 Task: Plan accommodations for an official meeting in Houston, Texas, with a focus on Airbnb rentals near corporate offices and meeting facilities.
Action: Mouse moved to (423, 77)
Screenshot: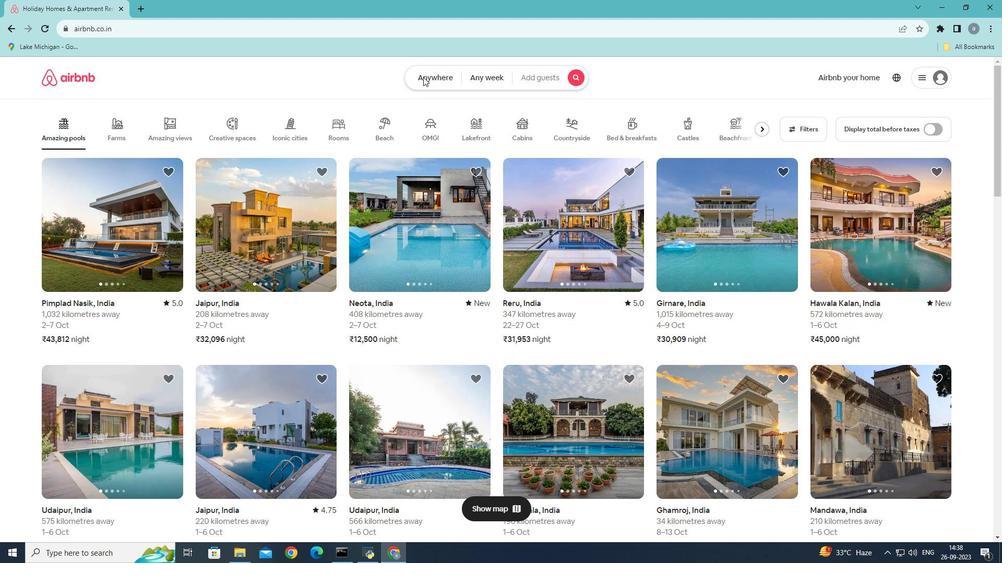 
Action: Mouse pressed left at (423, 77)
Screenshot: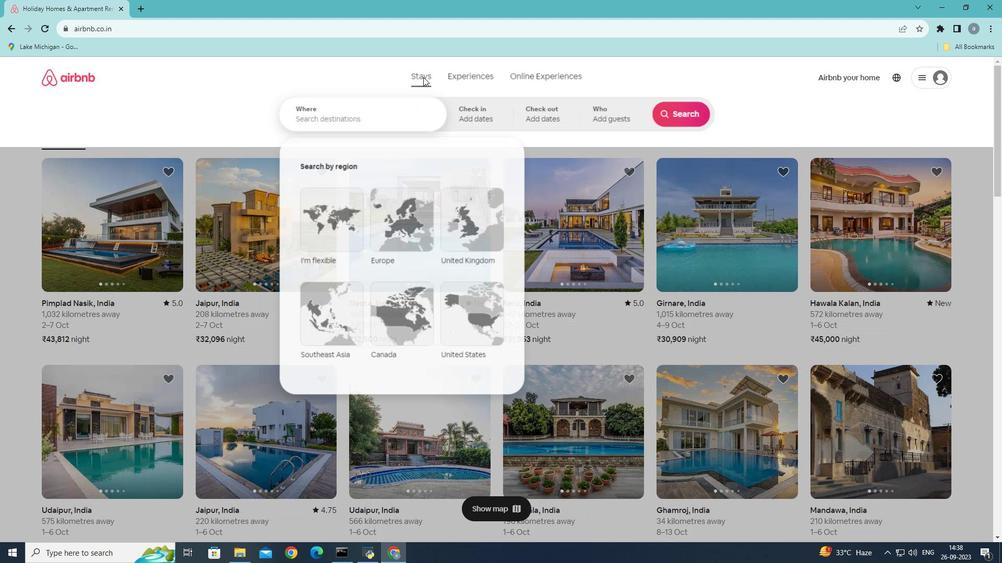 
Action: Mouse moved to (350, 119)
Screenshot: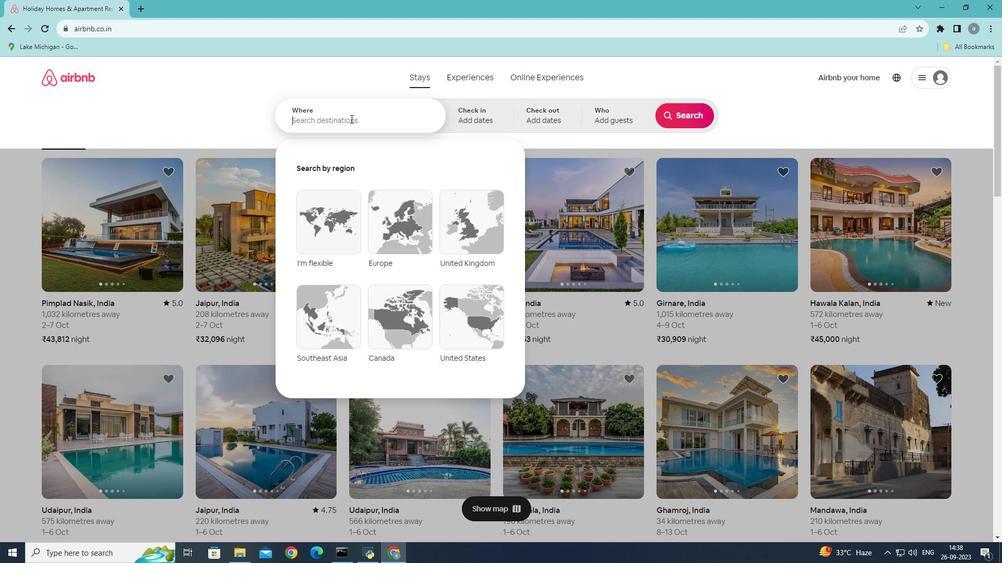 
Action: Mouse pressed left at (350, 119)
Screenshot: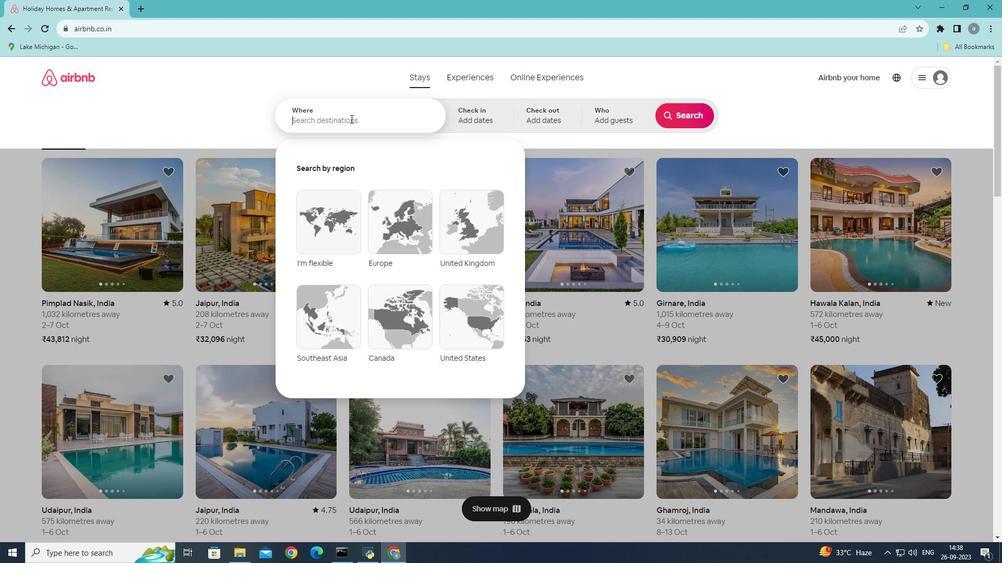 
Action: Key pressed <Key.shift><Key.shift><Key.shift><Key.shift><Key.shift><Key.shift>Hous
Screenshot: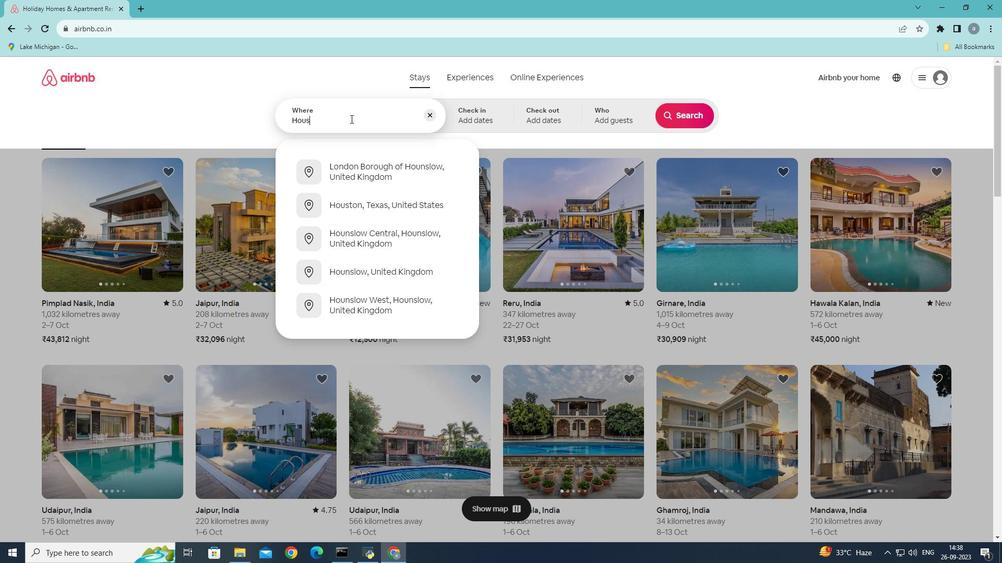 
Action: Mouse moved to (363, 171)
Screenshot: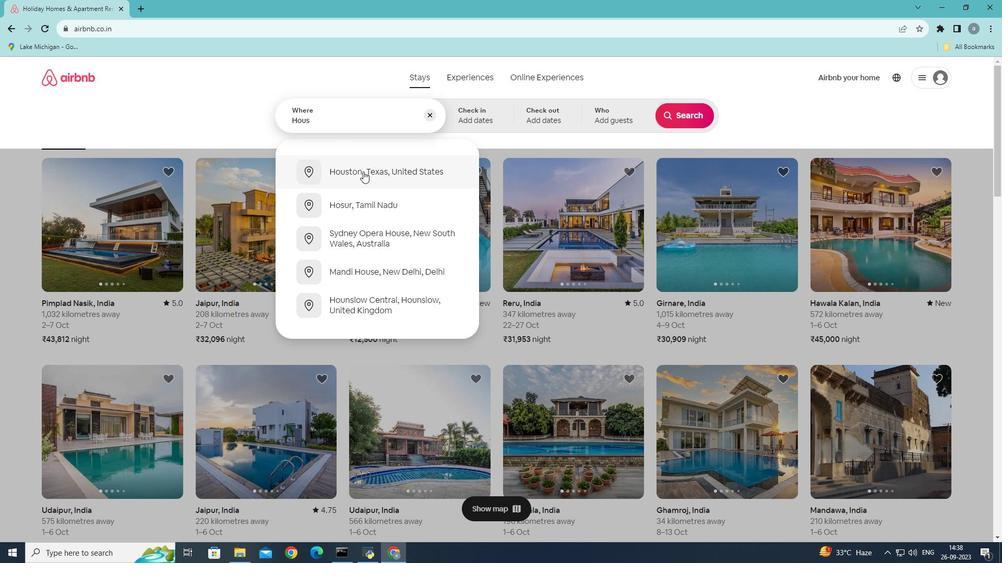 
Action: Mouse pressed left at (363, 171)
Screenshot: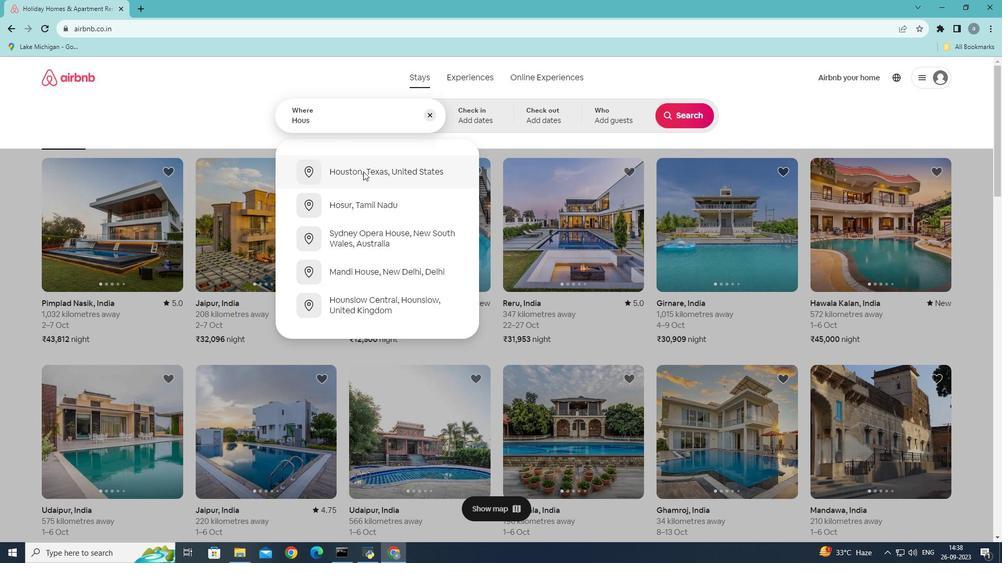 
Action: Mouse moved to (702, 116)
Screenshot: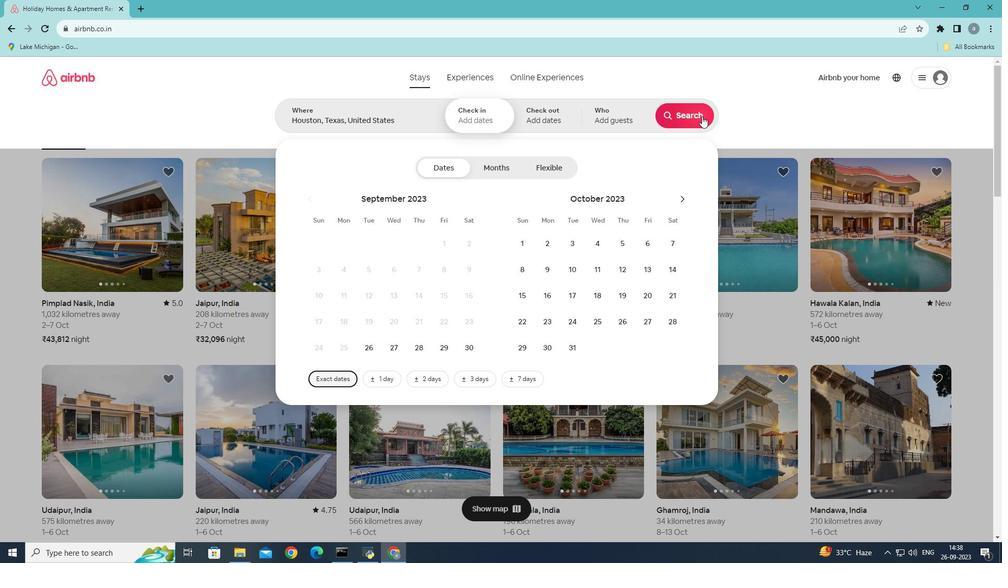 
Action: Mouse pressed left at (702, 116)
Screenshot: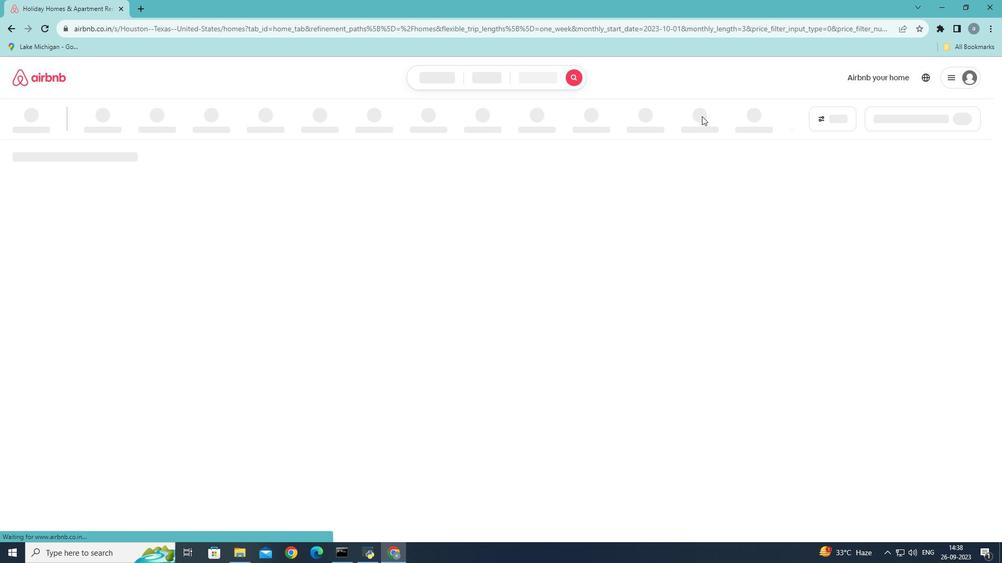 
Action: Mouse moved to (140, 142)
Screenshot: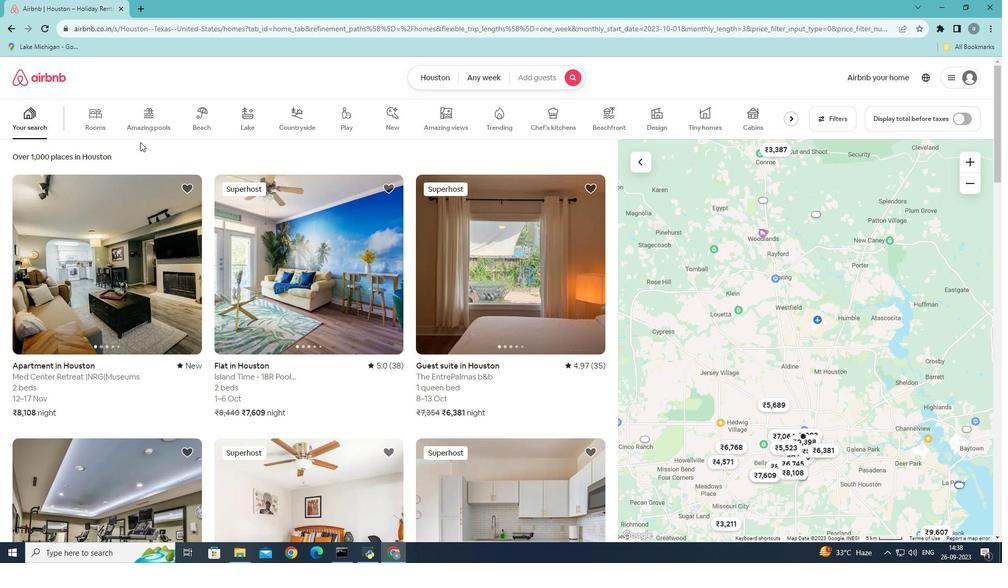 
Action: Mouse scrolled (140, 143) with delta (0, 0)
Screenshot: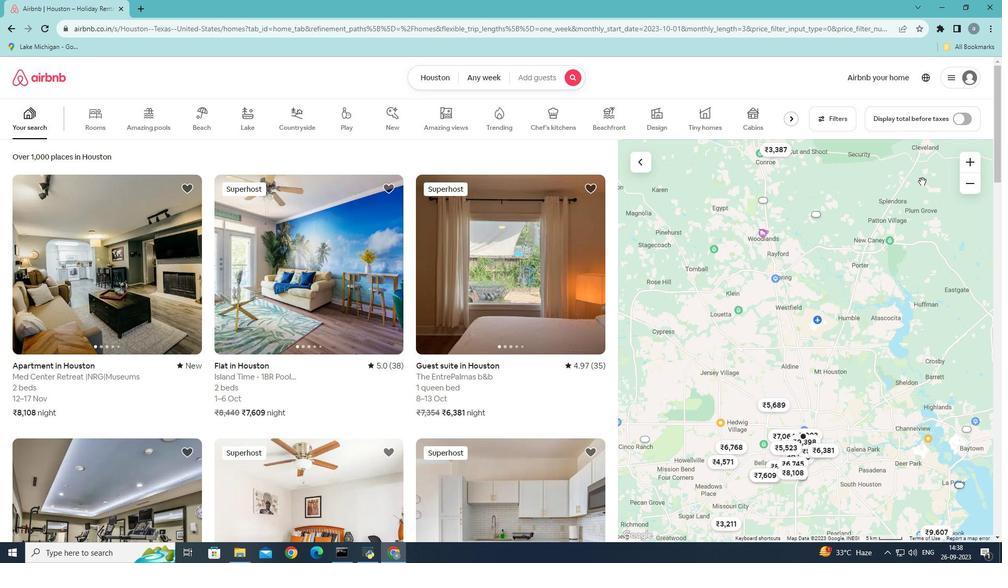 
Action: Mouse moved to (786, 116)
Screenshot: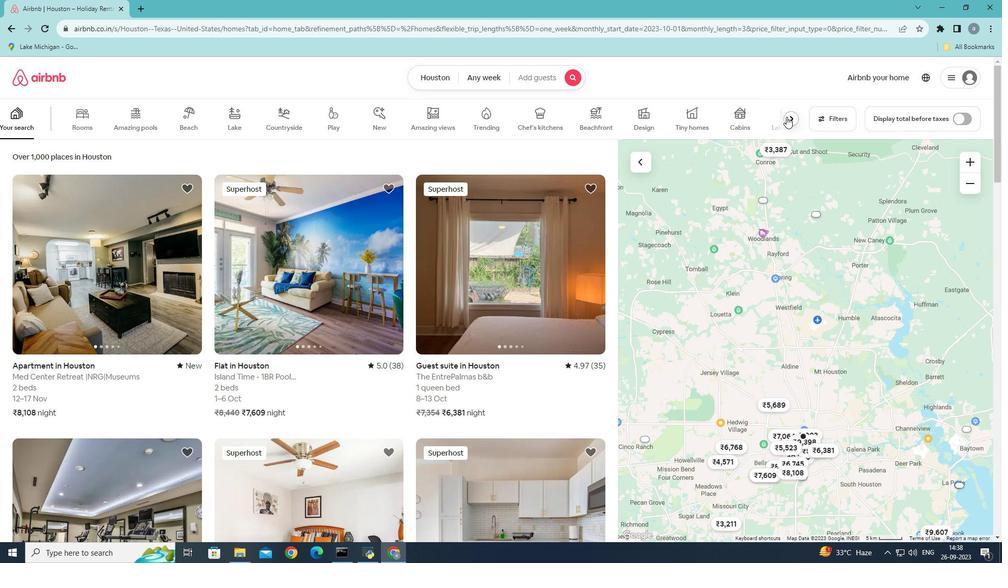 
Action: Mouse pressed left at (786, 116)
Screenshot: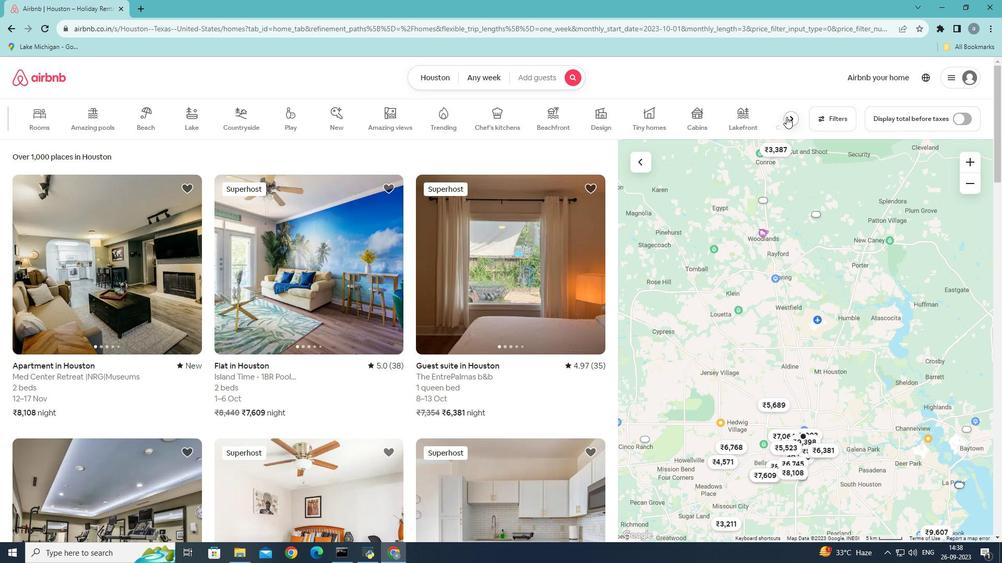 
Action: Mouse moved to (839, 125)
Screenshot: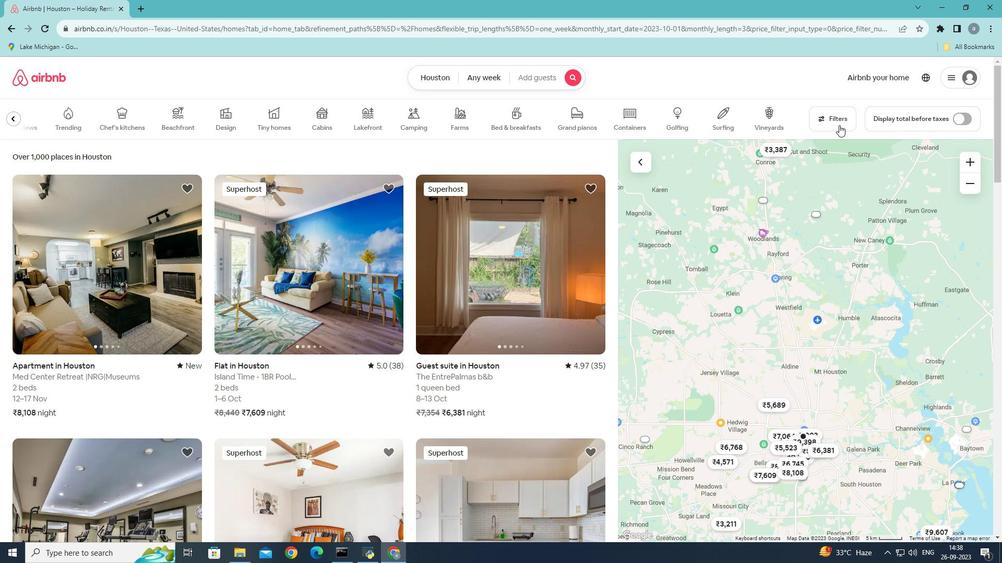
Action: Mouse pressed left at (839, 125)
Screenshot: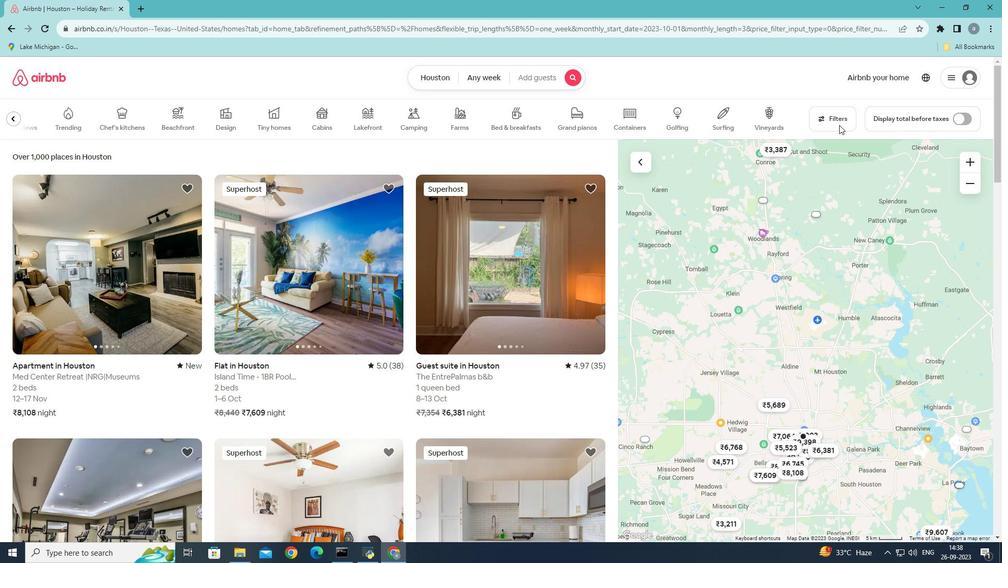 
Action: Mouse moved to (510, 244)
Screenshot: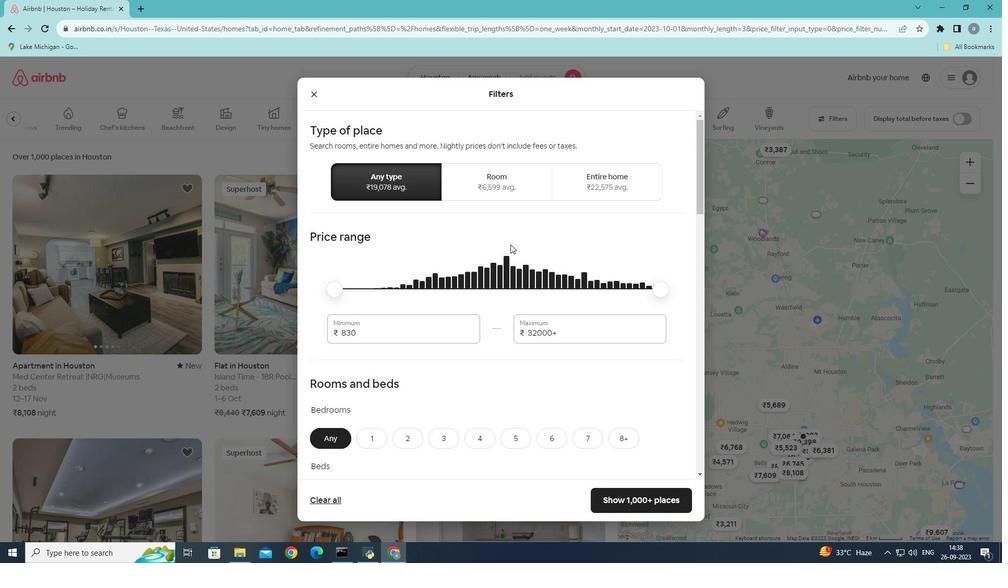 
Action: Mouse scrolled (510, 244) with delta (0, 0)
Screenshot: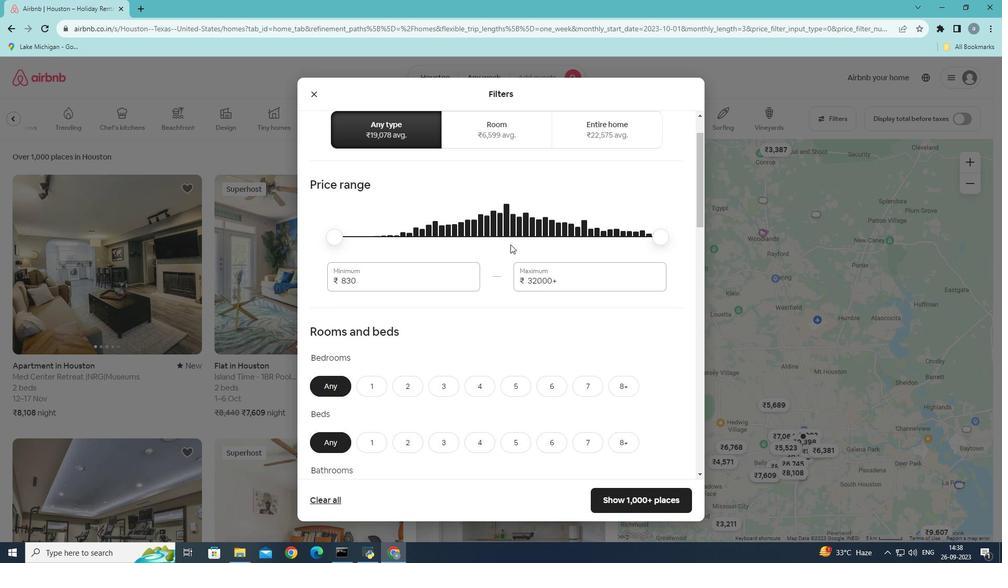 
Action: Mouse scrolled (510, 244) with delta (0, 0)
Screenshot: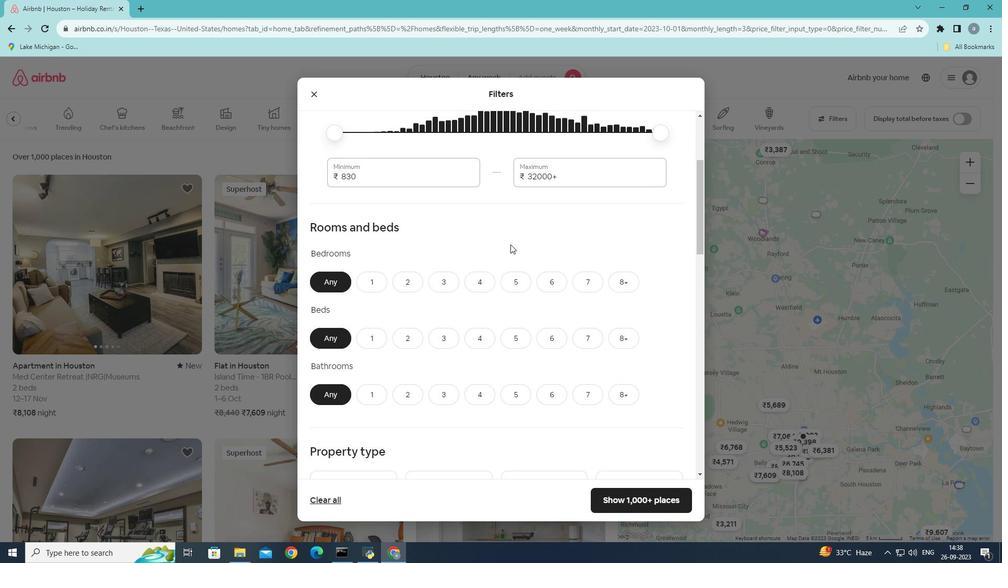
Action: Mouse scrolled (510, 244) with delta (0, 0)
Screenshot: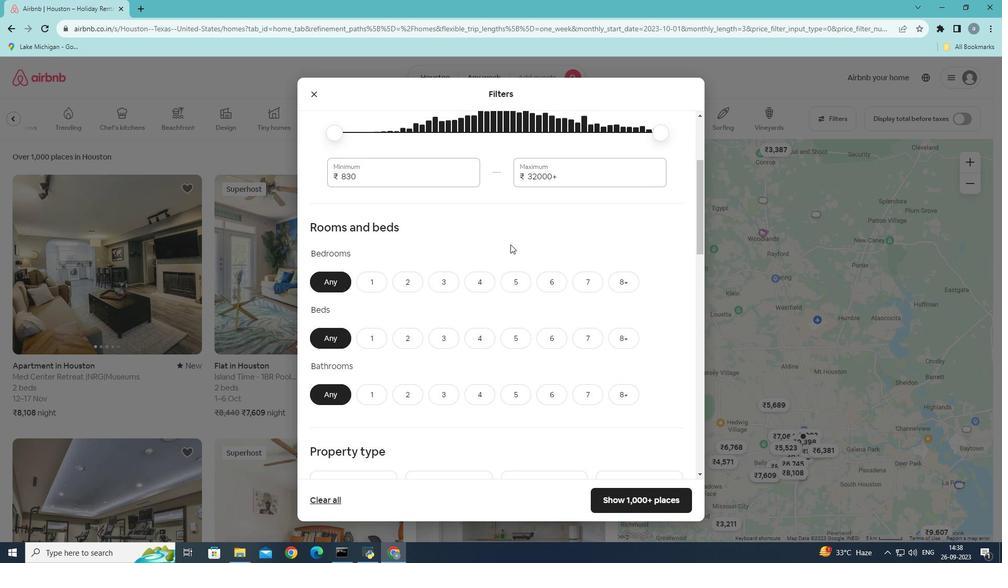
Action: Mouse scrolled (510, 244) with delta (0, 0)
Screenshot: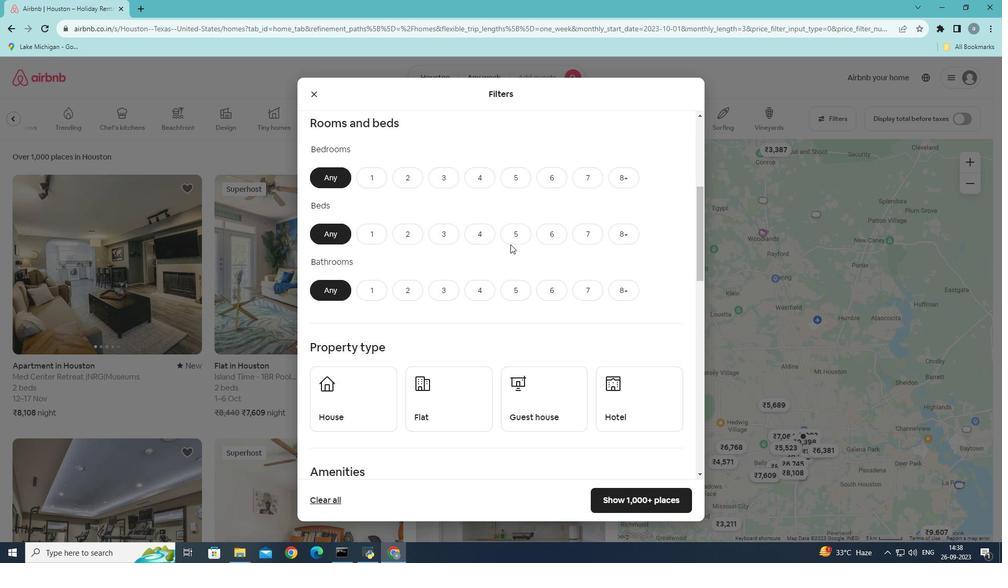 
Action: Mouse scrolled (510, 244) with delta (0, 0)
Screenshot: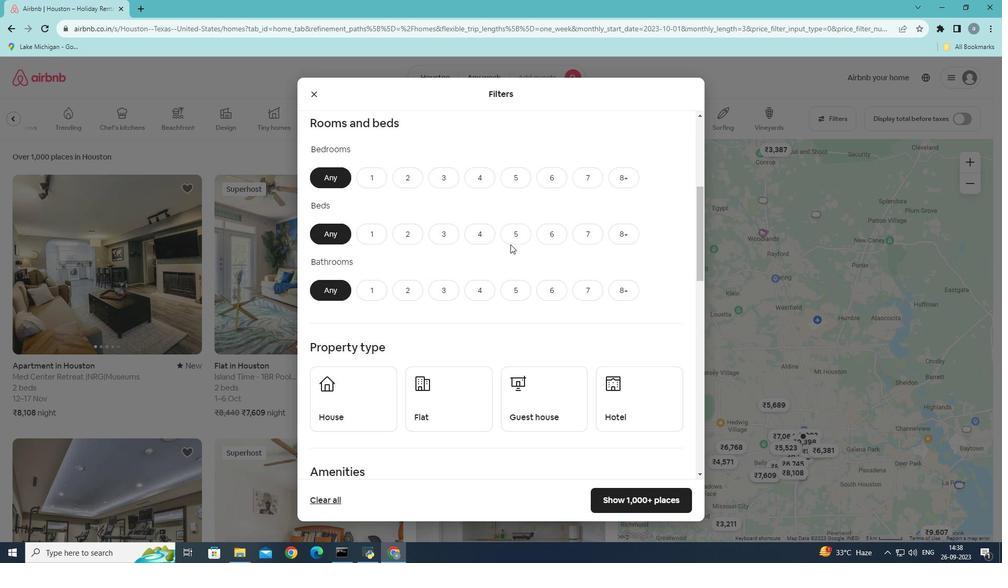 
Action: Mouse scrolled (510, 244) with delta (0, 0)
Screenshot: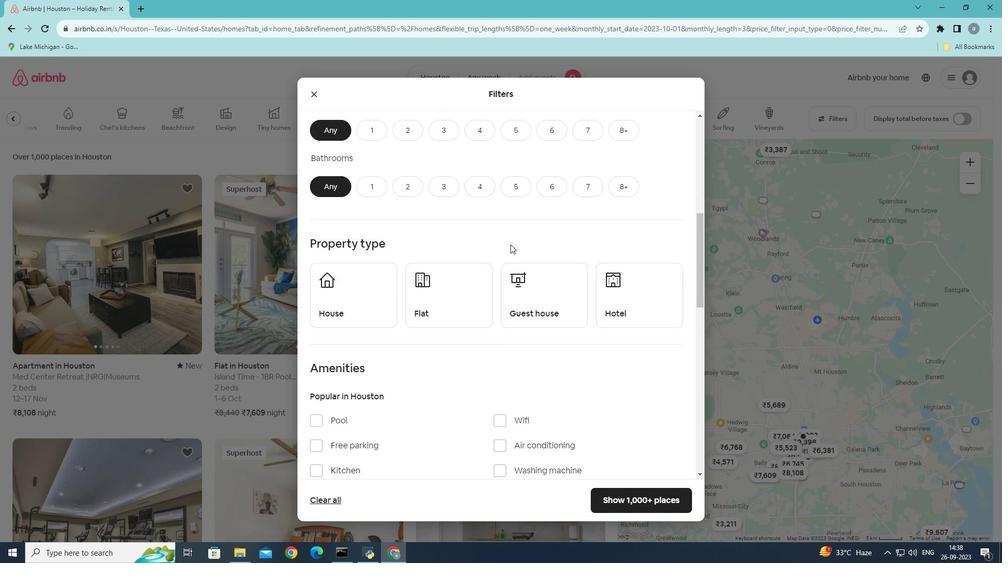 
Action: Mouse scrolled (510, 244) with delta (0, 0)
Screenshot: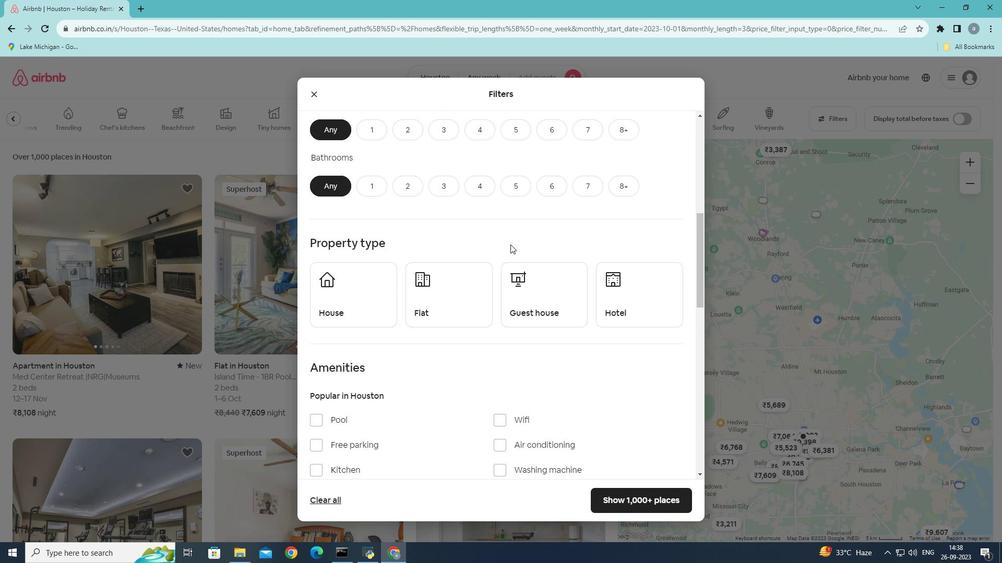 
Action: Mouse scrolled (510, 244) with delta (0, 0)
Screenshot: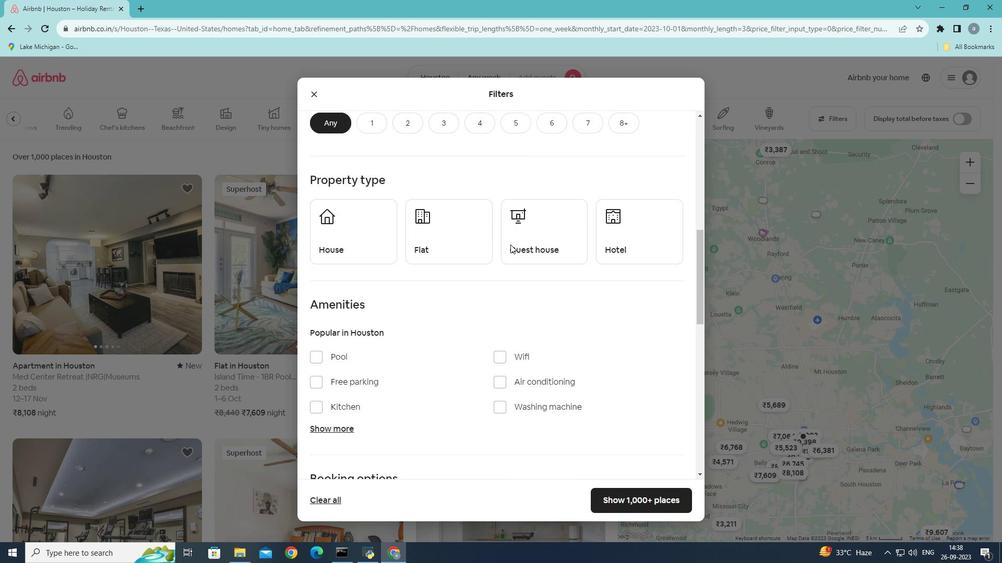 
Action: Mouse scrolled (510, 244) with delta (0, 0)
Screenshot: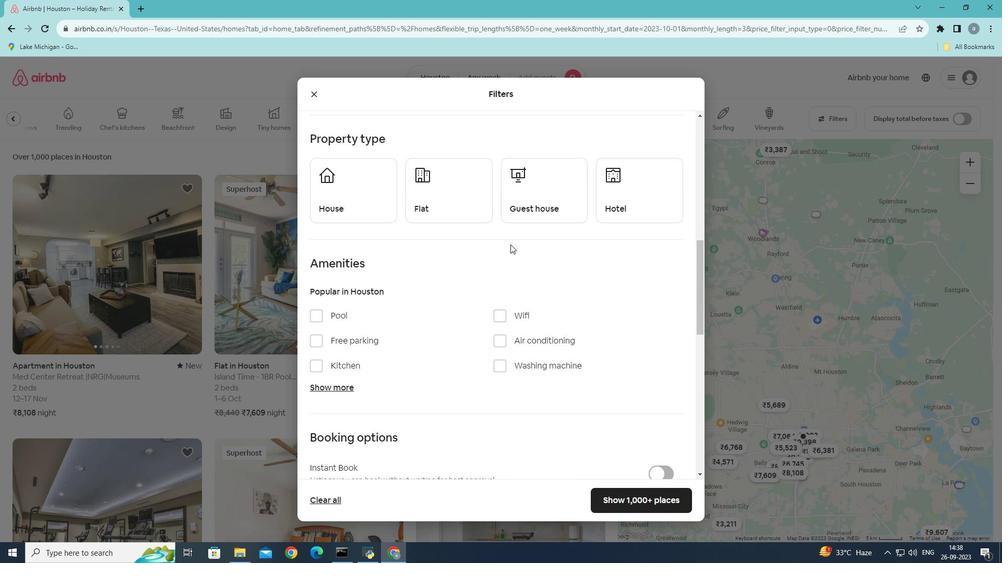
Action: Mouse scrolled (510, 244) with delta (0, 0)
Screenshot: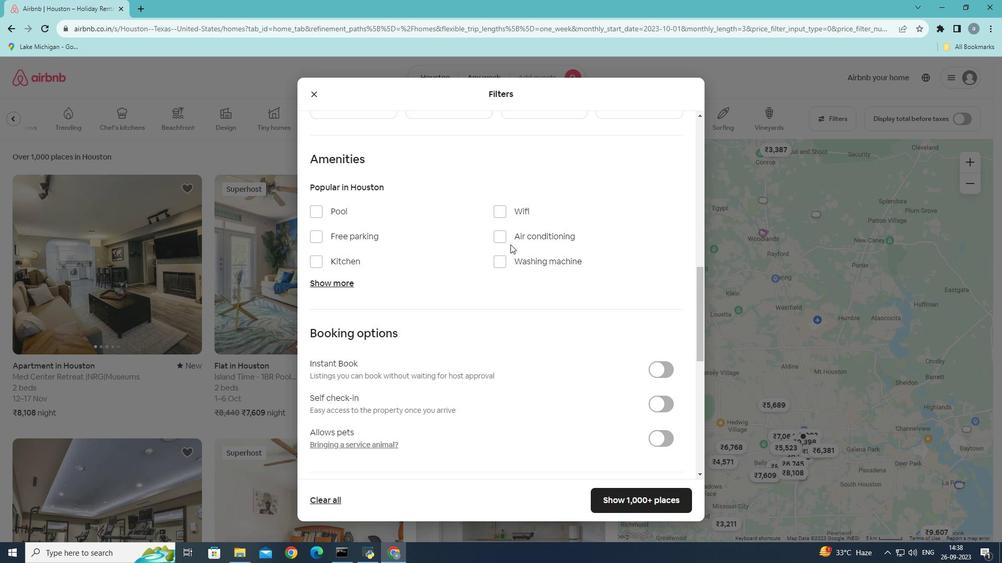 
Action: Mouse scrolled (510, 244) with delta (0, 0)
Screenshot: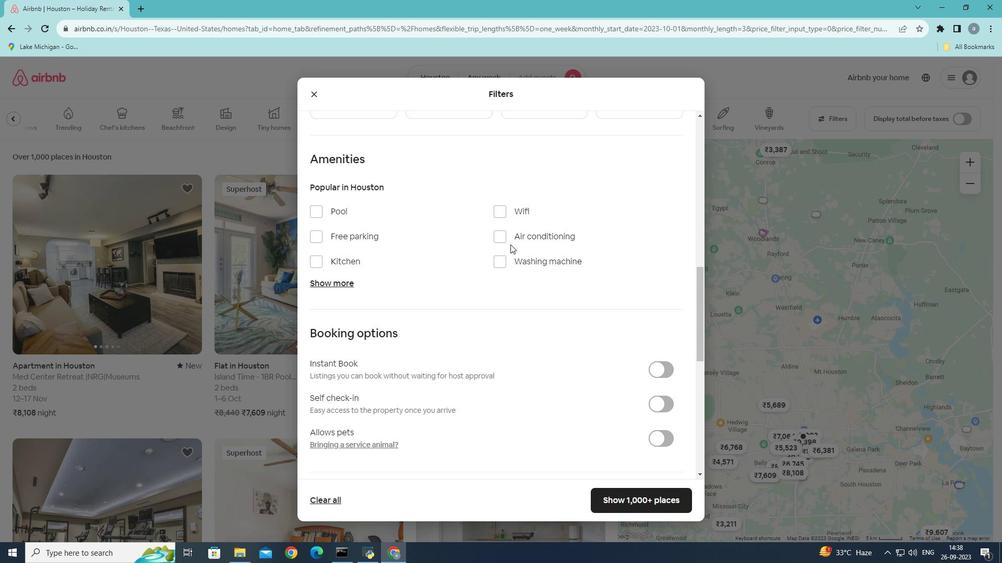 
Action: Mouse moved to (348, 285)
Screenshot: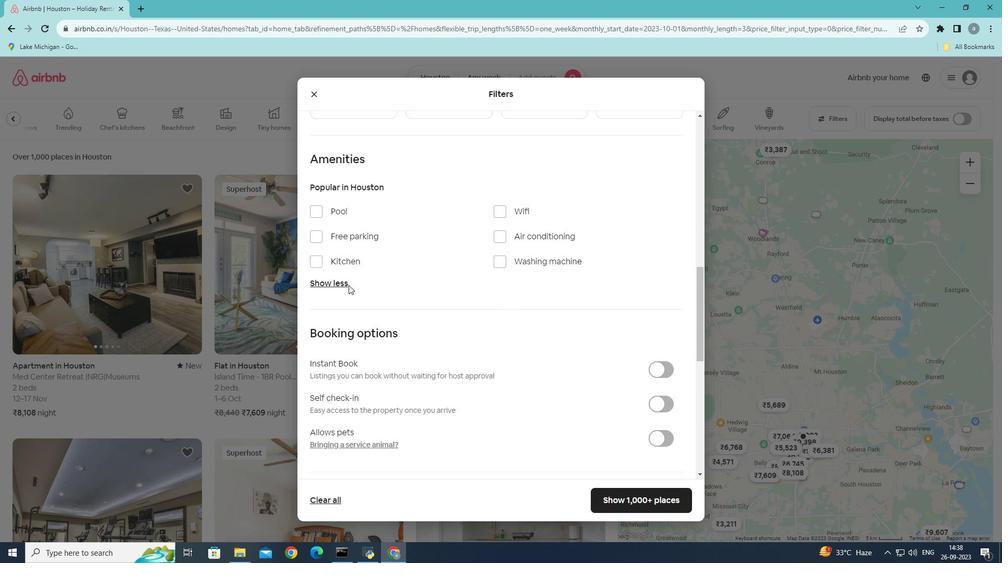 
Action: Mouse pressed left at (348, 285)
Screenshot: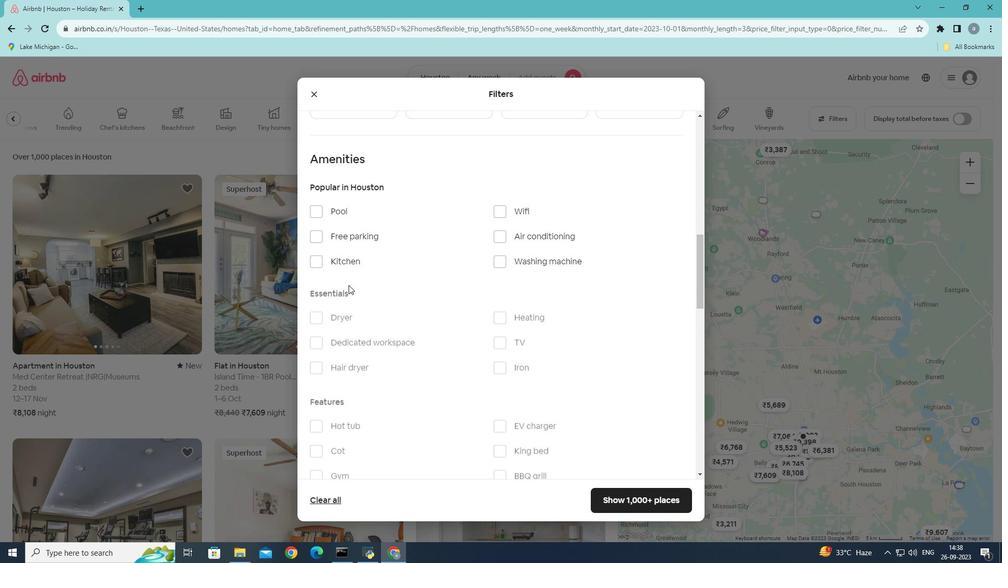 
Action: Mouse moved to (420, 308)
Screenshot: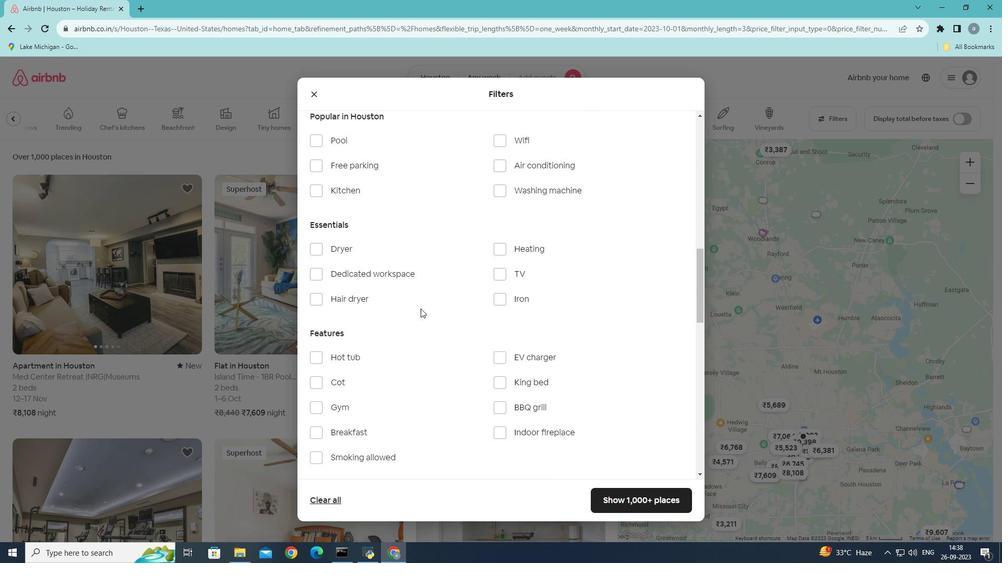 
Action: Mouse scrolled (420, 308) with delta (0, 0)
Screenshot: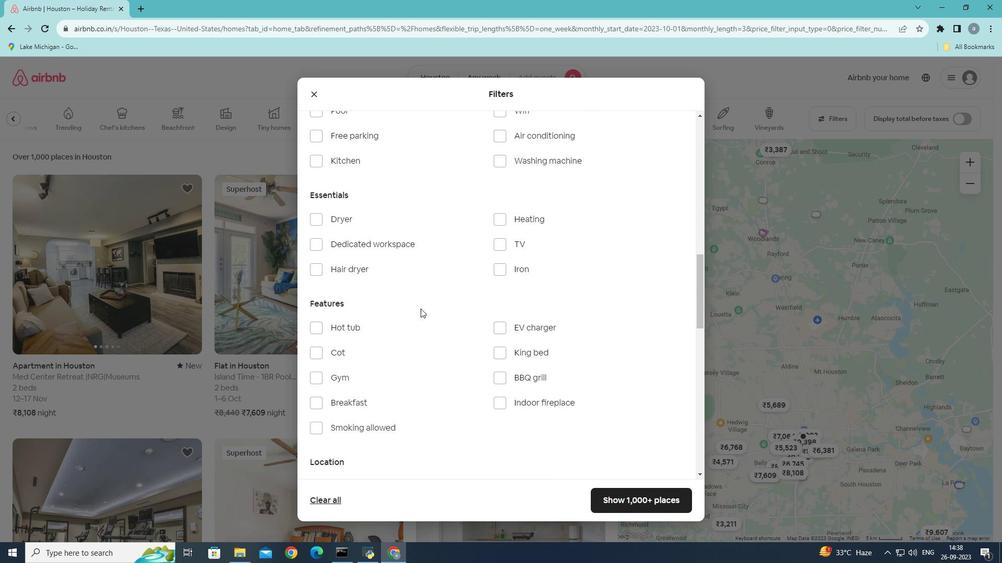 
Action: Mouse moved to (420, 308)
Screenshot: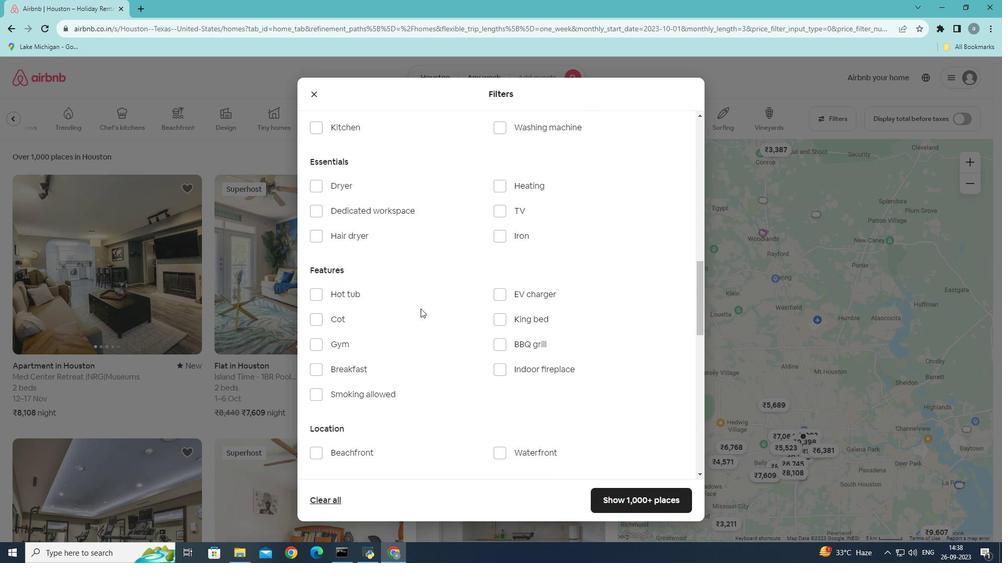 
Action: Mouse scrolled (420, 308) with delta (0, 0)
Screenshot: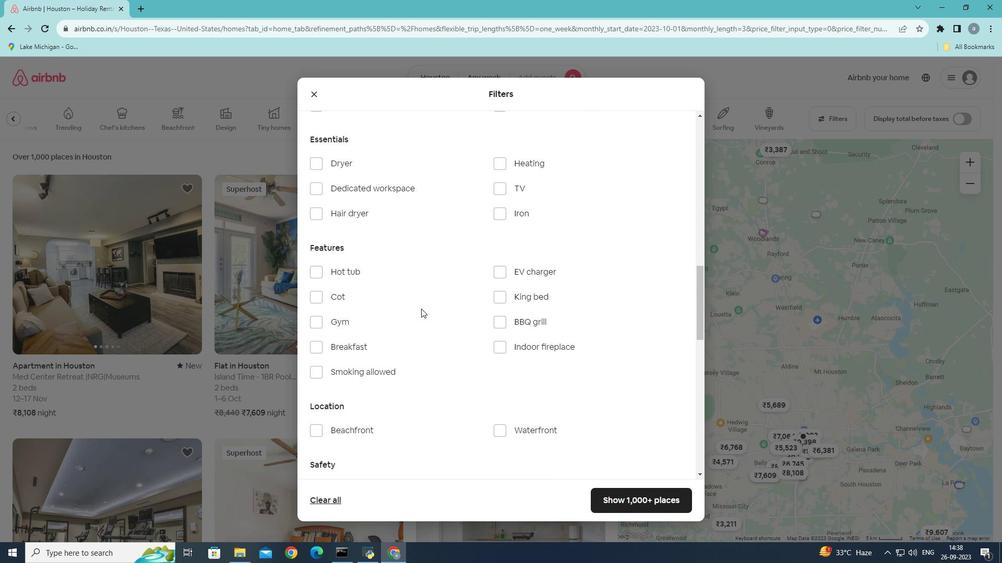
Action: Mouse scrolled (420, 308) with delta (0, 0)
Screenshot: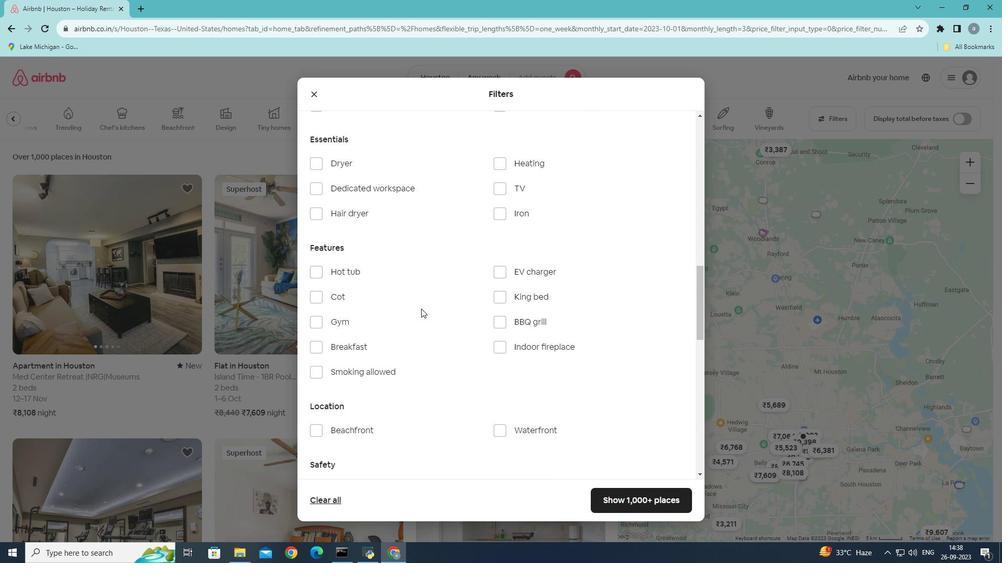 
Action: Mouse moved to (421, 309)
Screenshot: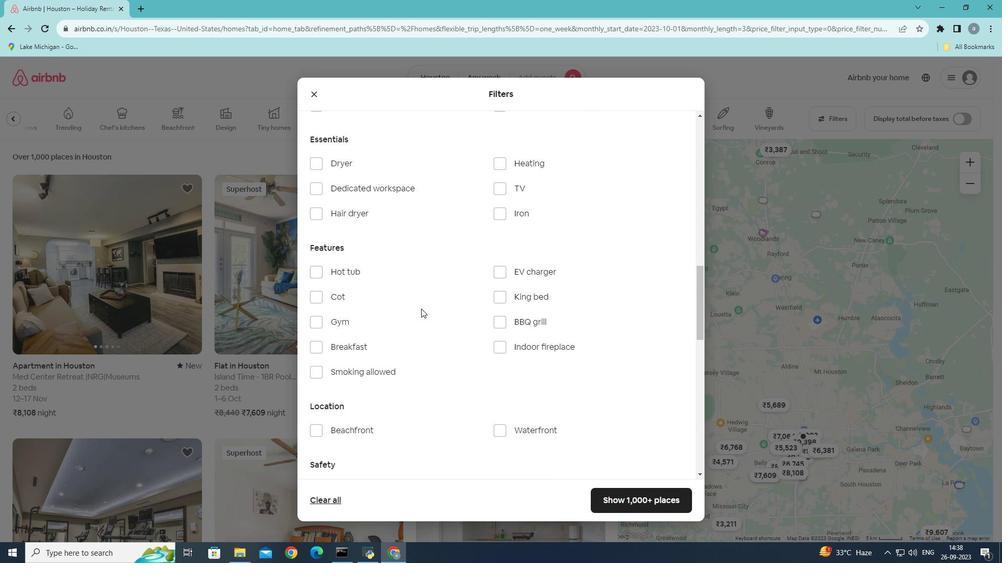
Action: Mouse scrolled (421, 308) with delta (0, 0)
Screenshot: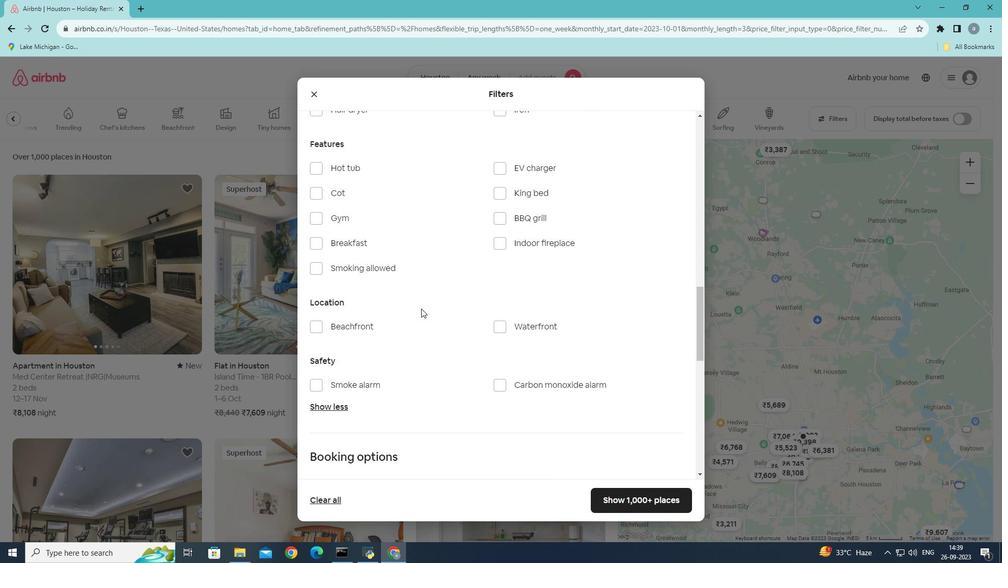 
Action: Mouse scrolled (421, 308) with delta (0, 0)
Screenshot: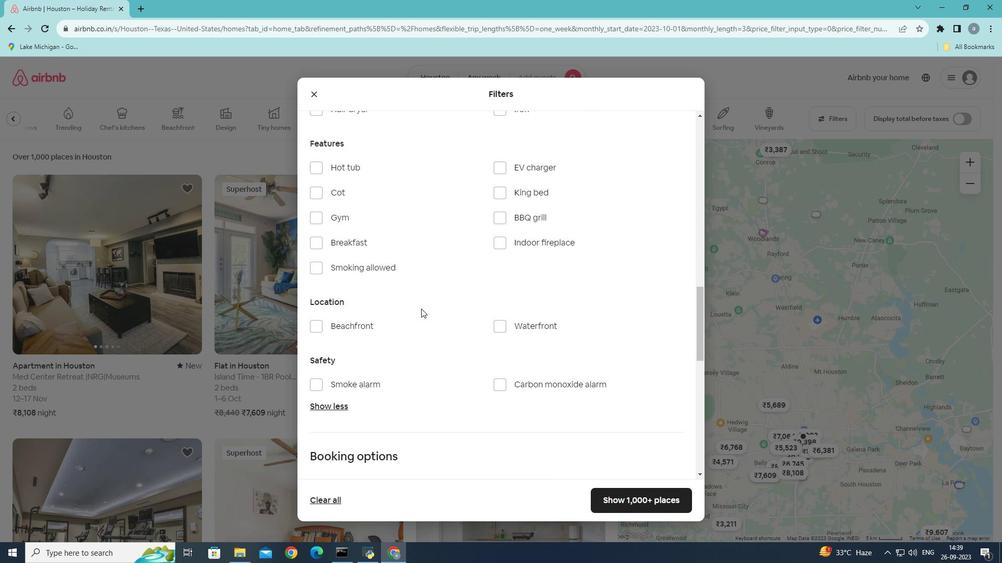 
Action: Mouse scrolled (421, 308) with delta (0, 0)
Screenshot: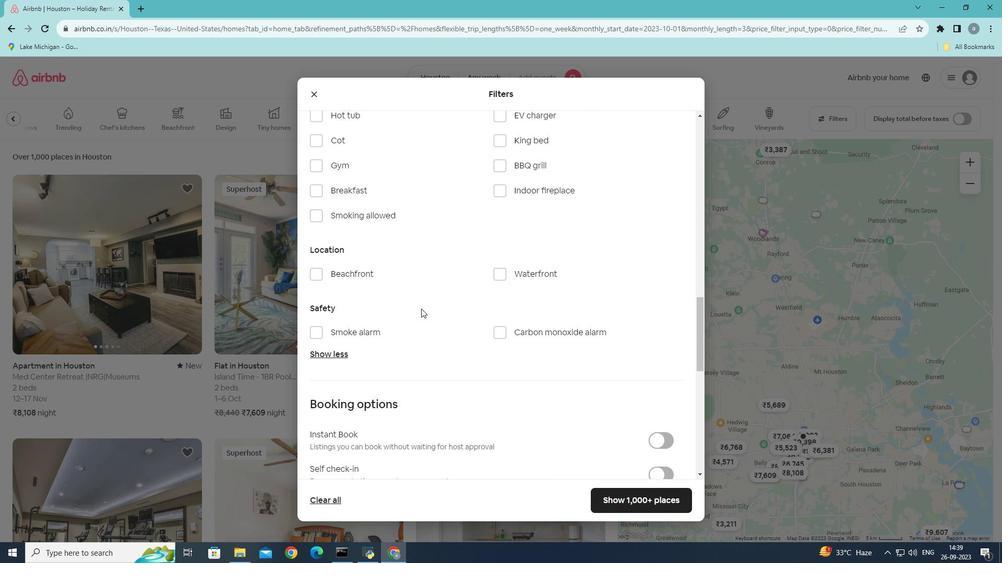 
Action: Mouse scrolled (421, 308) with delta (0, 0)
Screenshot: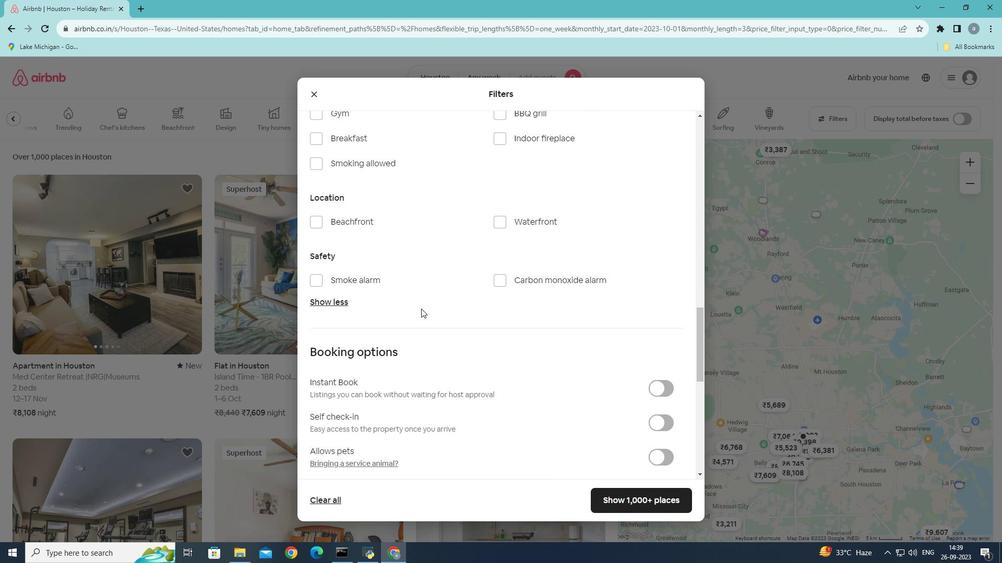 
Action: Mouse scrolled (421, 308) with delta (0, 0)
Screenshot: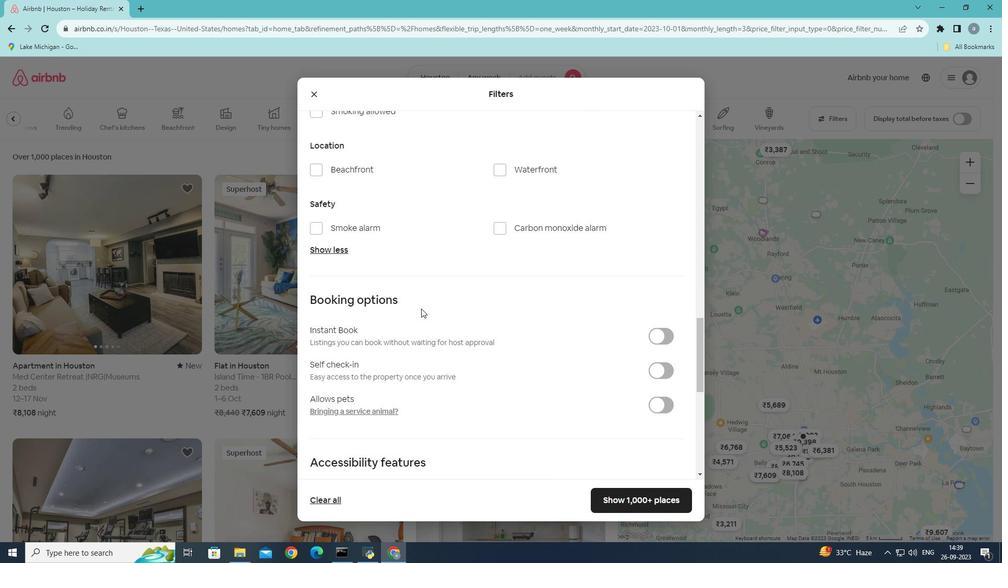 
Action: Mouse scrolled (421, 308) with delta (0, 0)
Screenshot: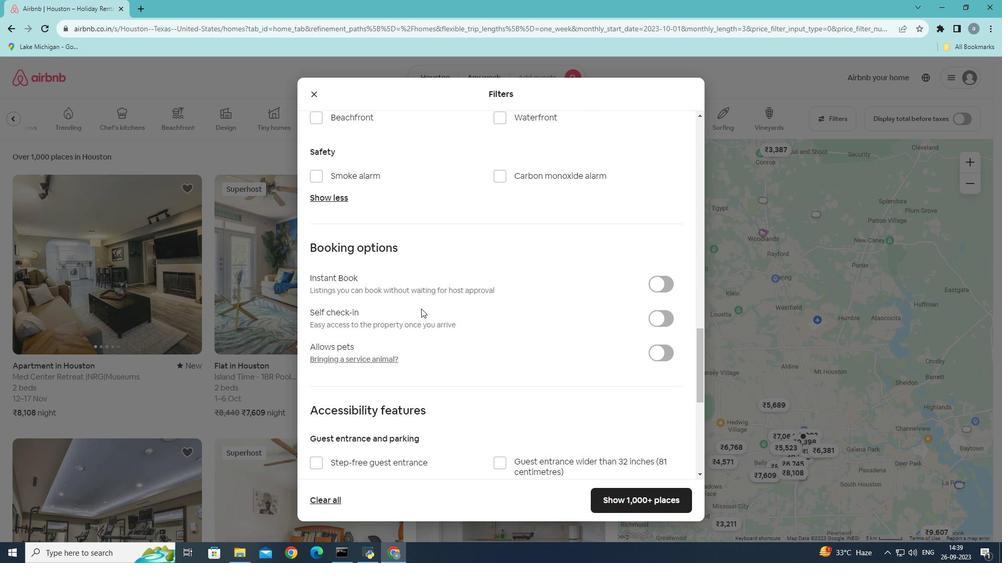 
Action: Mouse scrolled (421, 308) with delta (0, 0)
Screenshot: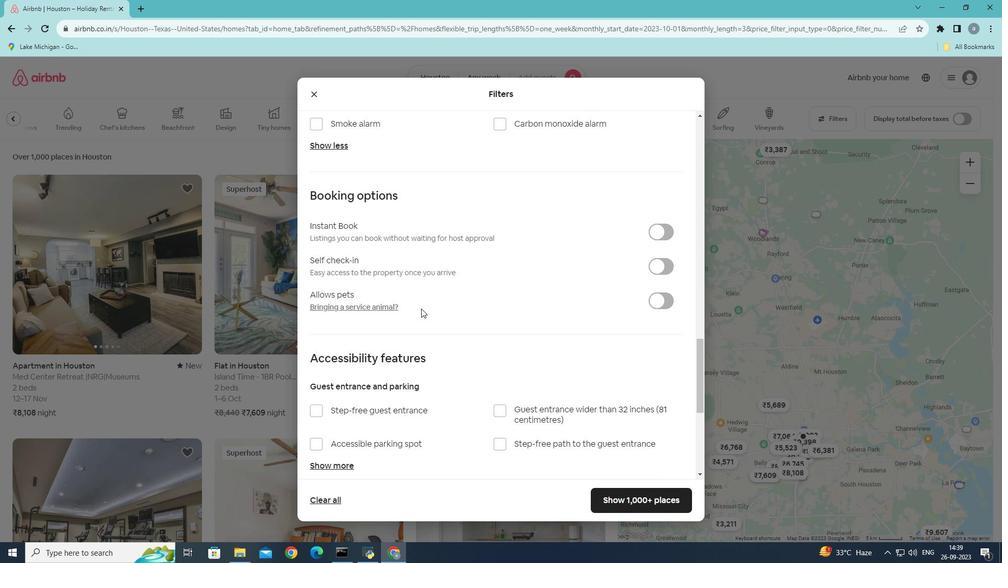 
Action: Mouse scrolled (421, 308) with delta (0, 0)
Screenshot: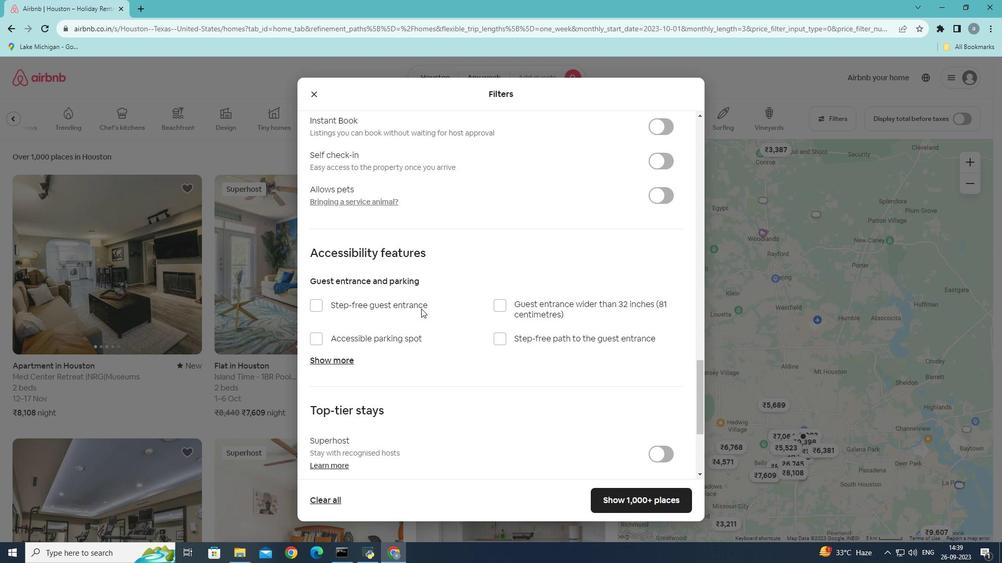 
Action: Mouse scrolled (421, 308) with delta (0, 0)
Screenshot: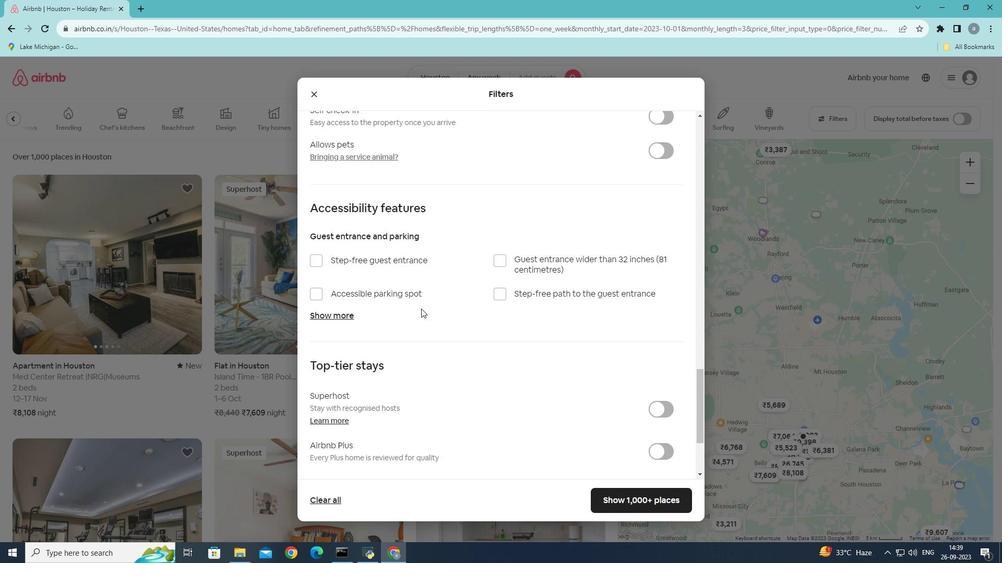 
Action: Mouse scrolled (421, 308) with delta (0, 0)
Screenshot: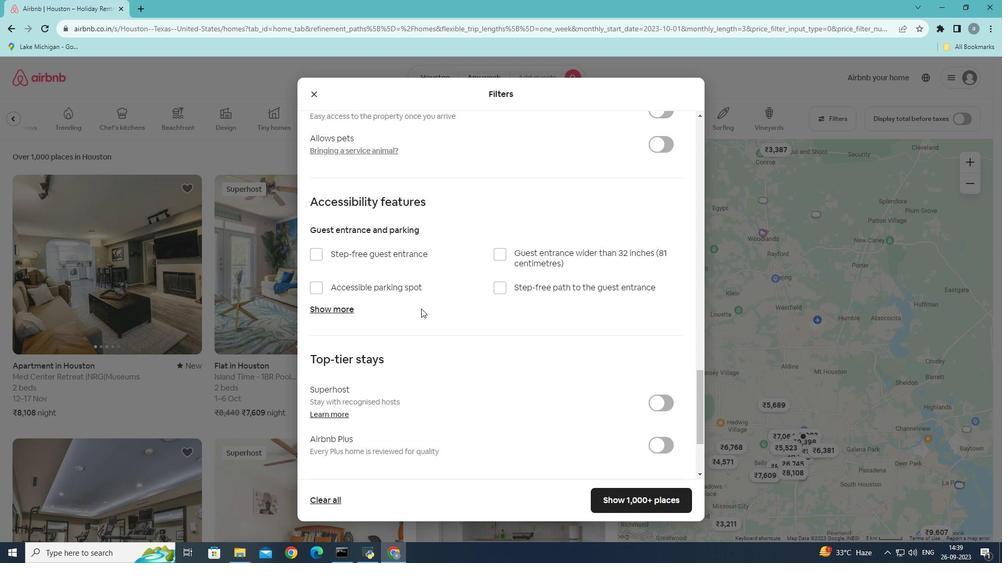 
Action: Mouse scrolled (421, 308) with delta (0, 0)
Screenshot: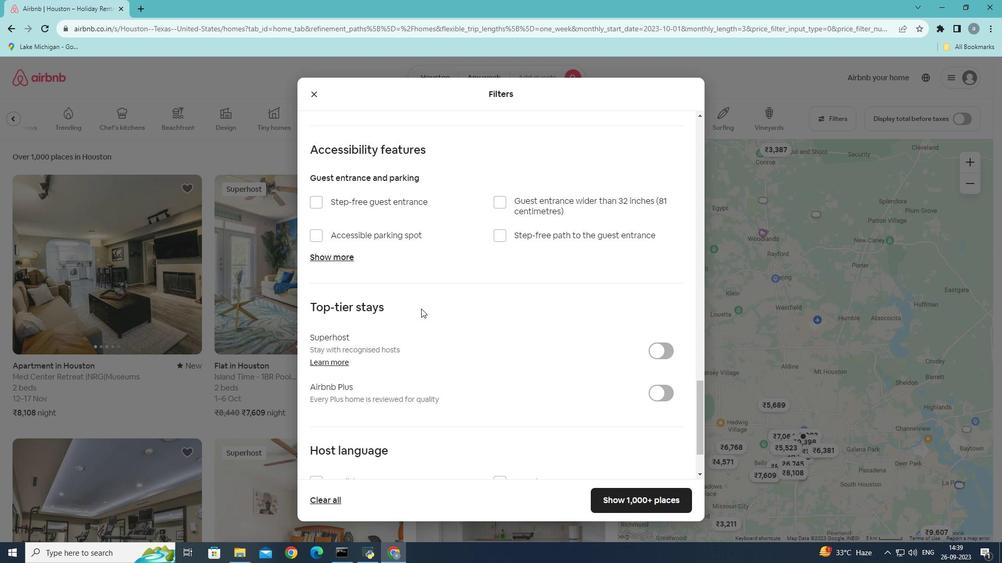 
Action: Mouse scrolled (421, 308) with delta (0, 0)
Screenshot: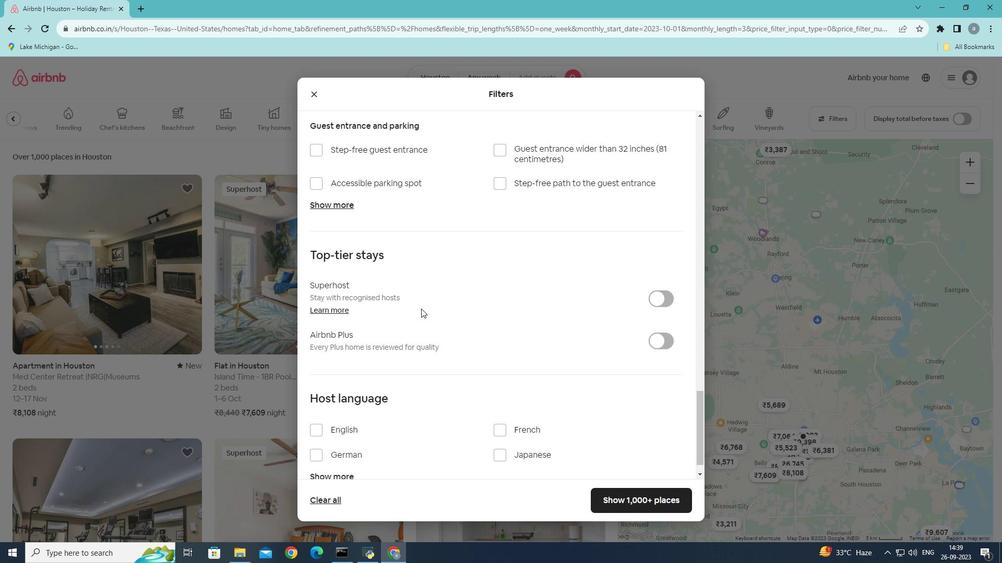 
Action: Mouse scrolled (421, 309) with delta (0, 0)
Screenshot: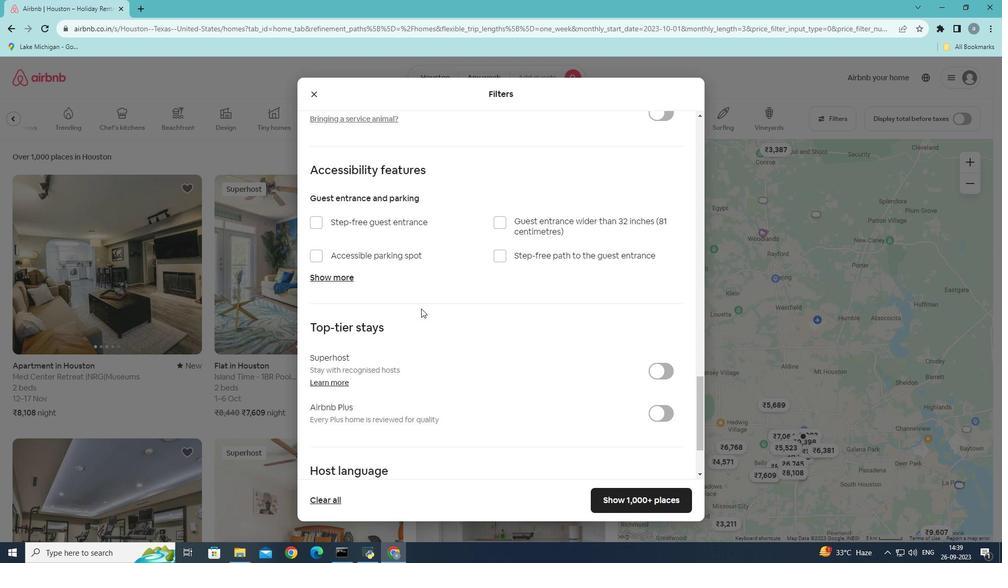 
Action: Mouse scrolled (421, 309) with delta (0, 0)
Screenshot: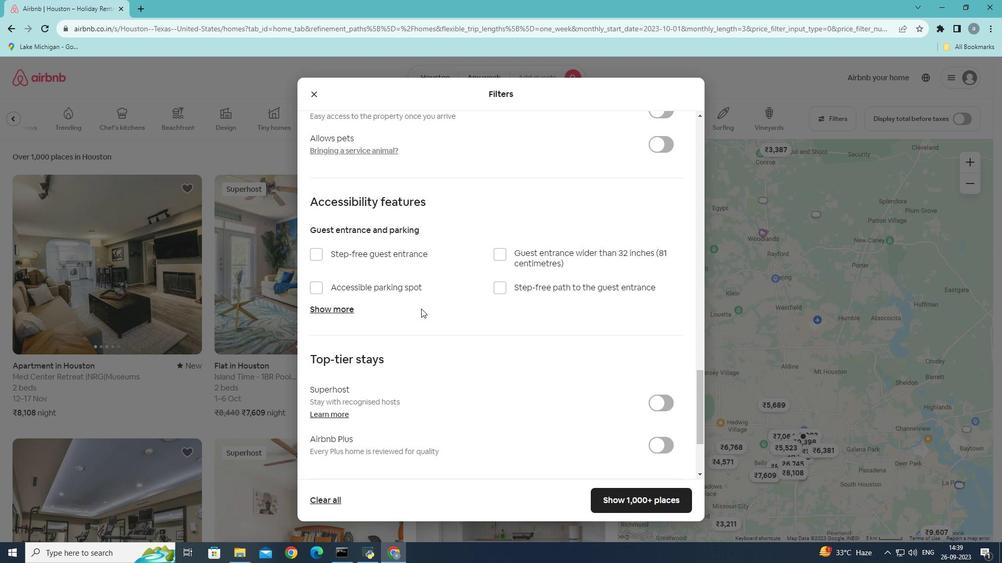
Action: Mouse moved to (480, 286)
Screenshot: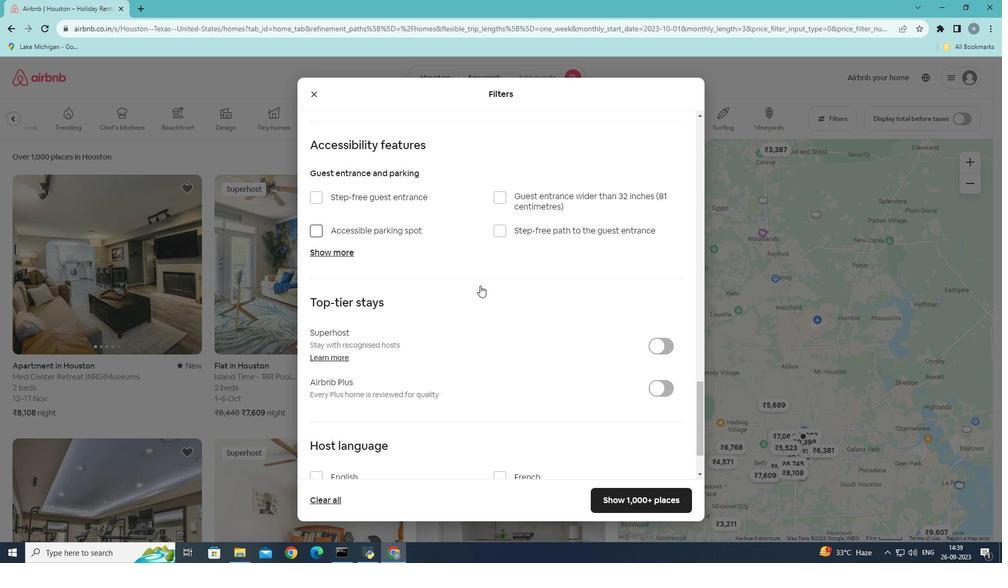 
Action: Mouse scrolled (480, 285) with delta (0, 0)
Screenshot: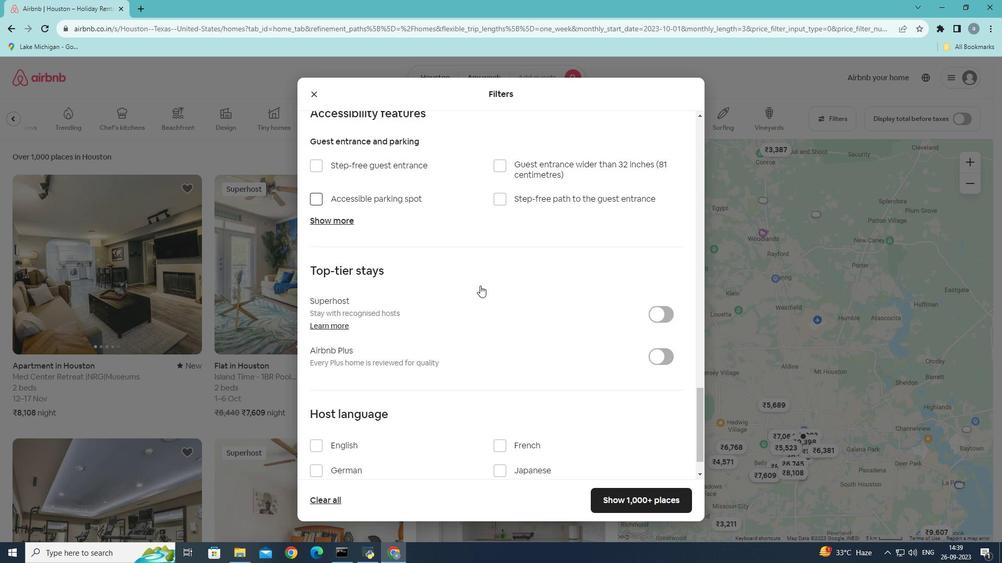 
Action: Mouse scrolled (480, 285) with delta (0, 0)
Screenshot: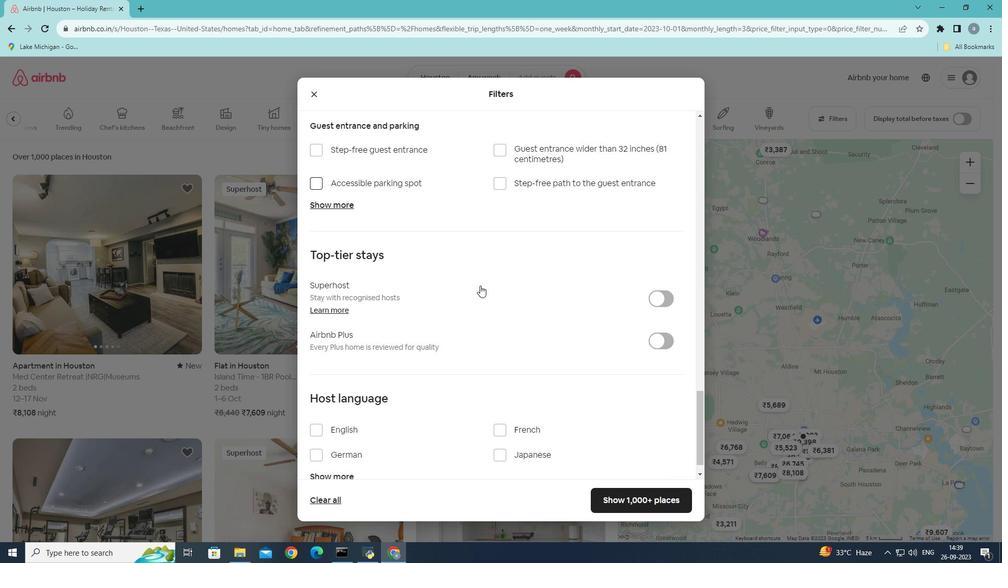 
Action: Mouse moved to (478, 288)
Screenshot: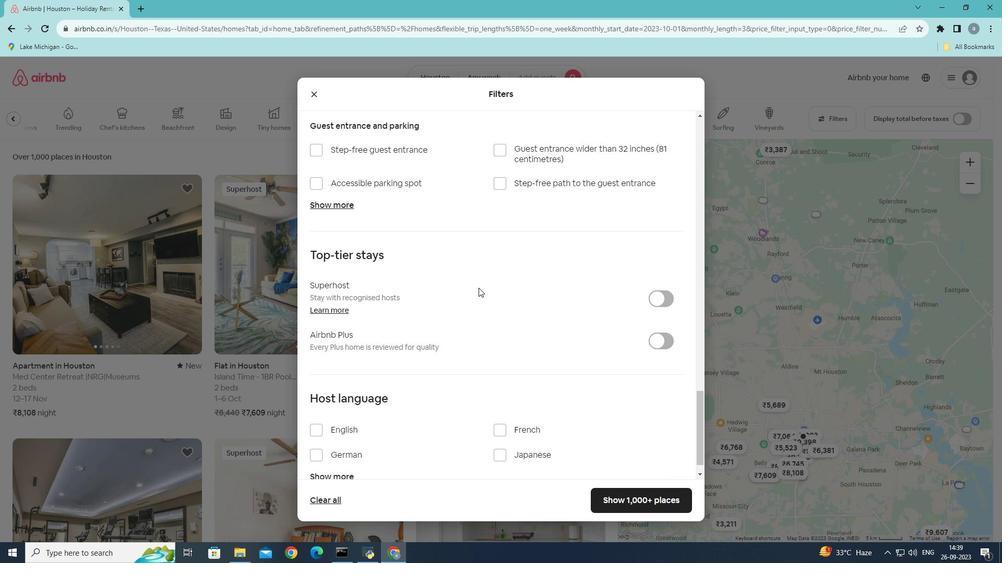 
Action: Mouse scrolled (478, 287) with delta (0, 0)
Screenshot: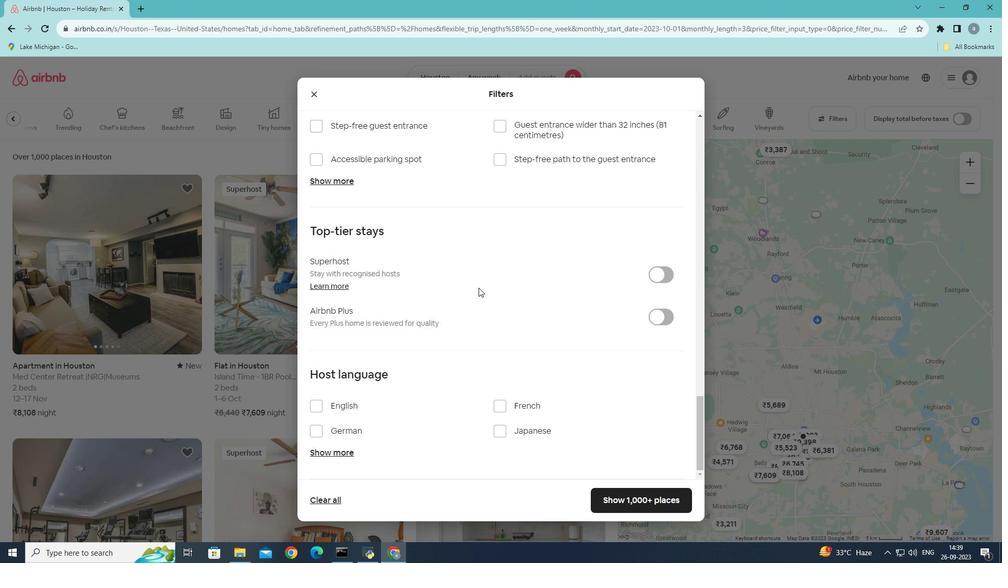 
Action: Mouse scrolled (478, 287) with delta (0, 0)
Screenshot: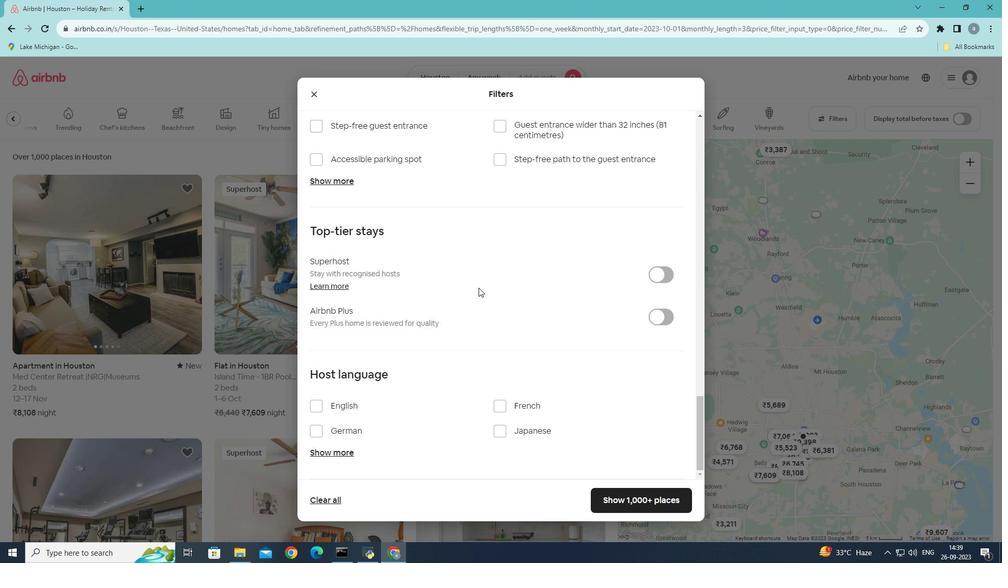 
Action: Mouse scrolled (478, 287) with delta (0, 0)
Screenshot: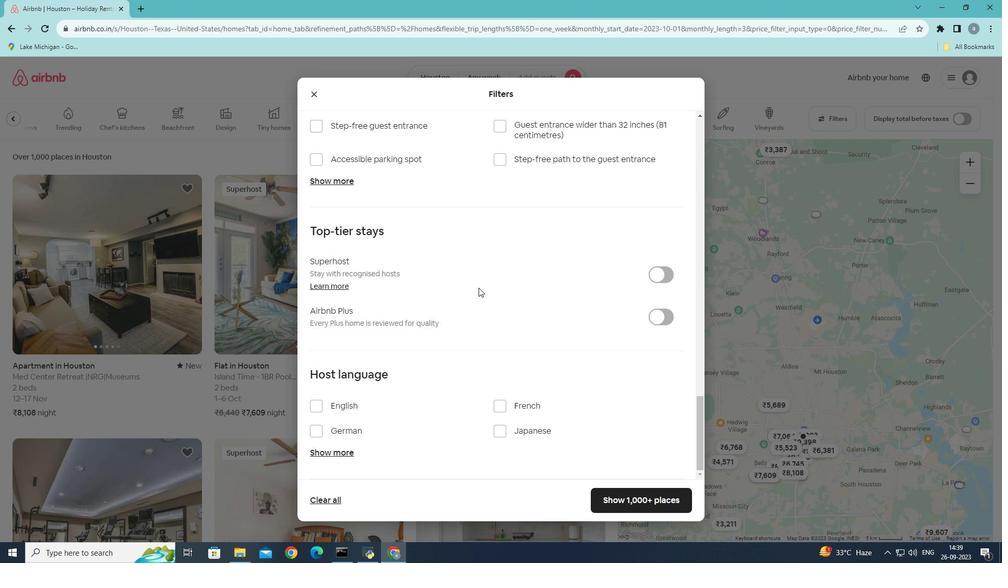 
Action: Mouse scrolled (478, 288) with delta (0, 0)
Screenshot: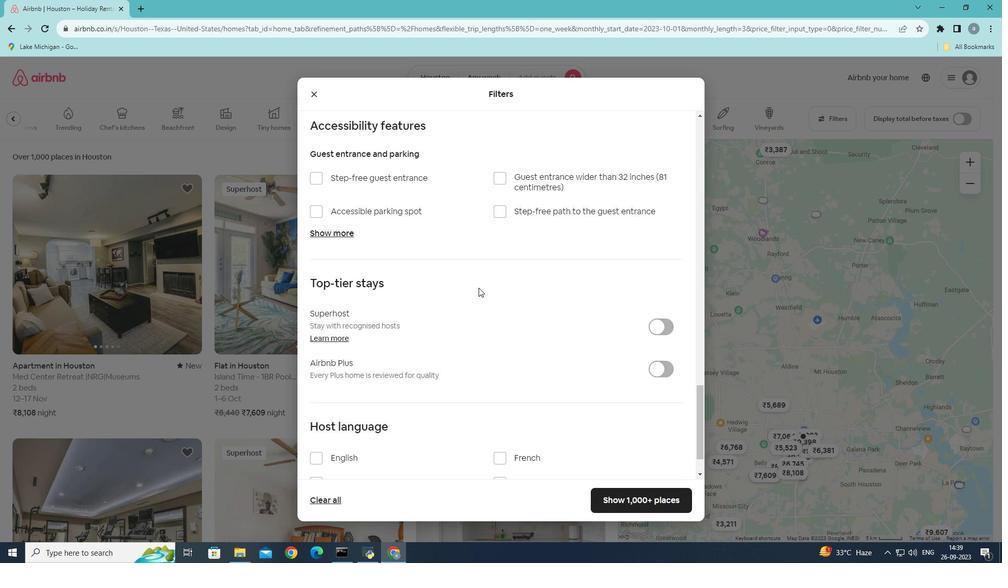 
Action: Mouse scrolled (478, 288) with delta (0, 0)
Screenshot: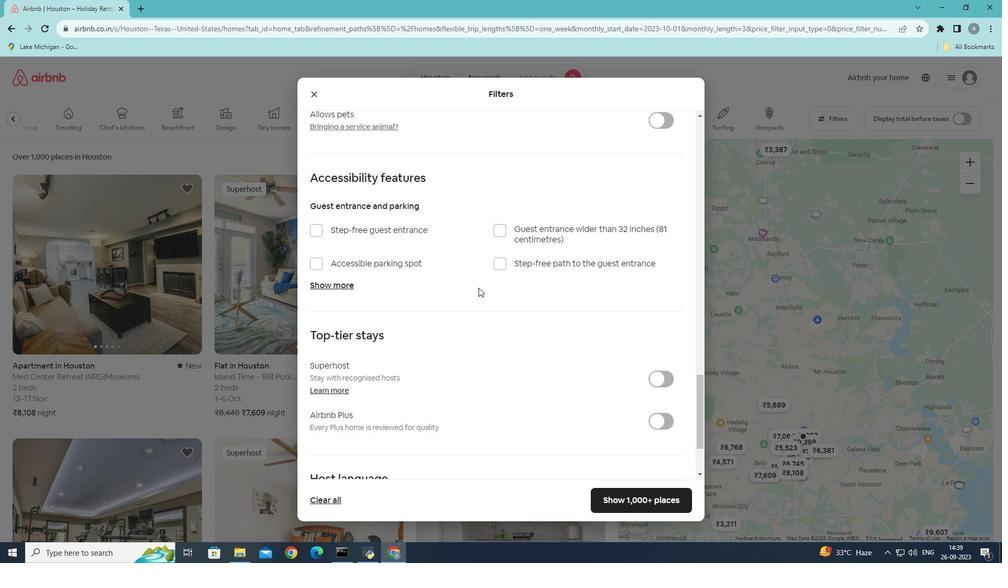 
Action: Mouse moved to (478, 288)
Screenshot: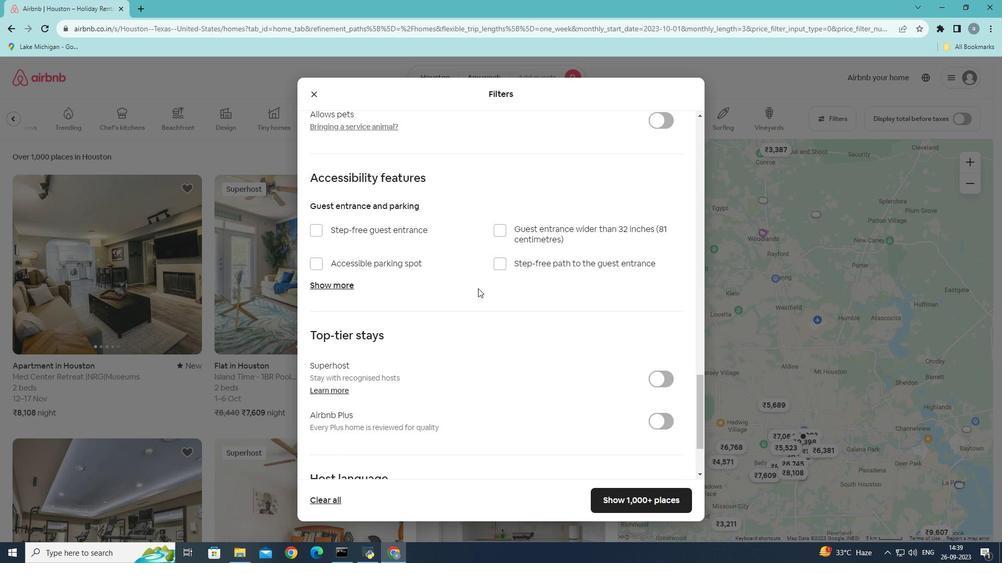 
Action: Mouse scrolled (478, 289) with delta (0, 0)
Screenshot: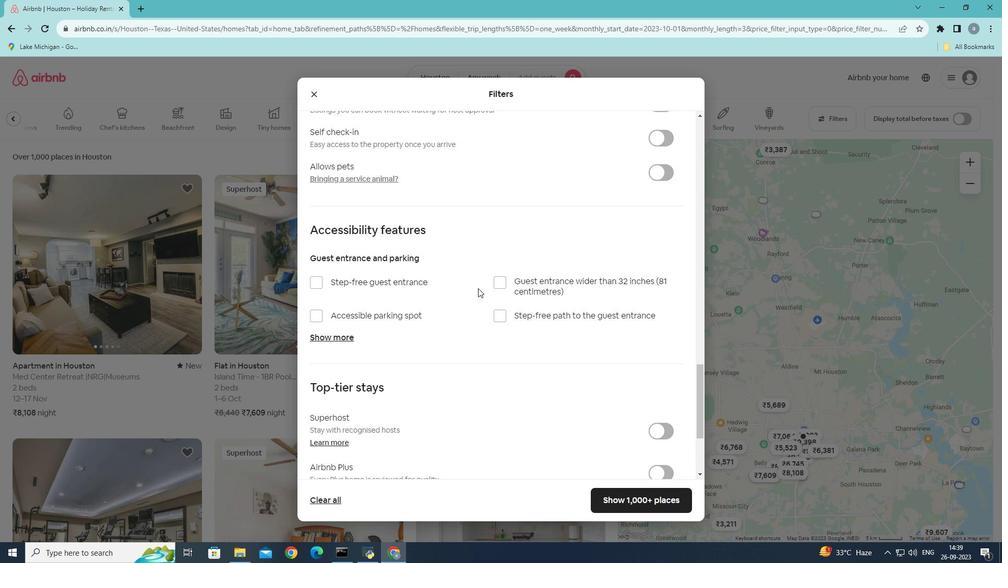 
Action: Mouse scrolled (478, 289) with delta (0, 0)
Screenshot: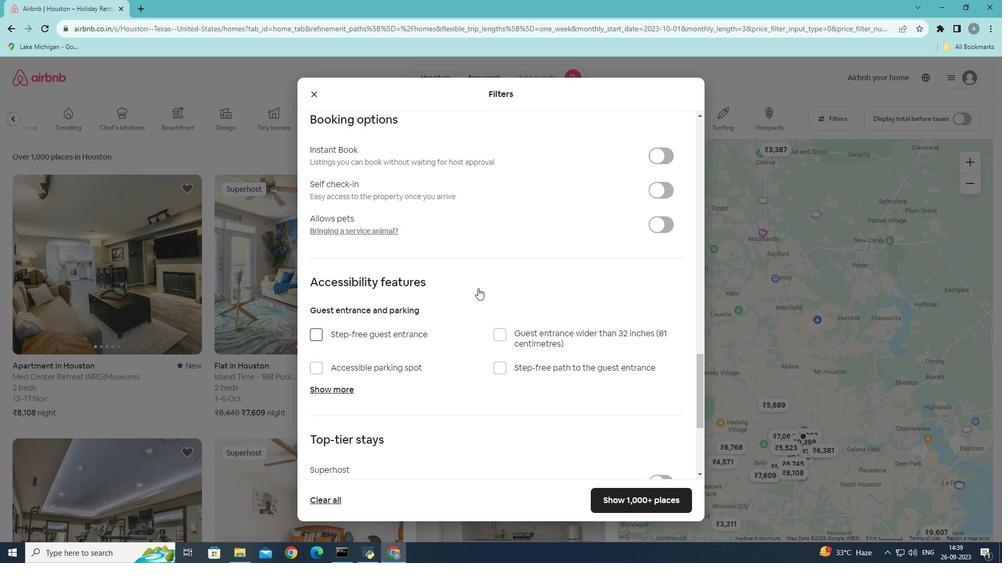 
Action: Mouse scrolled (478, 289) with delta (0, 0)
Screenshot: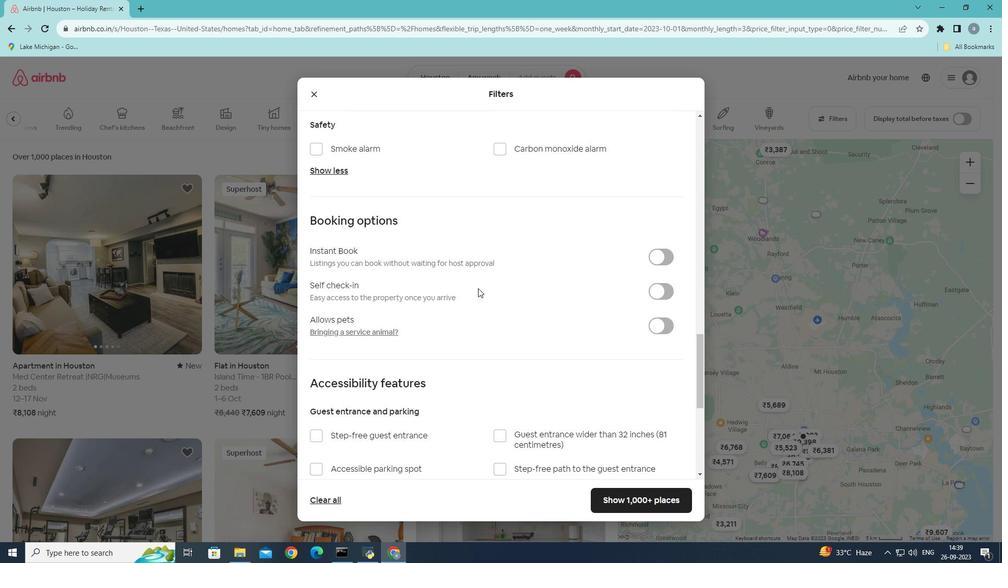 
Action: Mouse scrolled (478, 289) with delta (0, 0)
Screenshot: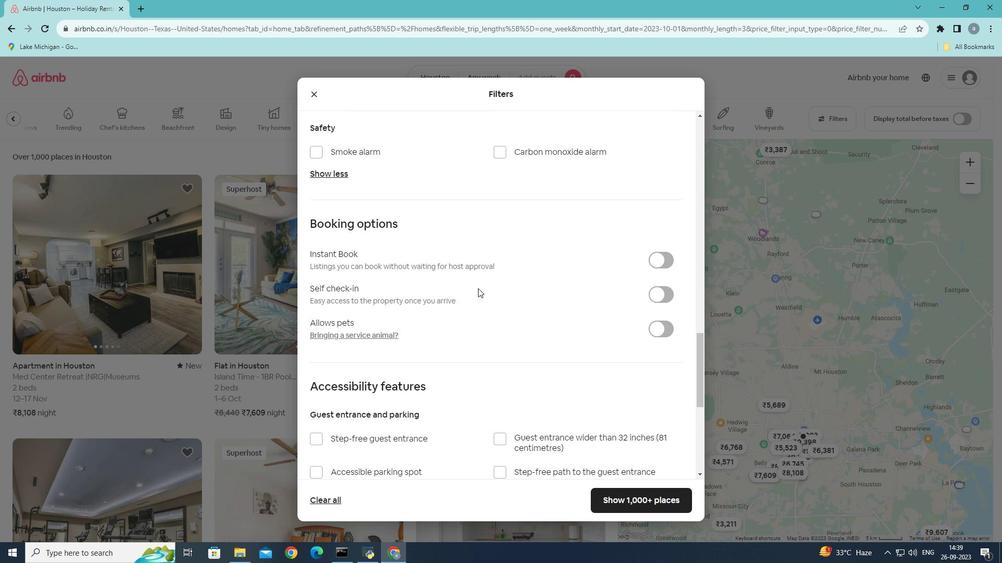 
Action: Mouse scrolled (478, 289) with delta (0, 0)
Screenshot: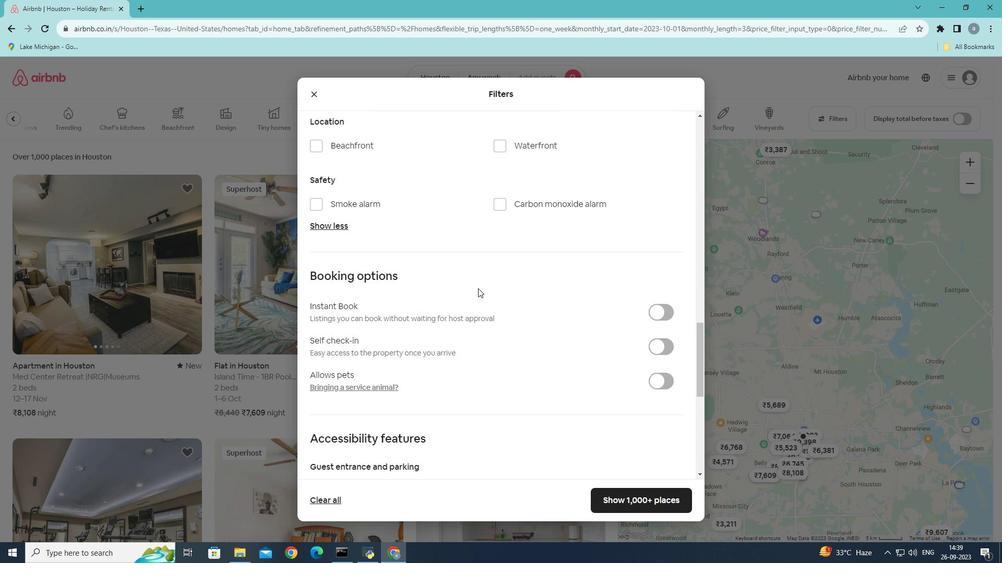 
Action: Mouse scrolled (478, 289) with delta (0, 0)
Screenshot: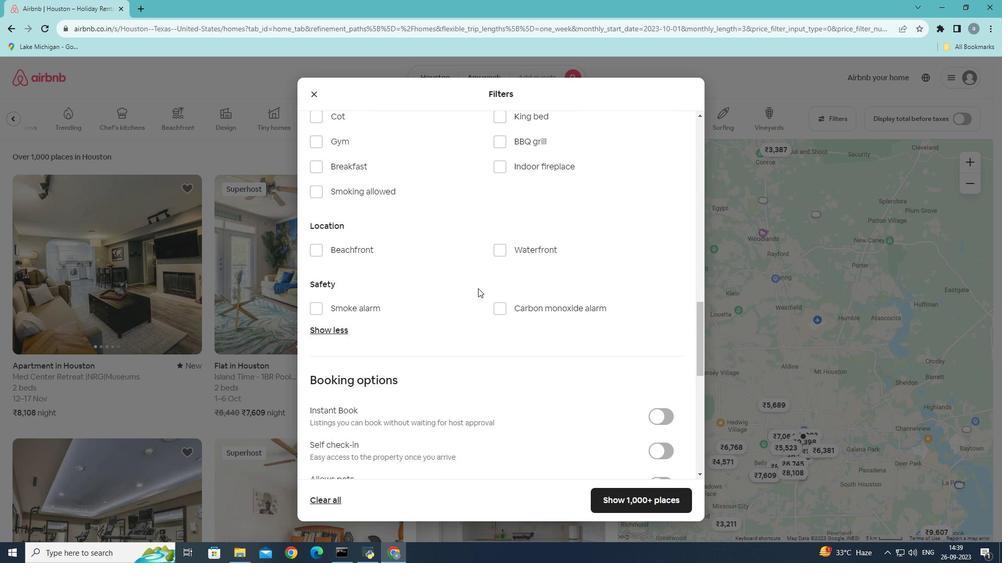 
Action: Mouse scrolled (478, 289) with delta (0, 0)
Screenshot: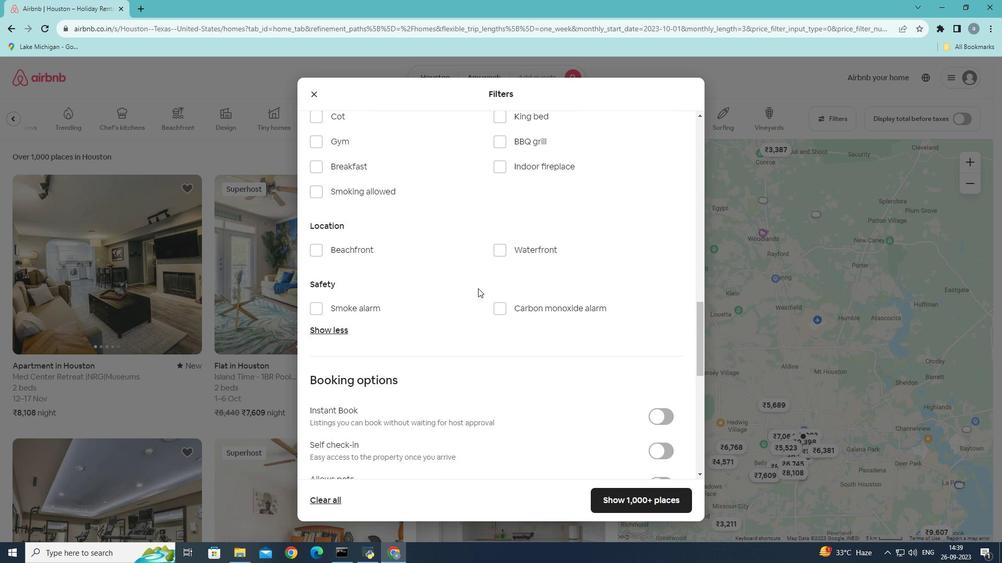 
Action: Mouse moved to (356, 330)
Screenshot: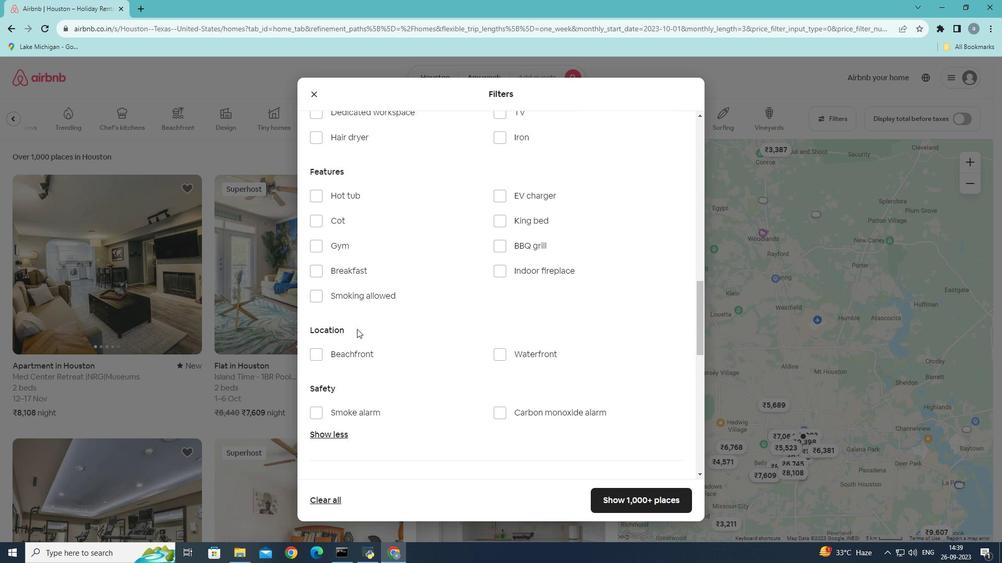 
Action: Mouse scrolled (356, 330) with delta (0, 0)
Screenshot: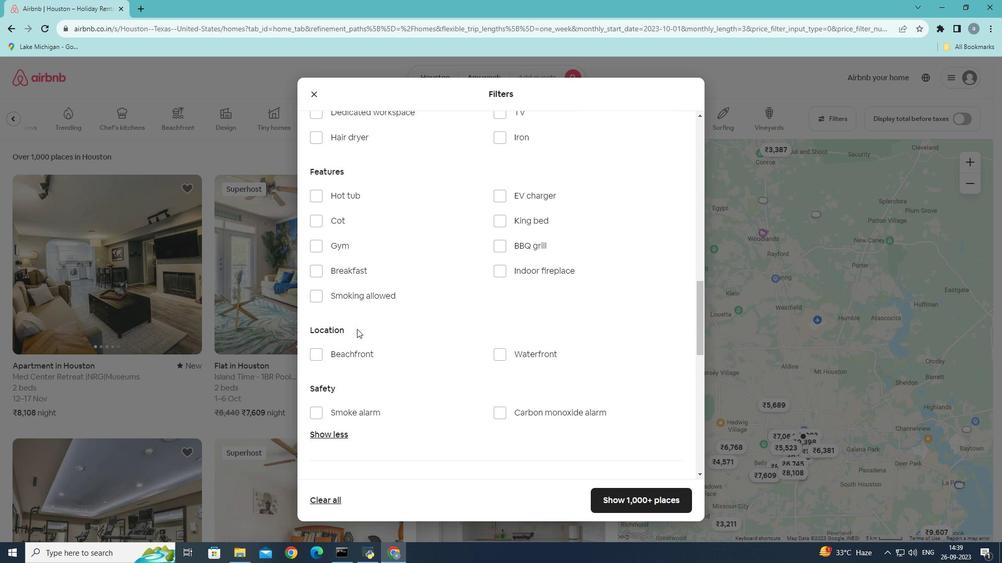 
Action: Mouse scrolled (356, 330) with delta (0, 0)
Screenshot: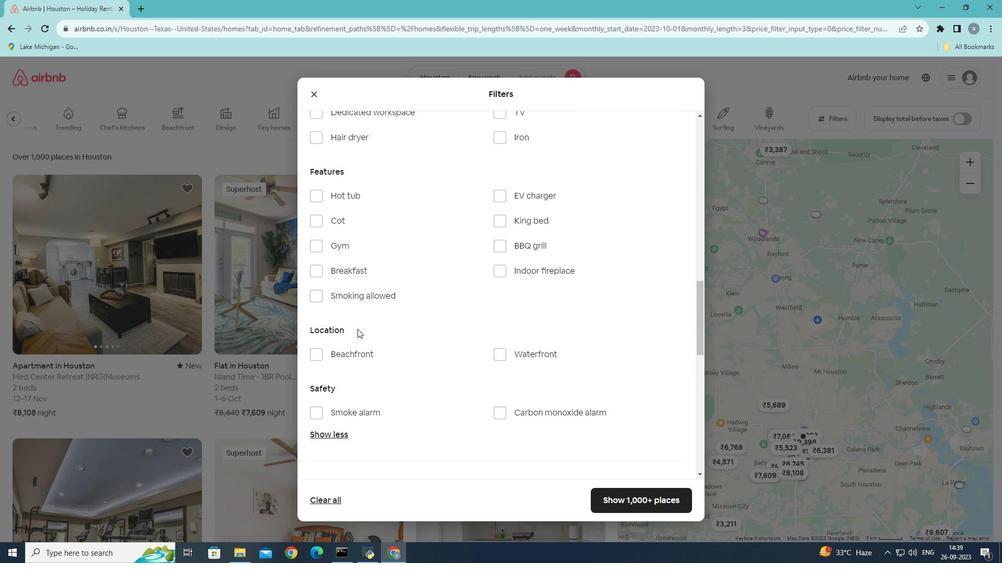 
Action: Mouse moved to (360, 327)
Screenshot: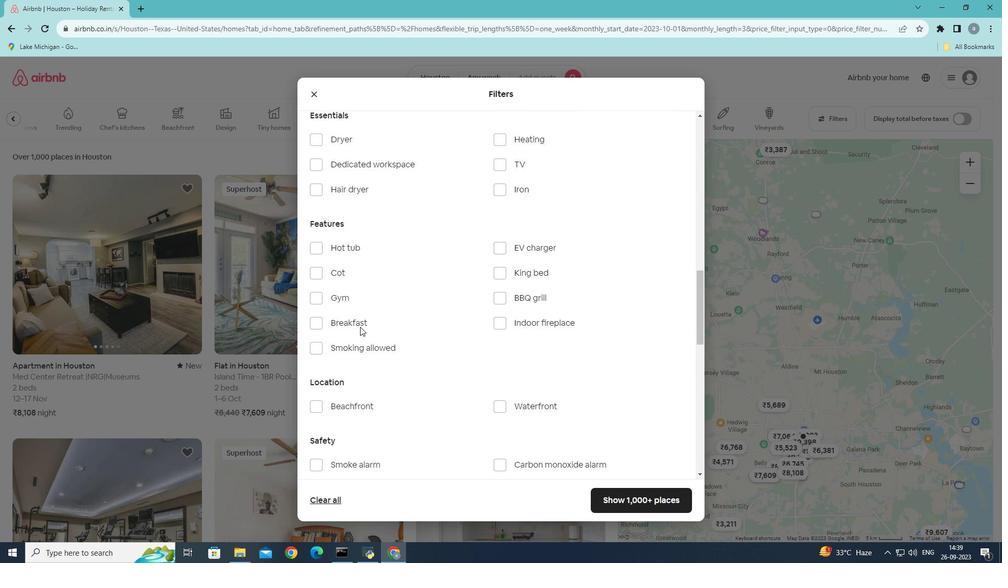 
Action: Mouse scrolled (360, 327) with delta (0, 0)
Screenshot: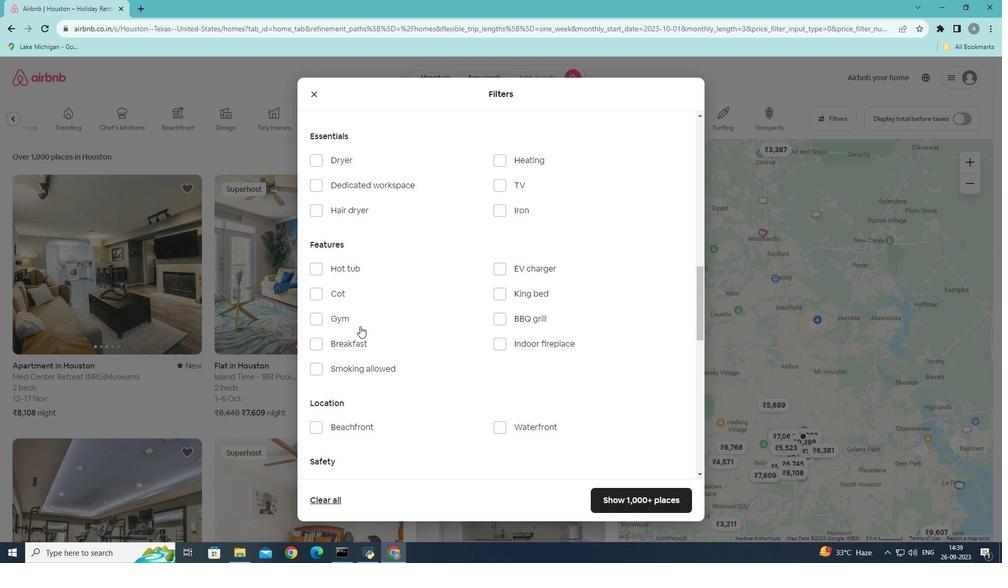 
Action: Mouse scrolled (360, 327) with delta (0, 0)
Screenshot: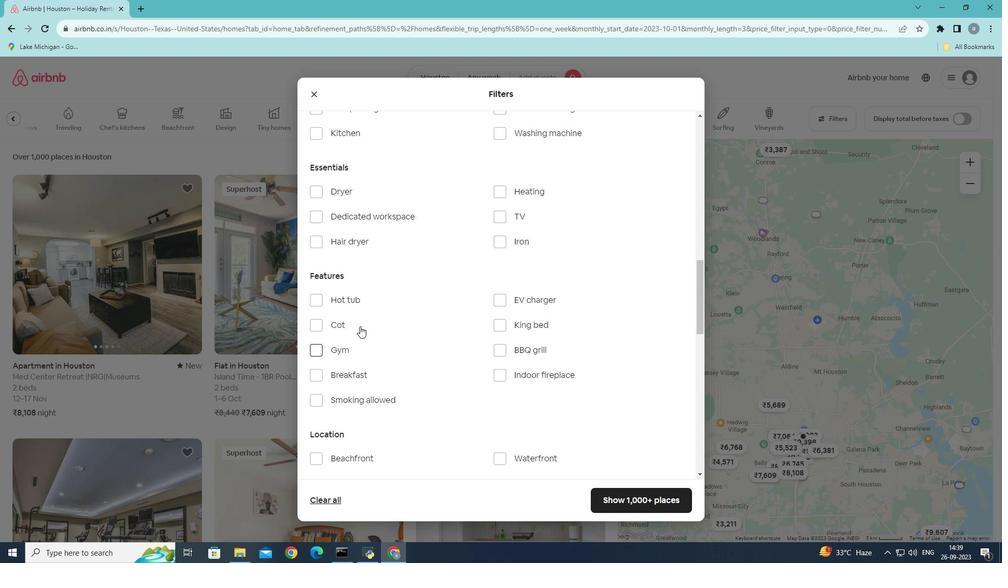
Action: Mouse moved to (360, 326)
Screenshot: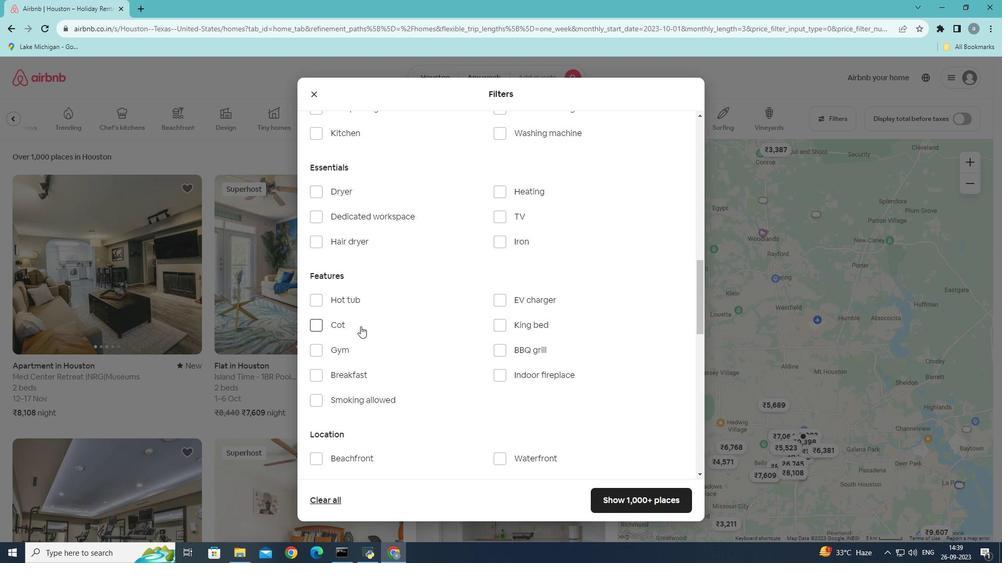 
Action: Mouse scrolled (360, 327) with delta (0, 0)
Screenshot: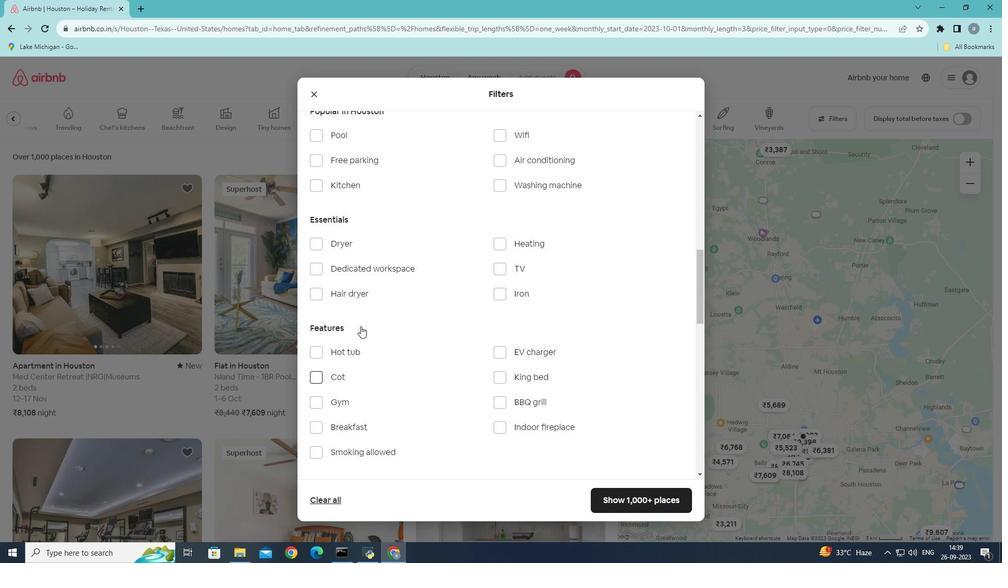 
Action: Mouse scrolled (360, 327) with delta (0, 0)
Screenshot: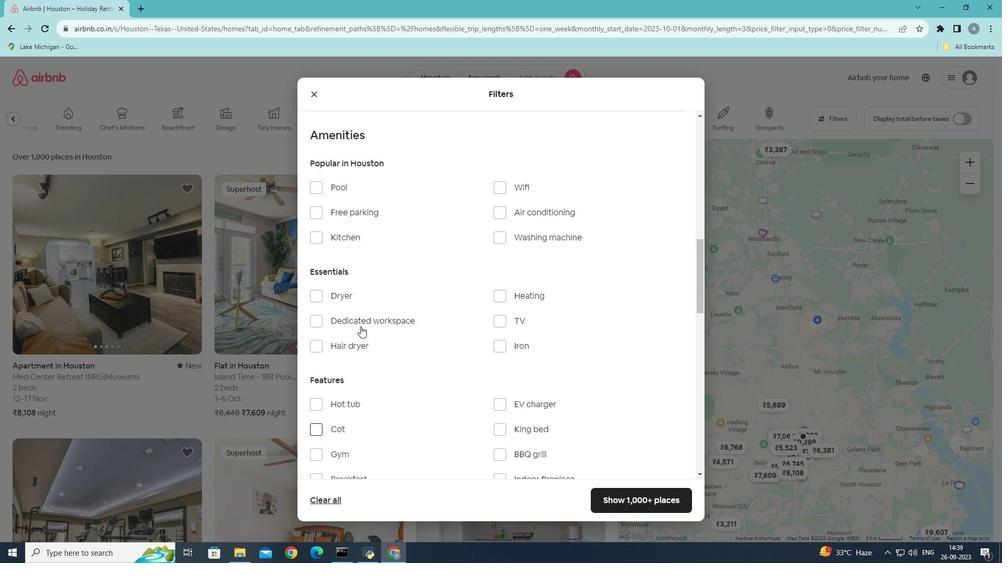 
Action: Mouse scrolled (360, 327) with delta (0, 0)
Screenshot: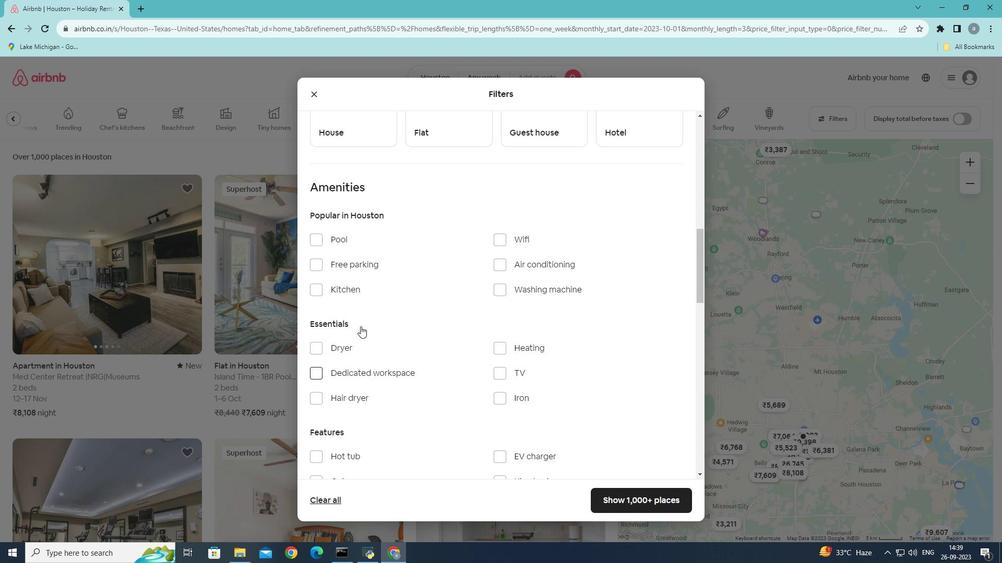 
Action: Mouse scrolled (360, 327) with delta (0, 0)
Screenshot: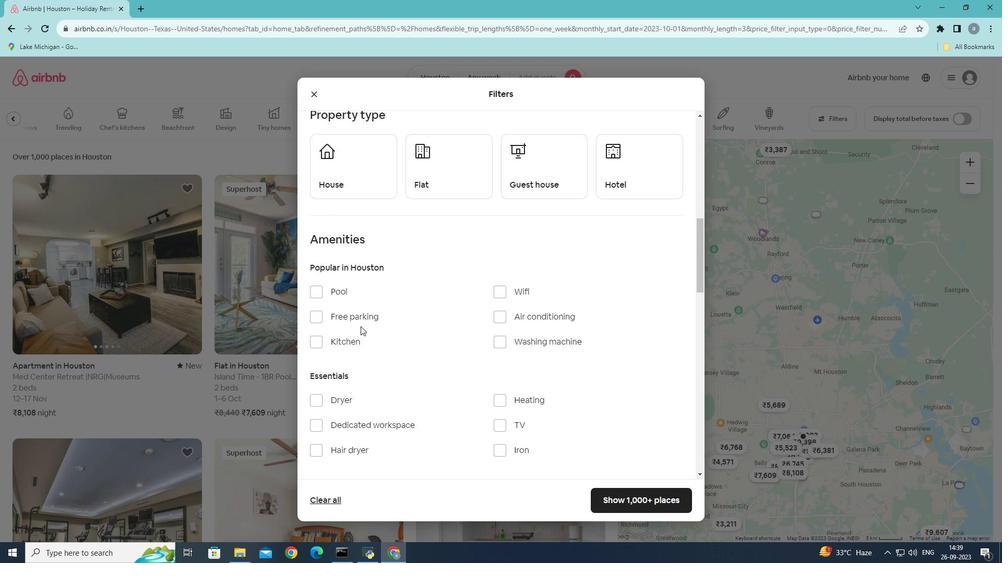 
Action: Mouse scrolled (360, 327) with delta (0, 0)
Screenshot: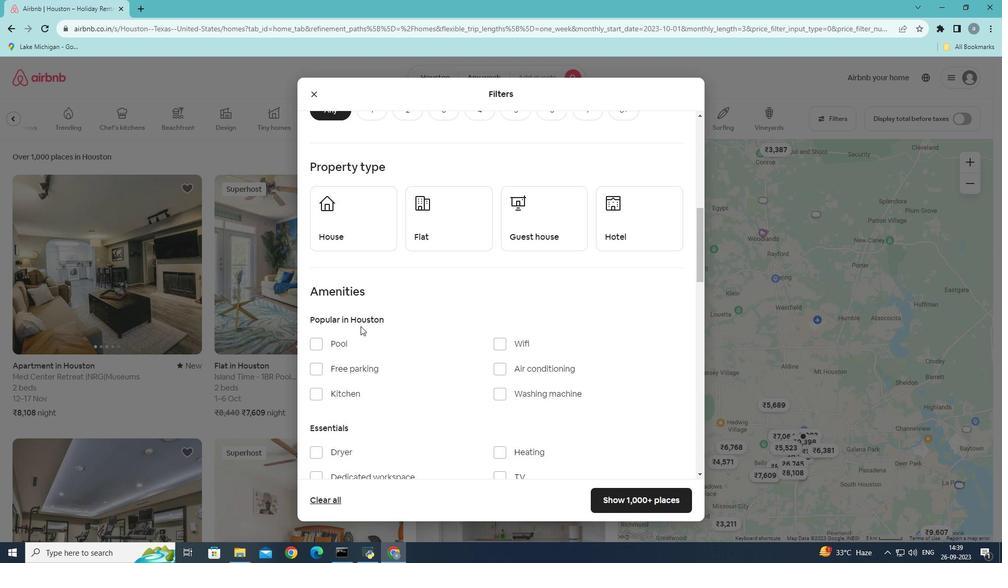 
Action: Mouse scrolled (360, 327) with delta (0, 0)
Screenshot: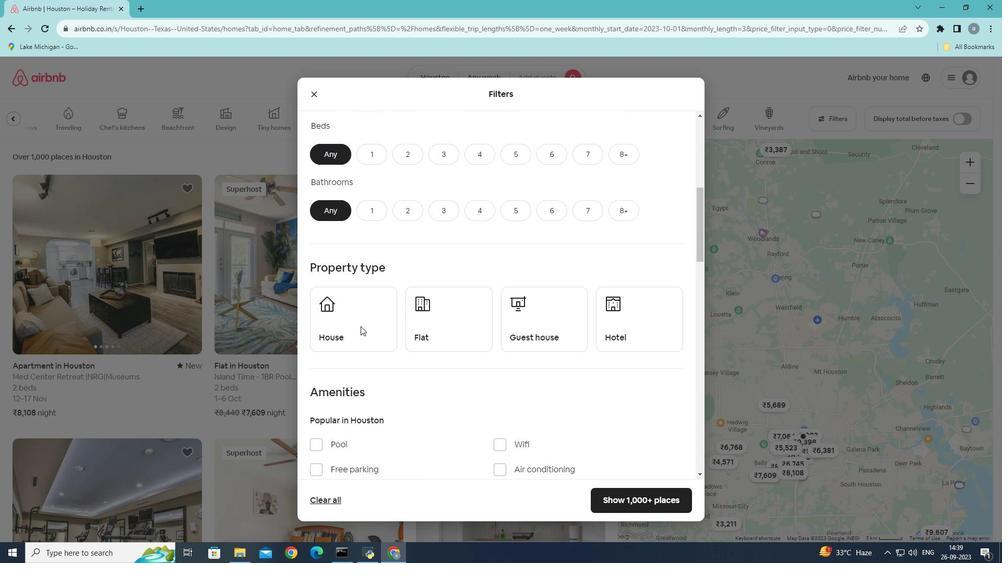 
Action: Mouse scrolled (360, 327) with delta (0, 0)
Screenshot: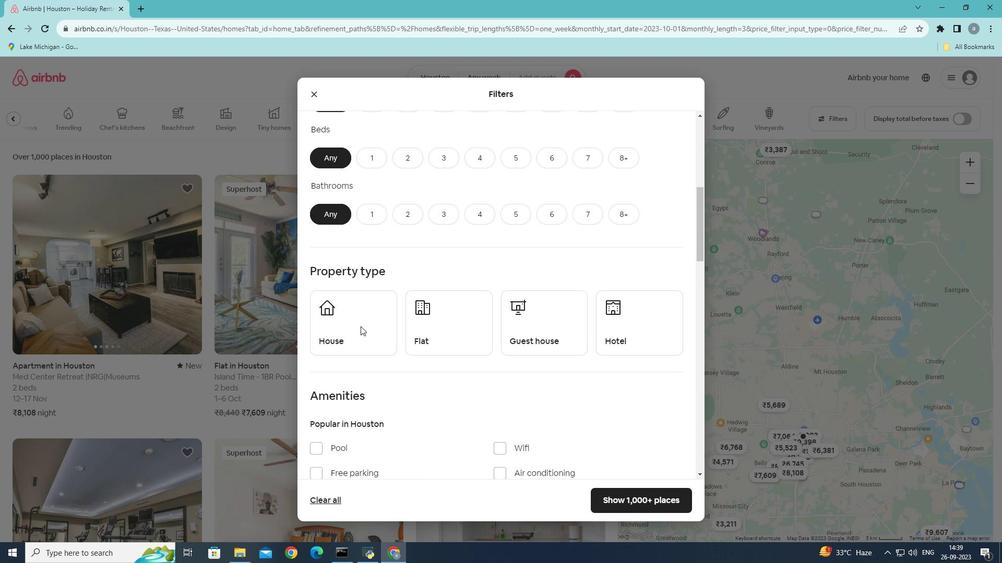 
Action: Mouse scrolled (360, 327) with delta (0, 0)
Screenshot: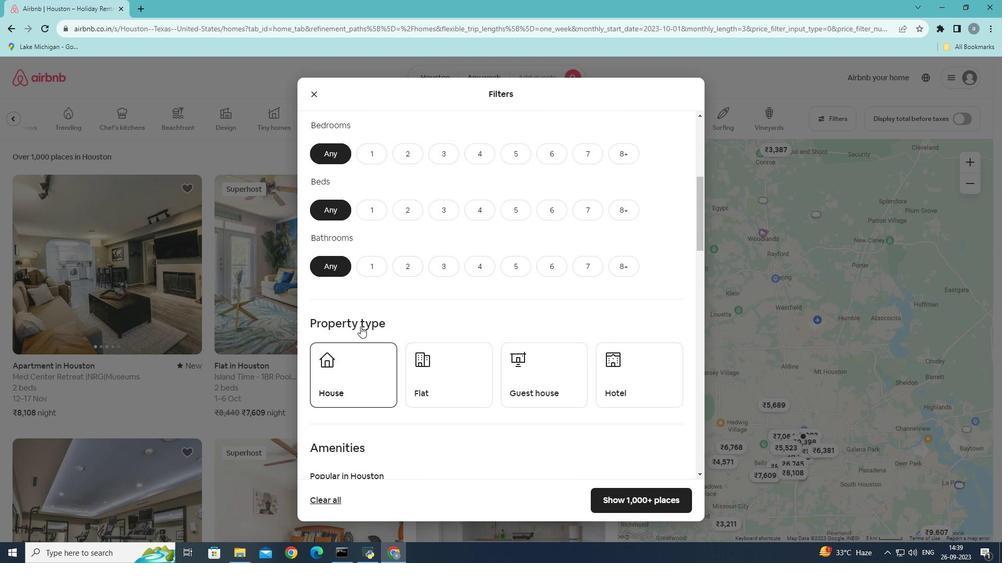 
Action: Mouse moved to (572, 404)
Screenshot: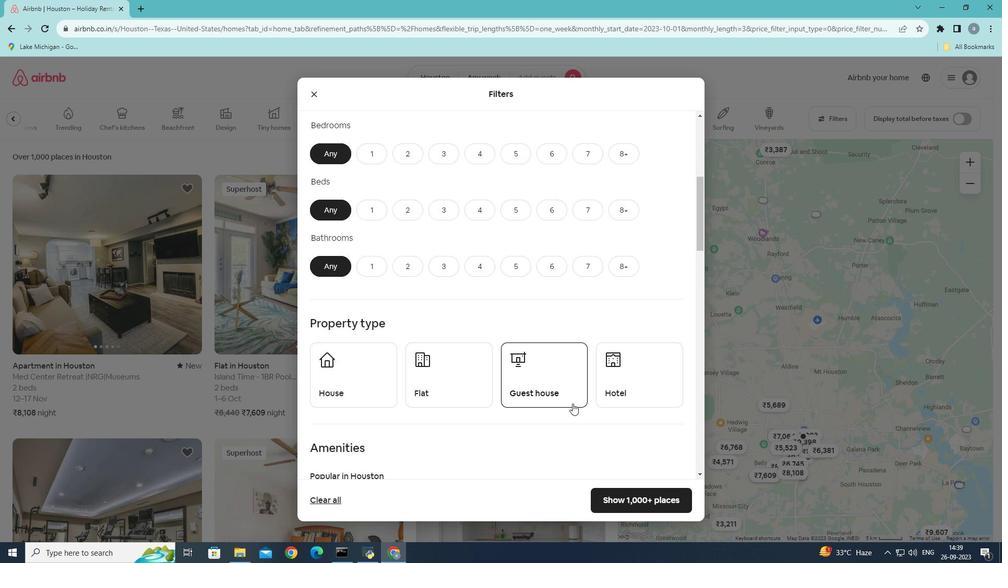 
Action: Mouse scrolled (572, 404) with delta (0, 0)
Screenshot: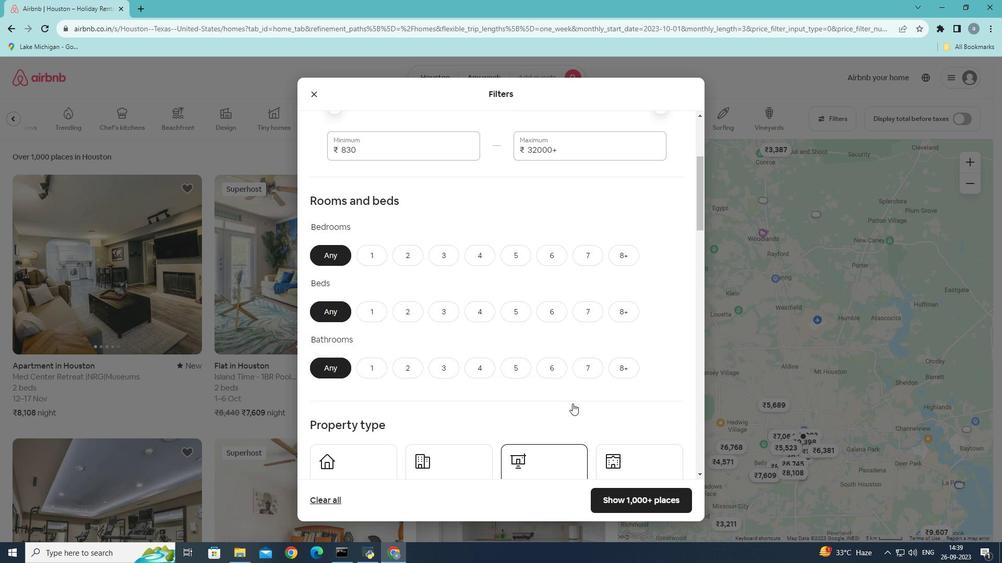 
Action: Mouse scrolled (572, 404) with delta (0, 0)
Screenshot: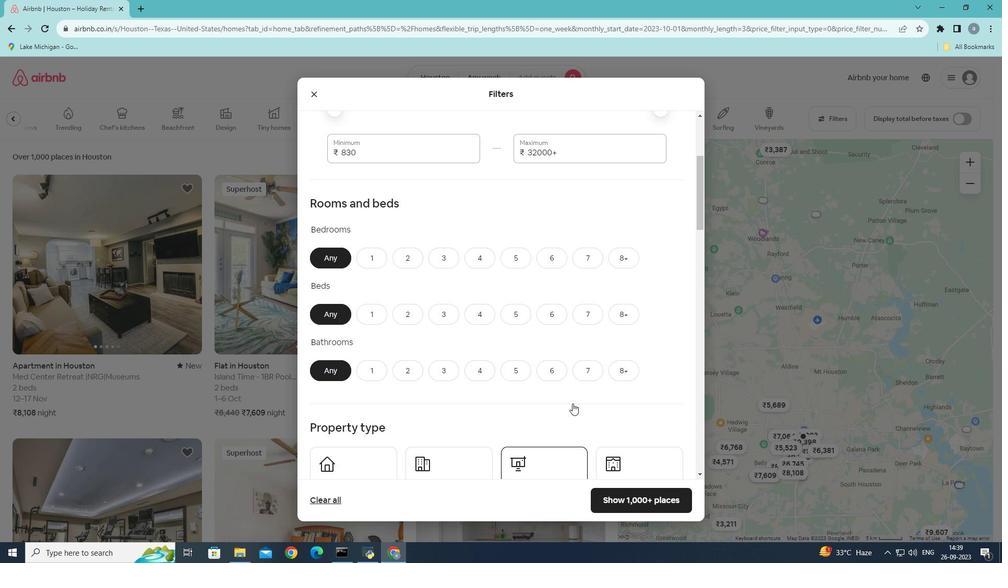 
Action: Mouse scrolled (572, 404) with delta (0, 0)
Screenshot: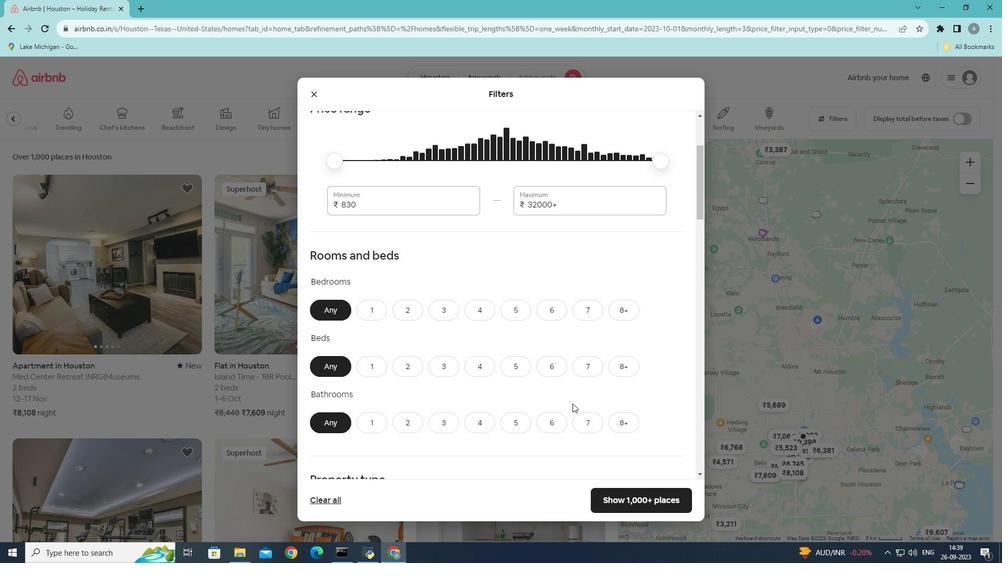 
Action: Mouse scrolled (572, 404) with delta (0, 0)
Screenshot: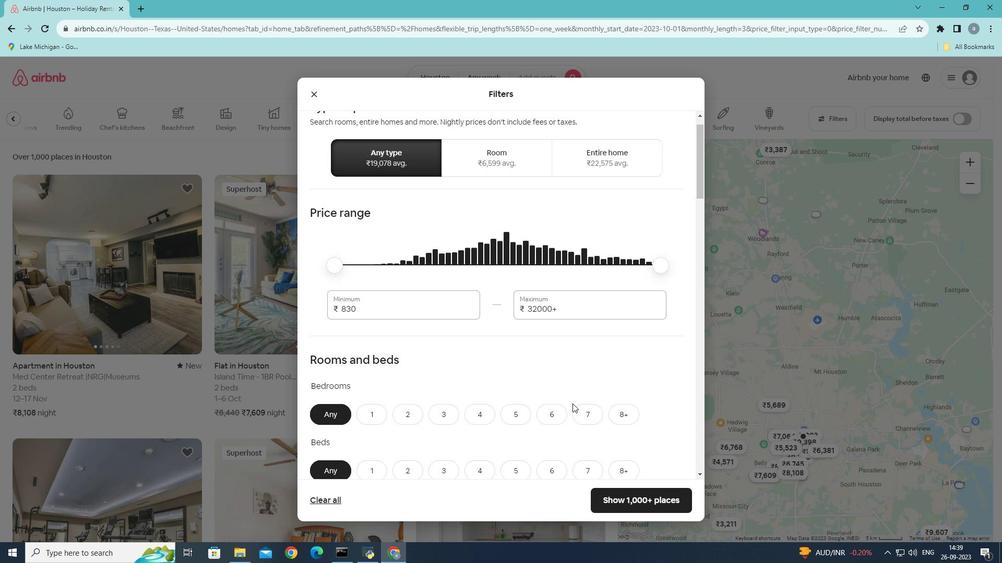 
Action: Mouse scrolled (572, 404) with delta (0, 0)
Screenshot: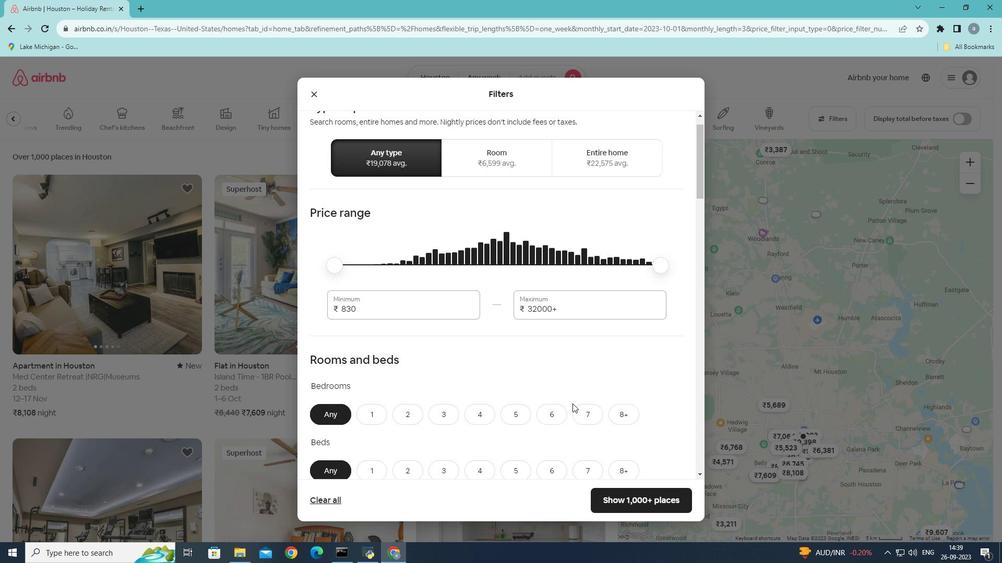 
Action: Mouse moved to (572, 404)
Screenshot: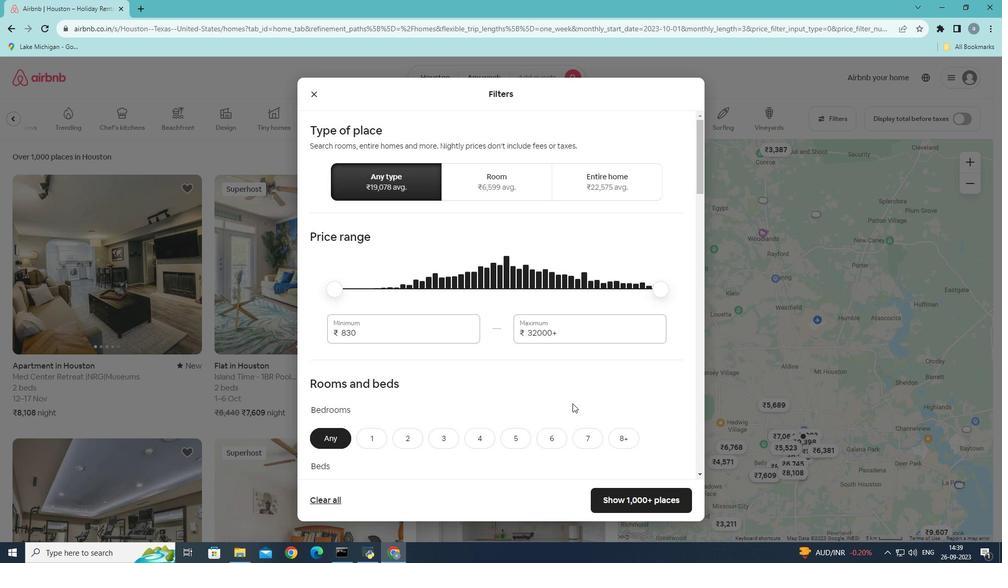 
Action: Mouse scrolled (572, 404) with delta (0, 0)
Screenshot: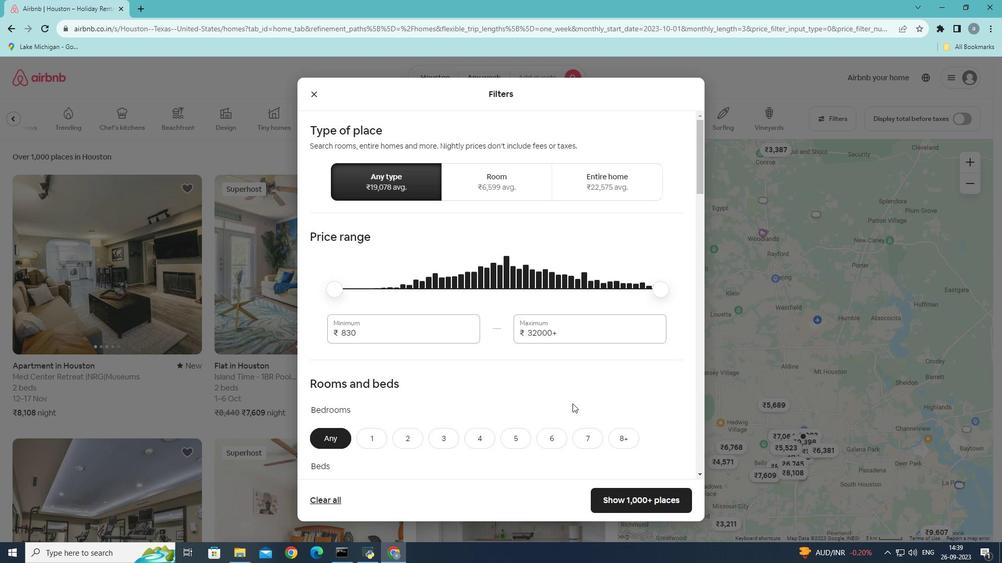 
Action: Mouse scrolled (572, 404) with delta (0, 0)
Screenshot: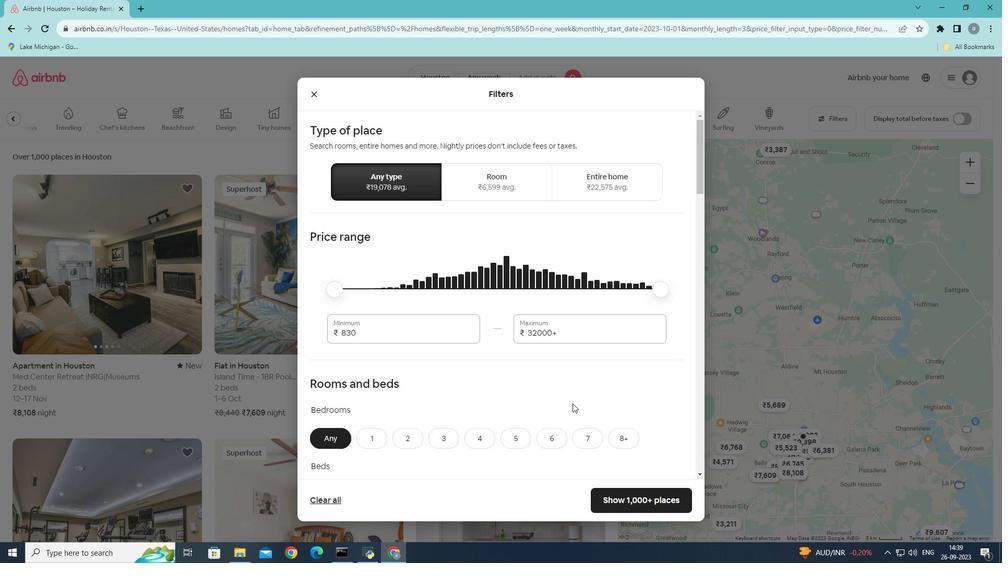 
Action: Mouse scrolled (572, 404) with delta (0, 0)
Screenshot: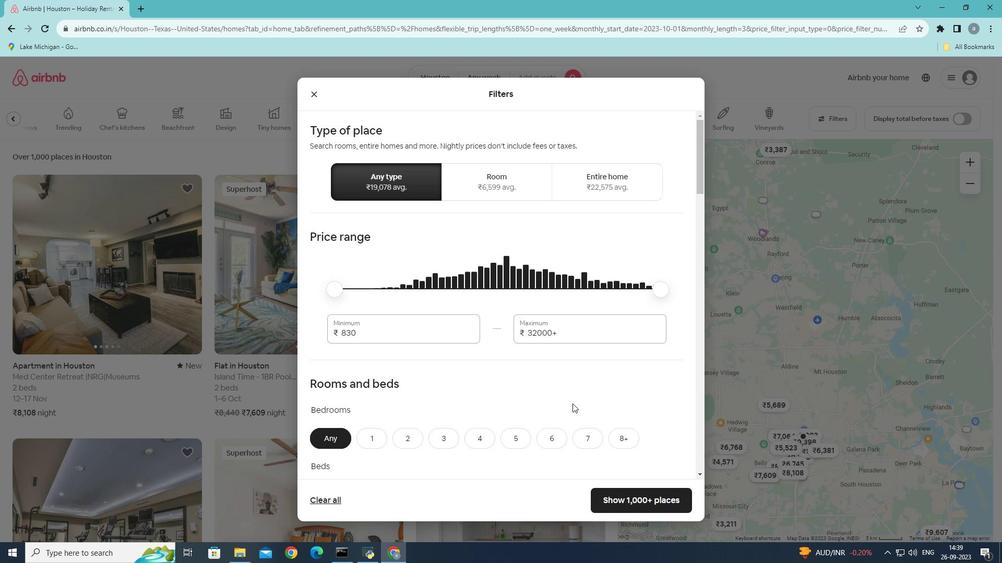 
Action: Mouse scrolled (572, 403) with delta (0, 0)
Screenshot: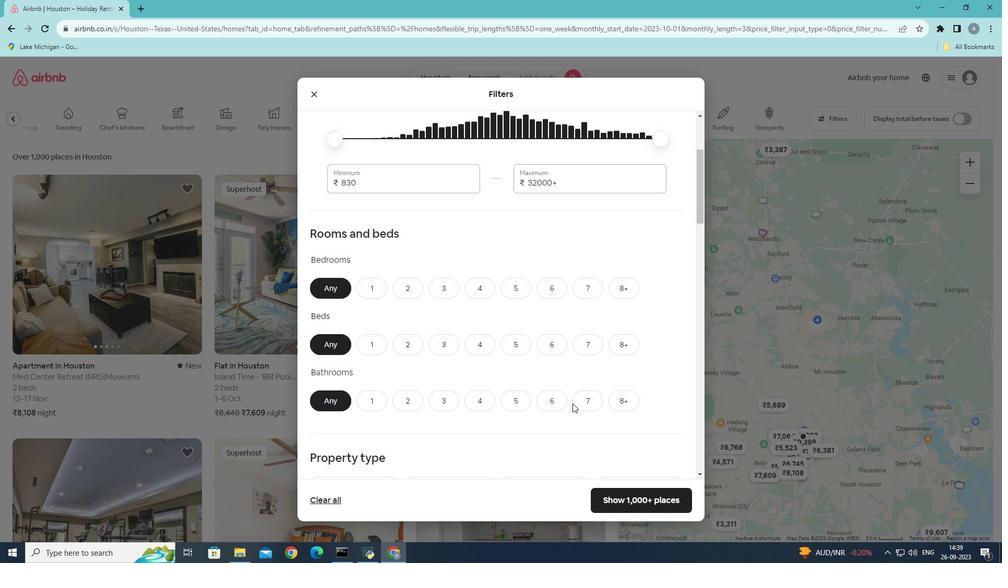 
Action: Mouse scrolled (572, 403) with delta (0, 0)
Screenshot: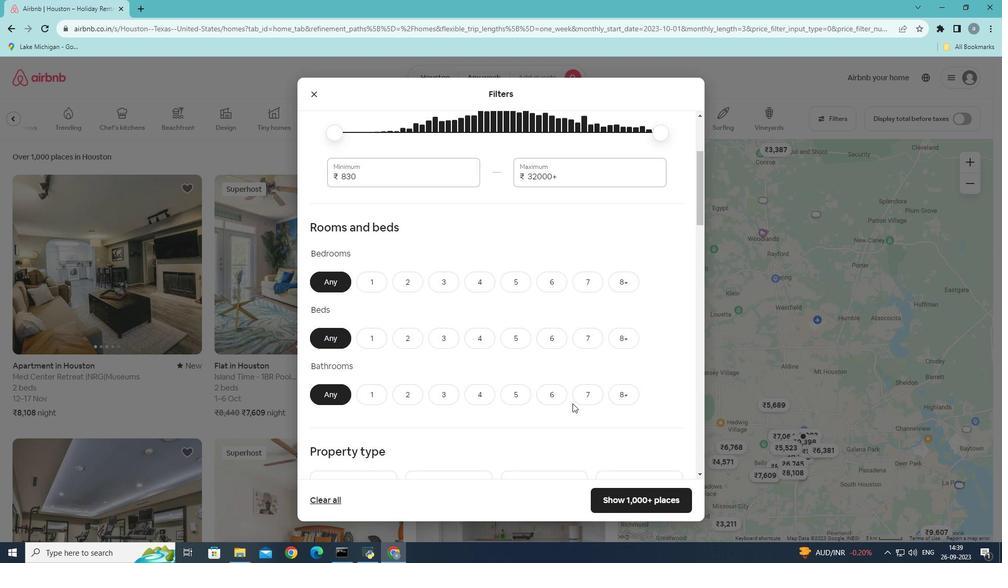 
Action: Mouse scrolled (572, 403) with delta (0, 0)
Screenshot: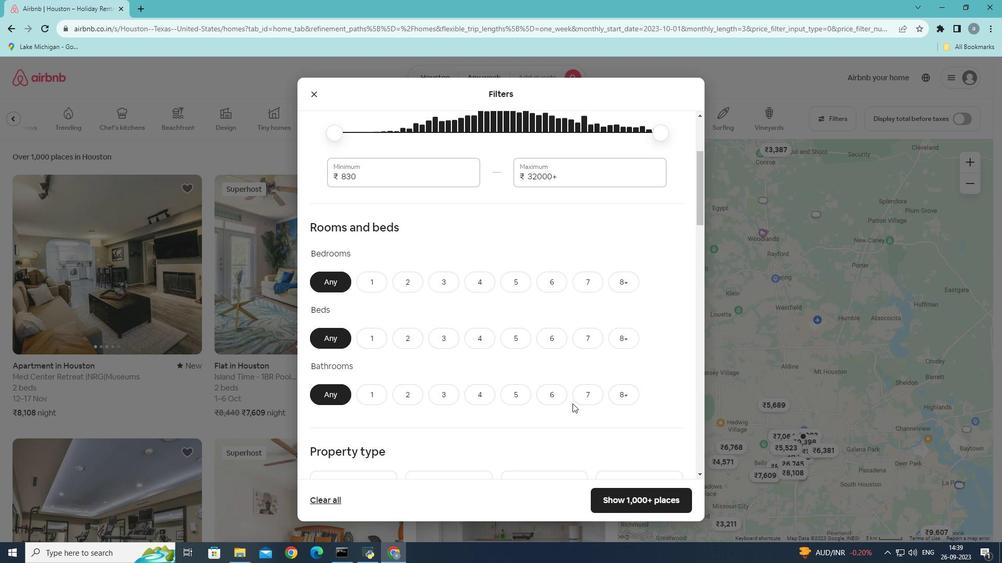 
Action: Mouse scrolled (572, 403) with delta (0, 0)
Screenshot: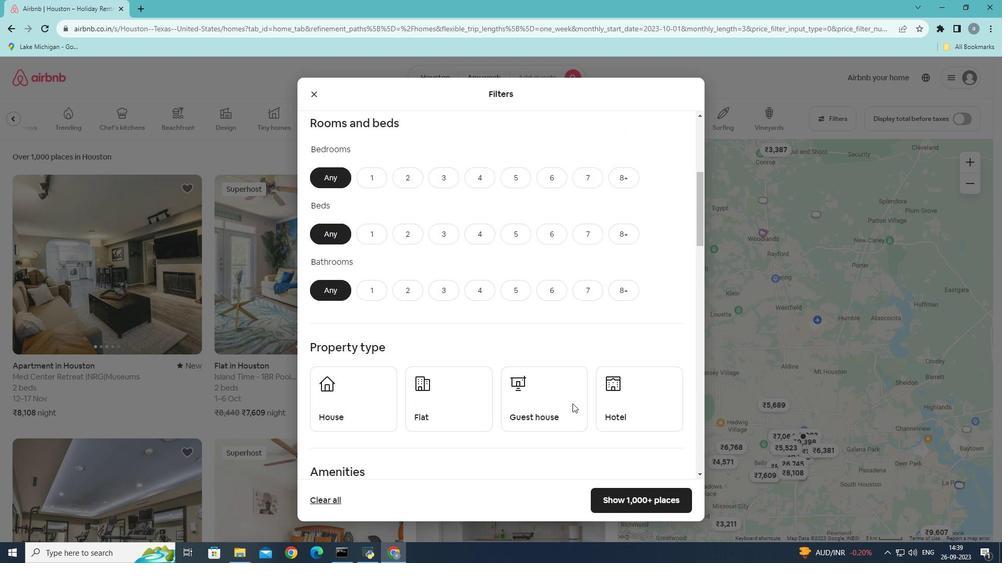 
Action: Mouse scrolled (572, 403) with delta (0, 0)
Screenshot: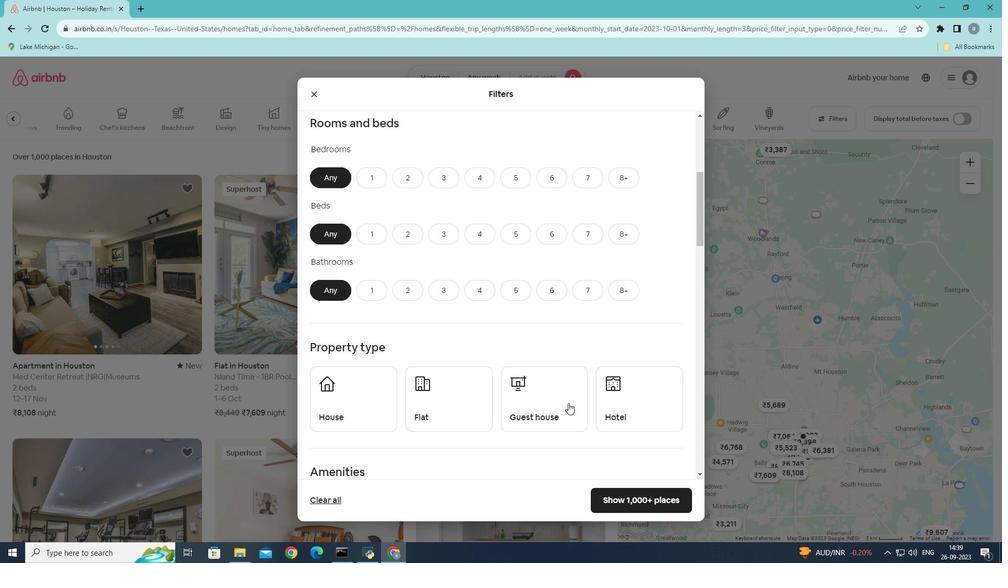 
Action: Mouse moved to (312, 91)
Screenshot: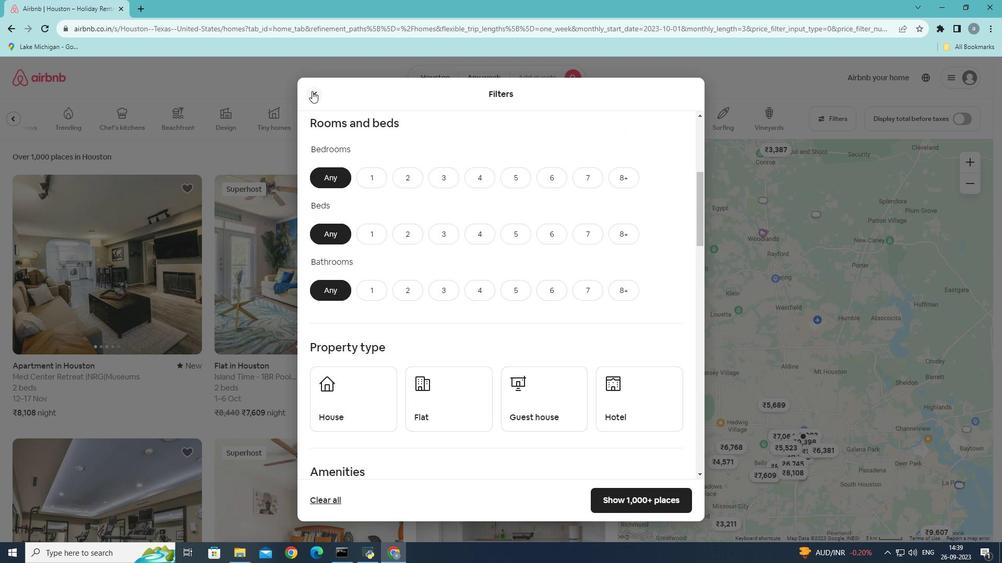 
Action: Mouse pressed left at (312, 91)
Screenshot: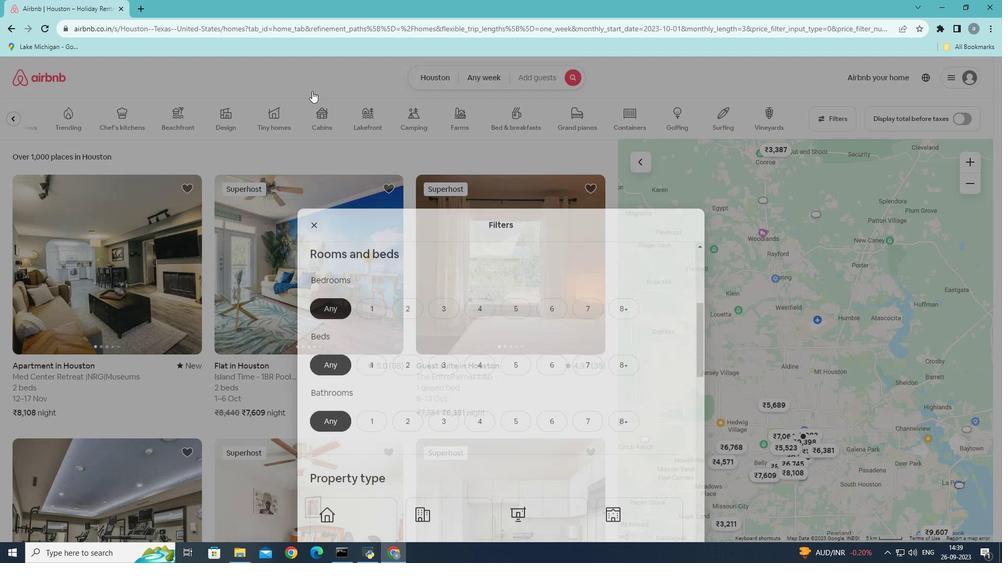 
Action: Mouse moved to (243, 220)
Screenshot: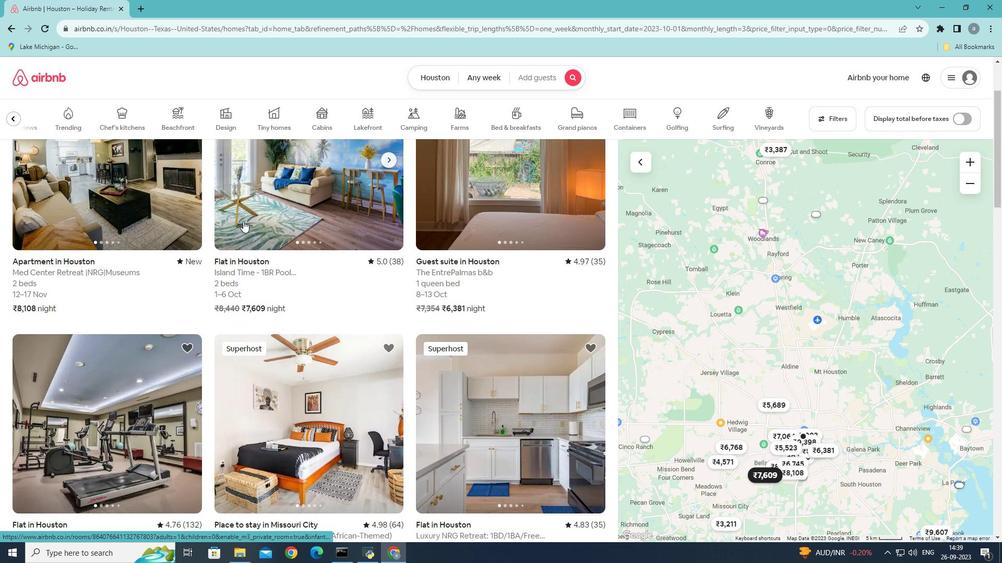 
Action: Mouse scrolled (243, 219) with delta (0, 0)
Screenshot: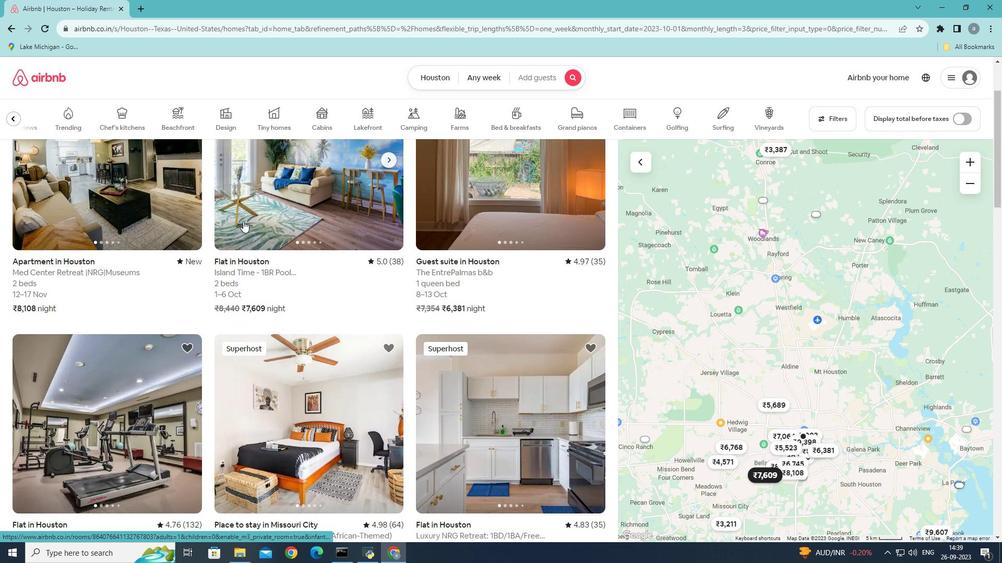 
Action: Mouse moved to (243, 221)
Screenshot: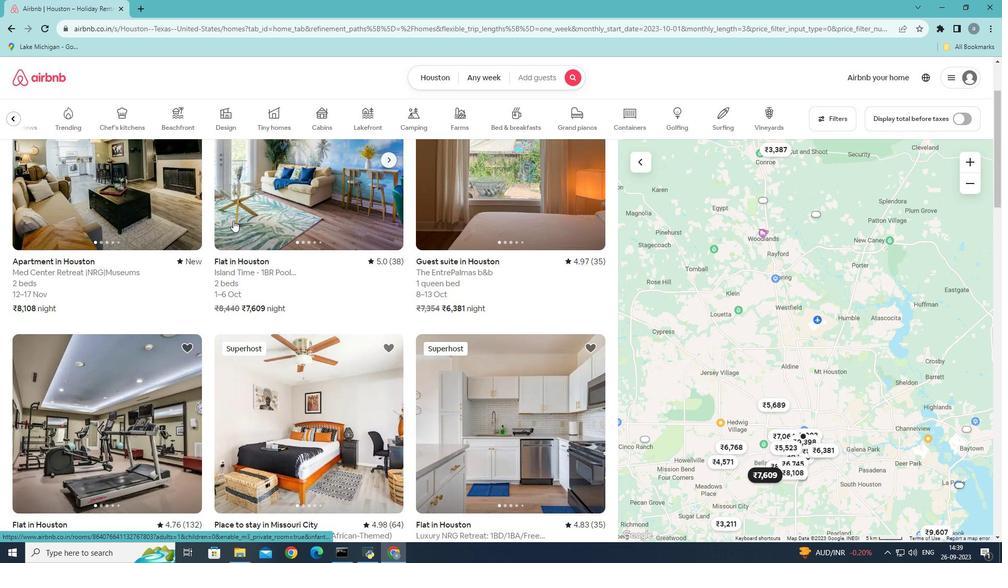 
Action: Mouse scrolled (243, 220) with delta (0, 0)
Screenshot: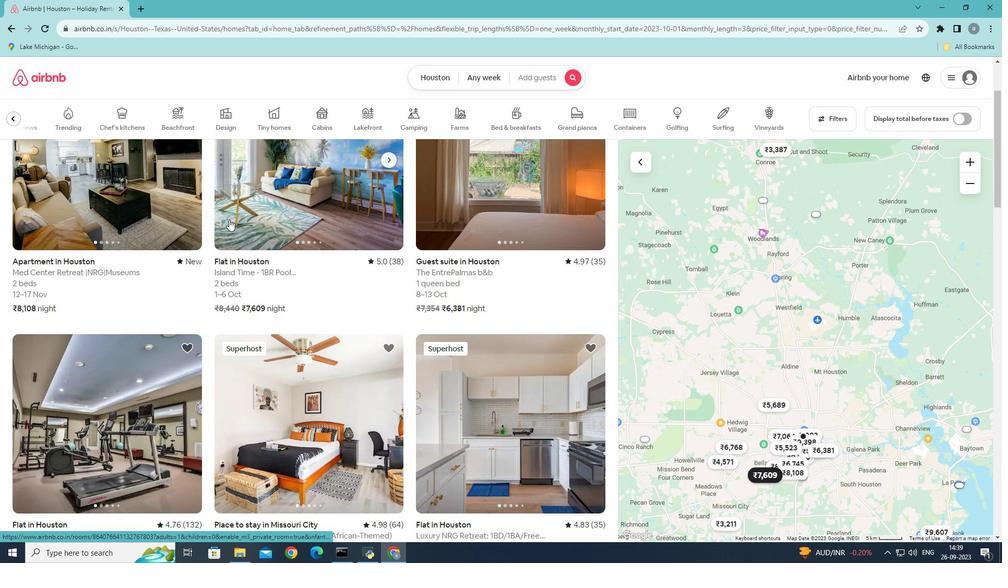 
Action: Mouse moved to (225, 221)
Screenshot: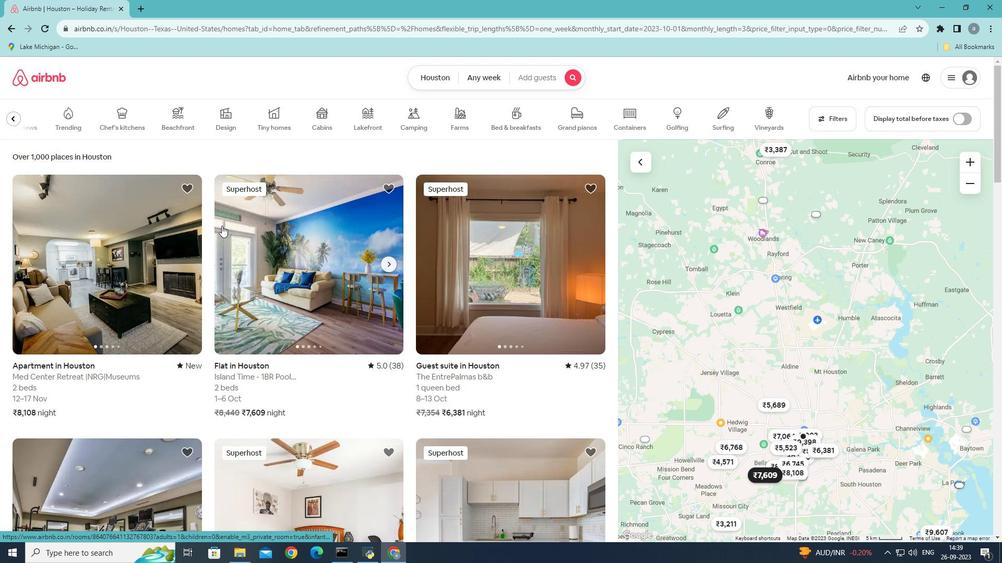 
Action: Mouse scrolled (225, 221) with delta (0, 0)
Screenshot: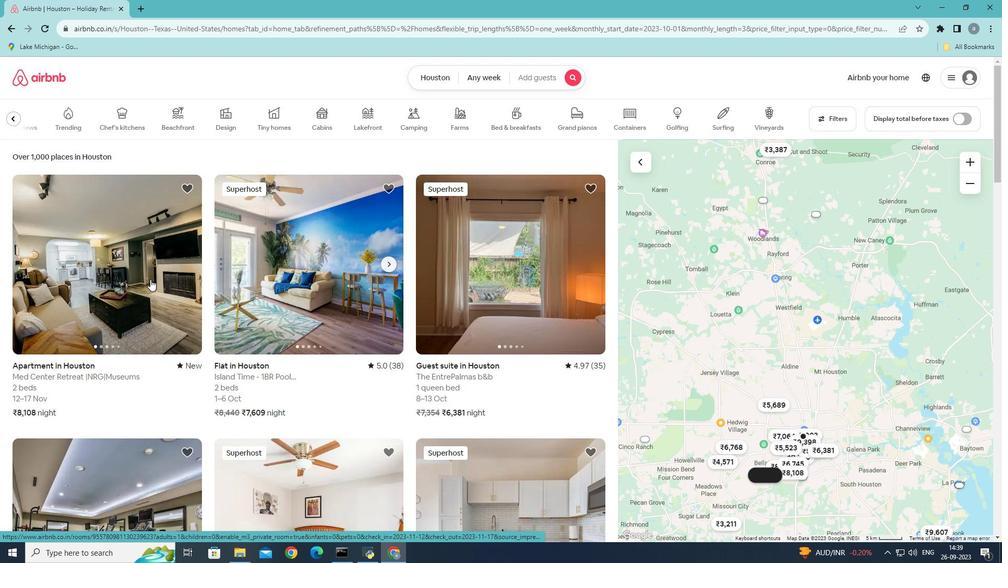 
Action: Mouse scrolled (225, 221) with delta (0, 0)
Screenshot: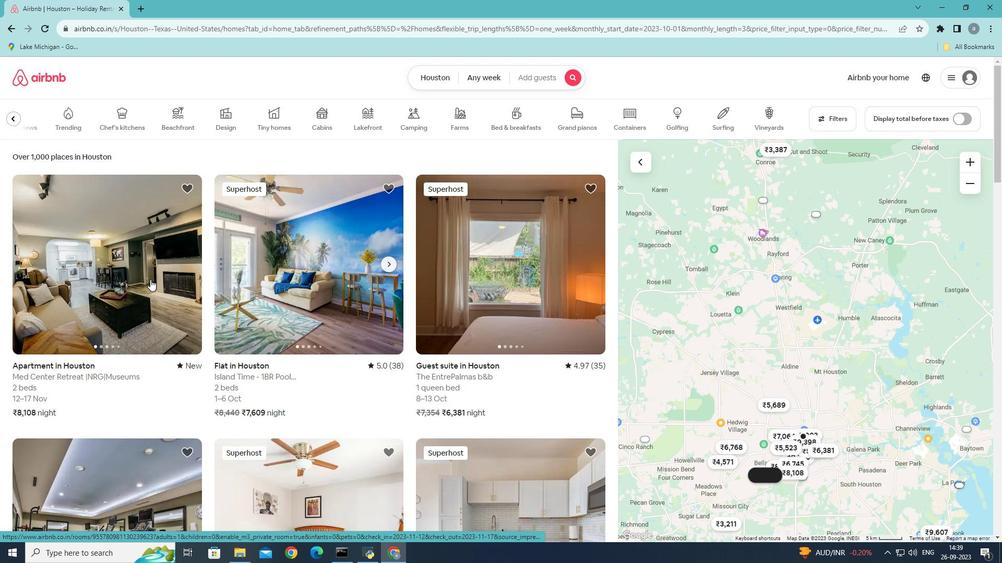 
Action: Mouse moved to (136, 299)
Screenshot: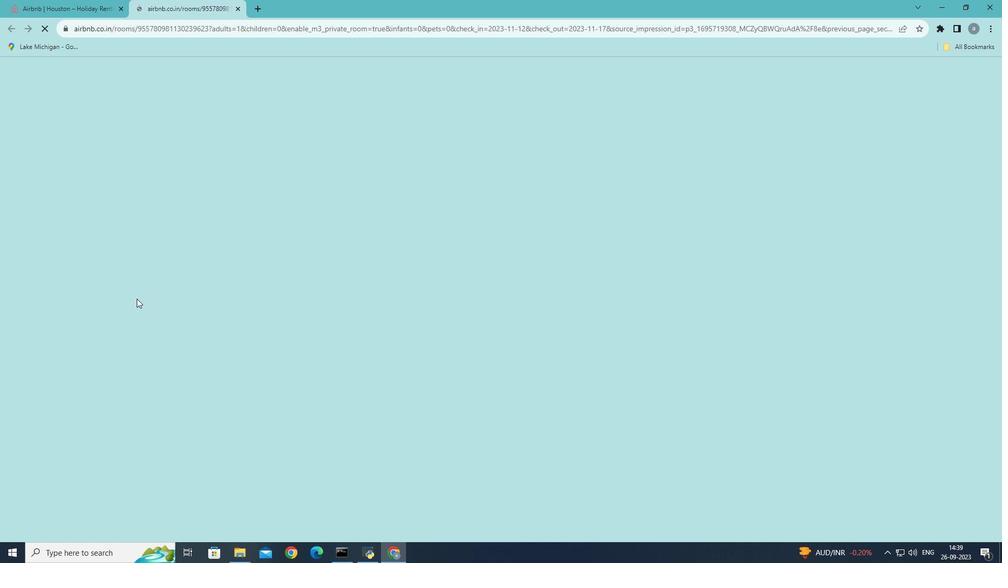 
Action: Mouse pressed left at (136, 299)
Screenshot: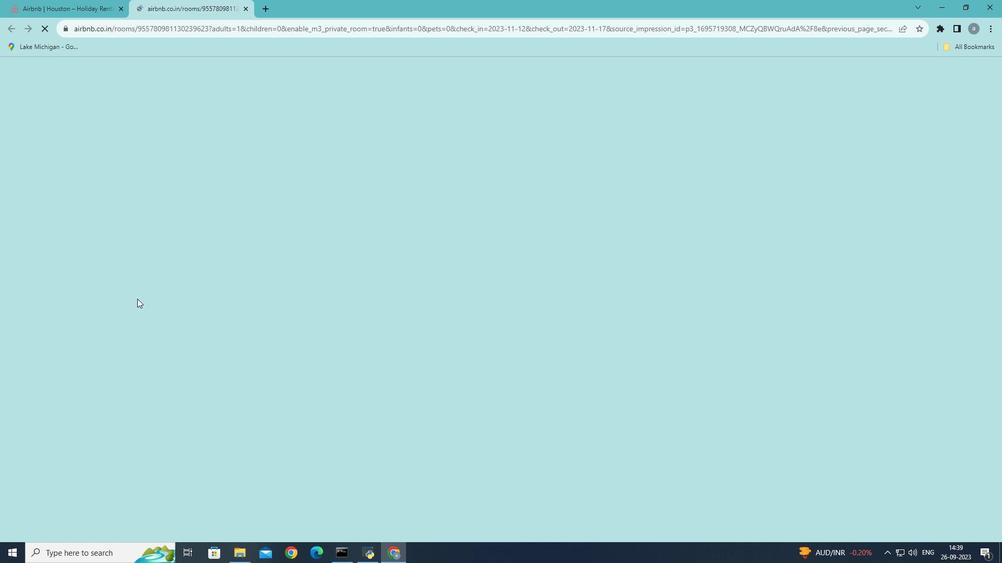 
Action: Mouse moved to (741, 373)
Screenshot: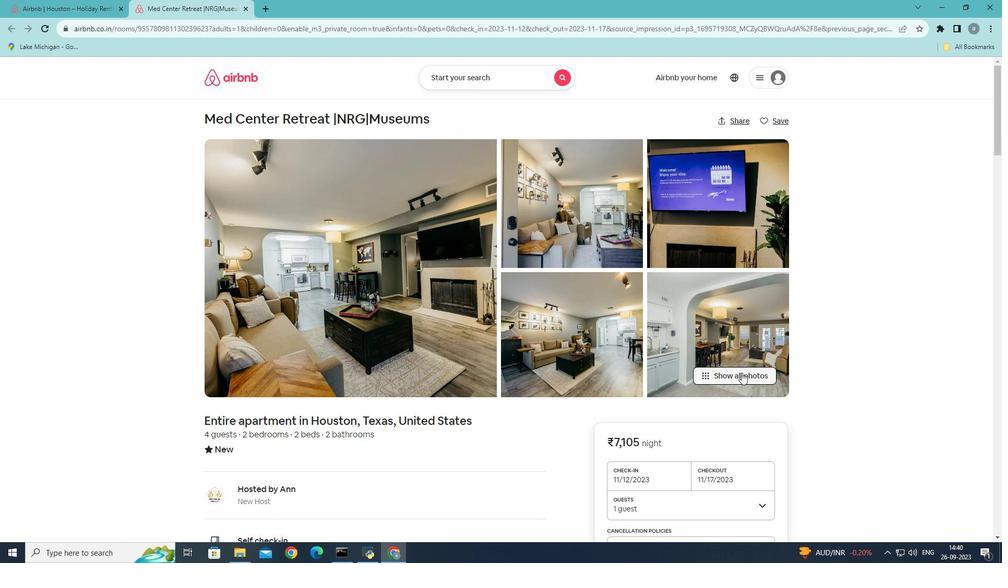 
Action: Mouse pressed left at (741, 373)
Screenshot: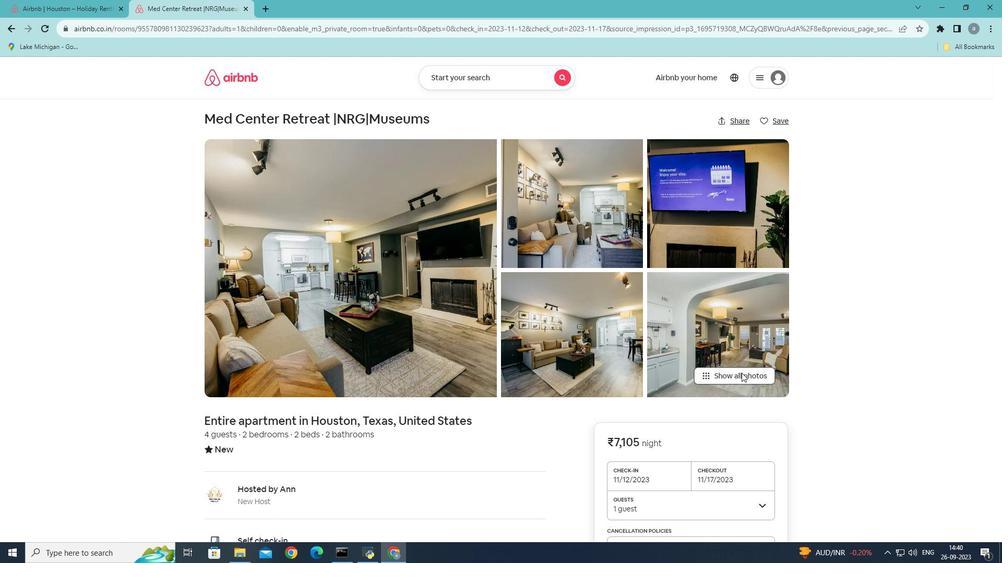 
Action: Mouse scrolled (741, 372) with delta (0, 0)
Screenshot: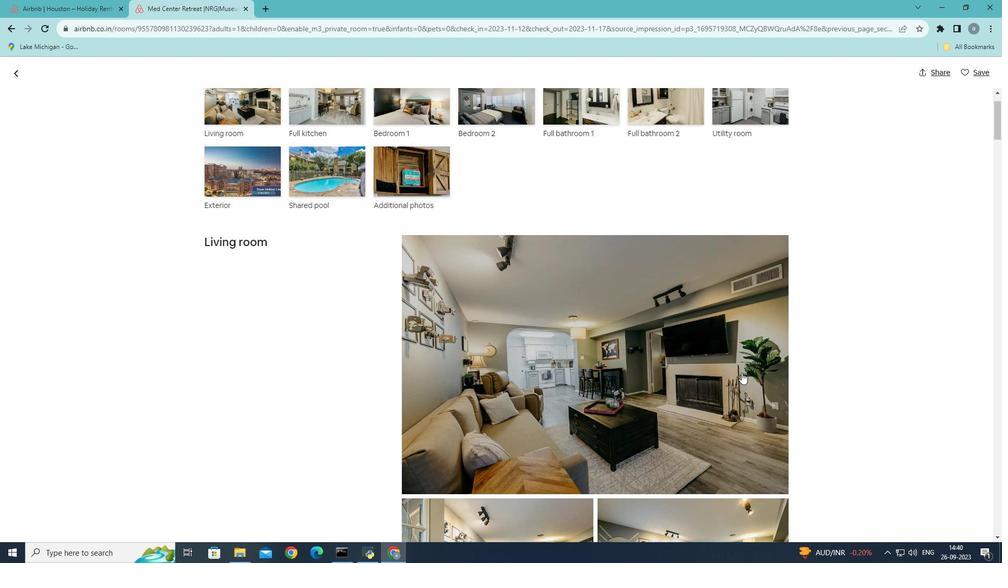
Action: Mouse scrolled (741, 372) with delta (0, 0)
Screenshot: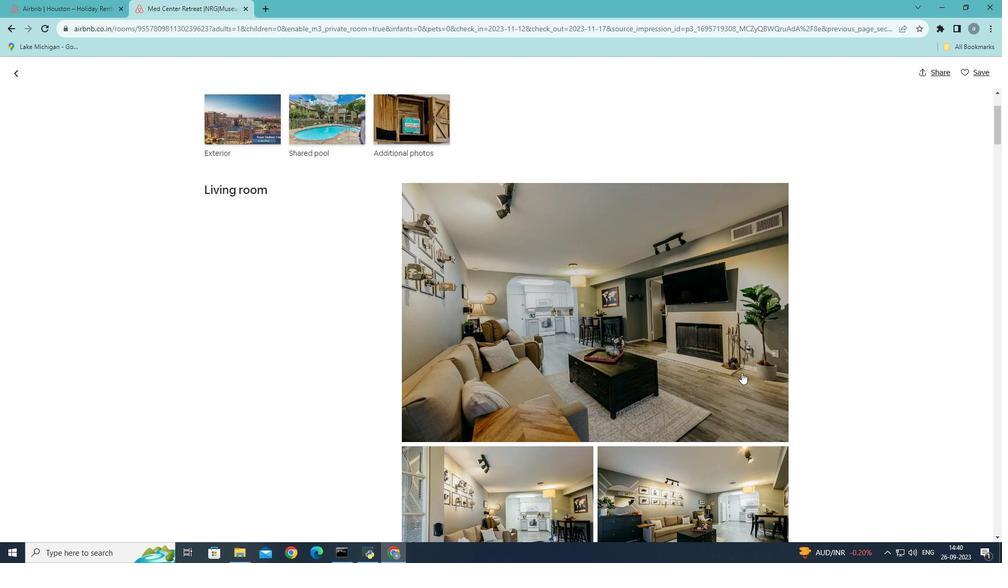 
Action: Mouse scrolled (741, 372) with delta (0, 0)
Screenshot: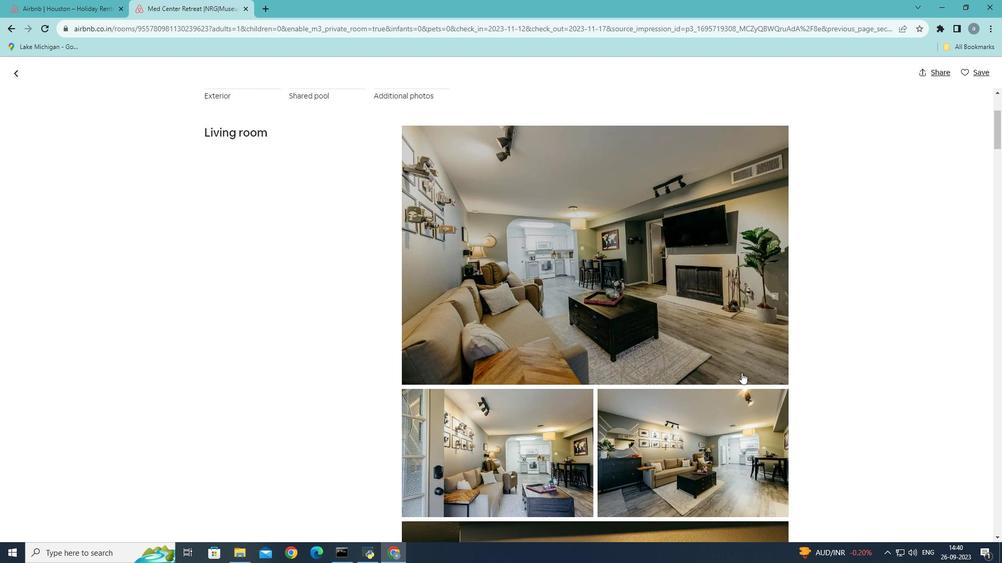 
Action: Mouse scrolled (741, 372) with delta (0, 0)
Screenshot: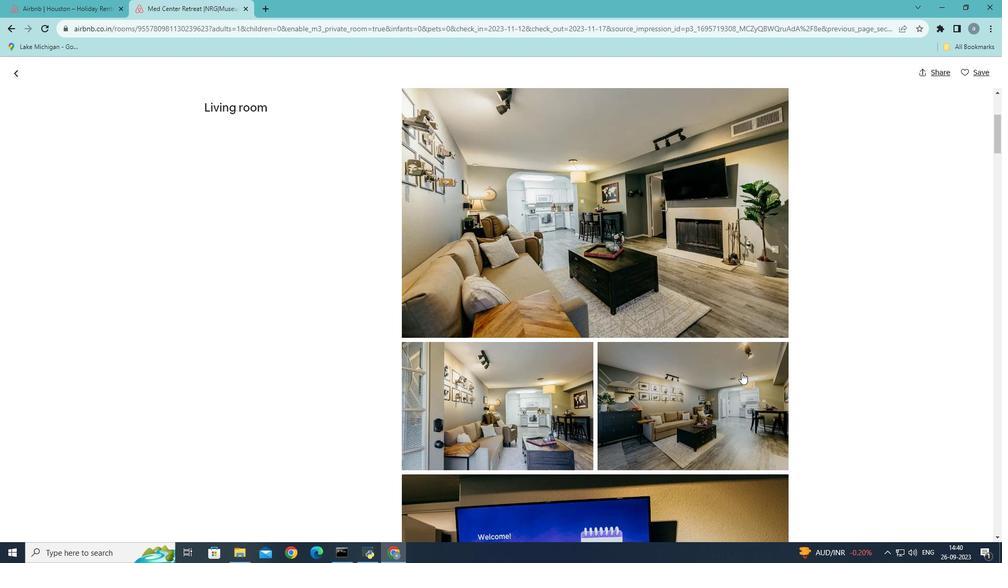 
Action: Mouse scrolled (741, 372) with delta (0, 0)
Screenshot: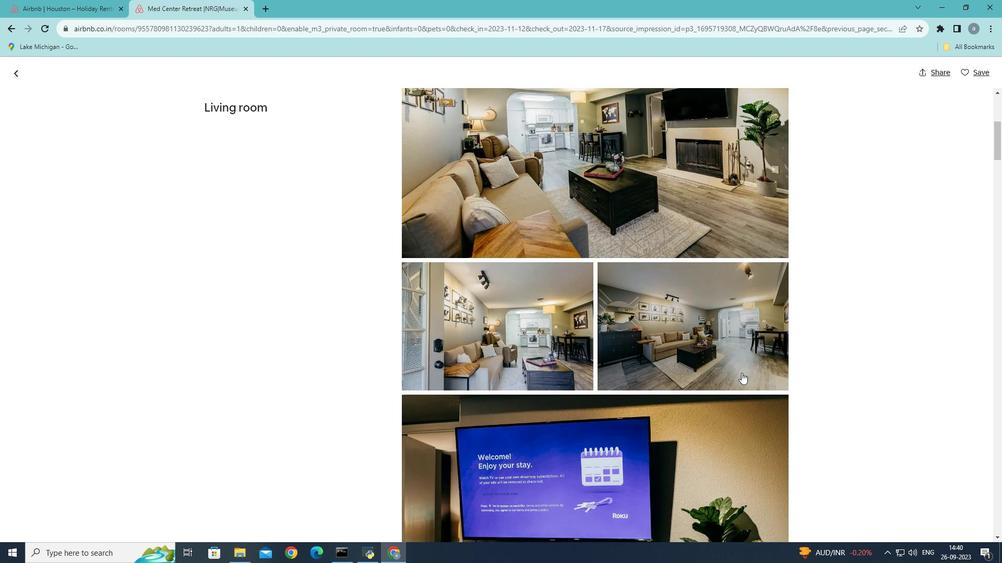
Action: Mouse scrolled (741, 372) with delta (0, 0)
Screenshot: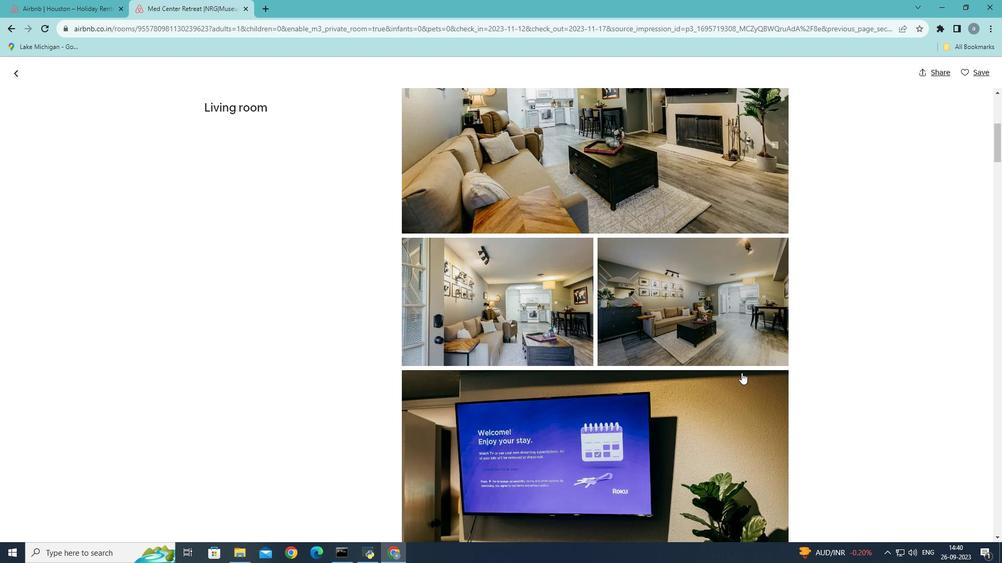 
Action: Mouse scrolled (741, 372) with delta (0, 0)
Screenshot: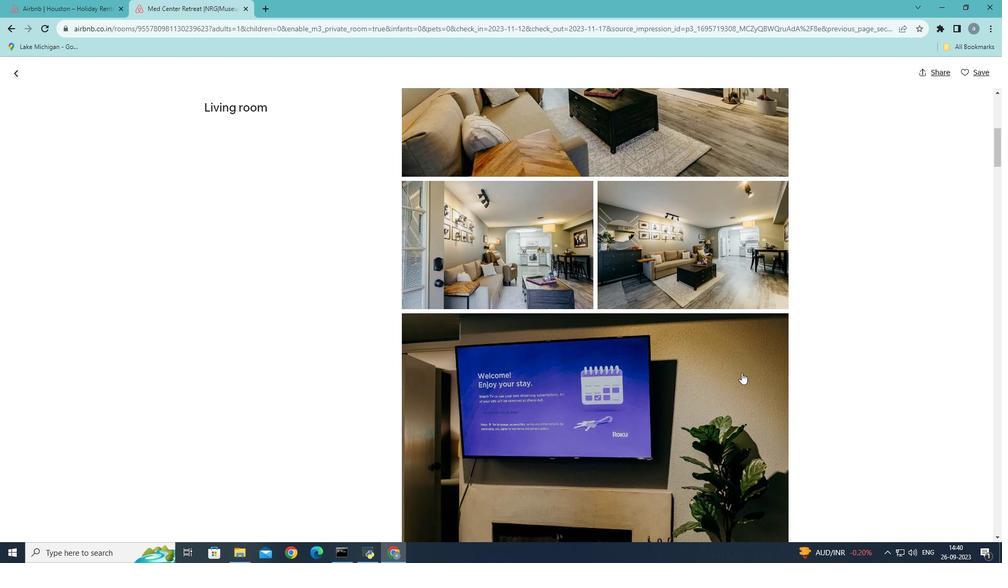 
Action: Mouse scrolled (741, 372) with delta (0, 0)
Screenshot: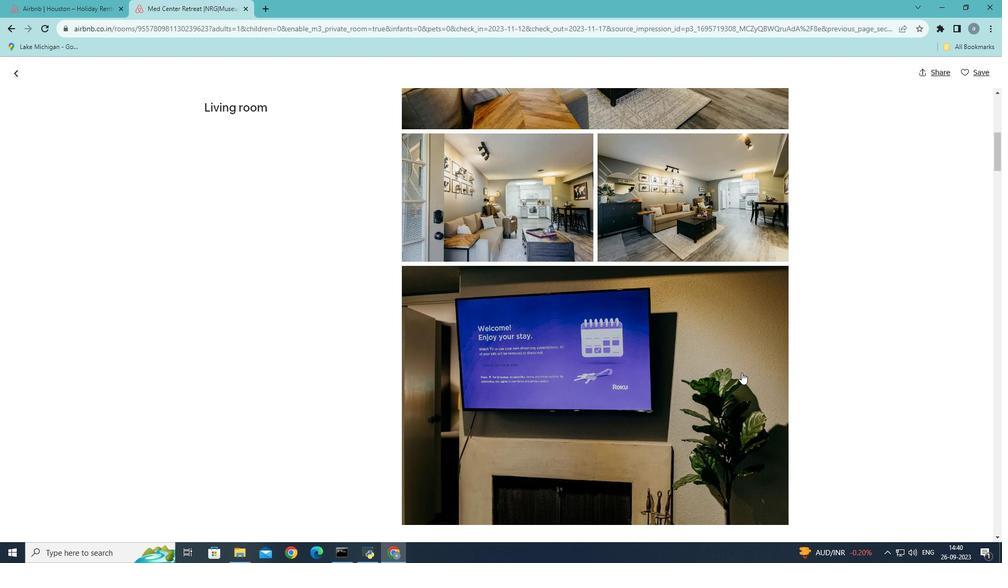 
Action: Mouse scrolled (741, 372) with delta (0, 0)
Screenshot: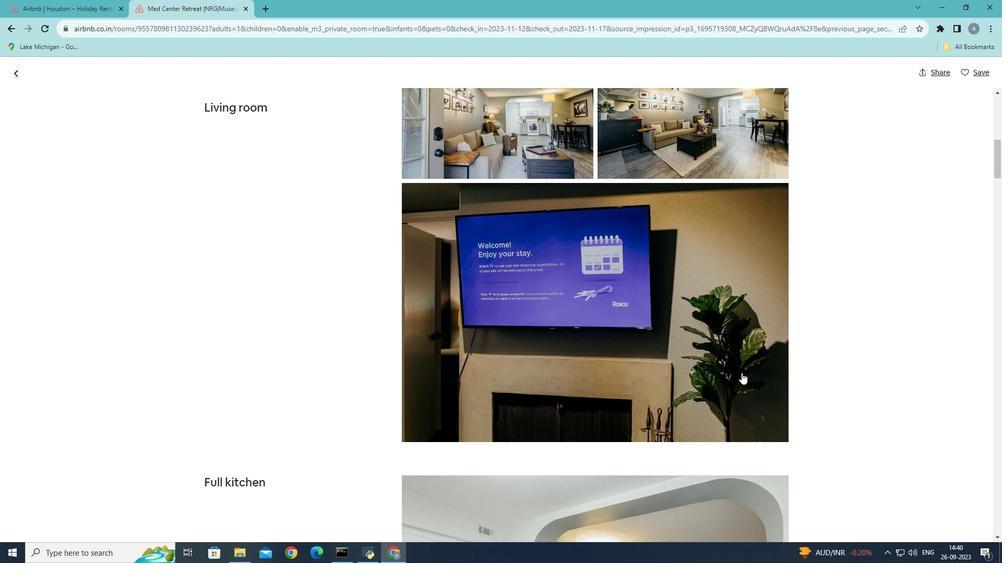 
Action: Mouse scrolled (741, 372) with delta (0, 0)
Screenshot: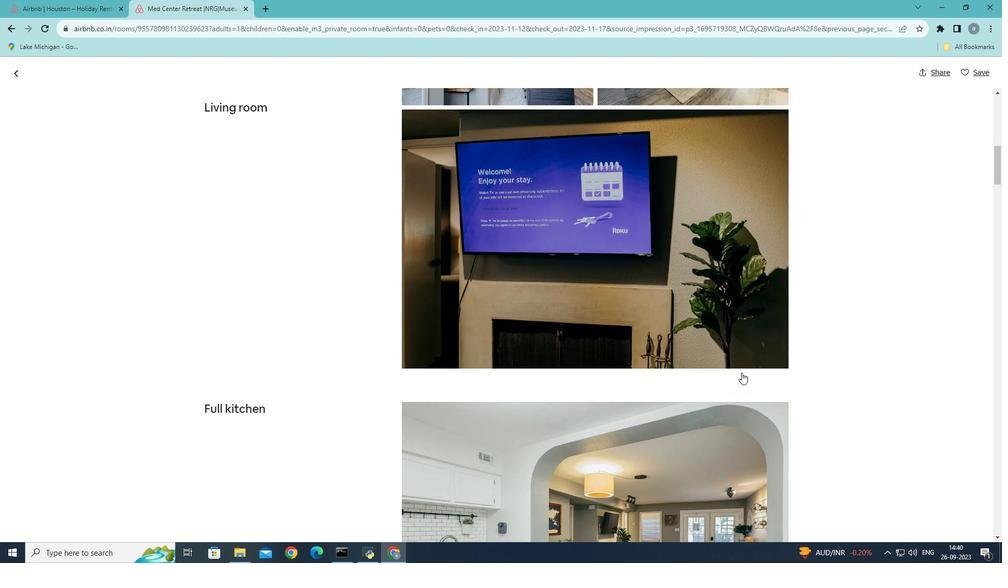 
Action: Mouse scrolled (741, 372) with delta (0, 0)
Screenshot: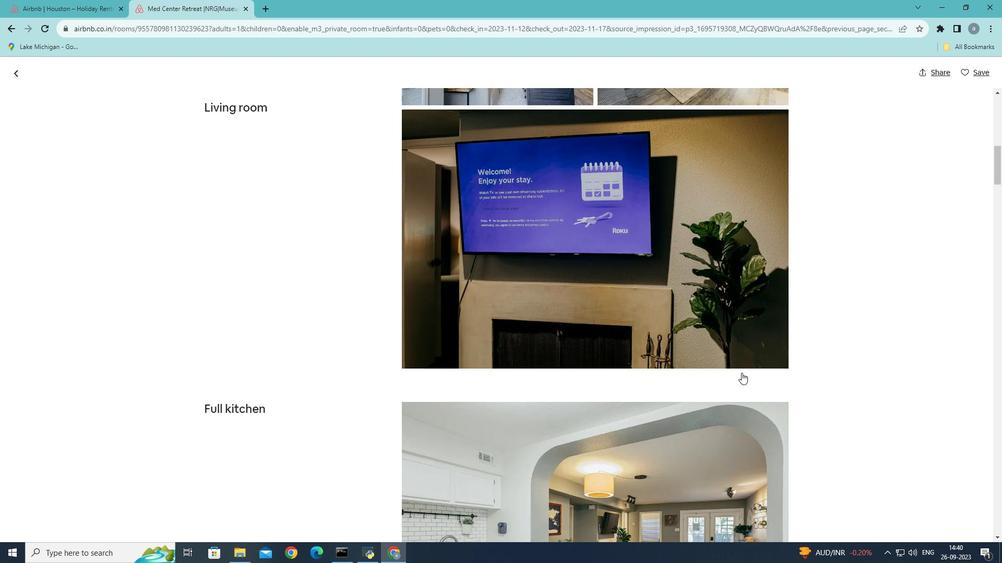 
Action: Mouse scrolled (741, 372) with delta (0, 0)
Screenshot: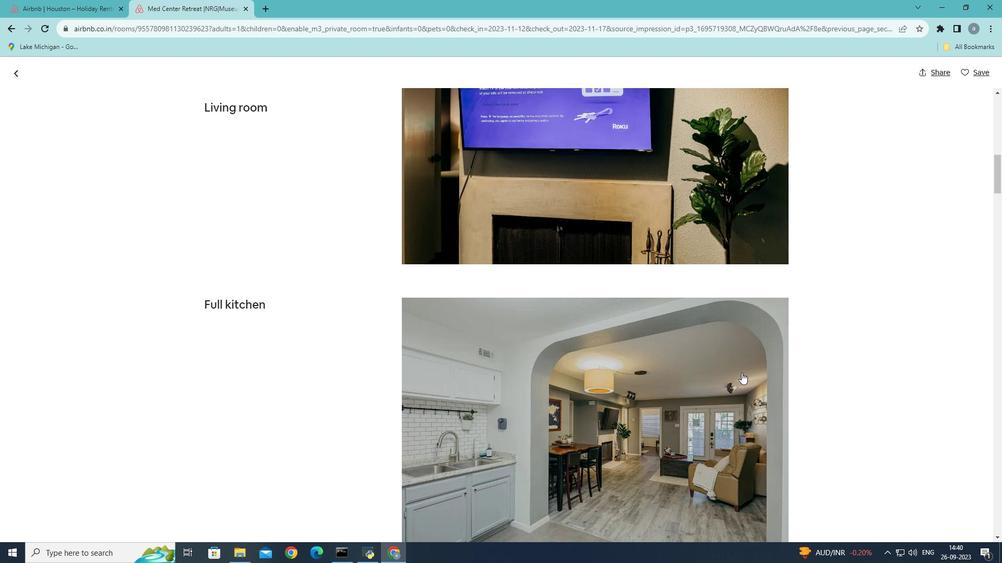
Action: Mouse scrolled (741, 372) with delta (0, 0)
Screenshot: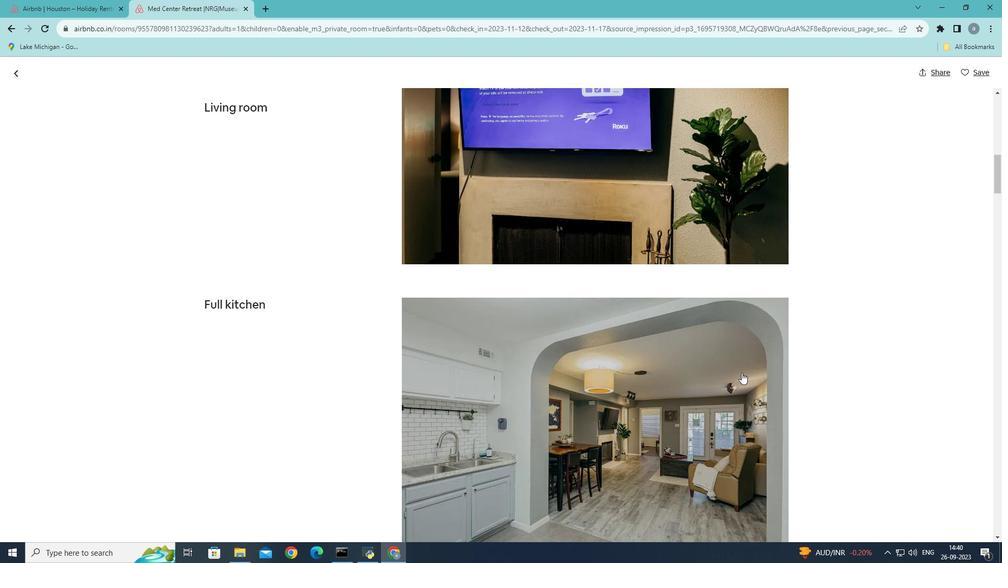 
Action: Mouse moved to (741, 373)
Screenshot: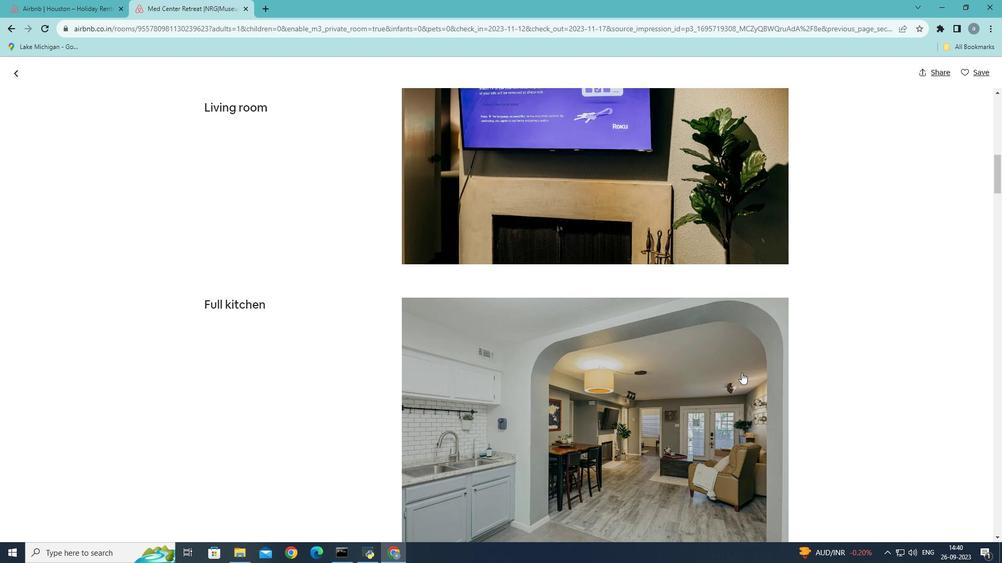 
Action: Mouse scrolled (741, 372) with delta (0, 0)
Screenshot: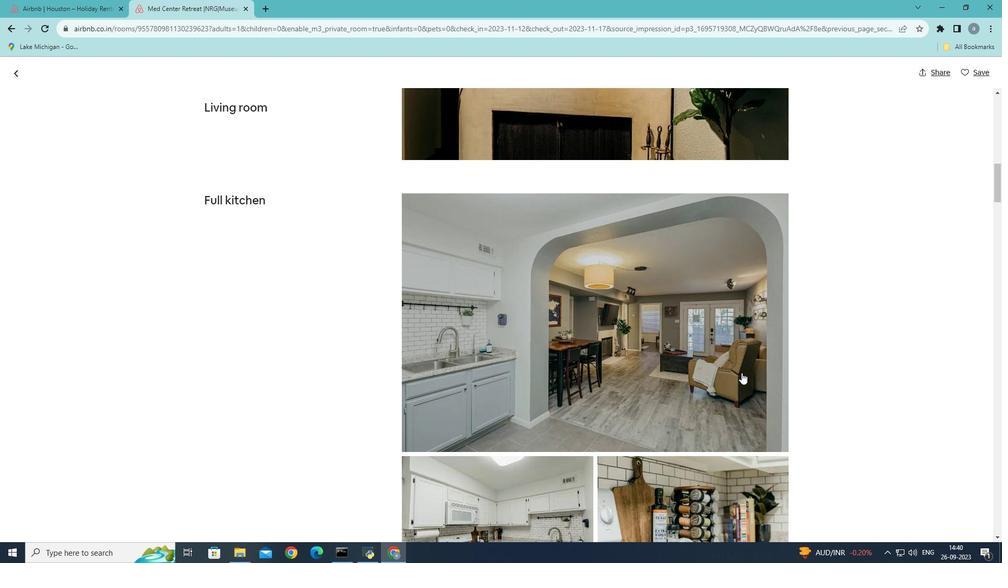
Action: Mouse scrolled (741, 372) with delta (0, 0)
Screenshot: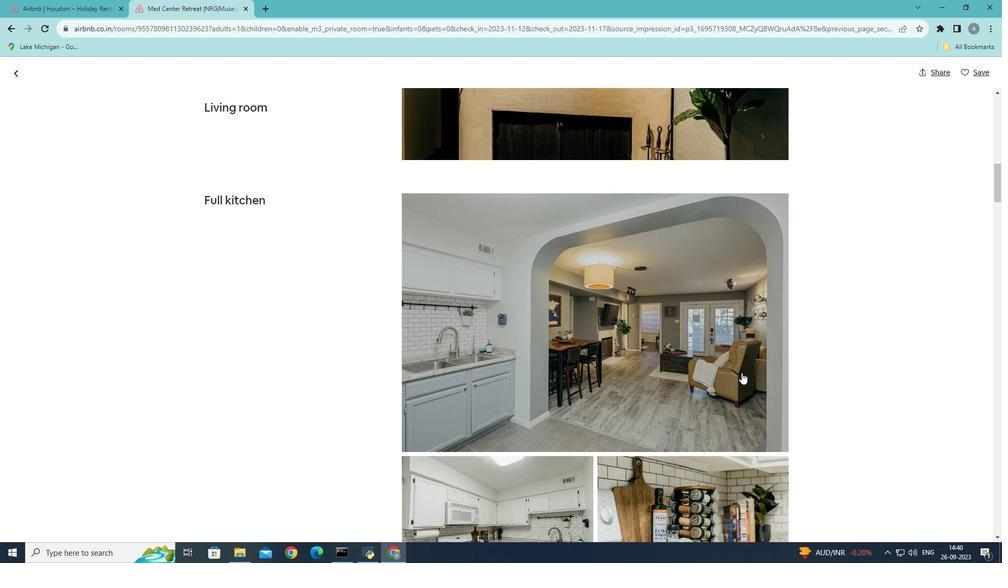 
Action: Mouse moved to (741, 373)
Screenshot: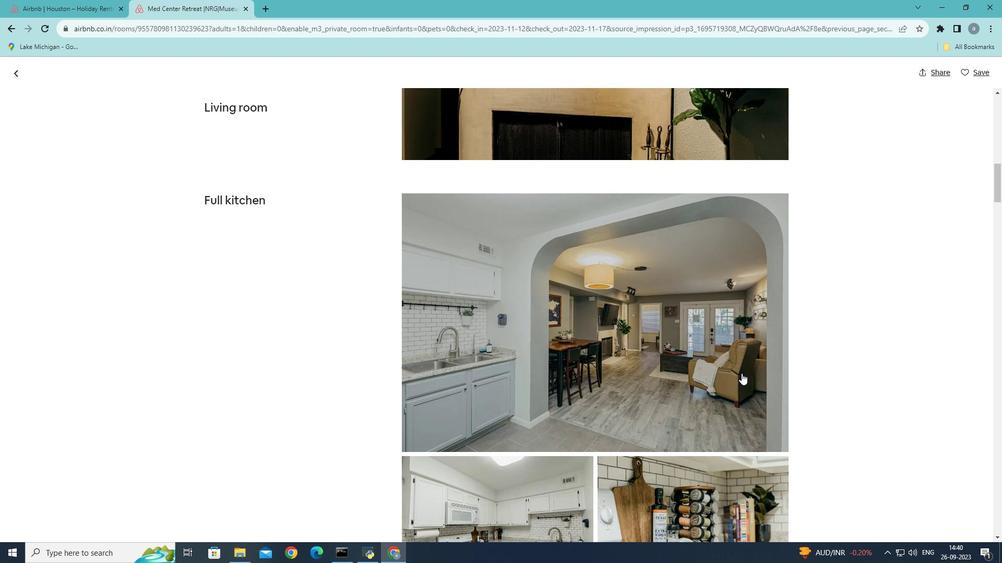 
Action: Mouse scrolled (741, 373) with delta (0, 0)
Screenshot: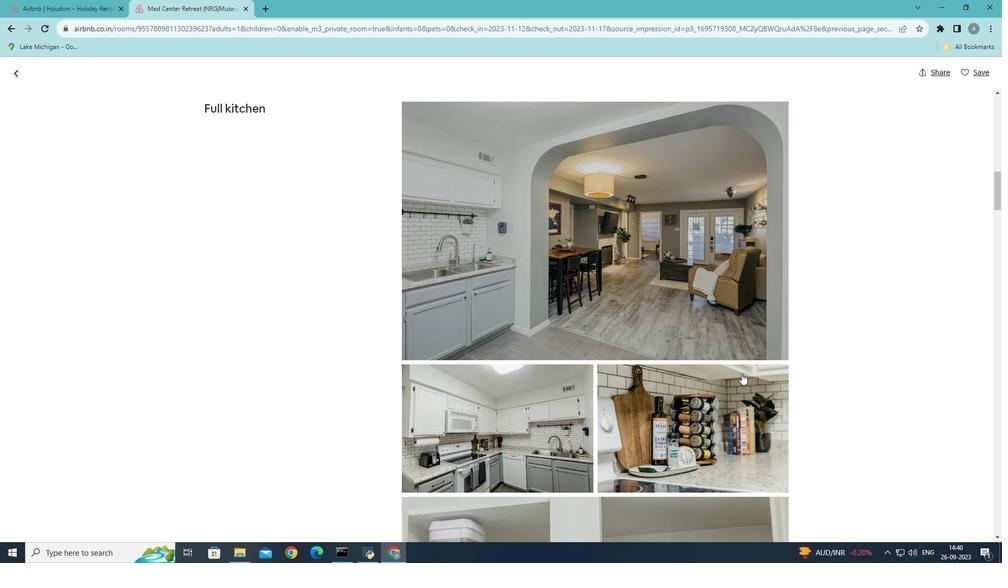 
Action: Mouse scrolled (741, 373) with delta (0, 0)
Screenshot: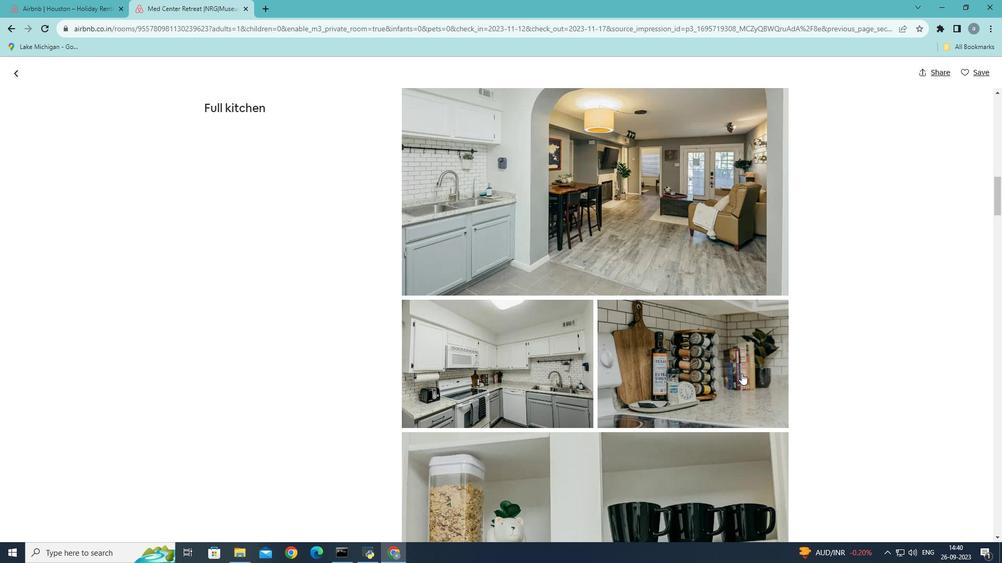 
Action: Mouse scrolled (741, 373) with delta (0, 0)
Screenshot: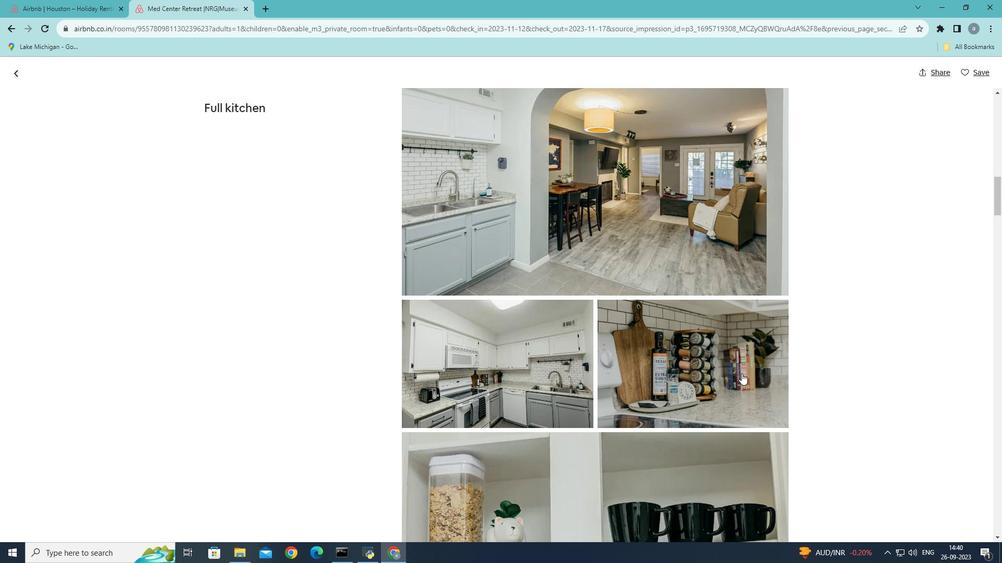 
Action: Mouse scrolled (741, 373) with delta (0, 0)
Screenshot: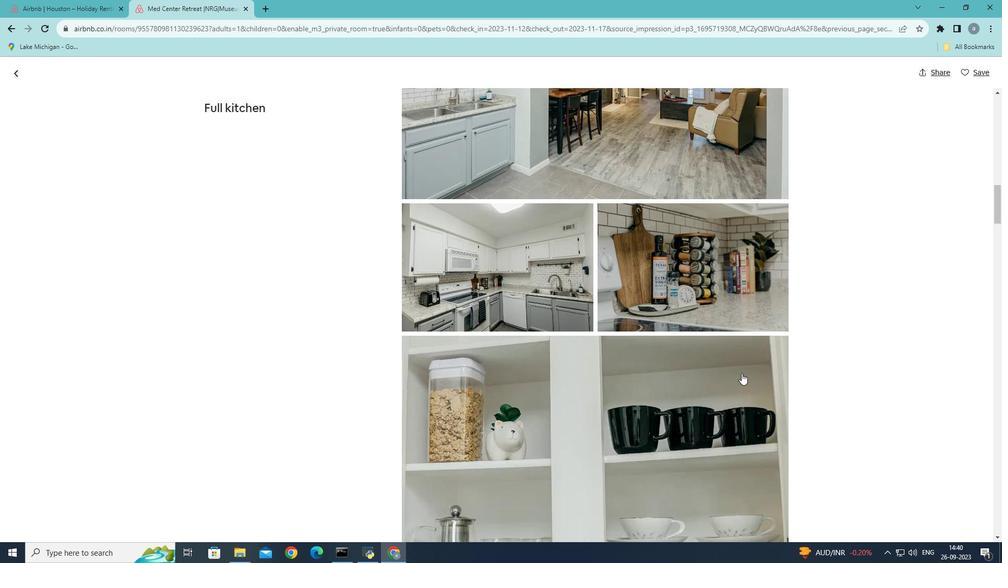 
Action: Mouse scrolled (741, 373) with delta (0, 0)
Screenshot: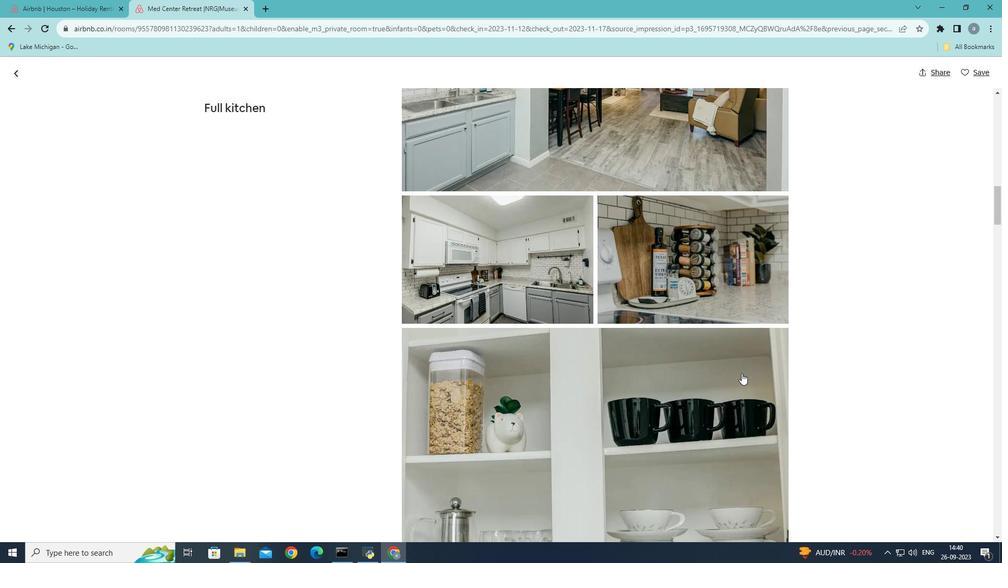 
Action: Mouse scrolled (741, 373) with delta (0, 0)
Screenshot: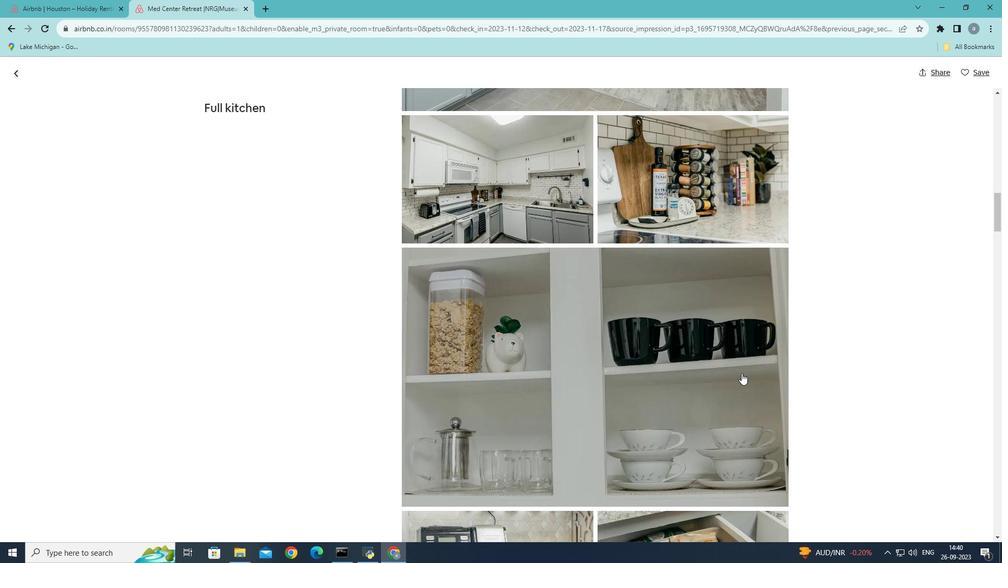 
Action: Mouse scrolled (741, 373) with delta (0, 0)
Screenshot: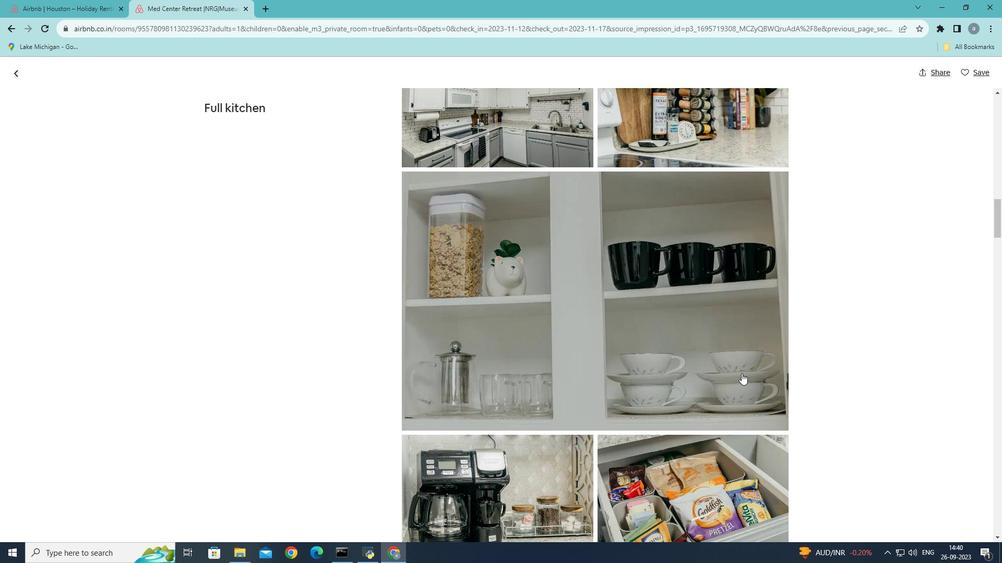 
Action: Mouse scrolled (741, 373) with delta (0, 0)
Screenshot: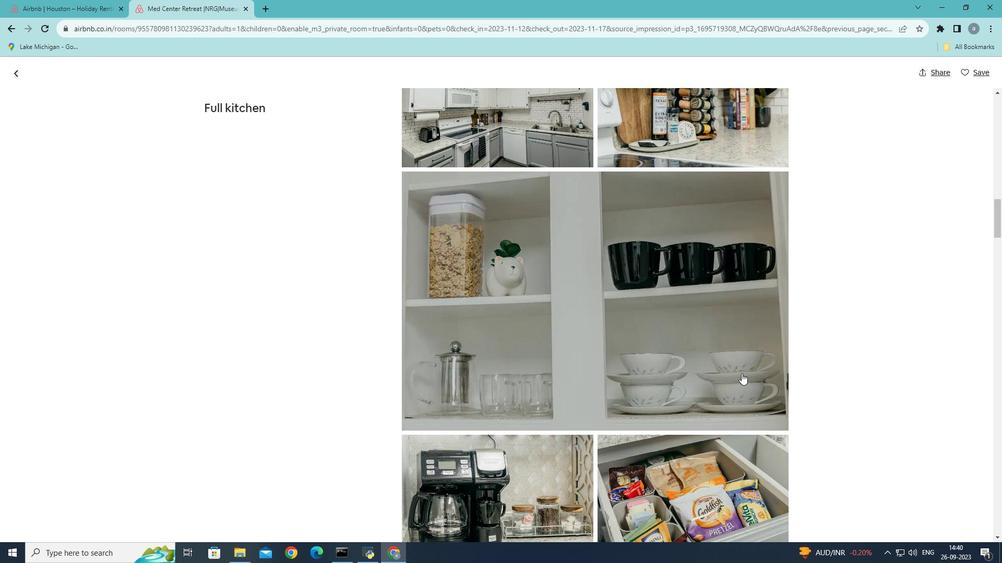 
Action: Mouse scrolled (741, 373) with delta (0, 0)
Screenshot: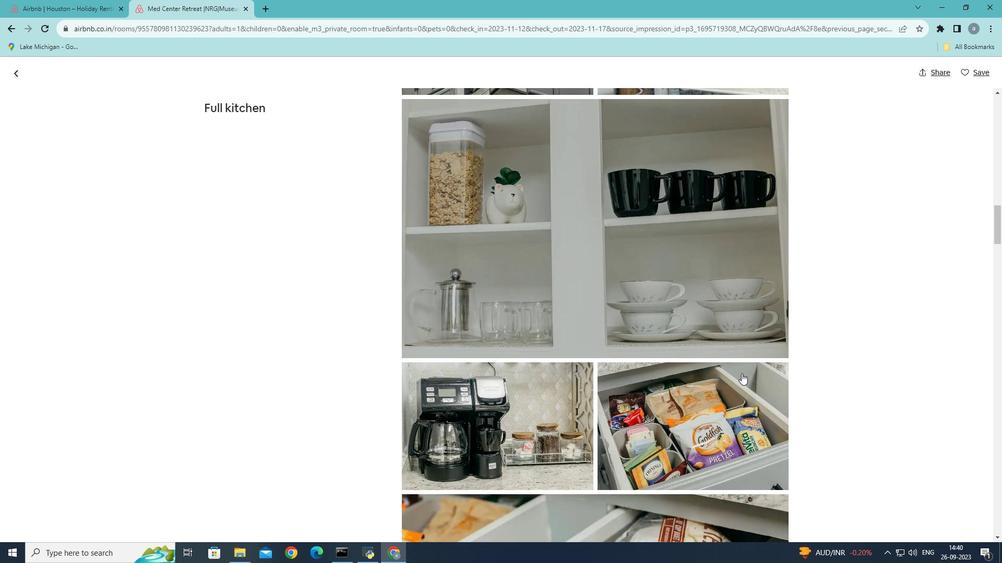 
Action: Mouse scrolled (741, 373) with delta (0, 0)
Screenshot: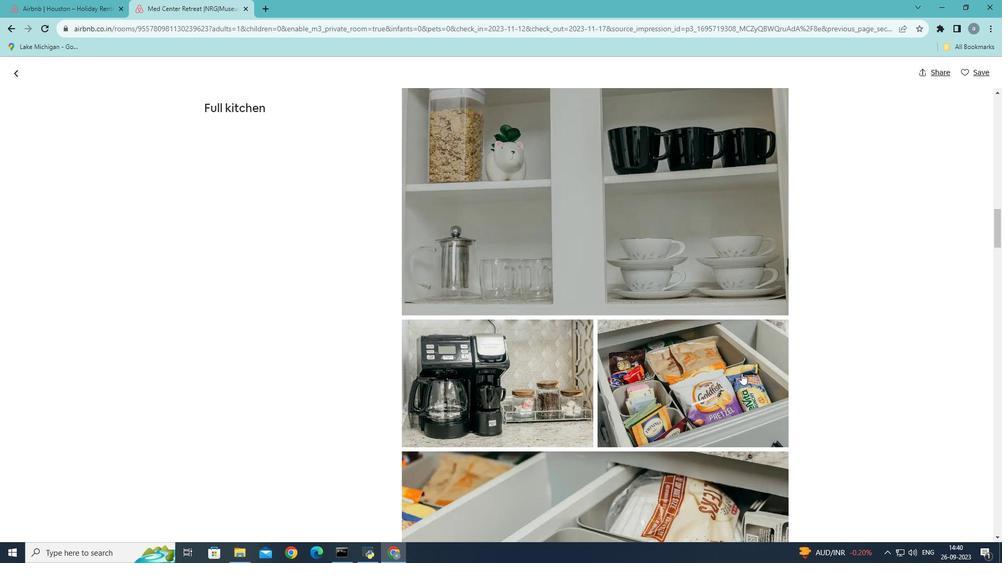 
Action: Mouse scrolled (741, 373) with delta (0, 0)
Screenshot: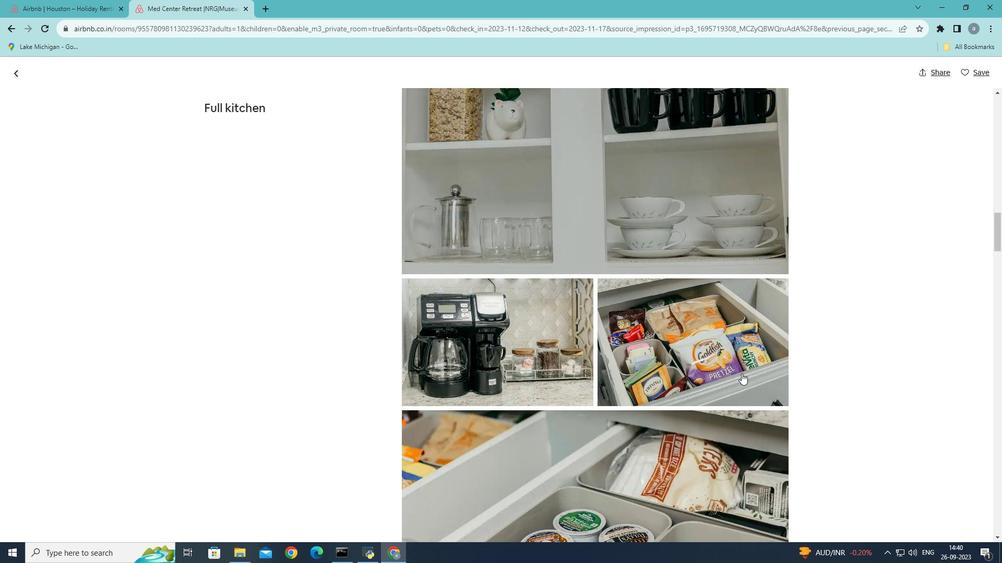 
Action: Mouse scrolled (741, 373) with delta (0, 0)
Screenshot: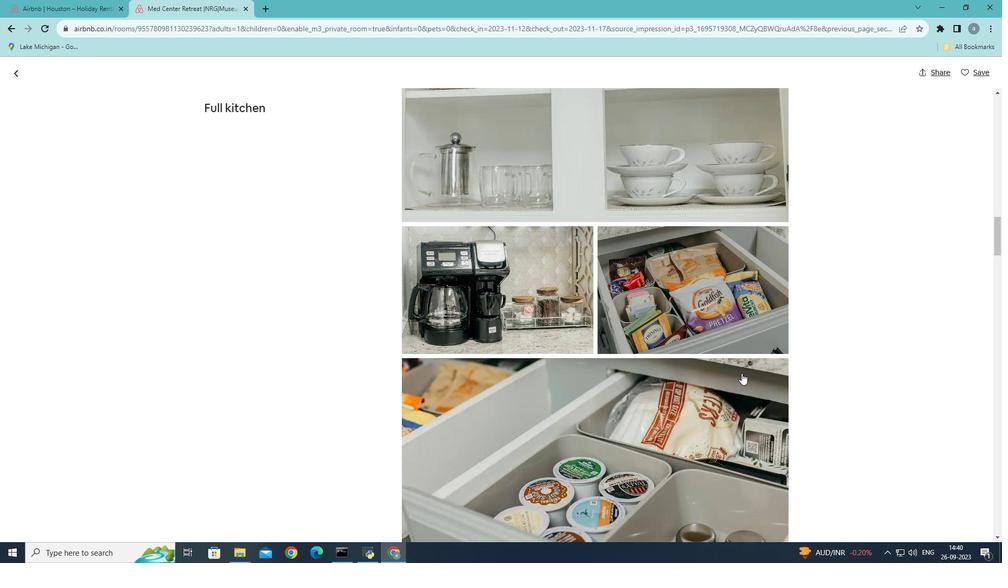 
Action: Mouse scrolled (741, 373) with delta (0, 0)
Screenshot: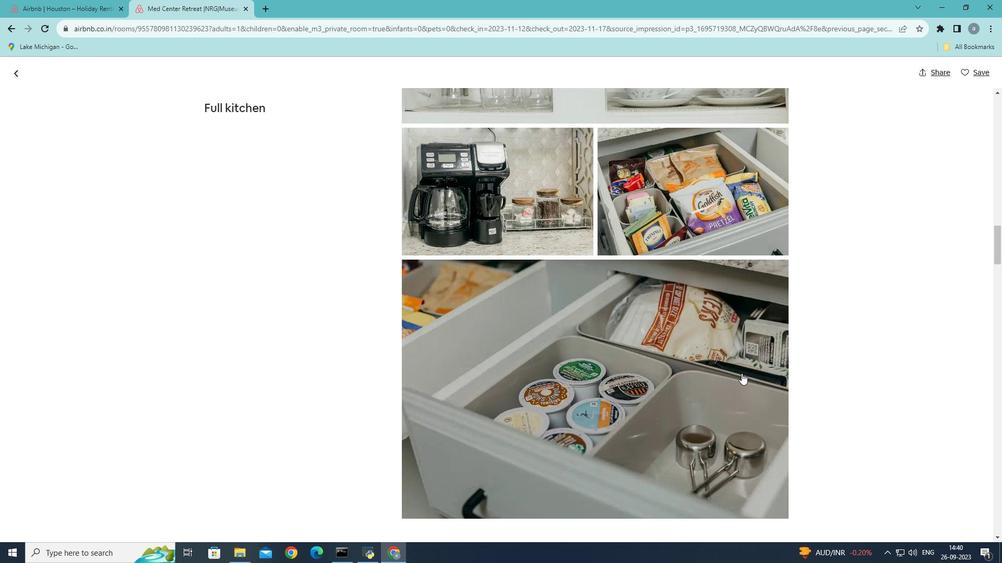 
Action: Mouse scrolled (741, 373) with delta (0, 0)
Screenshot: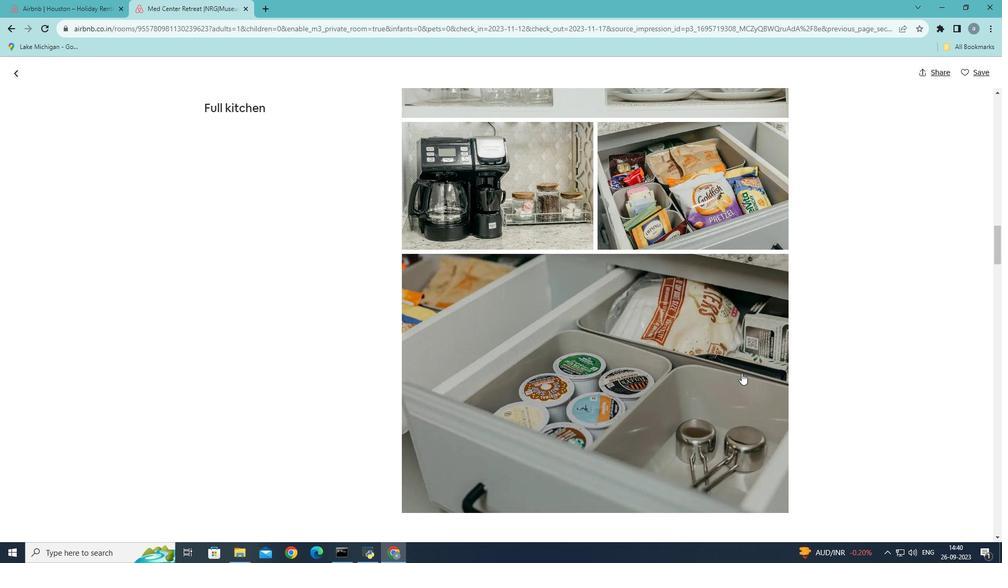 
Action: Mouse scrolled (741, 373) with delta (0, 0)
Screenshot: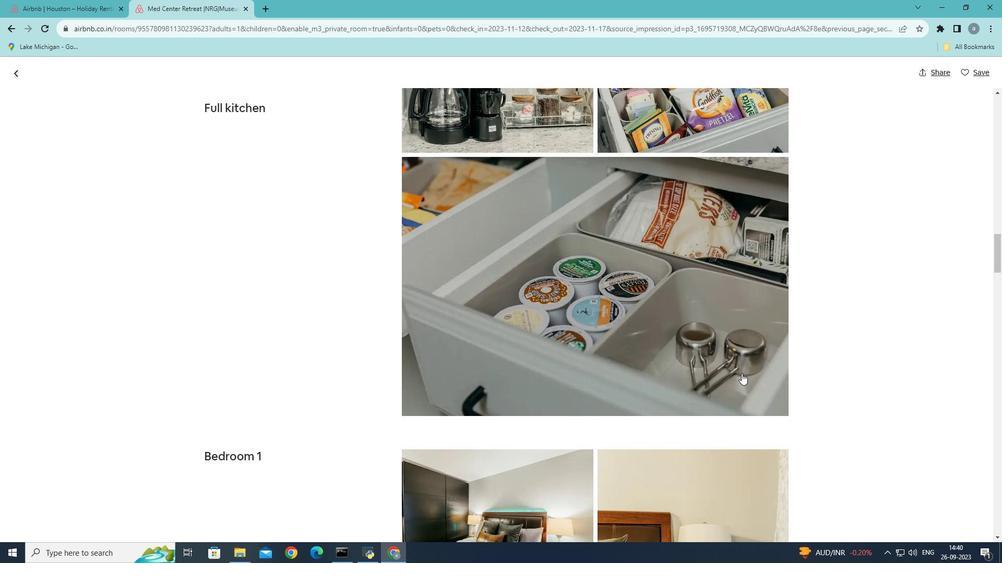 
Action: Mouse scrolled (741, 373) with delta (0, 0)
Screenshot: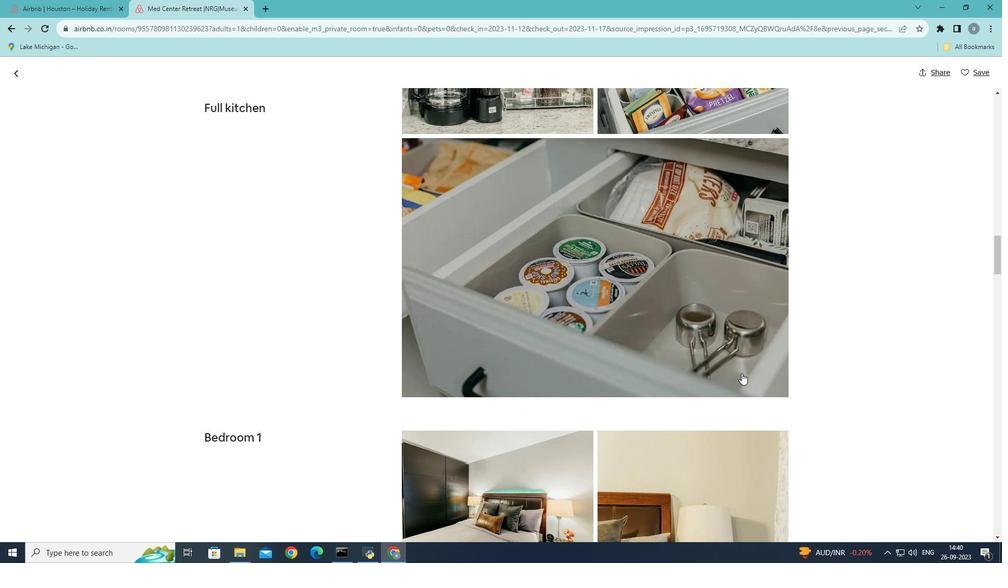 
Action: Mouse scrolled (741, 373) with delta (0, 0)
Screenshot: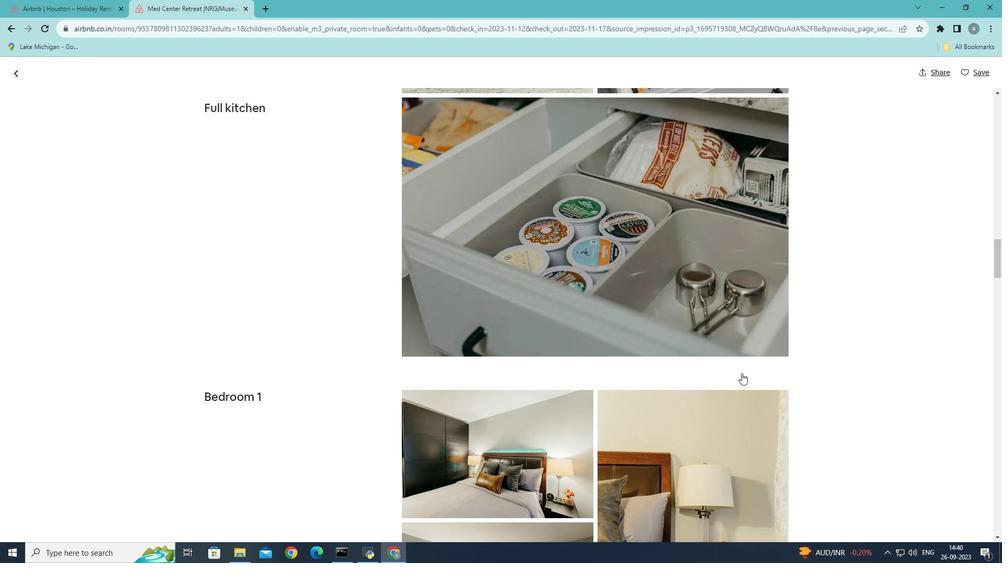 
Action: Mouse scrolled (741, 373) with delta (0, 0)
Screenshot: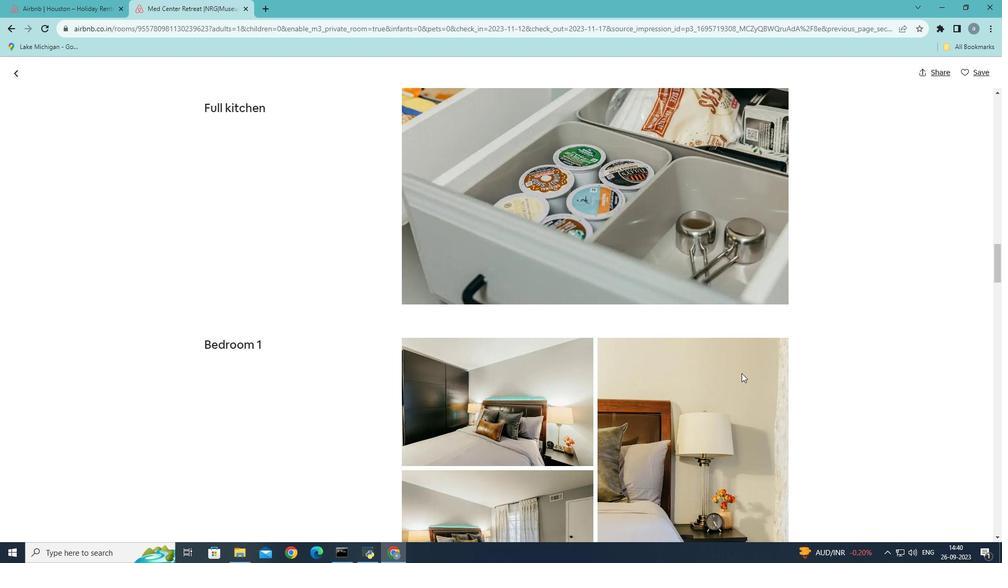 
Action: Mouse moved to (743, 373)
Screenshot: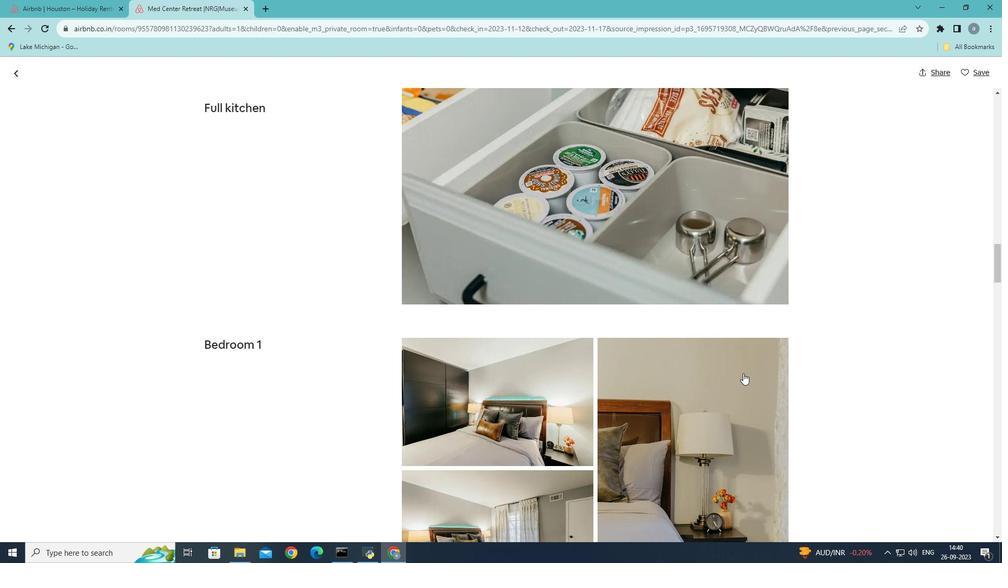 
Action: Mouse scrolled (743, 373) with delta (0, 0)
Screenshot: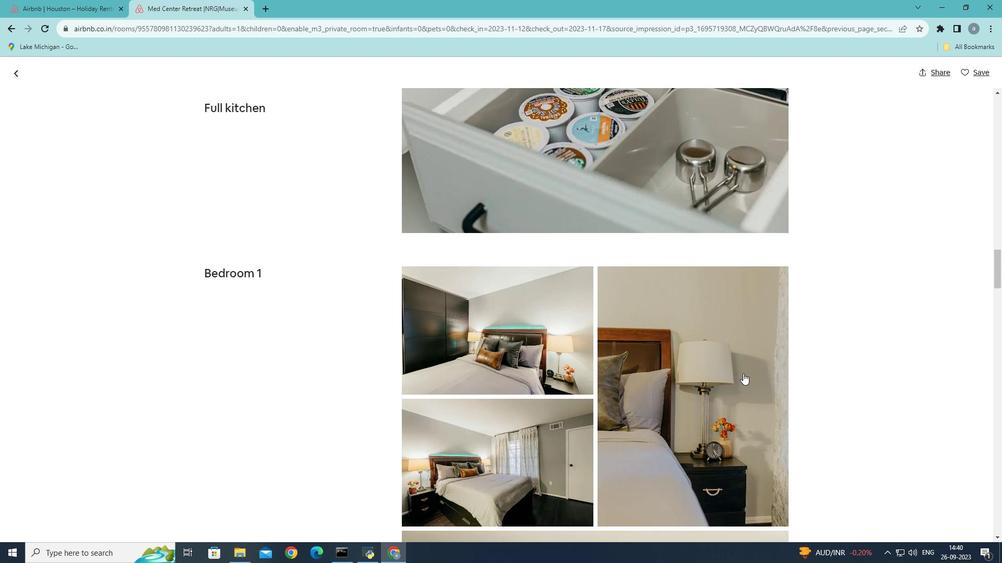 
Action: Mouse scrolled (743, 373) with delta (0, 0)
Screenshot: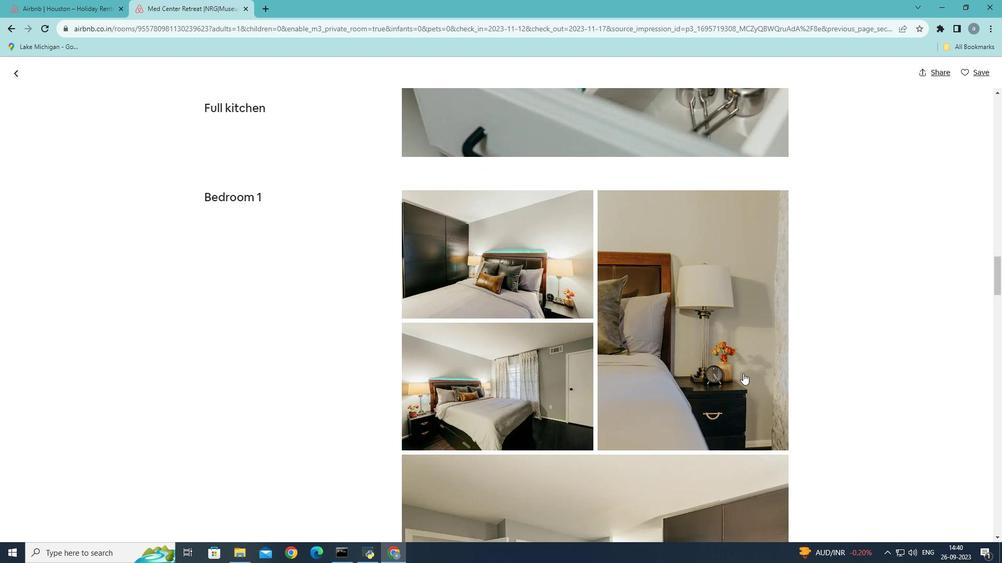 
Action: Mouse scrolled (743, 373) with delta (0, 0)
Screenshot: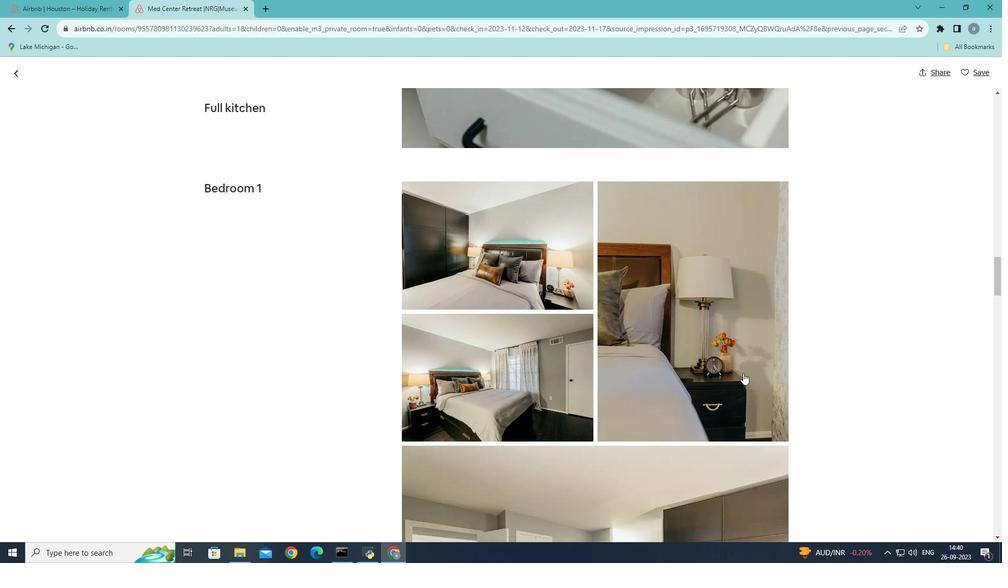 
Action: Mouse scrolled (743, 373) with delta (0, 0)
Screenshot: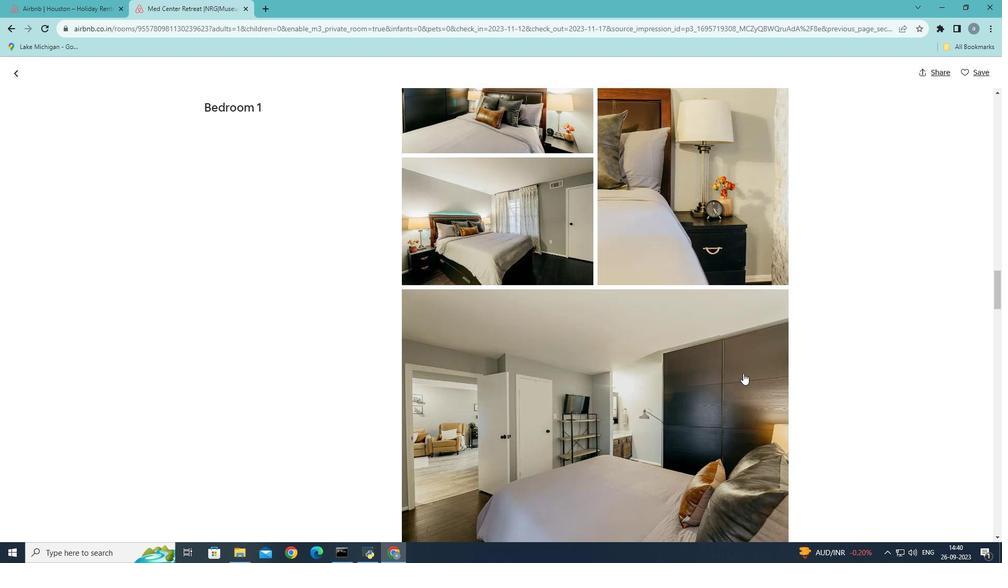 
Action: Mouse scrolled (743, 373) with delta (0, 0)
Screenshot: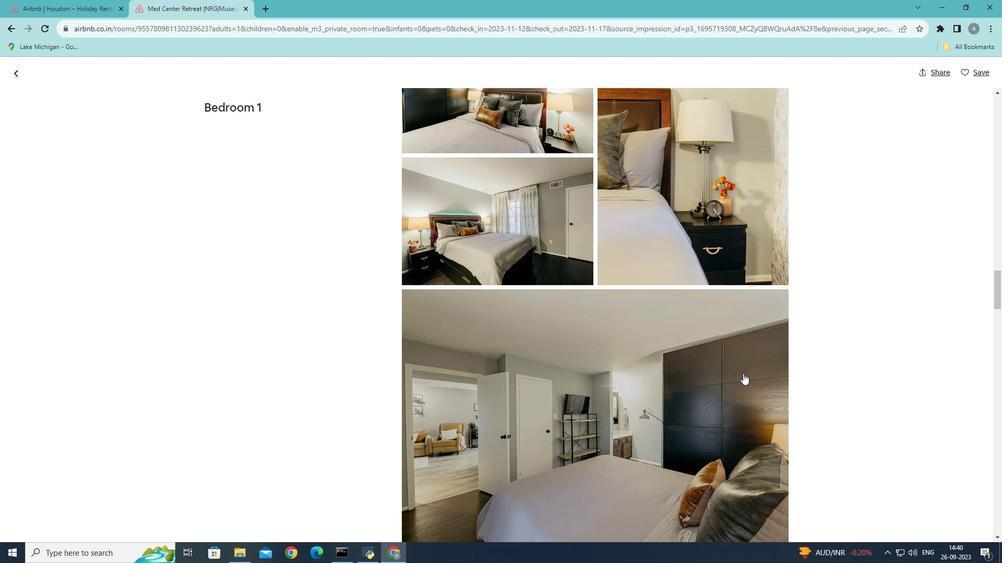 
Action: Mouse scrolled (743, 373) with delta (0, 0)
Screenshot: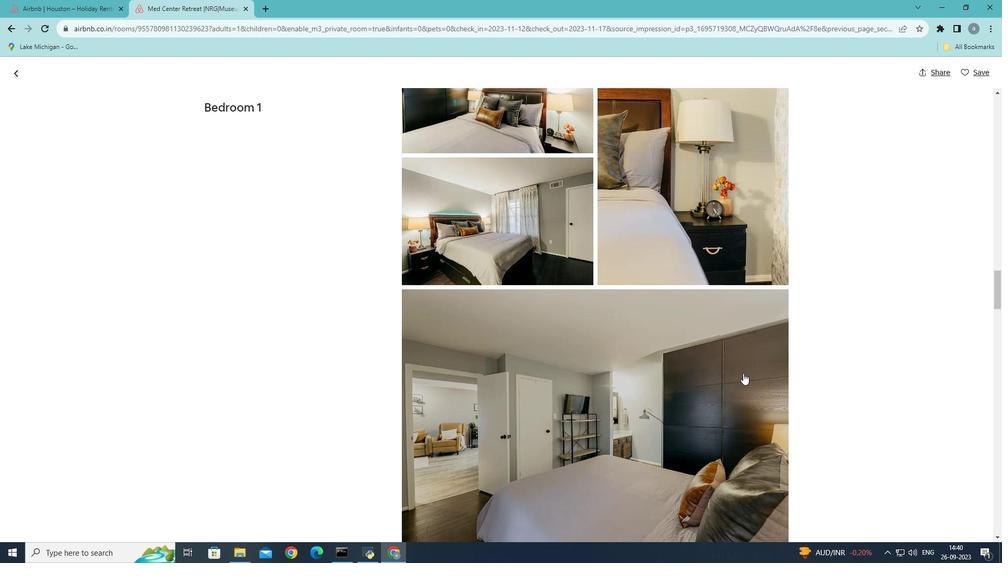 
Action: Mouse moved to (744, 373)
Screenshot: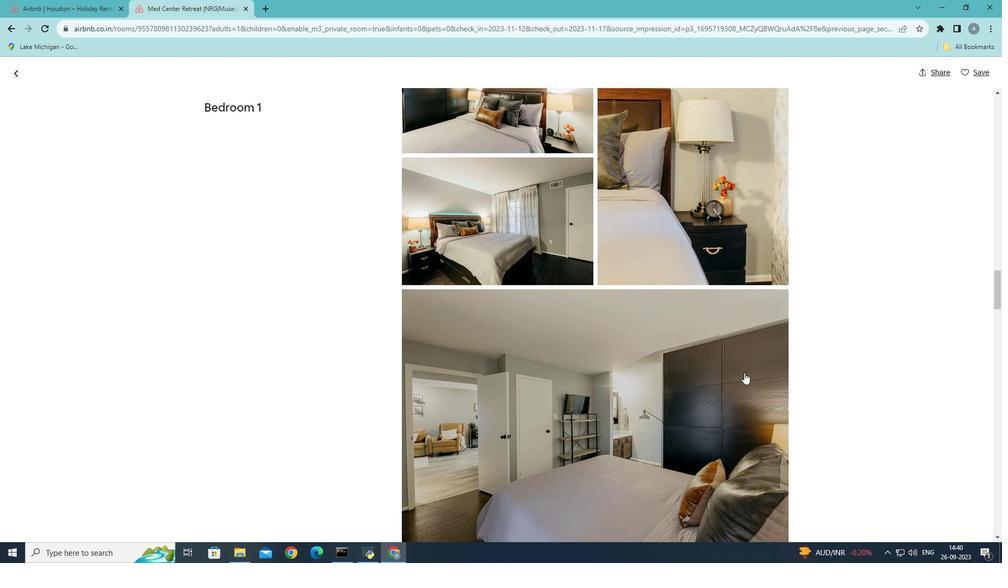 
Action: Mouse scrolled (744, 372) with delta (0, 0)
Screenshot: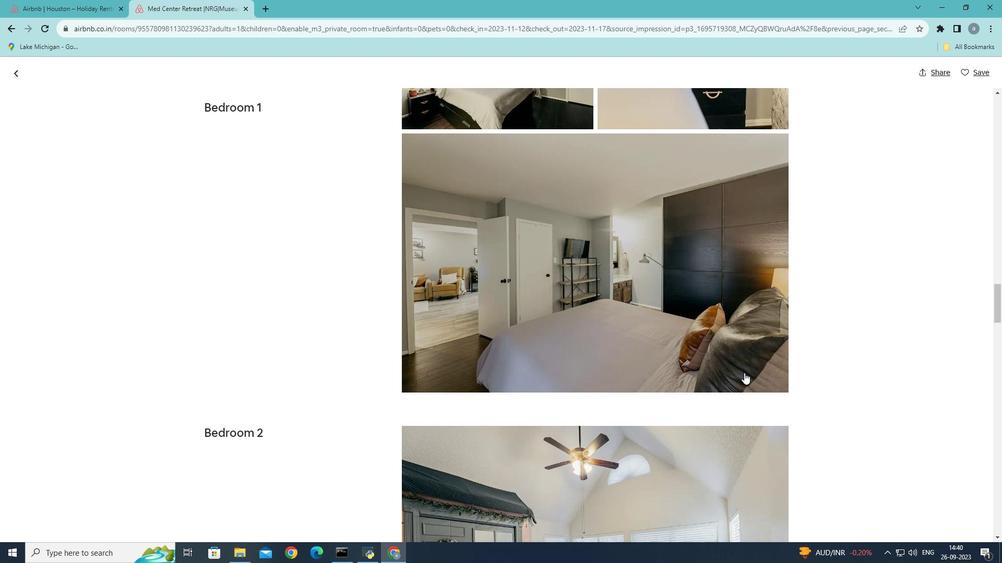 
Action: Mouse scrolled (744, 372) with delta (0, 0)
Screenshot: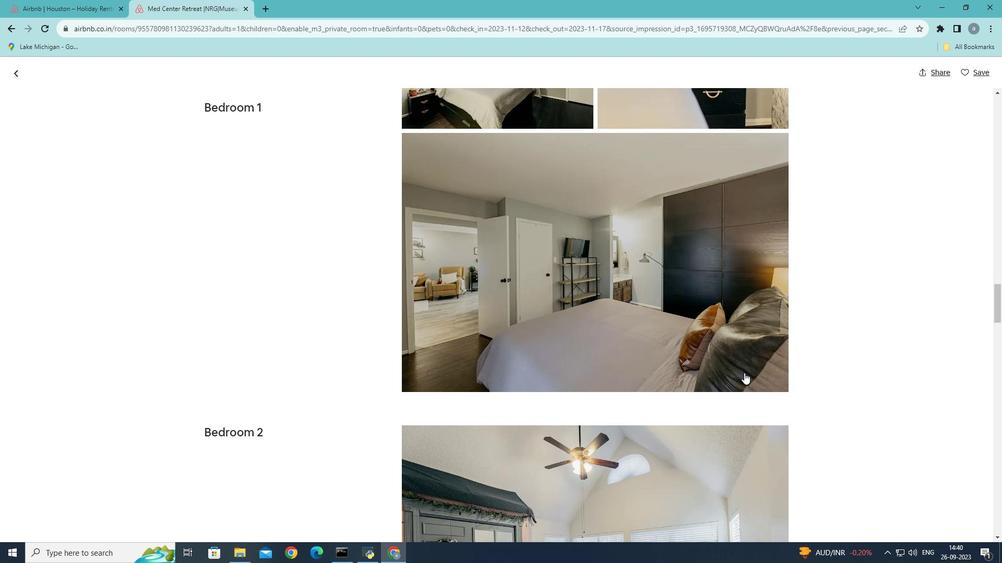 
Action: Mouse scrolled (744, 372) with delta (0, 0)
Screenshot: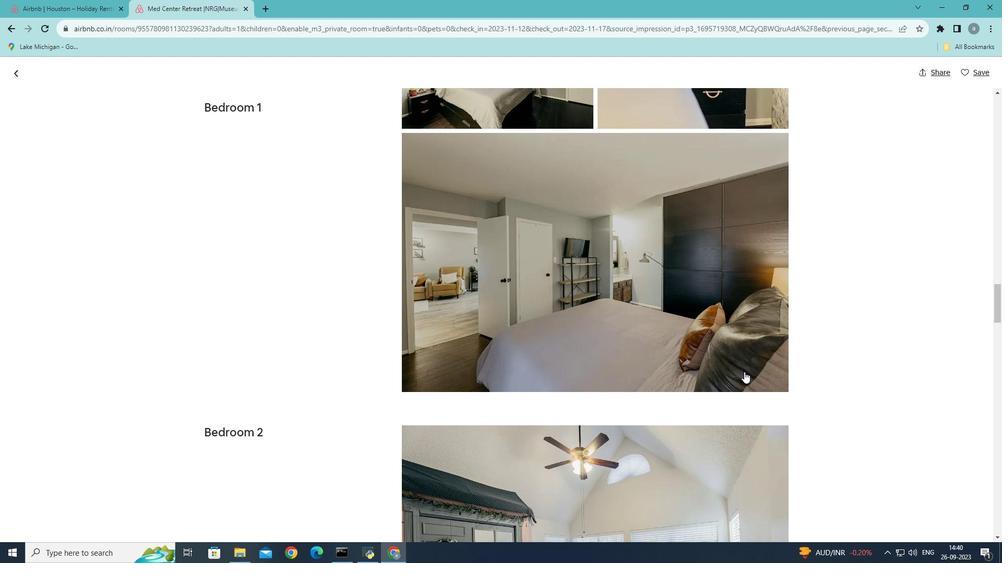 
Action: Mouse moved to (744, 371)
Screenshot: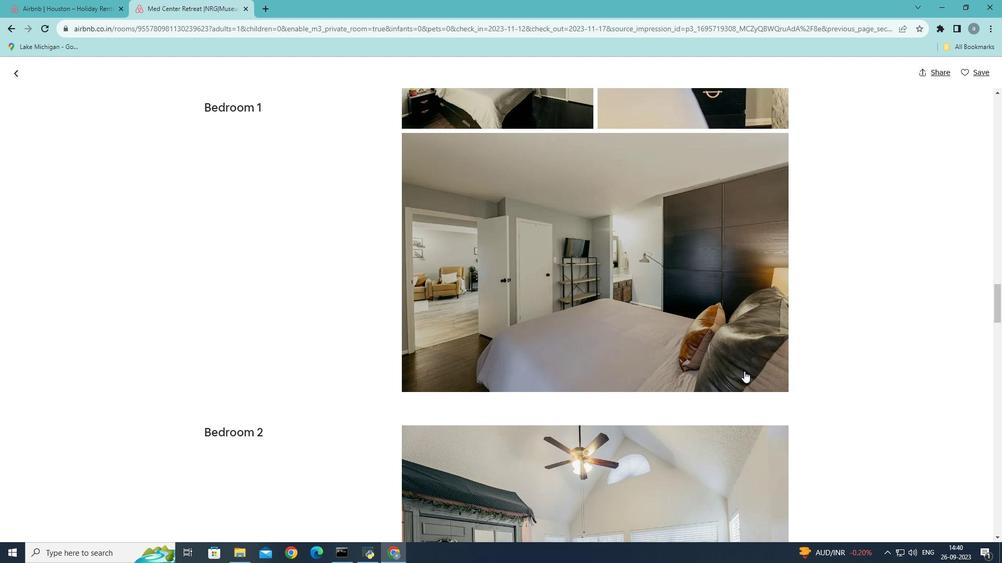 
Action: Mouse scrolled (744, 371) with delta (0, 0)
Screenshot: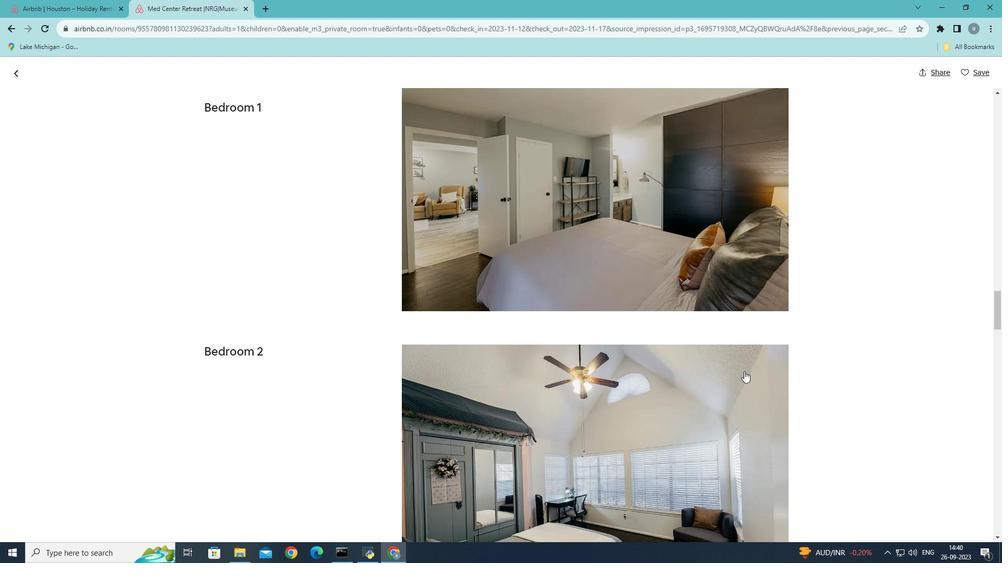 
Action: Mouse scrolled (744, 371) with delta (0, 0)
Screenshot: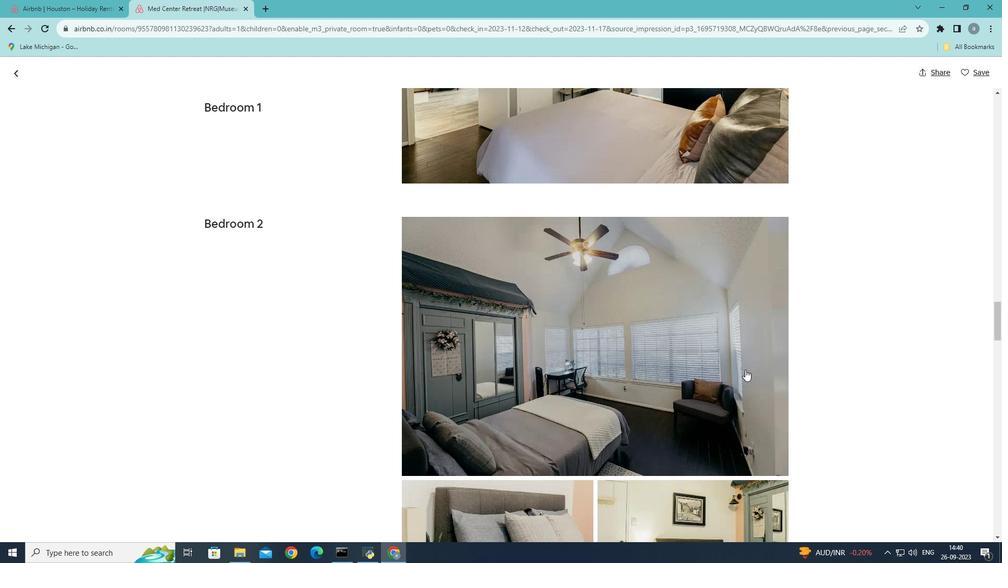 
Action: Mouse scrolled (744, 371) with delta (0, 0)
Screenshot: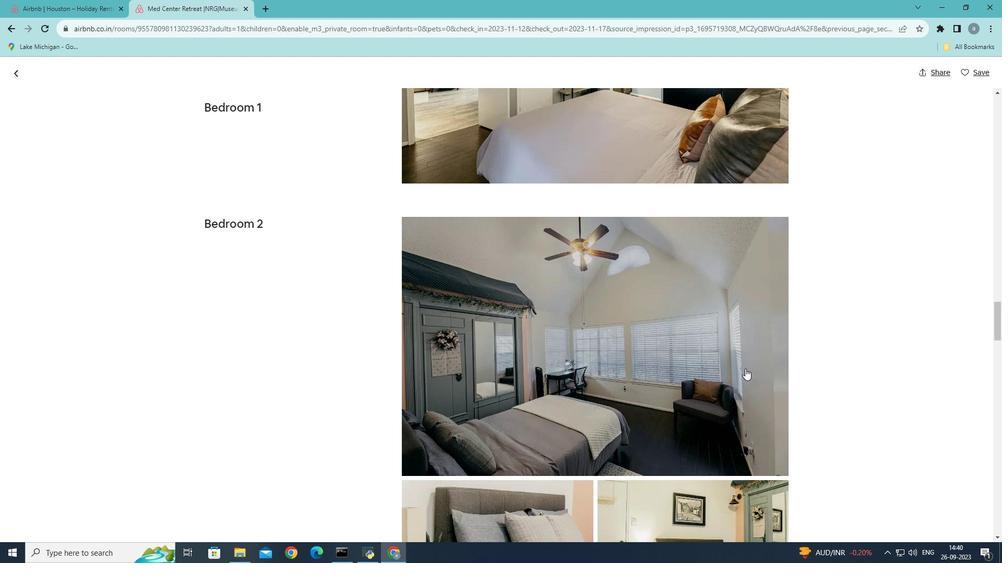
Action: Mouse scrolled (744, 371) with delta (0, 0)
Screenshot: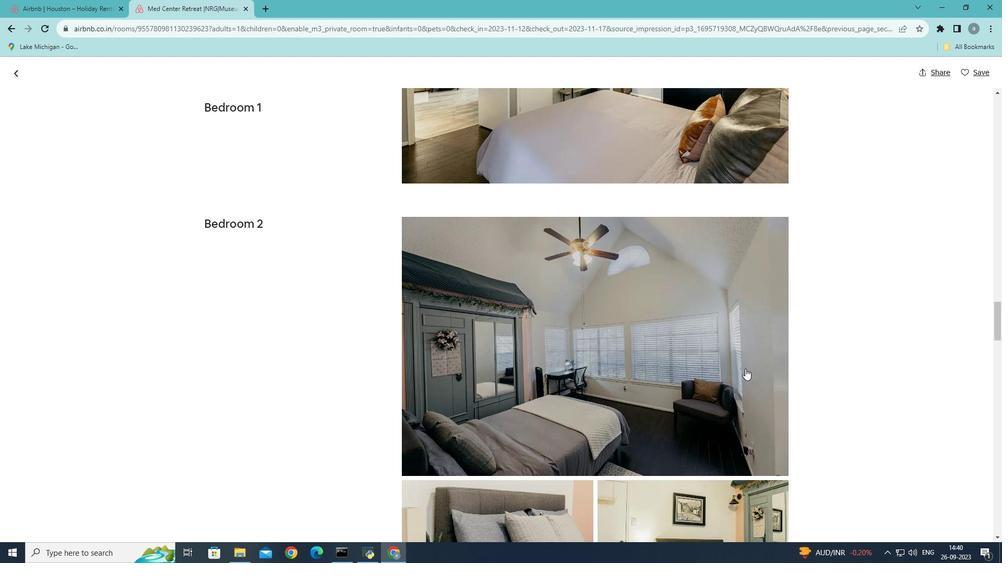 
Action: Mouse moved to (745, 368)
Screenshot: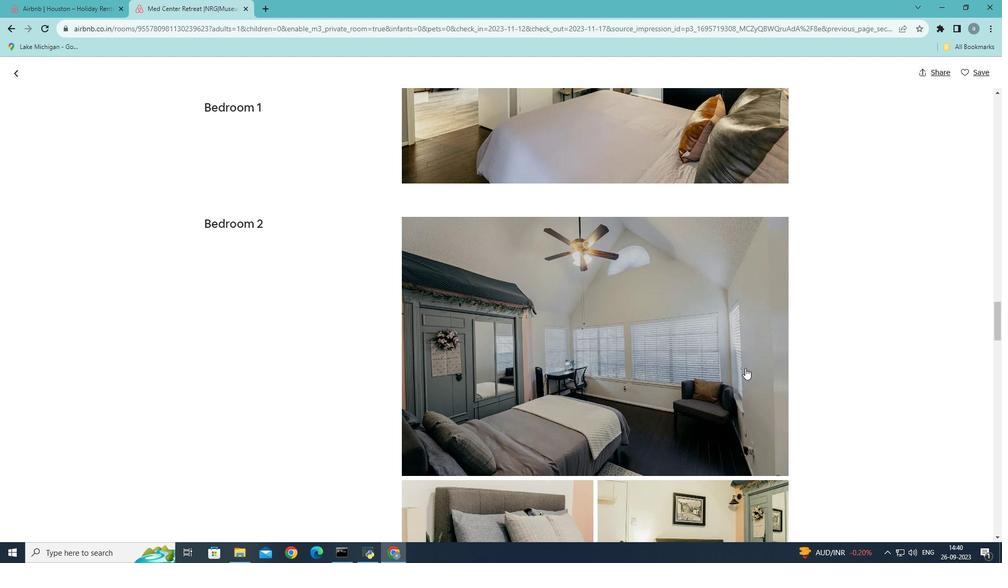 
Action: Mouse scrolled (745, 368) with delta (0, 0)
Screenshot: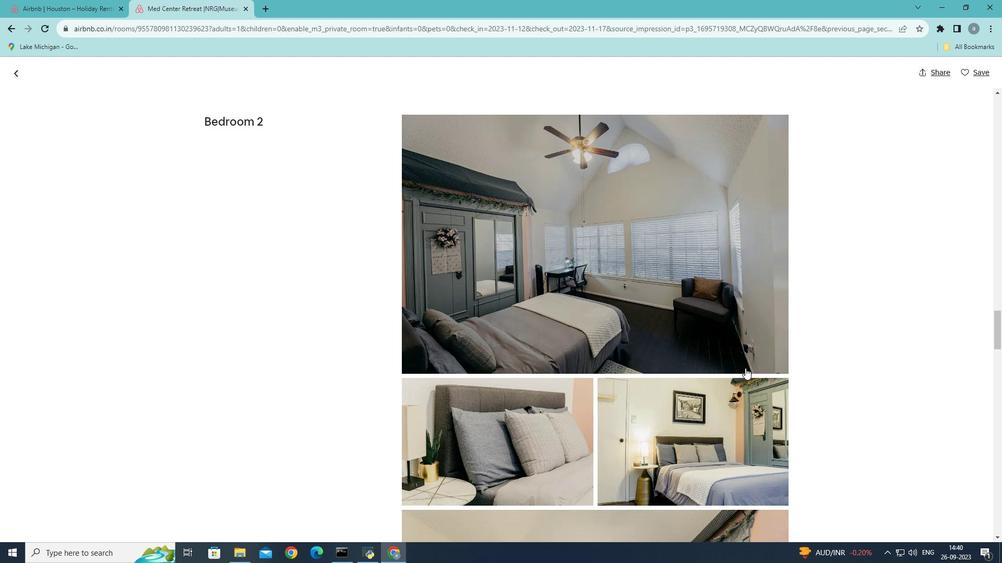 
Action: Mouse scrolled (745, 368) with delta (0, 0)
Screenshot: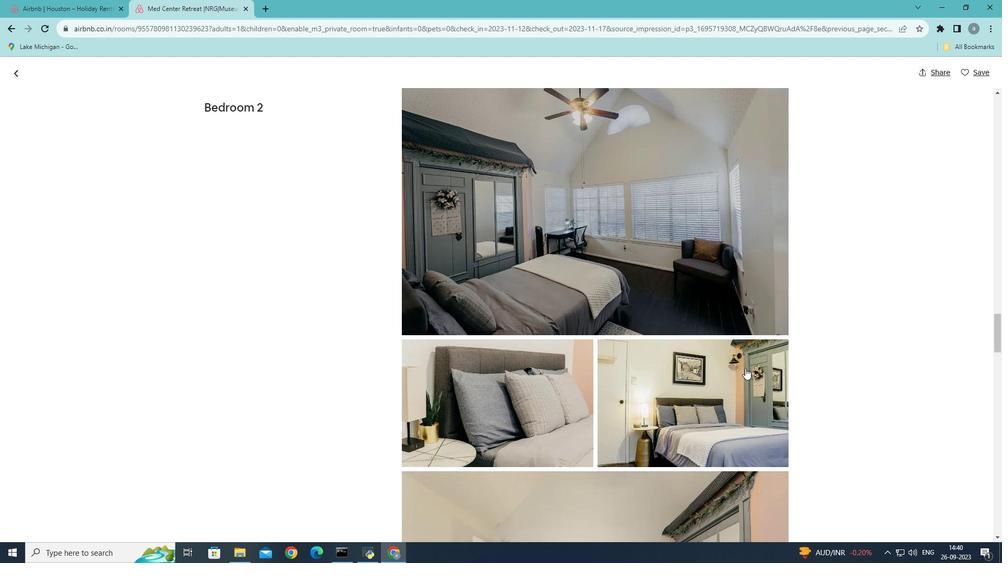 
Action: Mouse scrolled (745, 368) with delta (0, 0)
Screenshot: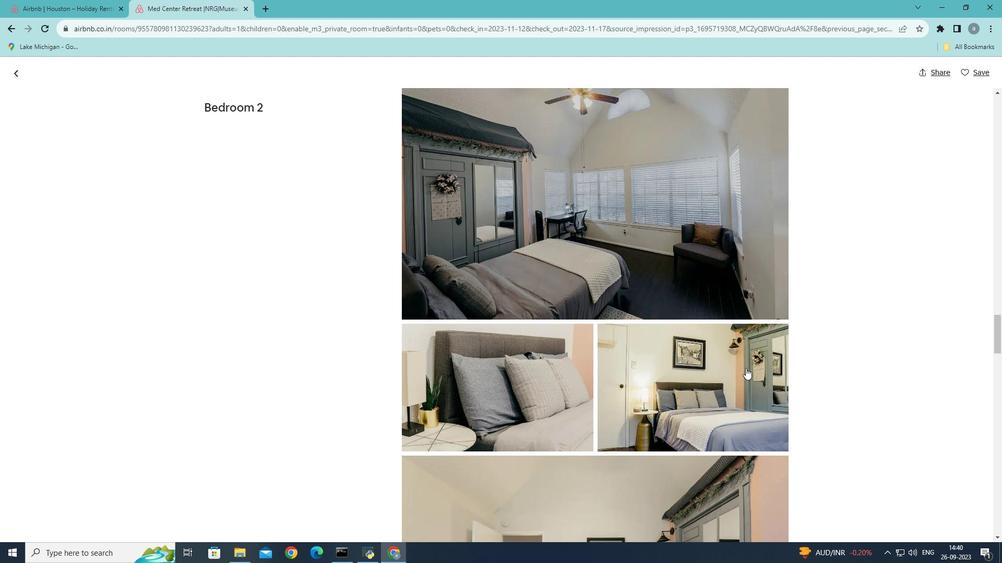 
Action: Mouse moved to (747, 367)
Screenshot: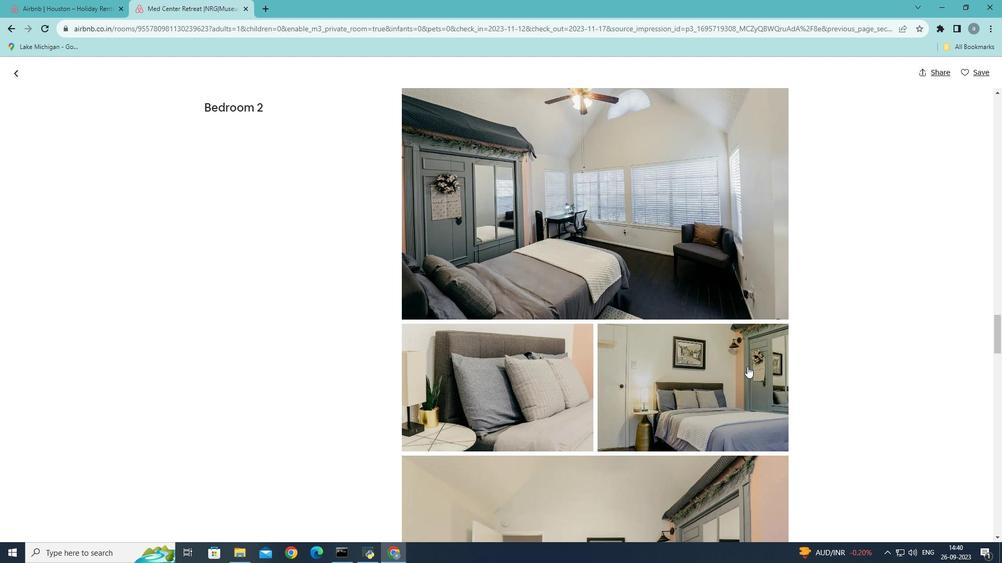 
Action: Mouse scrolled (747, 366) with delta (0, 0)
Screenshot: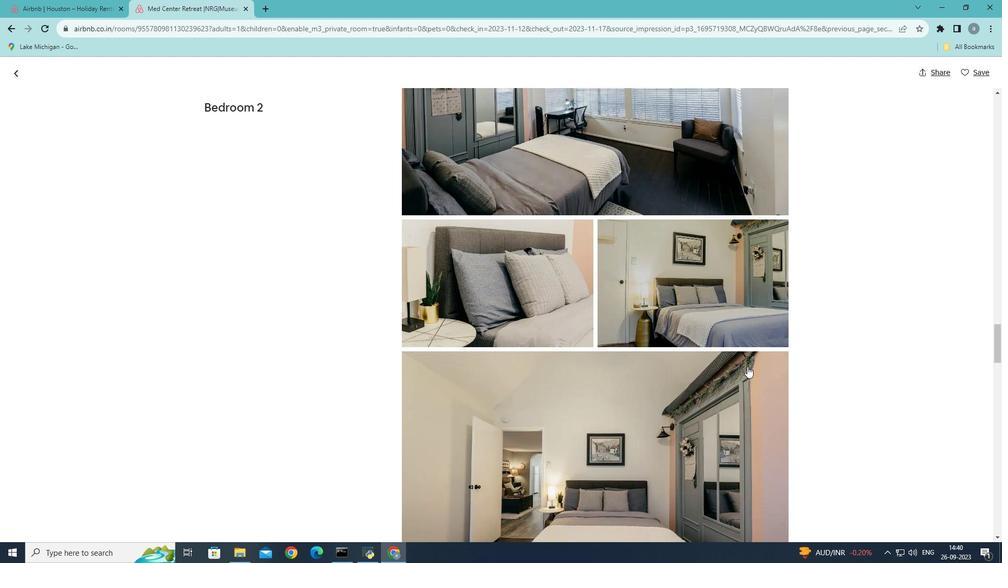 
Action: Mouse scrolled (747, 366) with delta (0, 0)
Screenshot: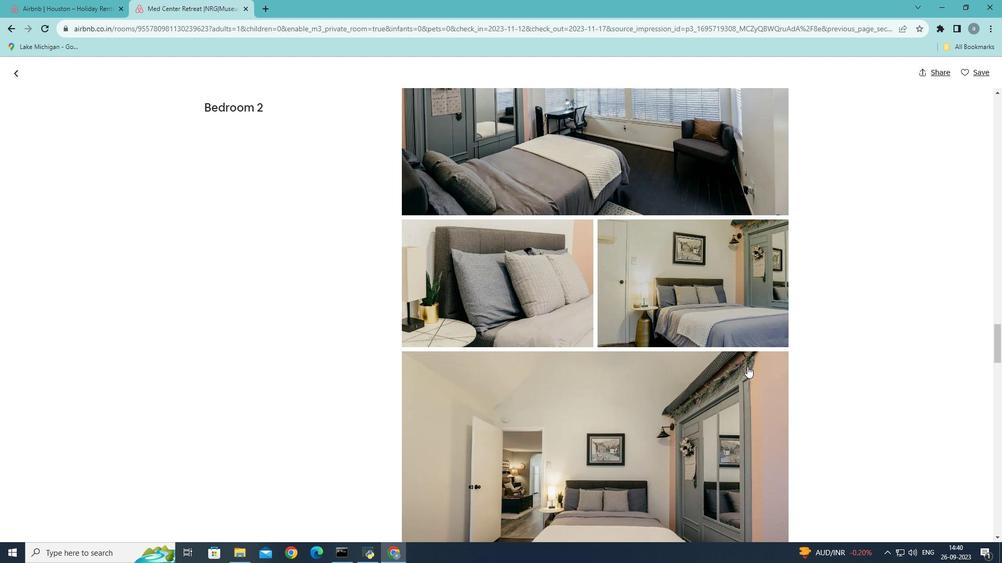 
Action: Mouse moved to (748, 365)
Screenshot: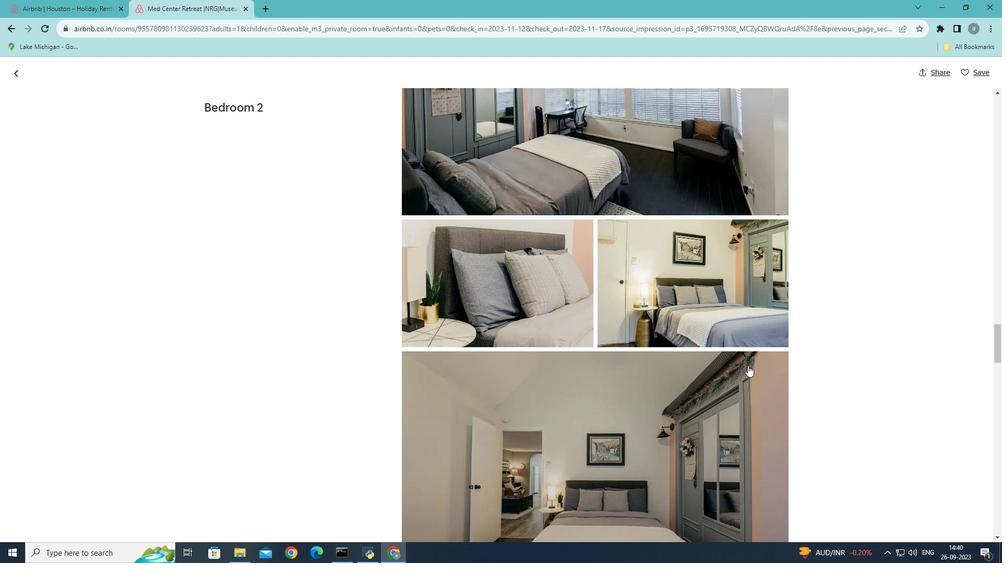 
Action: Mouse scrolled (748, 365) with delta (0, 0)
Screenshot: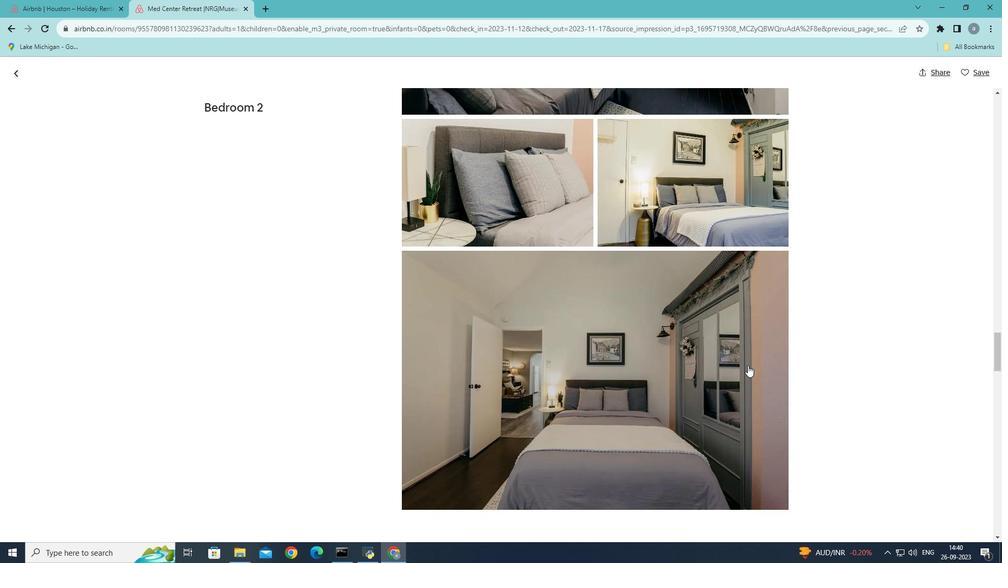 
Action: Mouse scrolled (748, 365) with delta (0, 0)
Screenshot: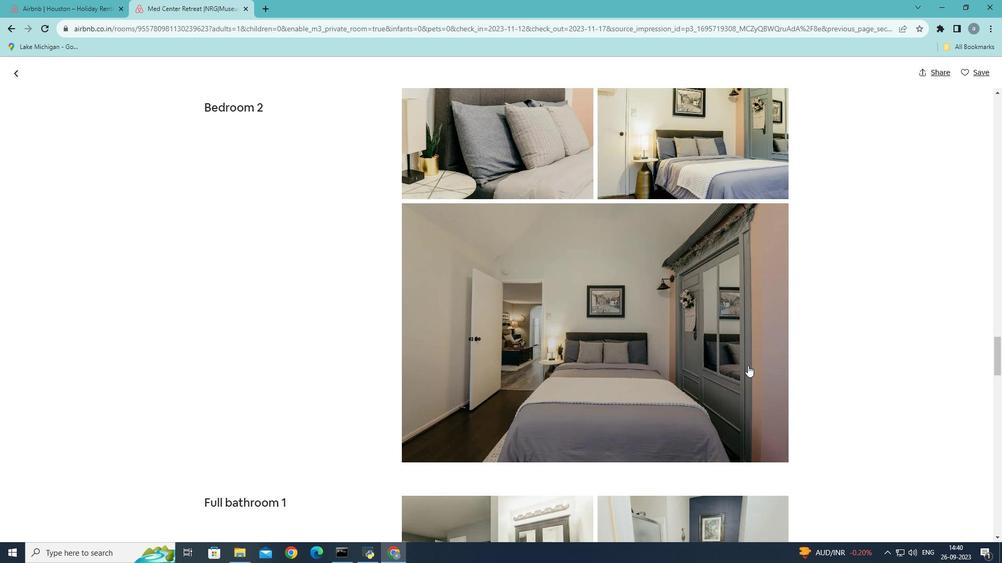 
Action: Mouse scrolled (748, 365) with delta (0, 0)
Screenshot: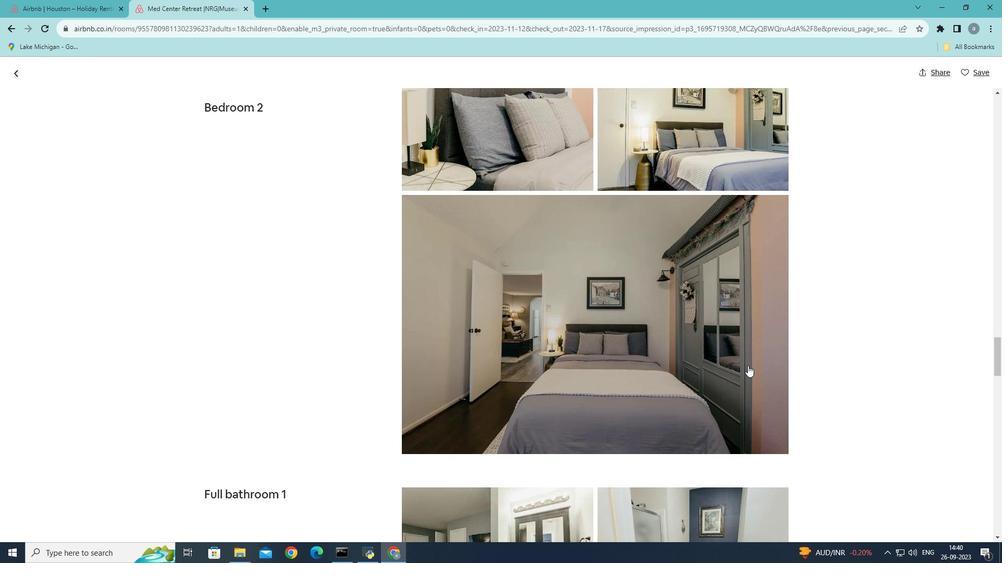 
Action: Mouse scrolled (748, 365) with delta (0, 0)
Screenshot: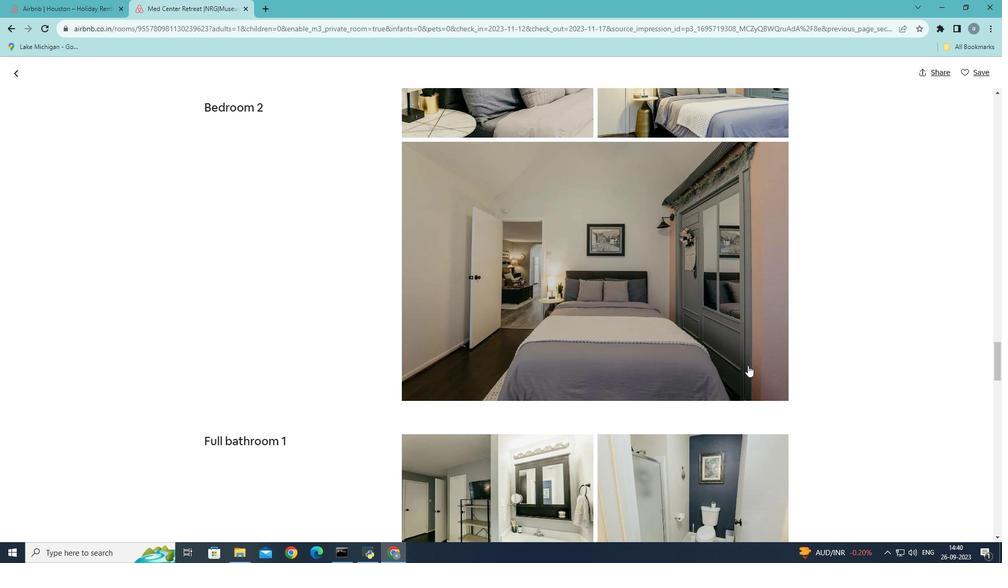 
Action: Mouse scrolled (748, 365) with delta (0, 0)
Screenshot: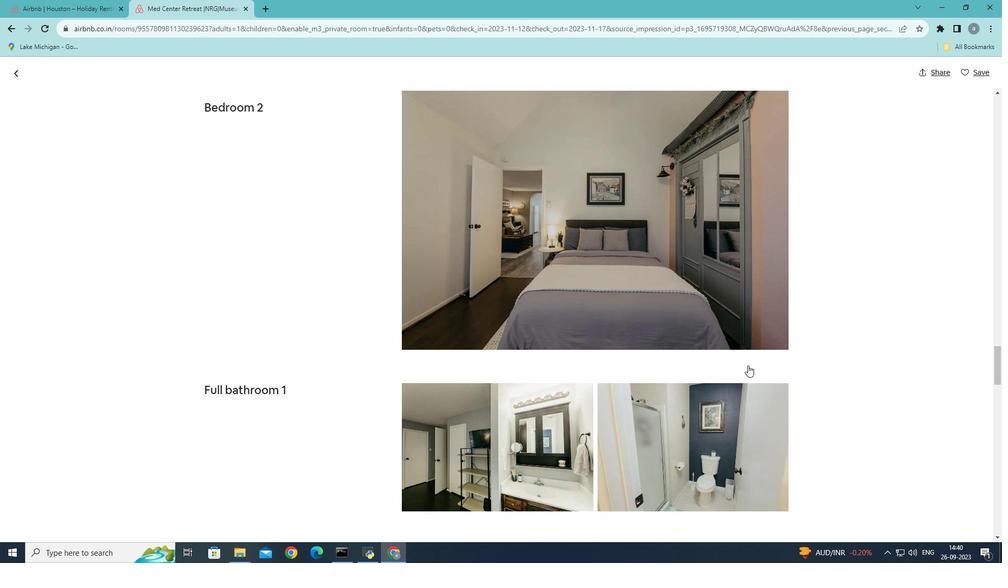 
Action: Mouse moved to (749, 364)
Screenshot: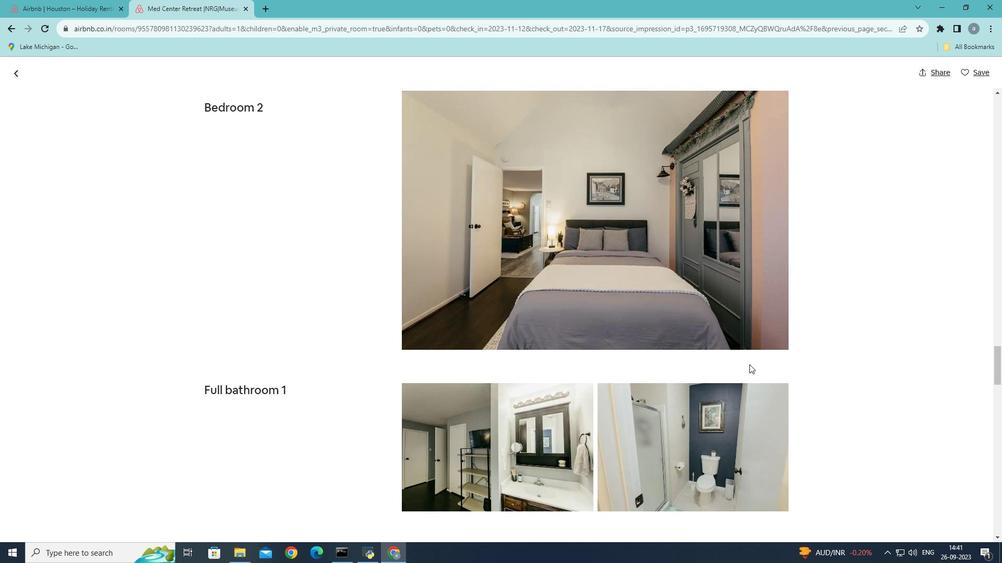 
Action: Mouse scrolled (749, 364) with delta (0, 0)
Screenshot: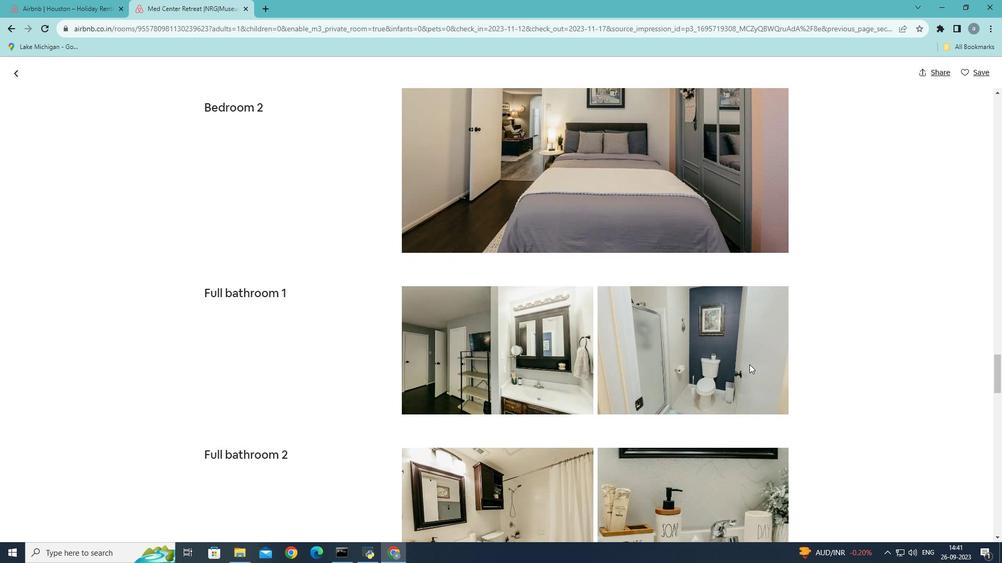 
Action: Mouse scrolled (749, 364) with delta (0, 0)
Screenshot: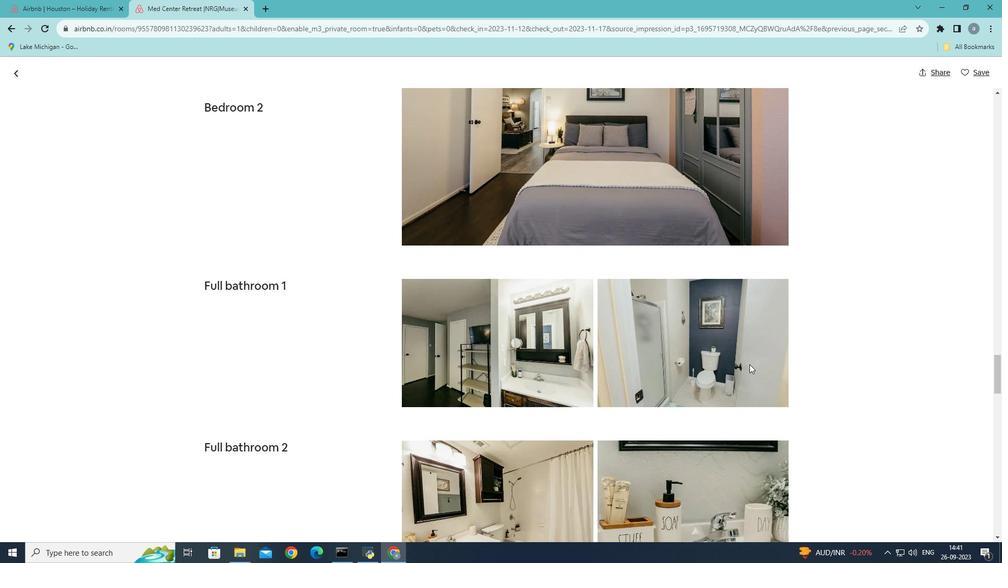 
Action: Mouse scrolled (749, 364) with delta (0, 0)
Screenshot: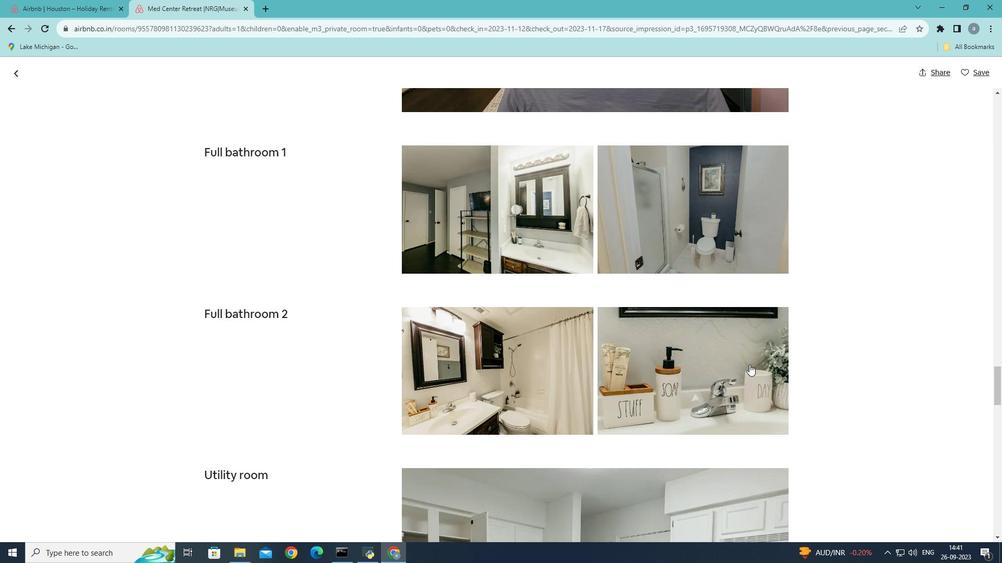 
Action: Mouse scrolled (749, 364) with delta (0, 0)
Screenshot: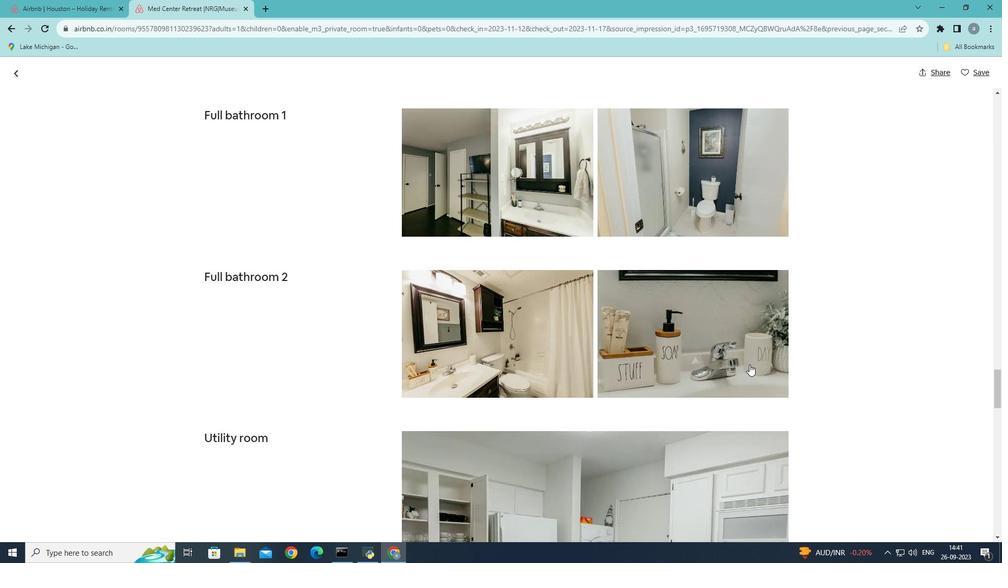 
Action: Mouse scrolled (749, 364) with delta (0, 0)
Screenshot: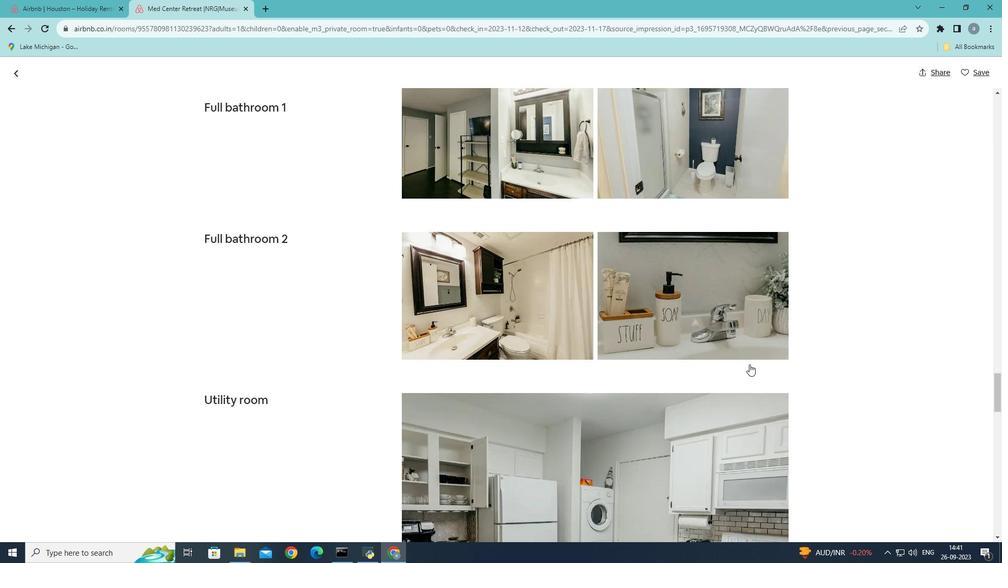 
Action: Mouse scrolled (749, 364) with delta (0, 0)
Screenshot: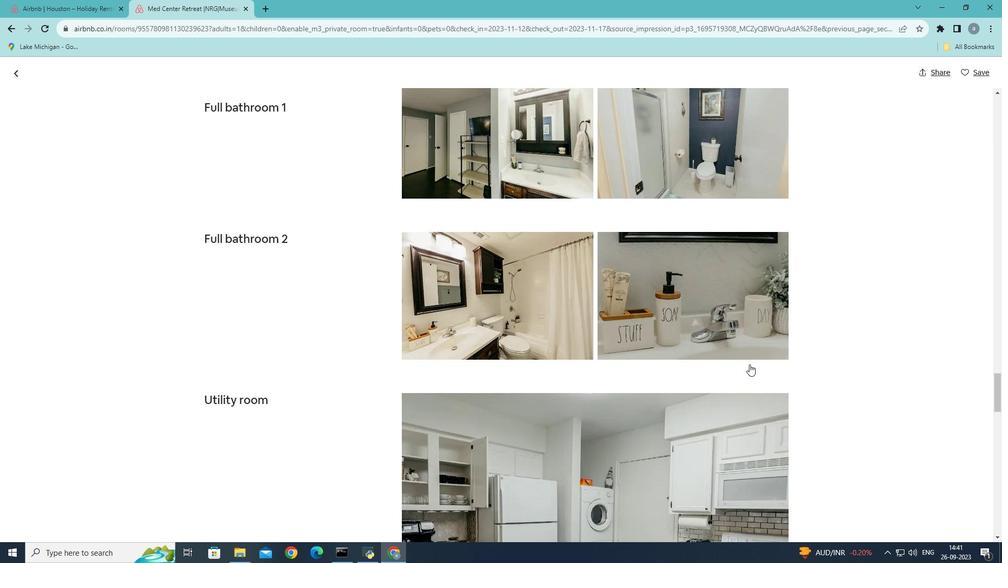 
Action: Mouse scrolled (749, 364) with delta (0, 0)
Screenshot: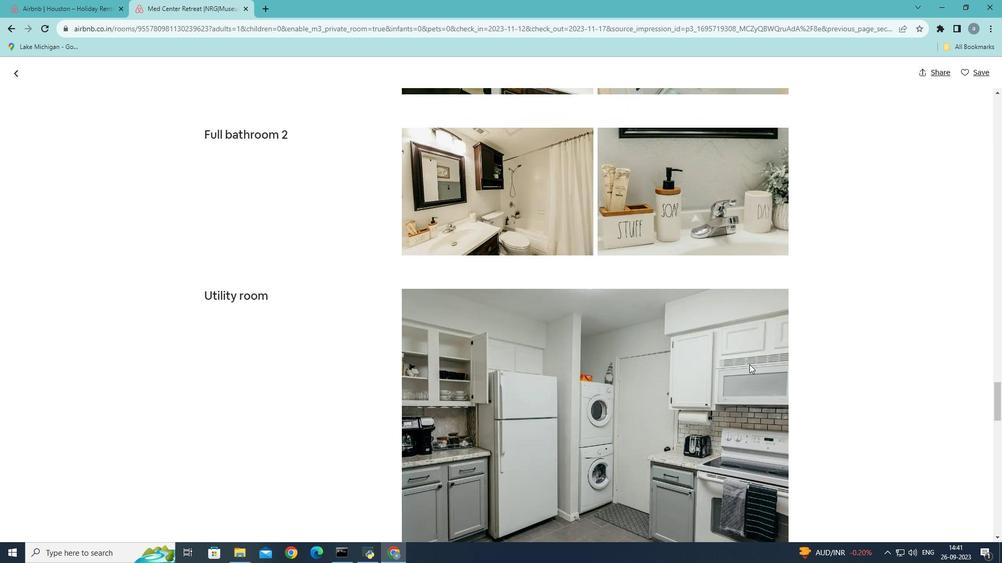 
Action: Mouse scrolled (749, 364) with delta (0, 0)
Screenshot: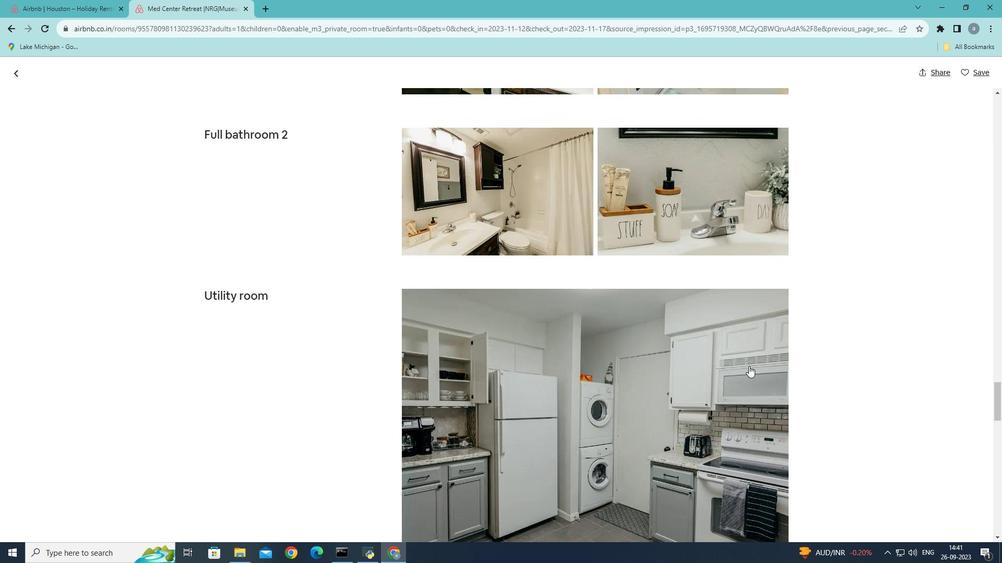 
Action: Mouse moved to (749, 366)
Screenshot: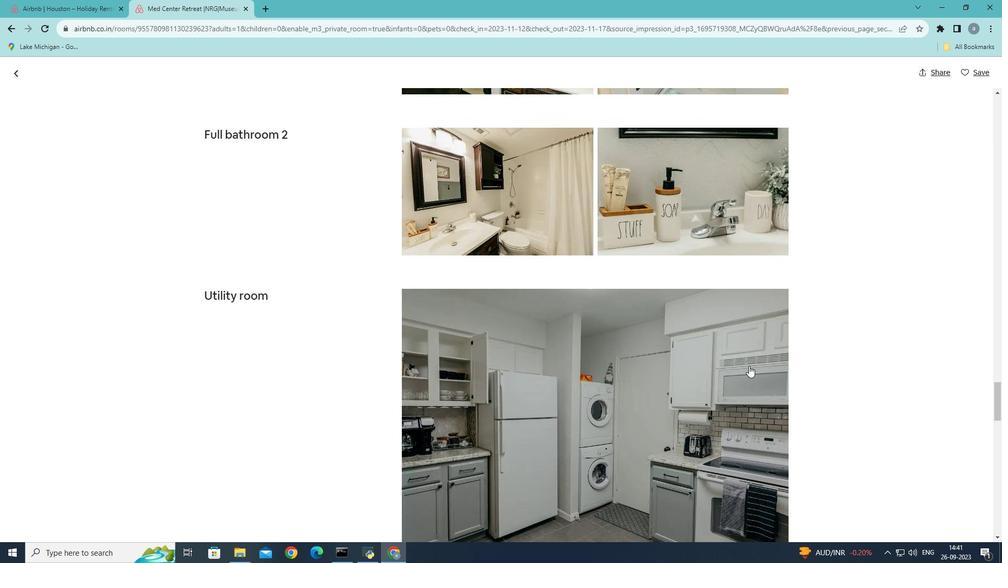 
Action: Mouse scrolled (749, 365) with delta (0, 0)
Screenshot: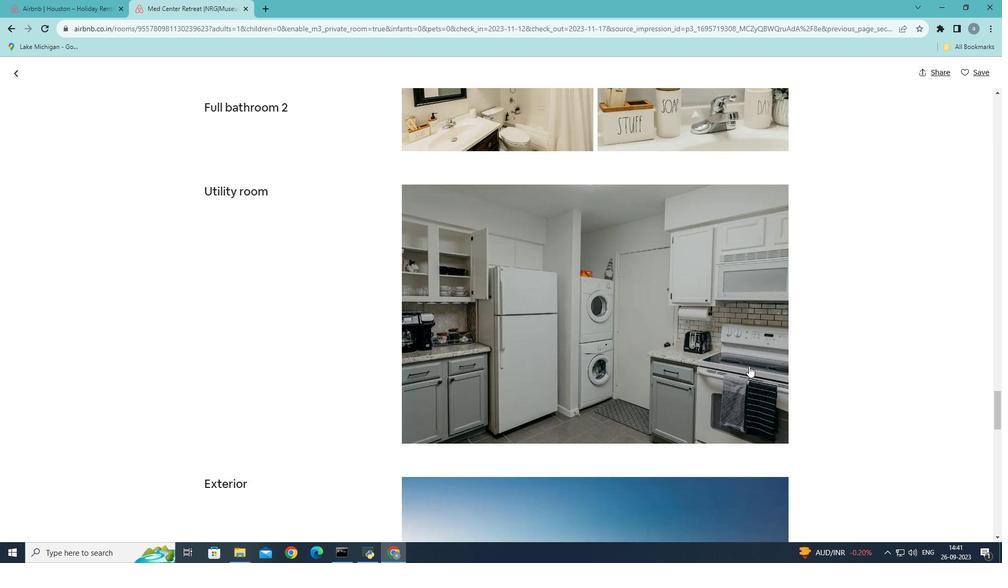 
Action: Mouse scrolled (749, 365) with delta (0, 0)
Screenshot: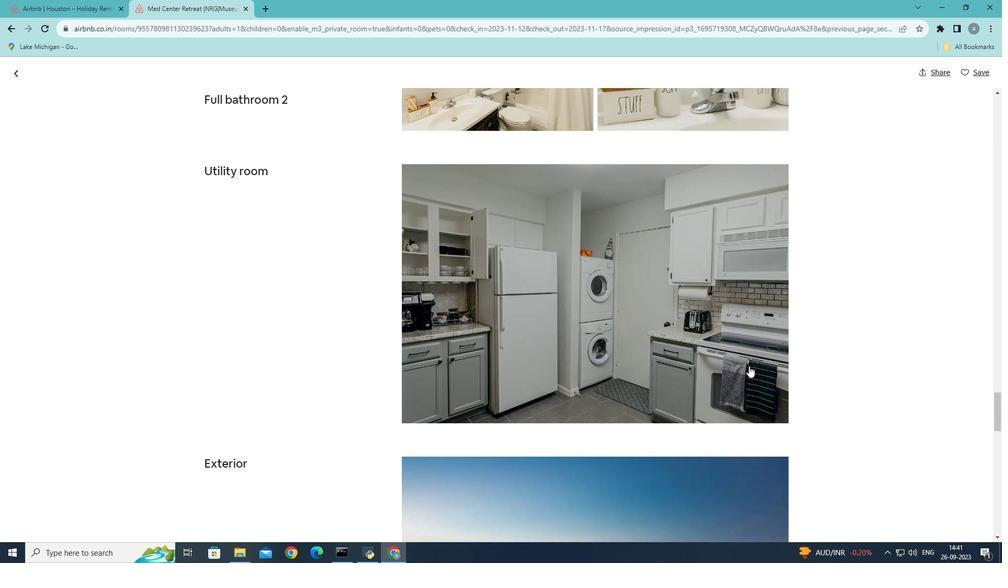 
Action: Mouse scrolled (749, 365) with delta (0, 0)
Screenshot: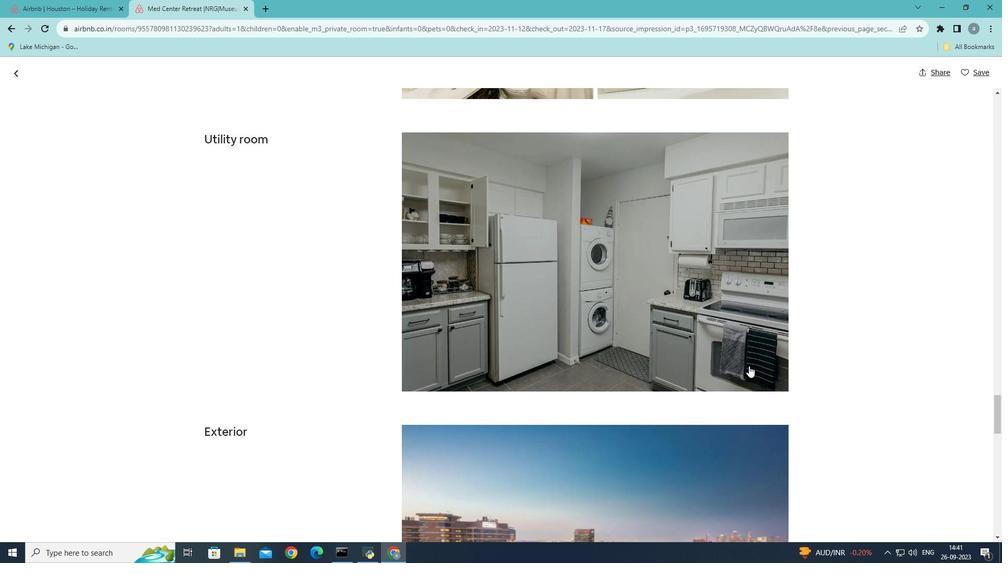
Action: Mouse moved to (749, 366)
Screenshot: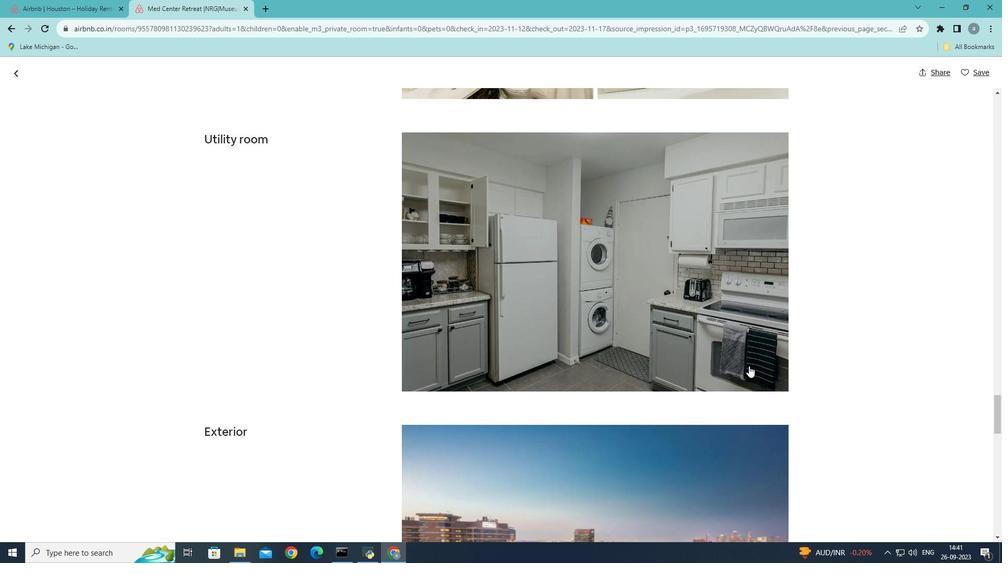 
Action: Mouse scrolled (749, 365) with delta (0, 0)
Screenshot: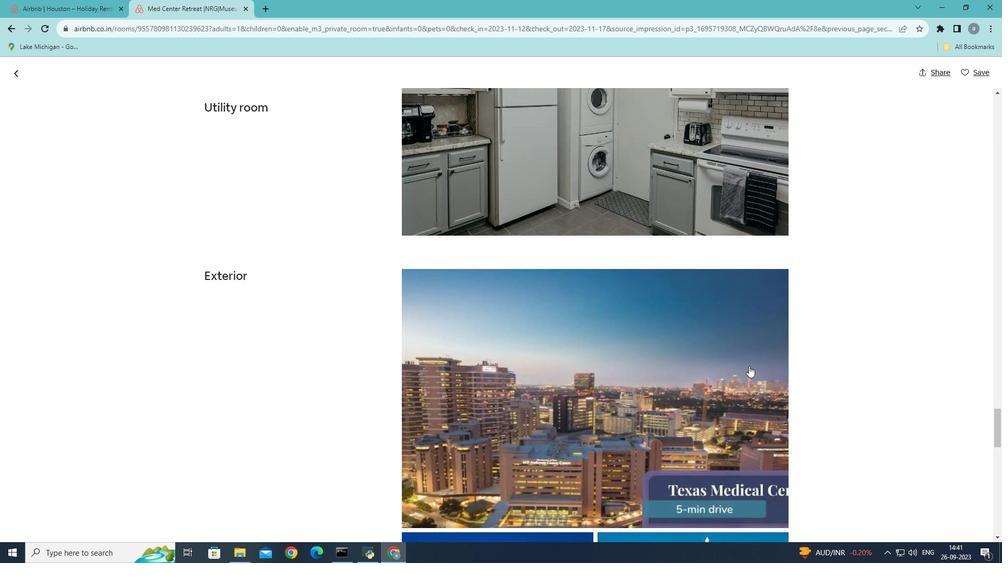 
Action: Mouse scrolled (749, 365) with delta (0, 0)
Screenshot: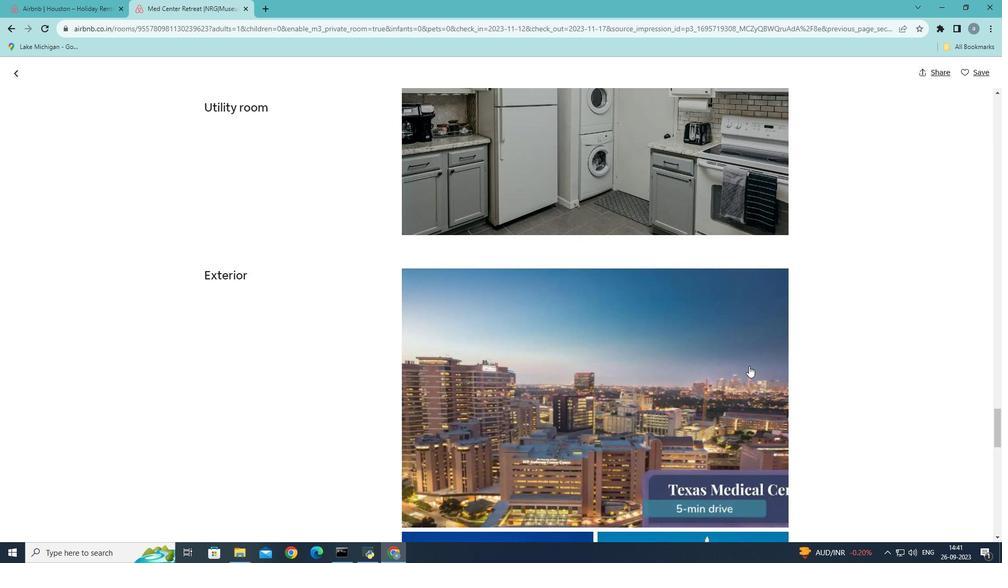 
Action: Mouse scrolled (749, 365) with delta (0, 0)
Screenshot: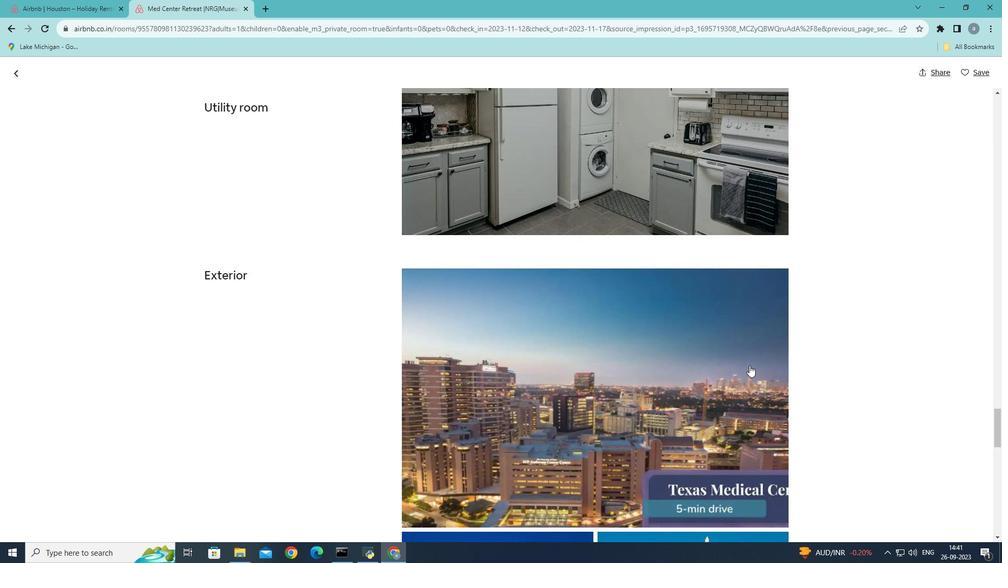 
Action: Mouse moved to (749, 365)
Screenshot: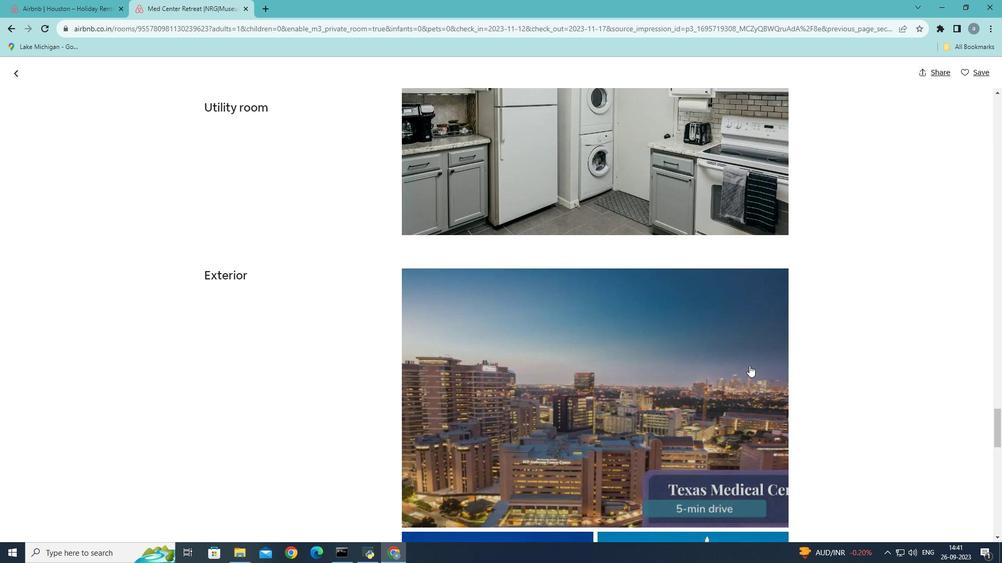 
Action: Mouse scrolled (749, 365) with delta (0, 0)
Screenshot: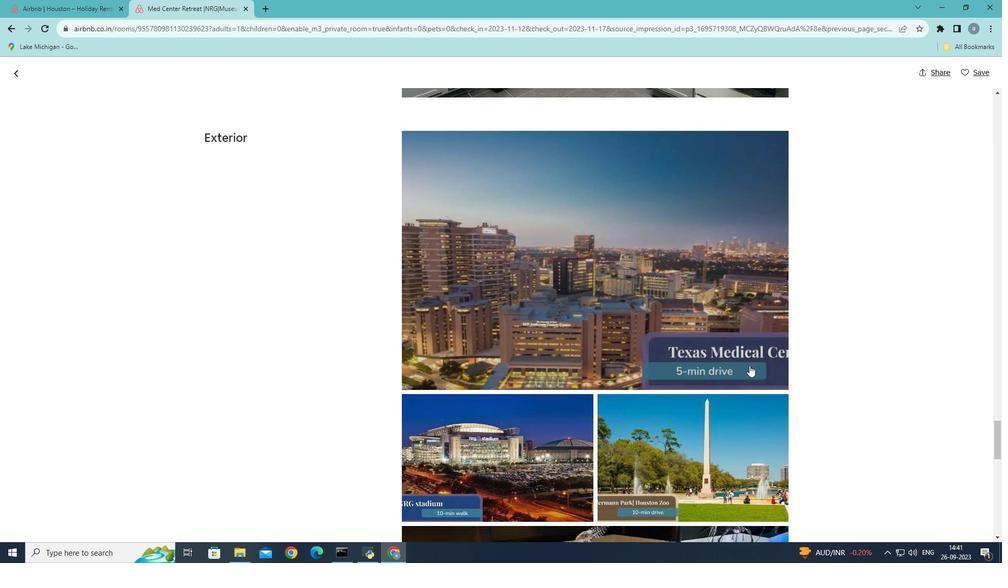 
Action: Mouse scrolled (749, 365) with delta (0, 0)
Screenshot: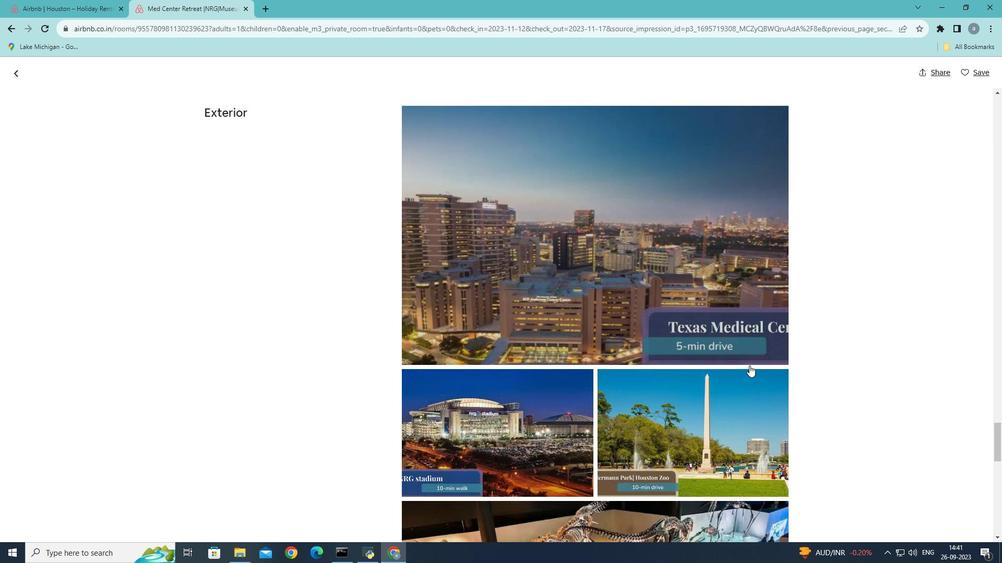 
Action: Mouse scrolled (749, 365) with delta (0, 0)
Screenshot: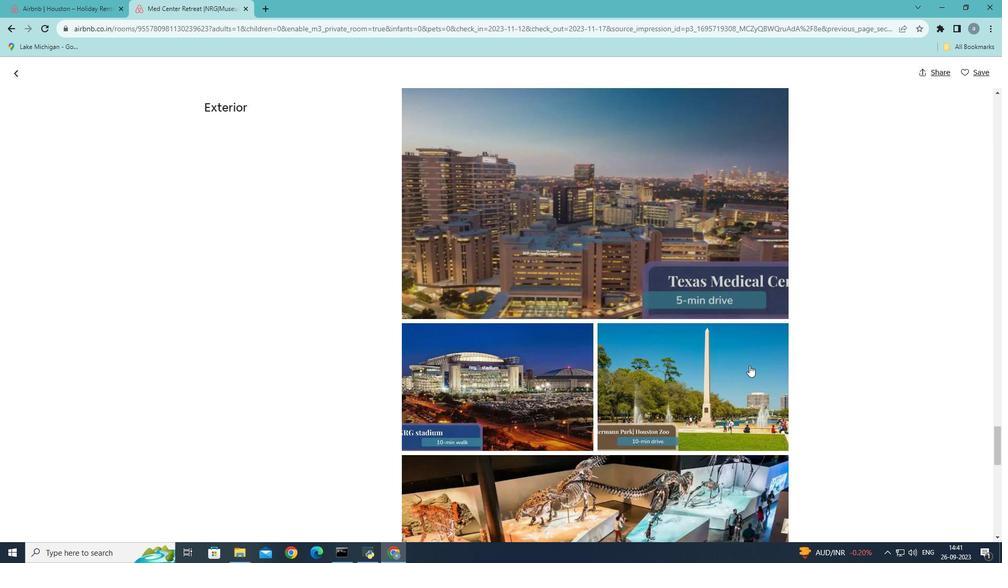 
Action: Mouse scrolled (749, 365) with delta (0, 0)
Screenshot: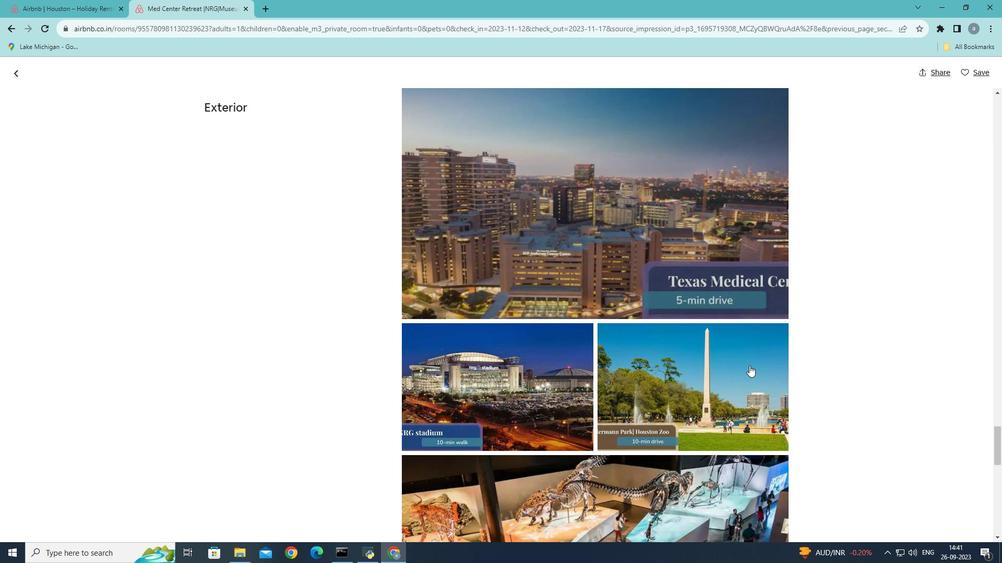 
Action: Mouse moved to (750, 365)
Screenshot: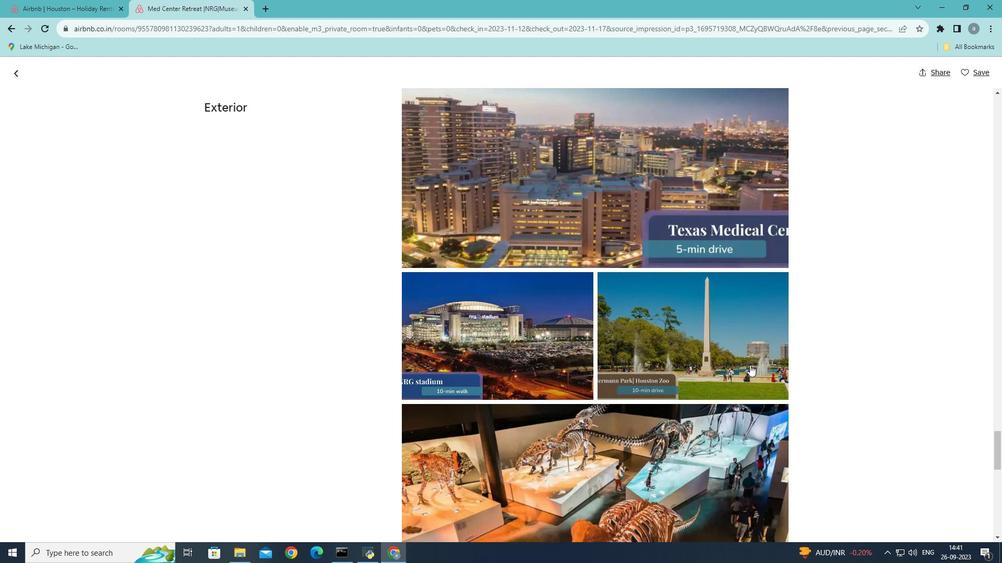 
Action: Mouse scrolled (750, 364) with delta (0, 0)
Screenshot: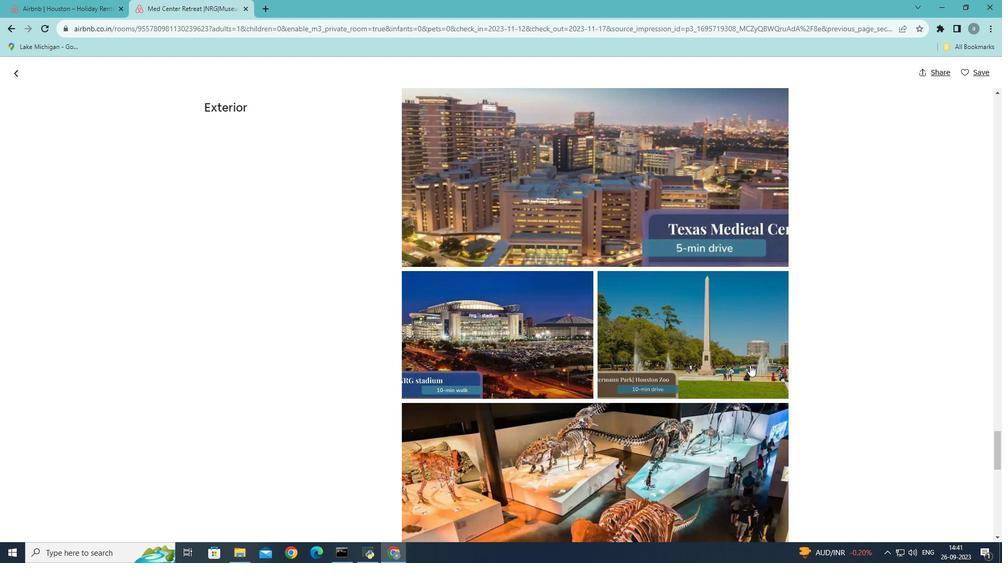 
Action: Mouse scrolled (750, 364) with delta (0, 0)
Screenshot: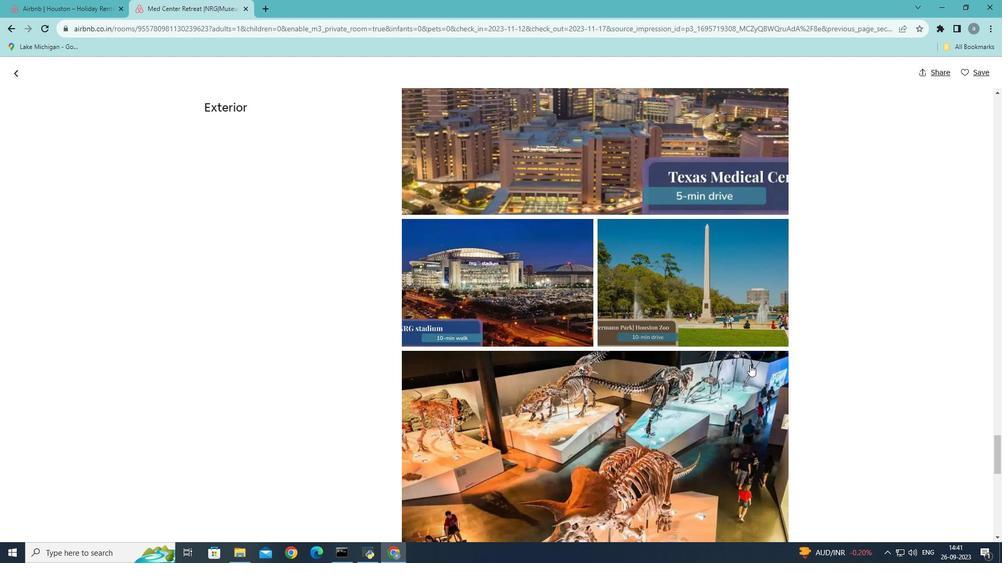 
Action: Mouse scrolled (750, 364) with delta (0, 0)
Screenshot: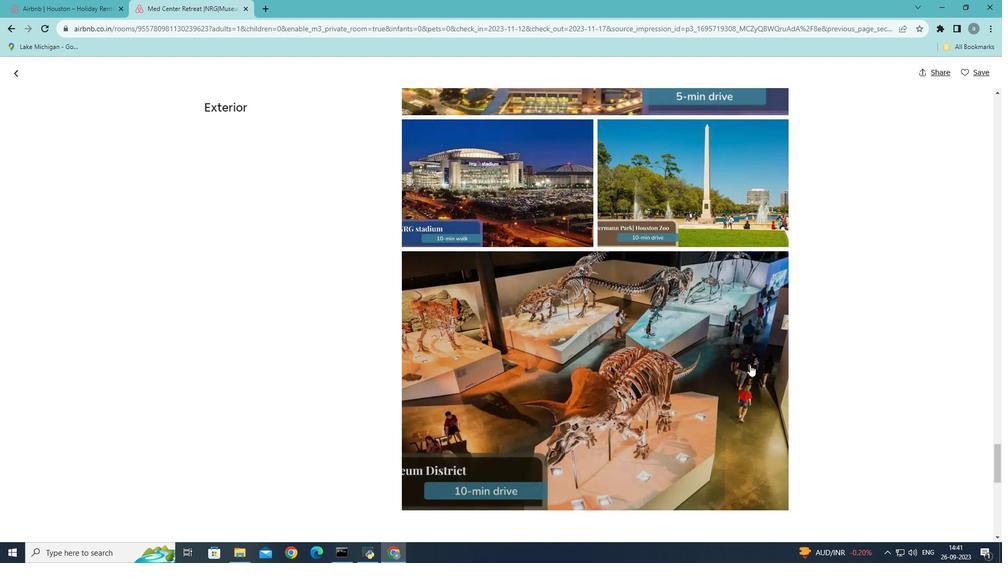 
Action: Mouse scrolled (750, 364) with delta (0, 0)
Screenshot: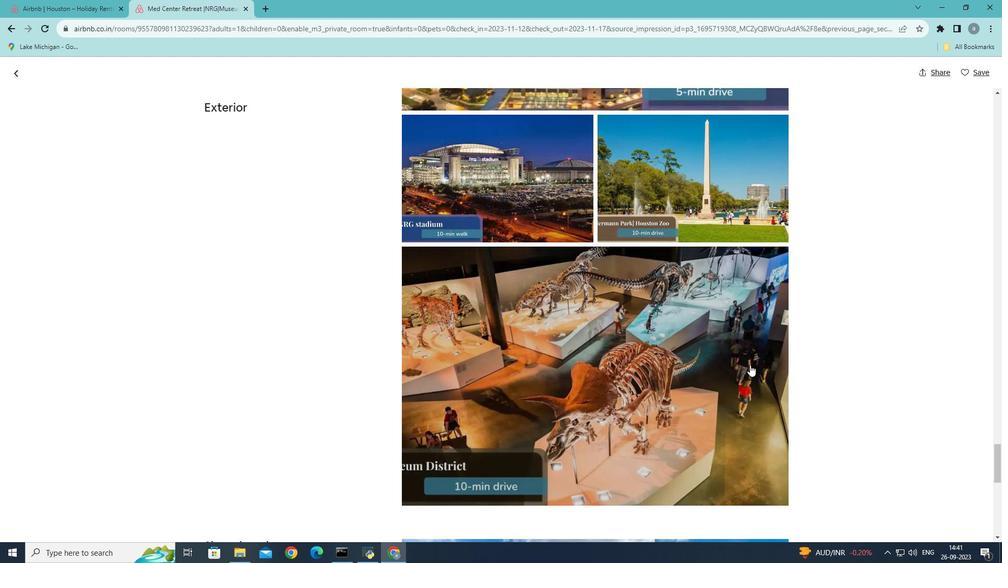 
Action: Mouse scrolled (750, 364) with delta (0, 0)
Screenshot: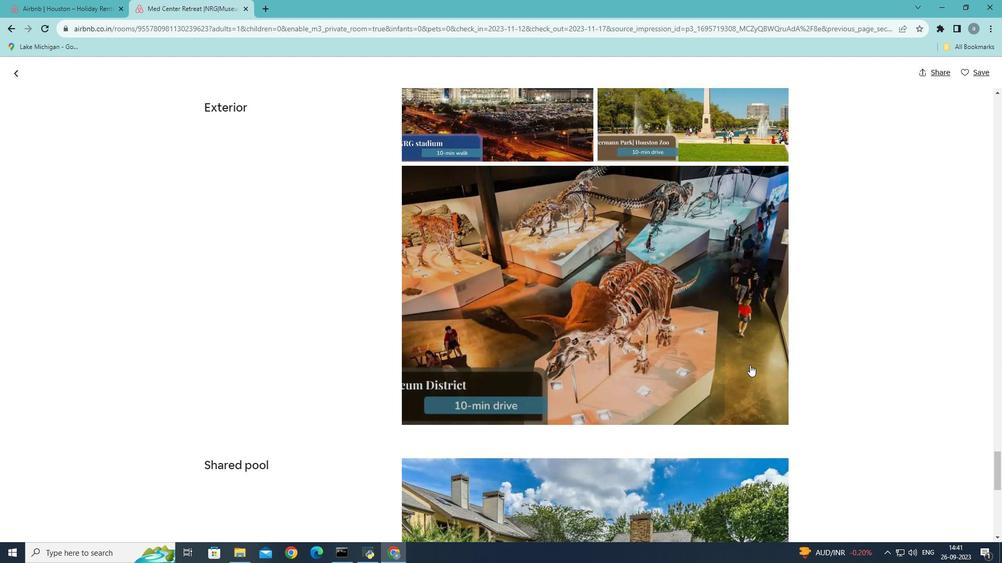 
Action: Mouse scrolled (750, 364) with delta (0, 0)
Screenshot: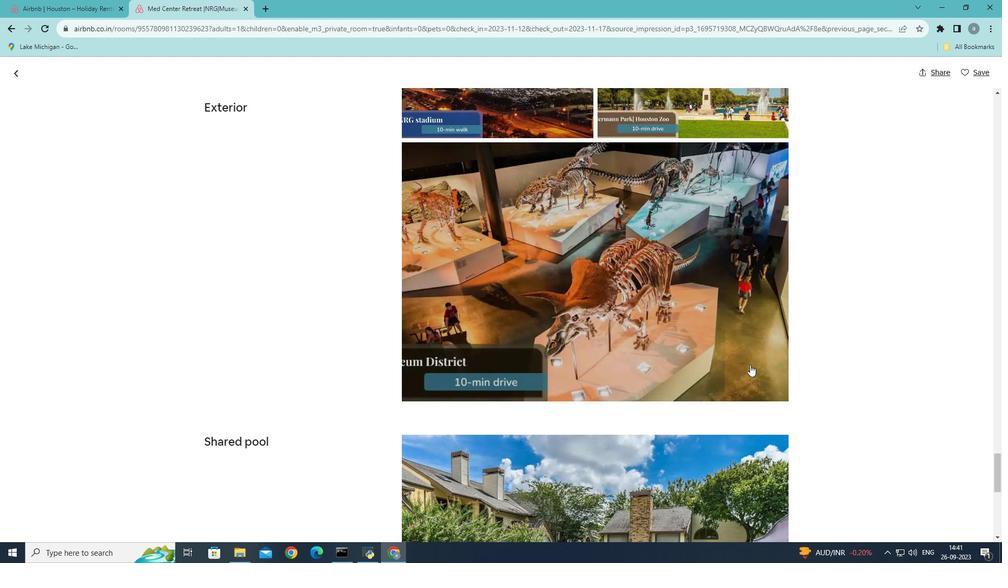 
Action: Mouse scrolled (750, 364) with delta (0, 0)
Screenshot: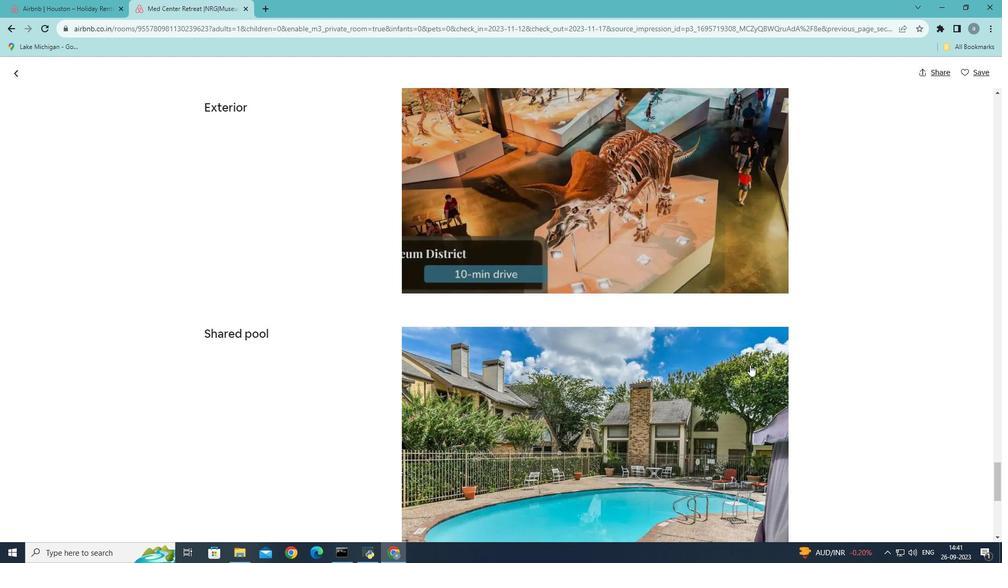 
Action: Mouse scrolled (750, 364) with delta (0, 0)
Screenshot: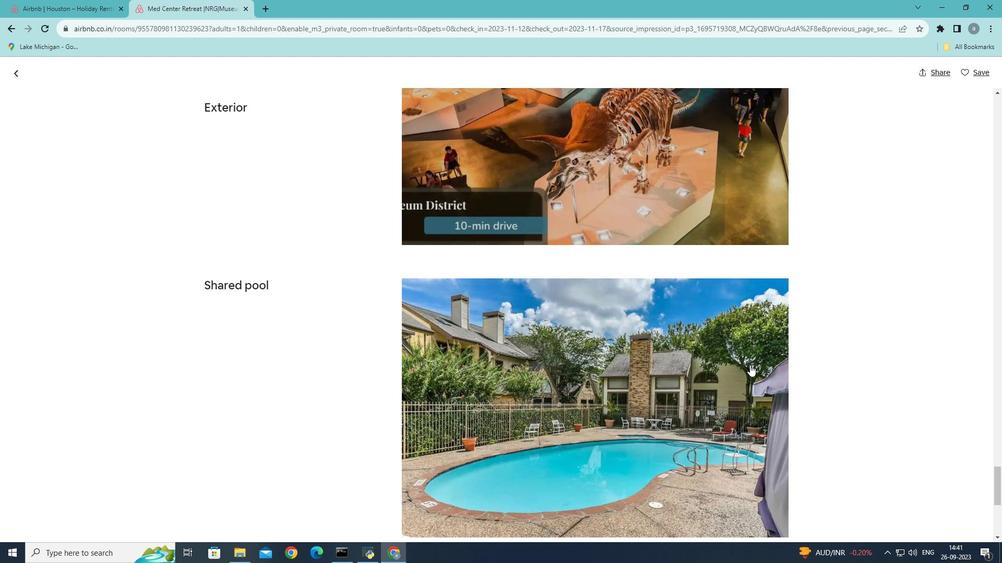 
Action: Mouse scrolled (750, 364) with delta (0, 0)
Screenshot: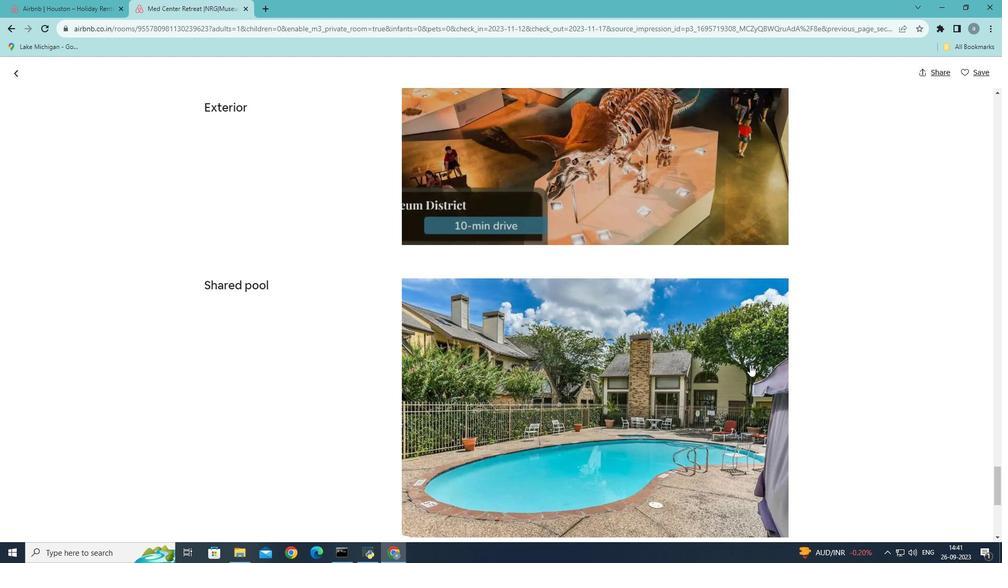
Action: Mouse scrolled (750, 364) with delta (0, 0)
Screenshot: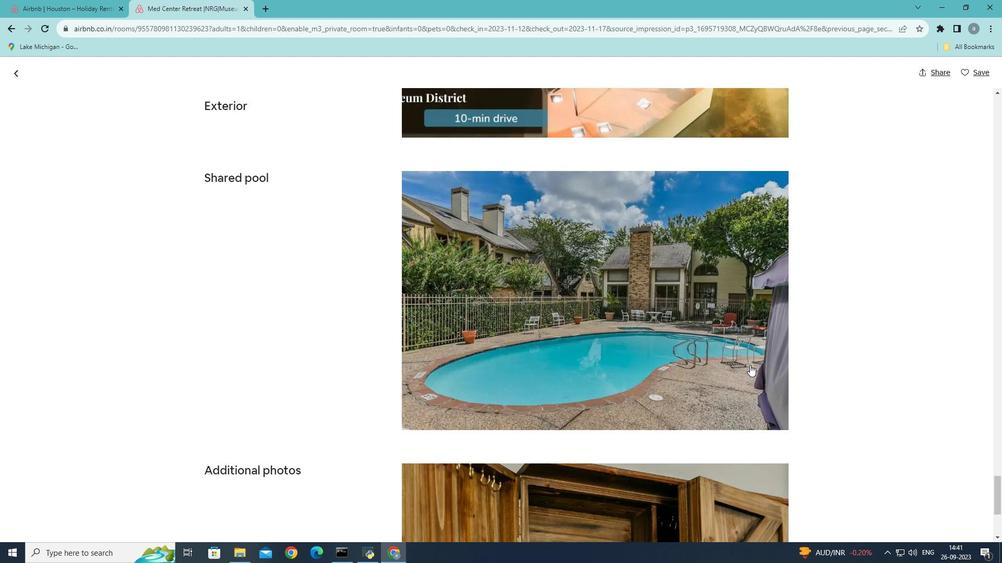 
Action: Mouse scrolled (750, 364) with delta (0, 0)
Screenshot: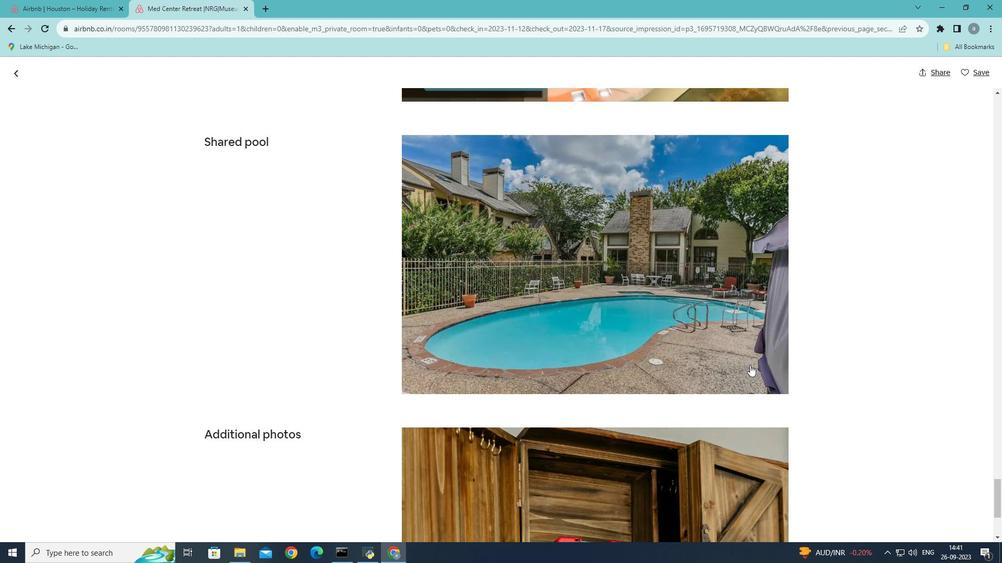 
Action: Mouse scrolled (750, 364) with delta (0, 0)
Screenshot: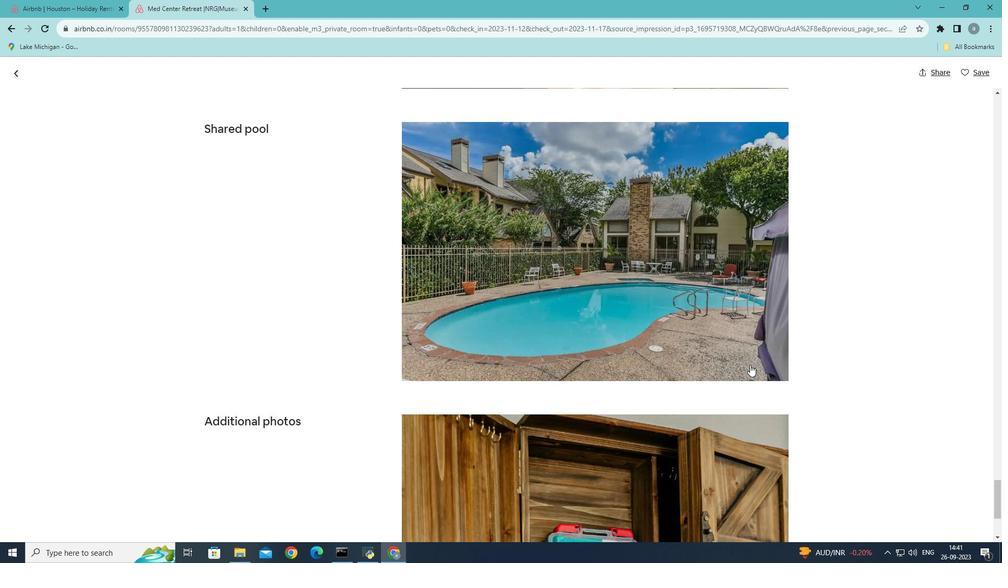 
Action: Mouse scrolled (750, 364) with delta (0, 0)
Screenshot: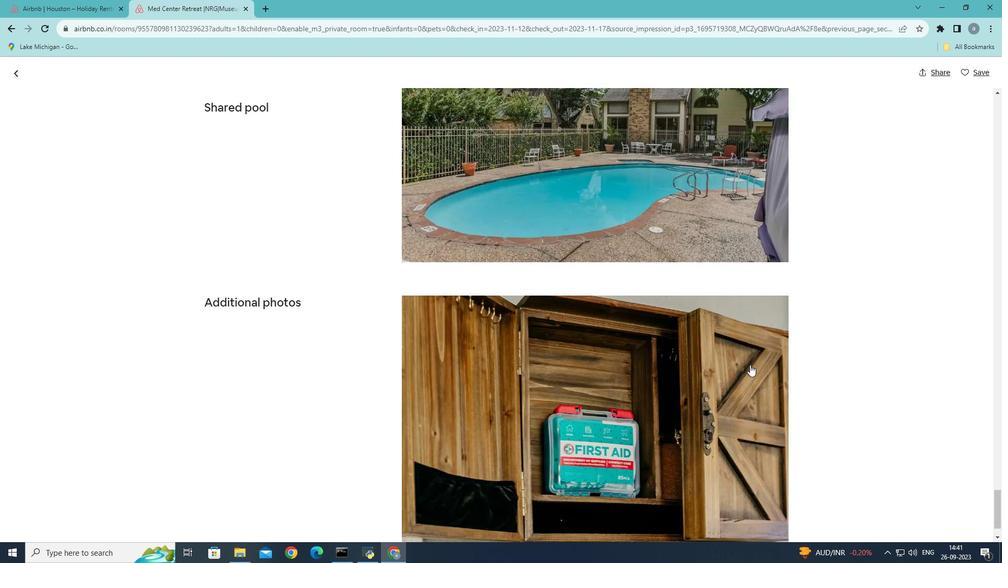 
Action: Mouse scrolled (750, 364) with delta (0, 0)
Screenshot: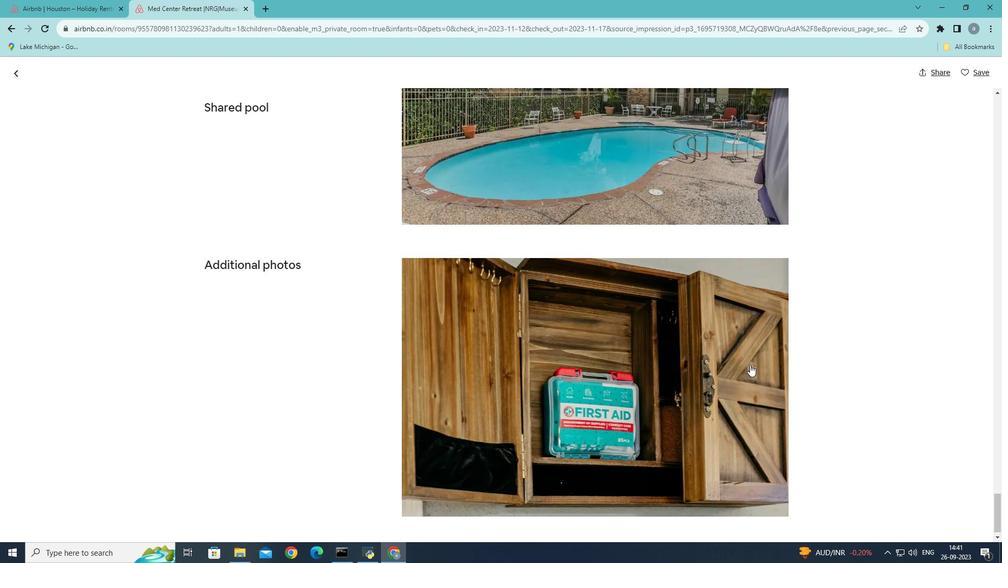 
Action: Mouse scrolled (750, 364) with delta (0, 0)
Screenshot: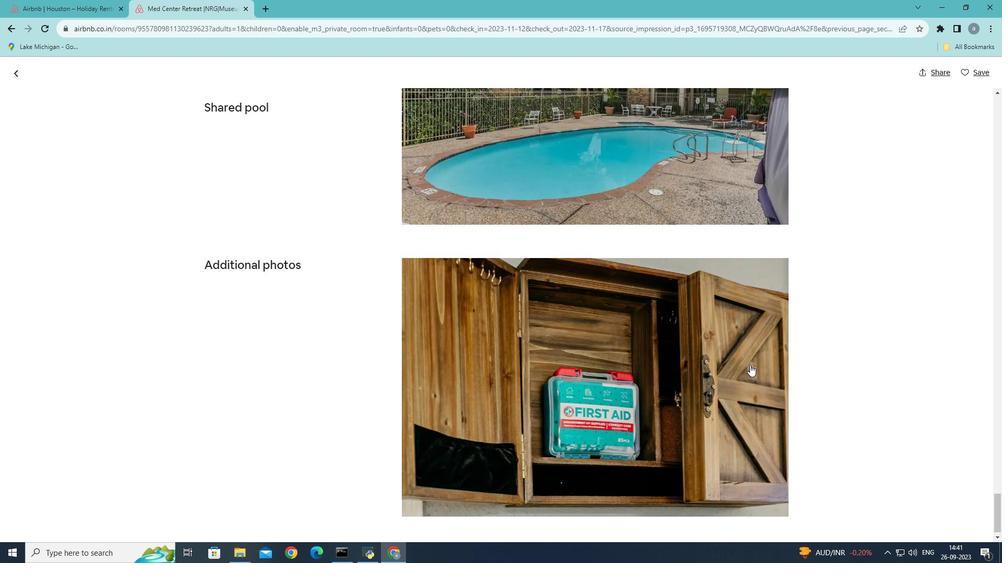 
Action: Mouse scrolled (750, 364) with delta (0, 0)
Screenshot: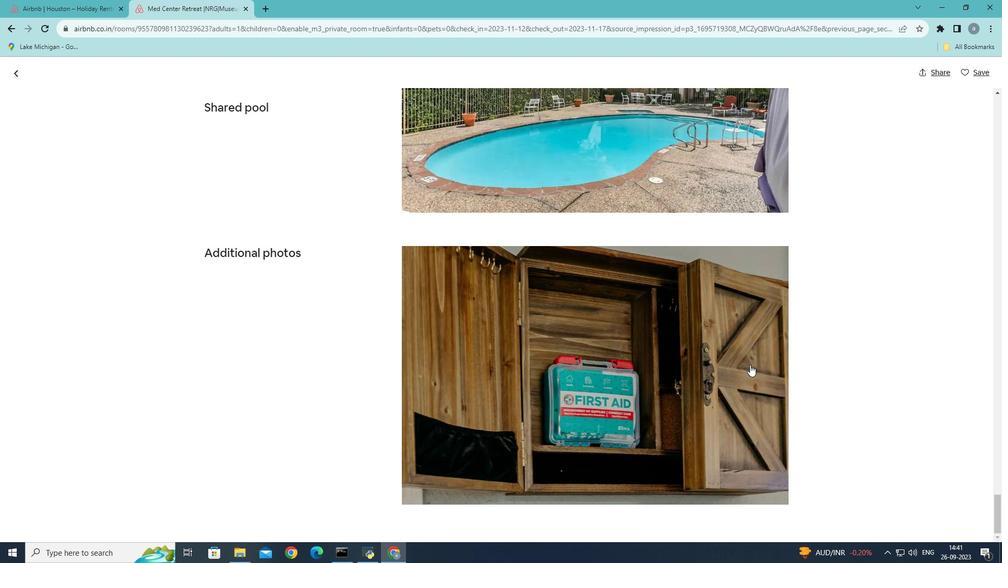 
Action: Mouse scrolled (750, 364) with delta (0, 0)
Screenshot: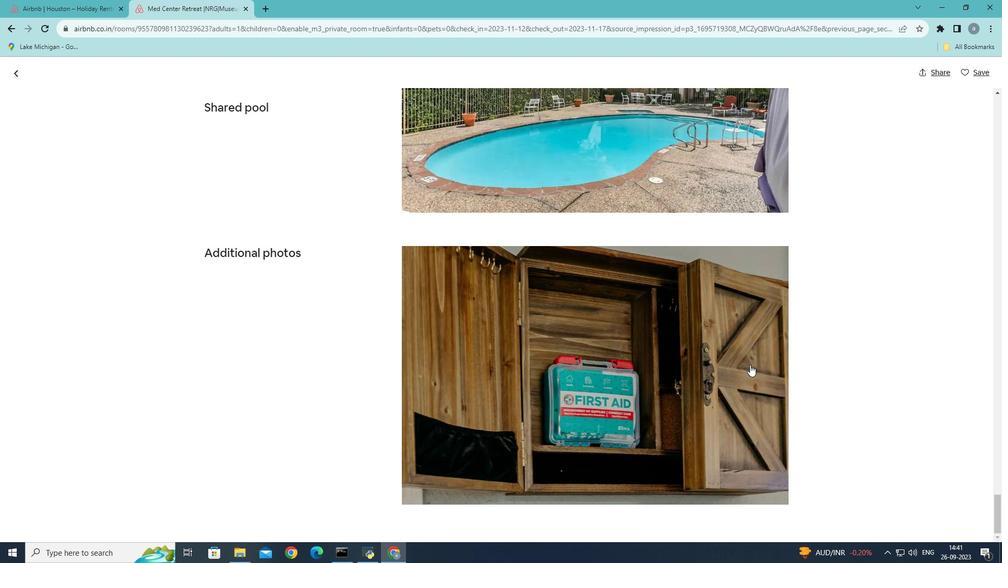 
Action: Mouse scrolled (750, 364) with delta (0, 0)
Screenshot: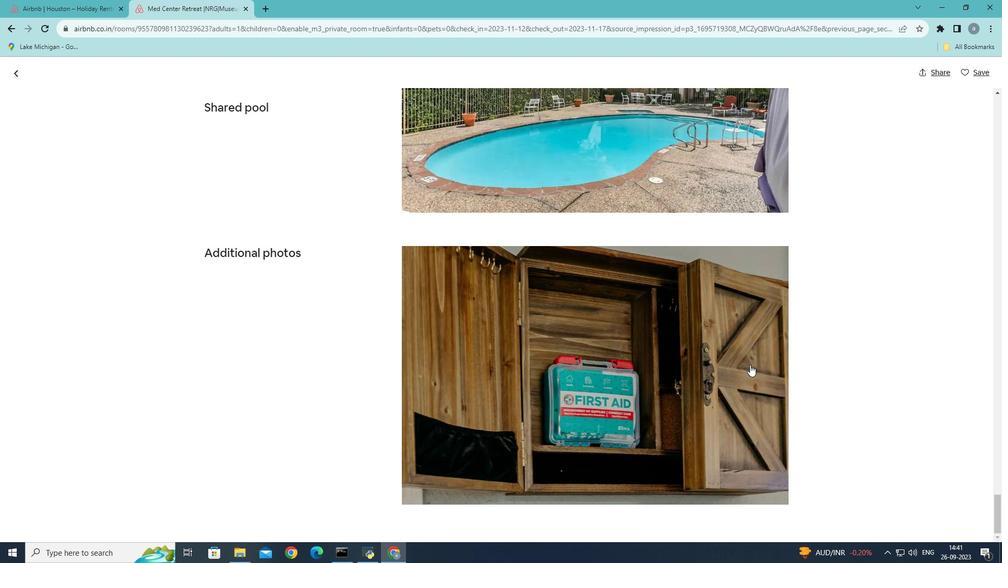 
Action: Mouse scrolled (750, 364) with delta (0, 0)
Screenshot: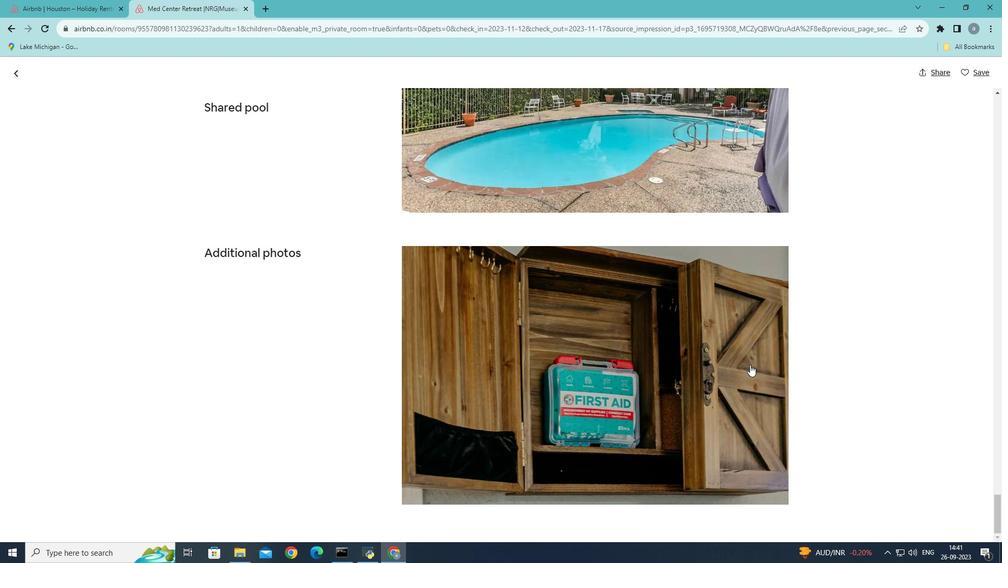
Action: Mouse scrolled (750, 364) with delta (0, 0)
Screenshot: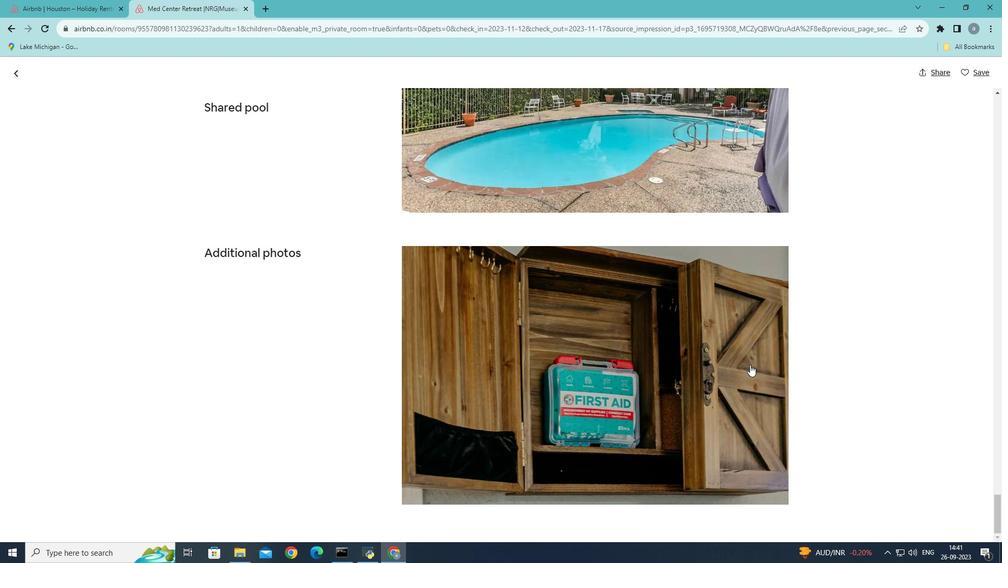 
Action: Mouse scrolled (750, 364) with delta (0, 0)
Screenshot: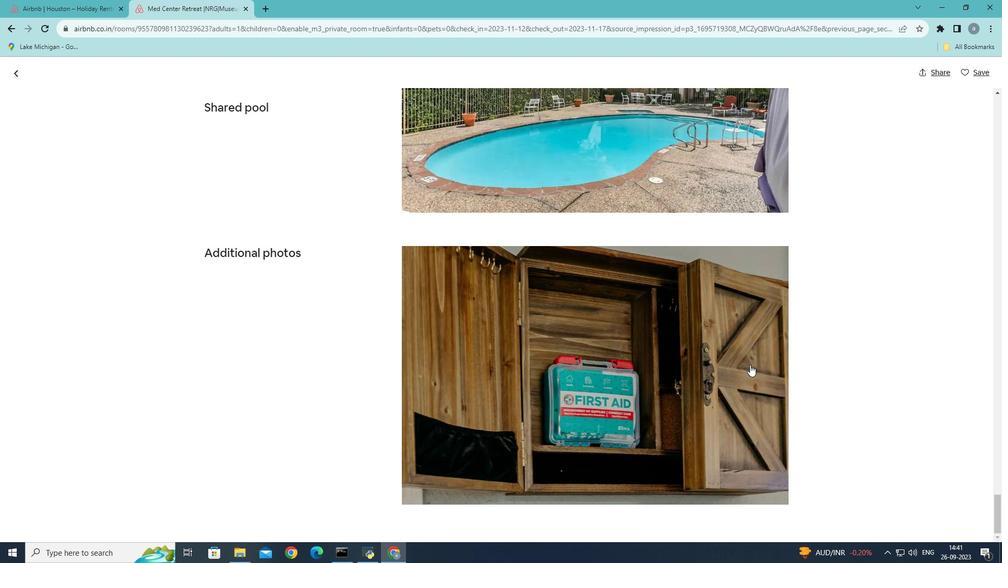 
Action: Mouse scrolled (750, 364) with delta (0, 0)
Screenshot: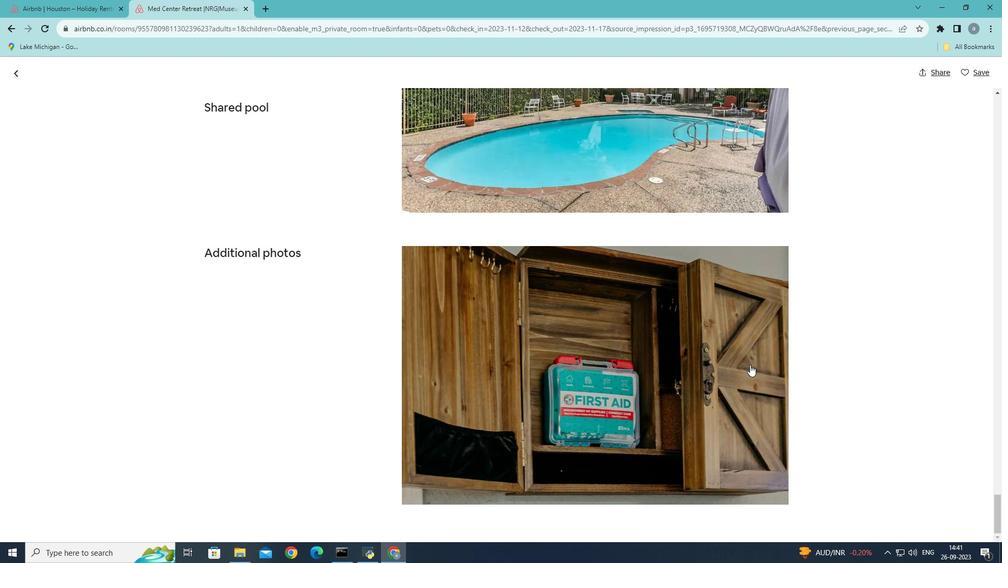 
Action: Mouse scrolled (750, 364) with delta (0, 0)
Screenshot: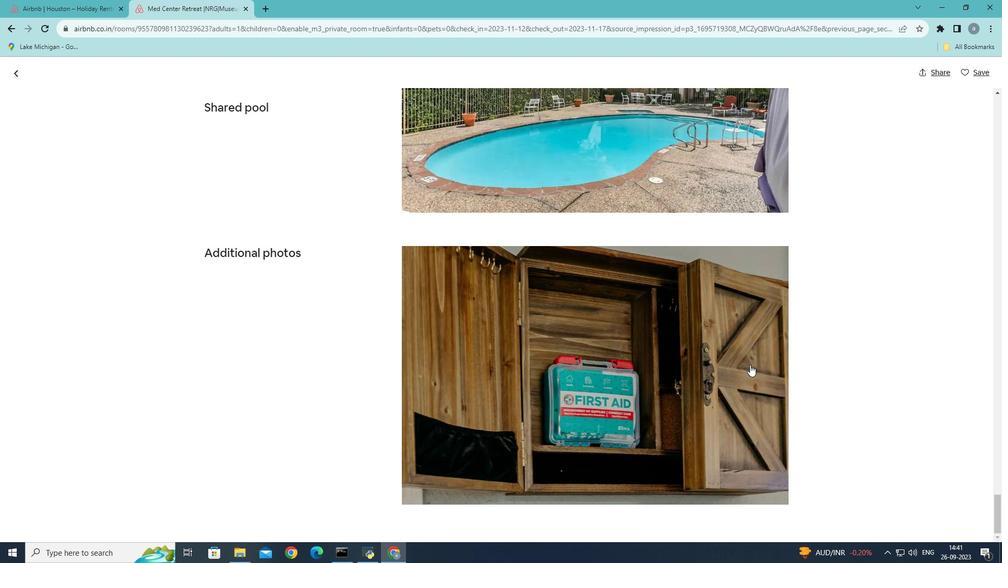 
Action: Mouse scrolled (750, 364) with delta (0, 0)
Screenshot: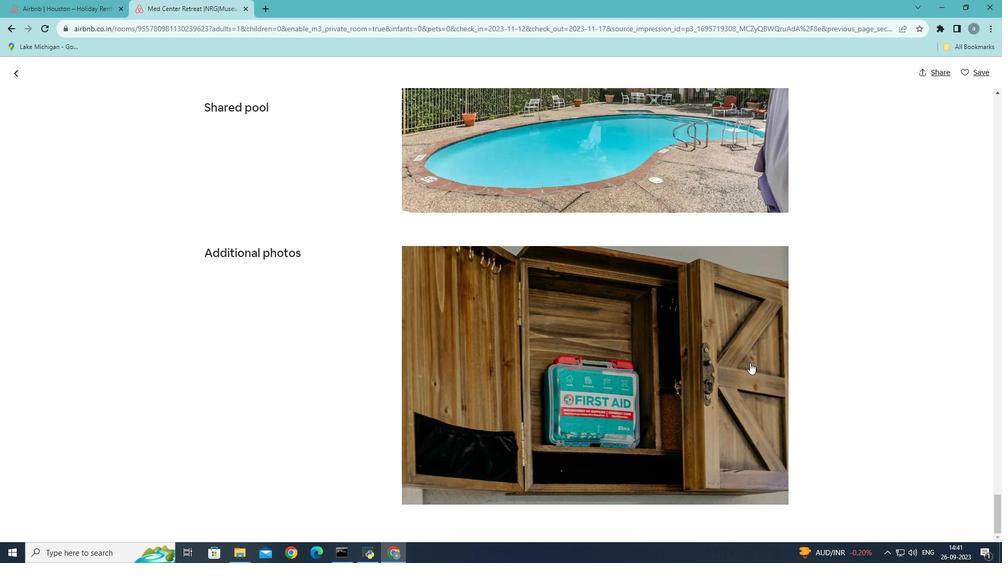 
Action: Mouse scrolled (750, 364) with delta (0, 0)
Screenshot: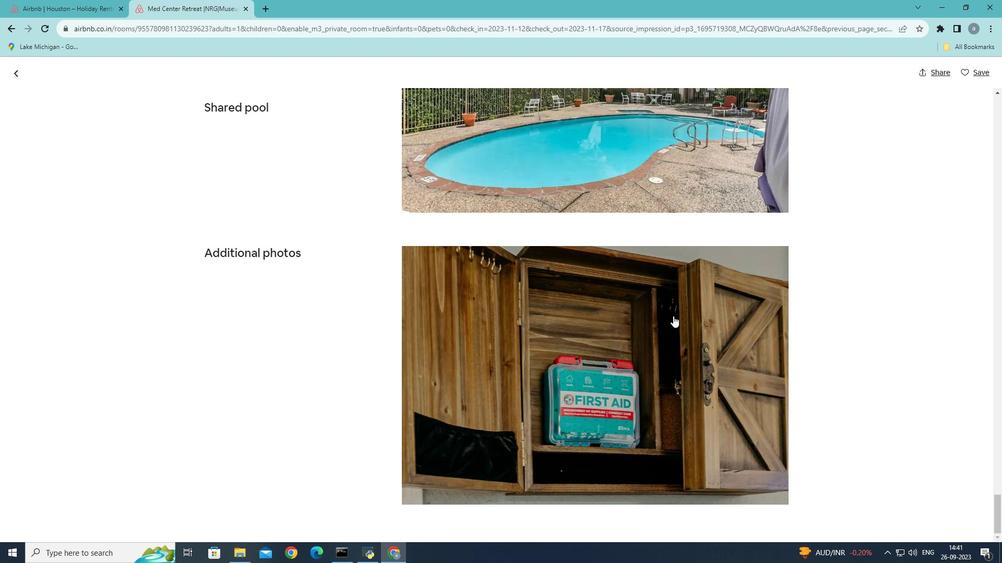 
Action: Mouse scrolled (750, 364) with delta (0, 0)
Screenshot: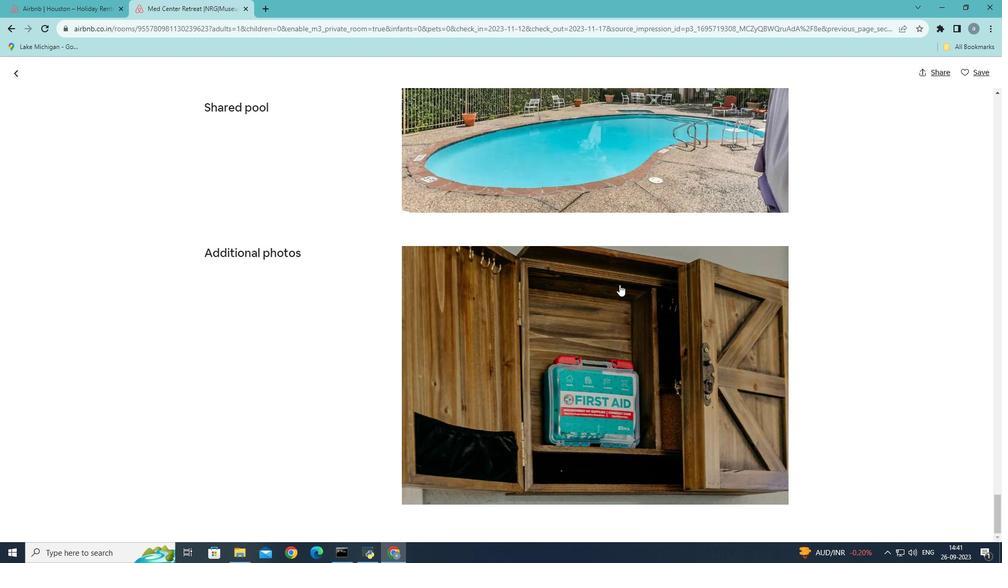 
Action: Mouse scrolled (750, 364) with delta (0, 0)
Screenshot: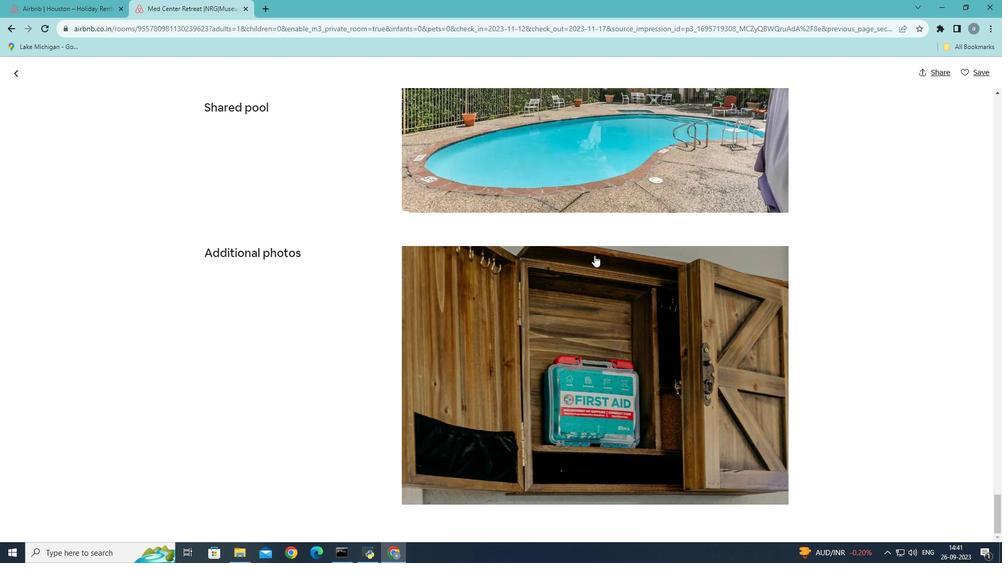 
Action: Mouse moved to (15, 73)
Screenshot: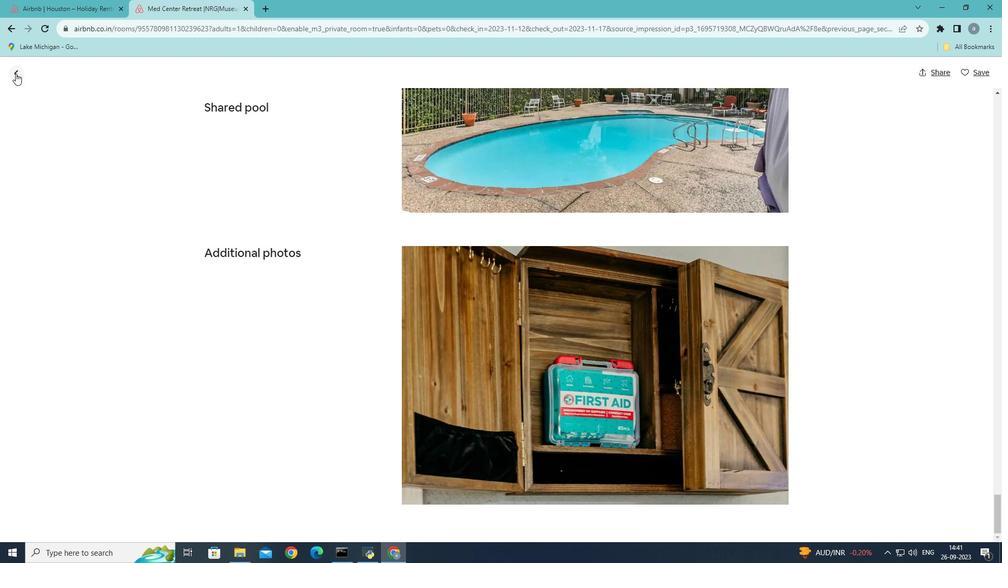 
Action: Mouse pressed left at (15, 73)
Screenshot: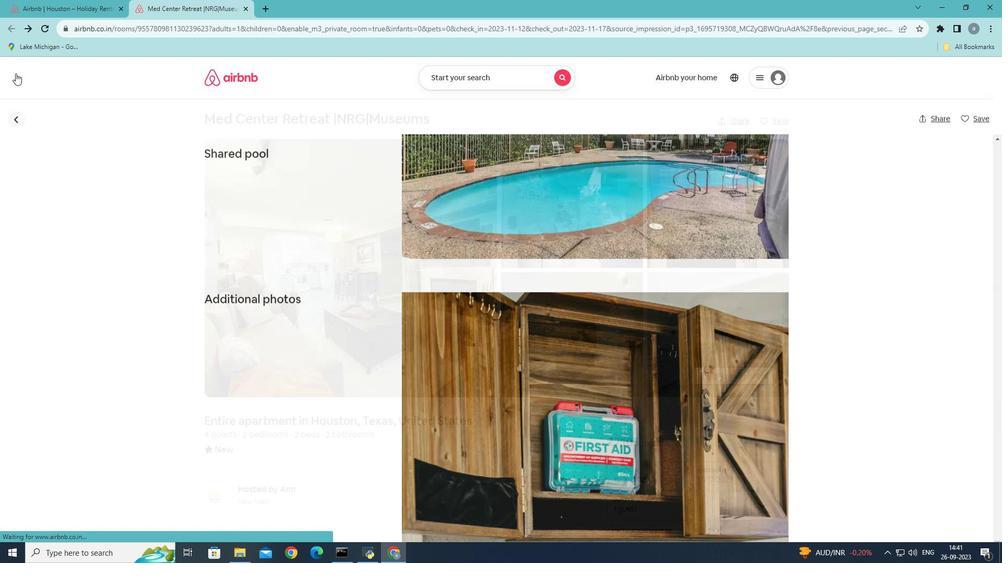 
Action: Mouse moved to (326, 241)
Screenshot: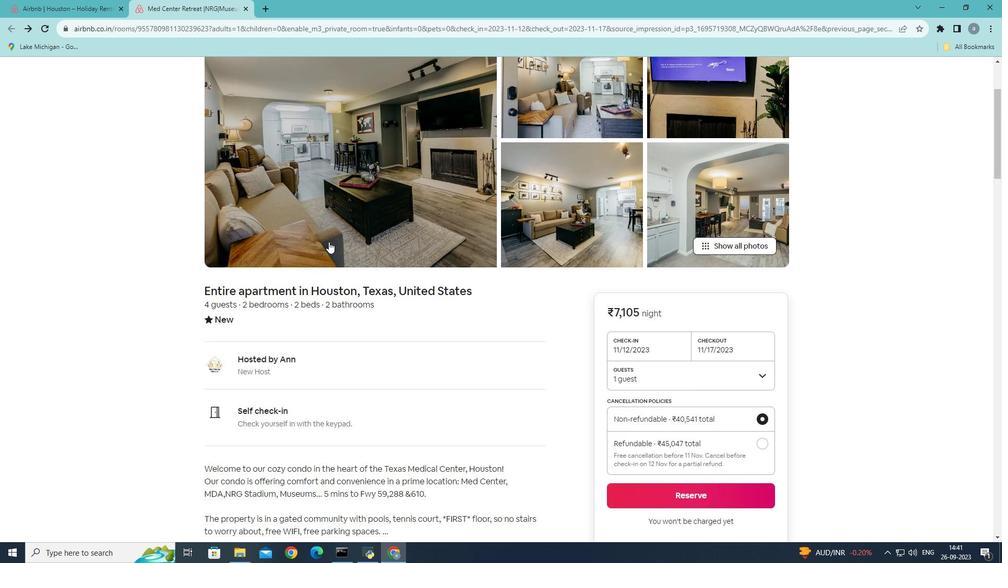 
Action: Mouse scrolled (326, 241) with delta (0, 0)
Screenshot: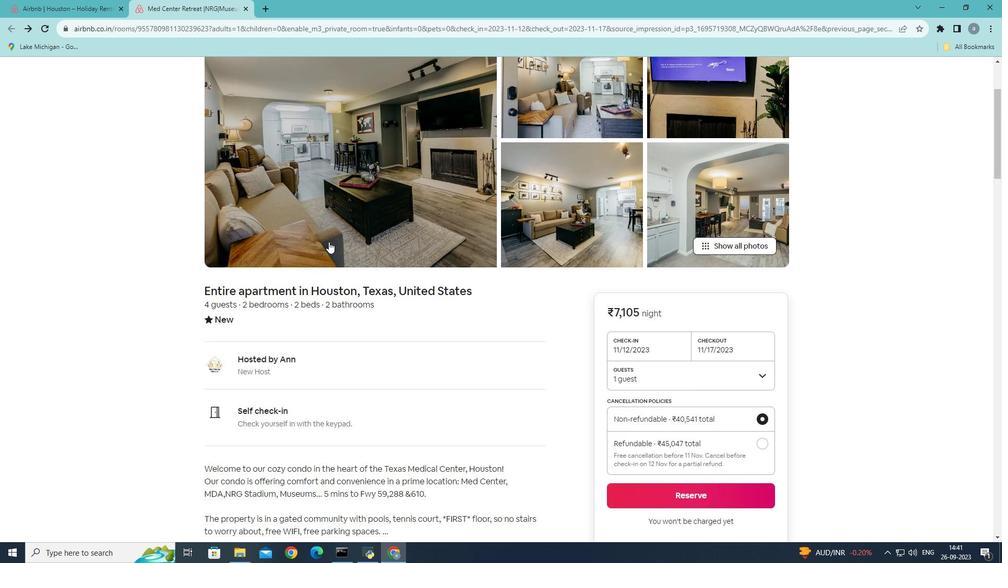 
Action: Mouse moved to (327, 241)
Screenshot: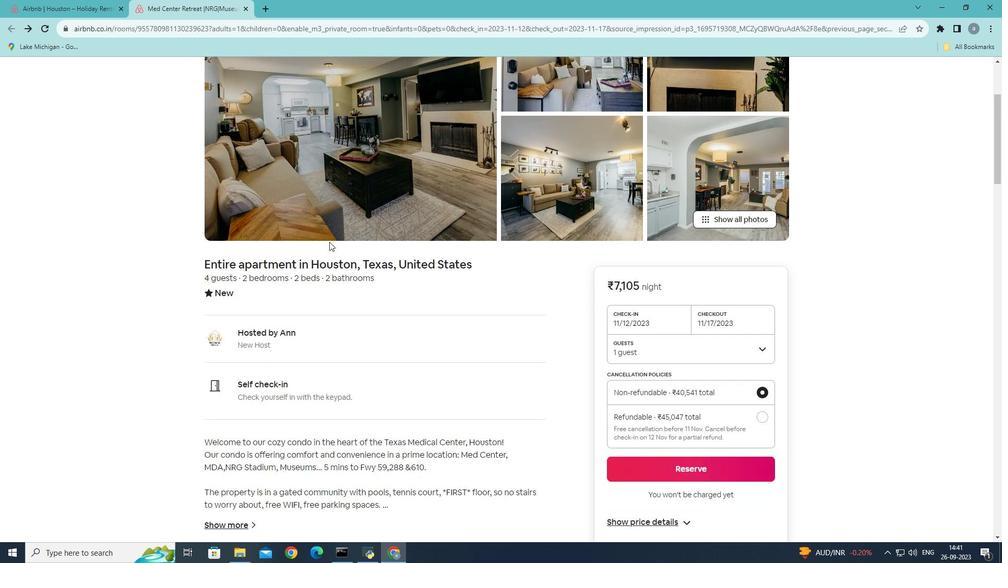 
Action: Mouse scrolled (327, 241) with delta (0, 0)
Screenshot: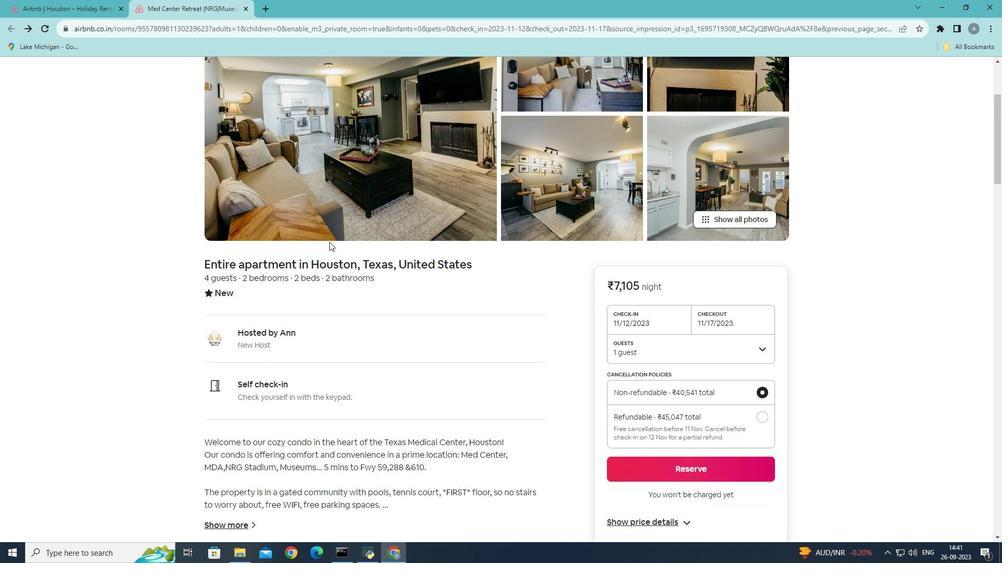 
Action: Mouse moved to (328, 242)
Screenshot: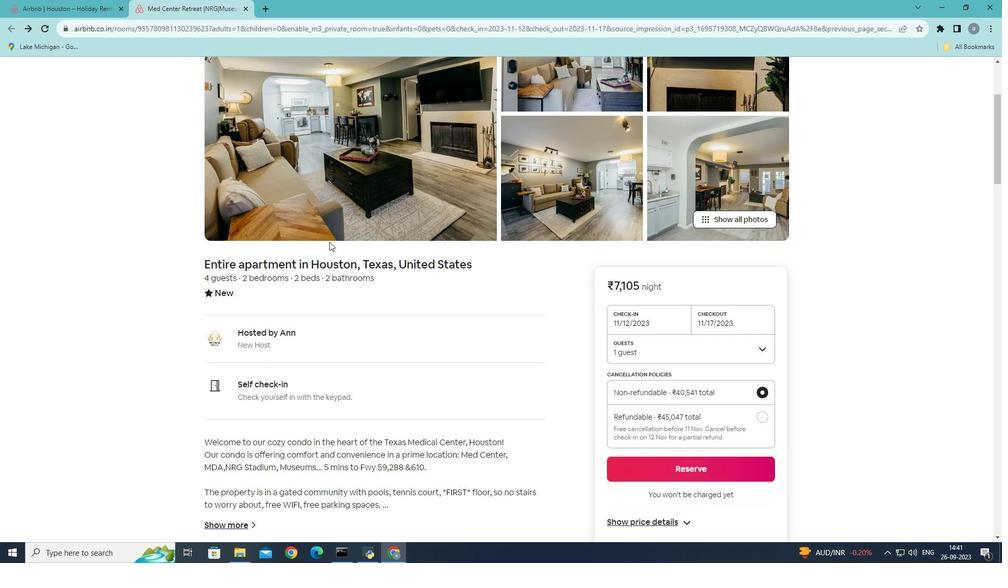
Action: Mouse scrolled (328, 241) with delta (0, 0)
Screenshot: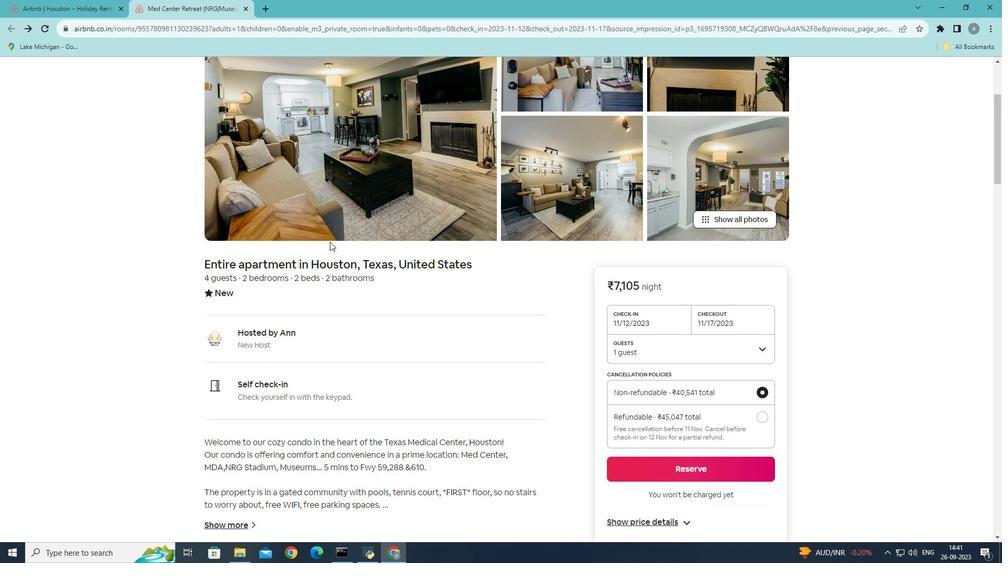 
Action: Mouse moved to (331, 241)
Screenshot: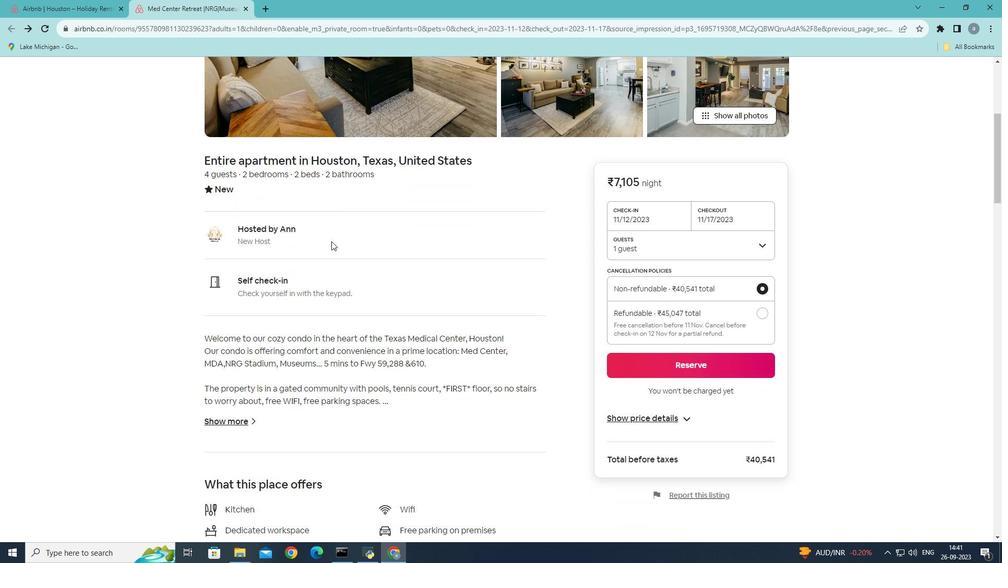 
Action: Mouse scrolled (331, 241) with delta (0, 0)
Screenshot: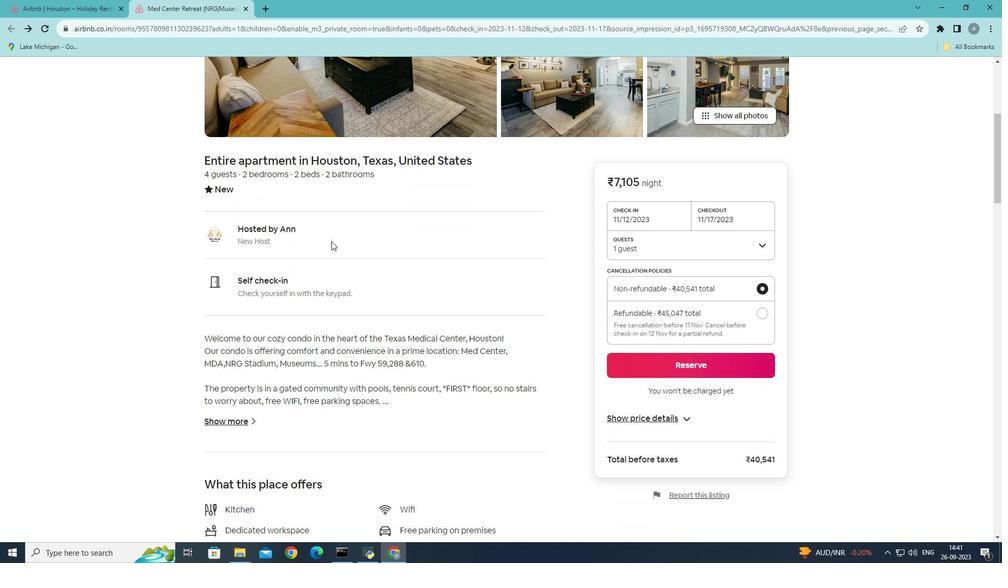 
Action: Mouse scrolled (331, 241) with delta (0, 0)
Screenshot: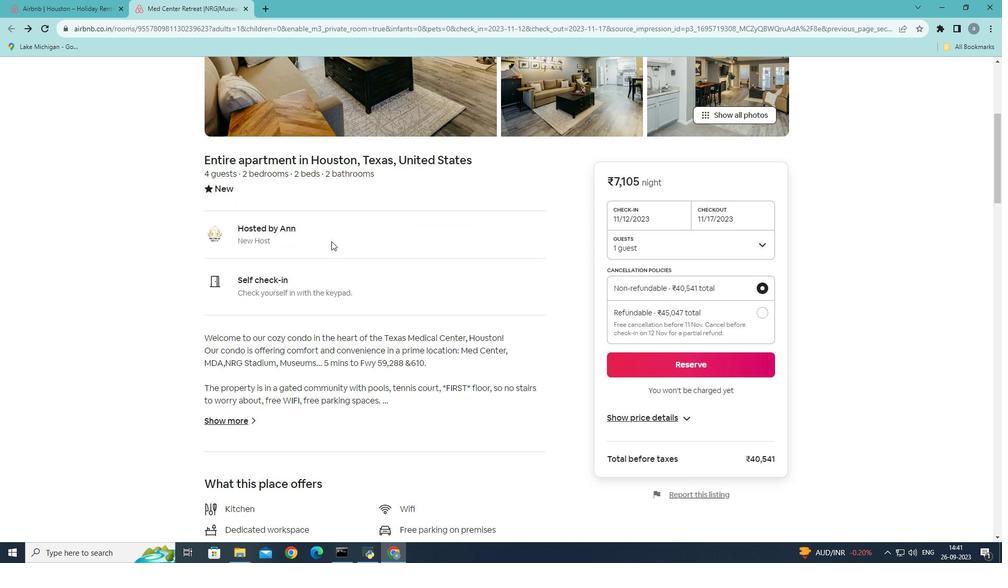
Action: Mouse moved to (333, 241)
Screenshot: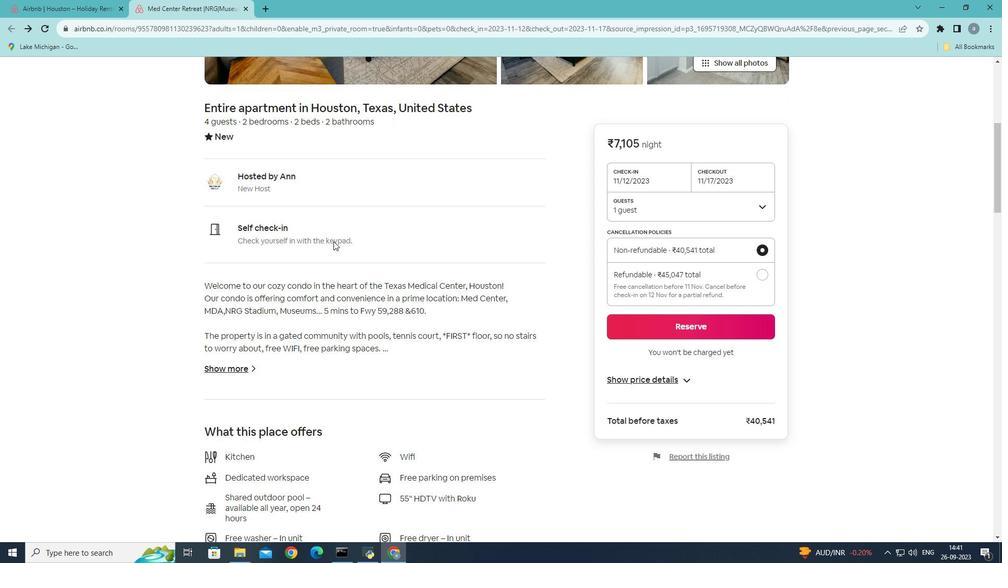 
Action: Mouse scrolled (333, 241) with delta (0, 0)
Screenshot: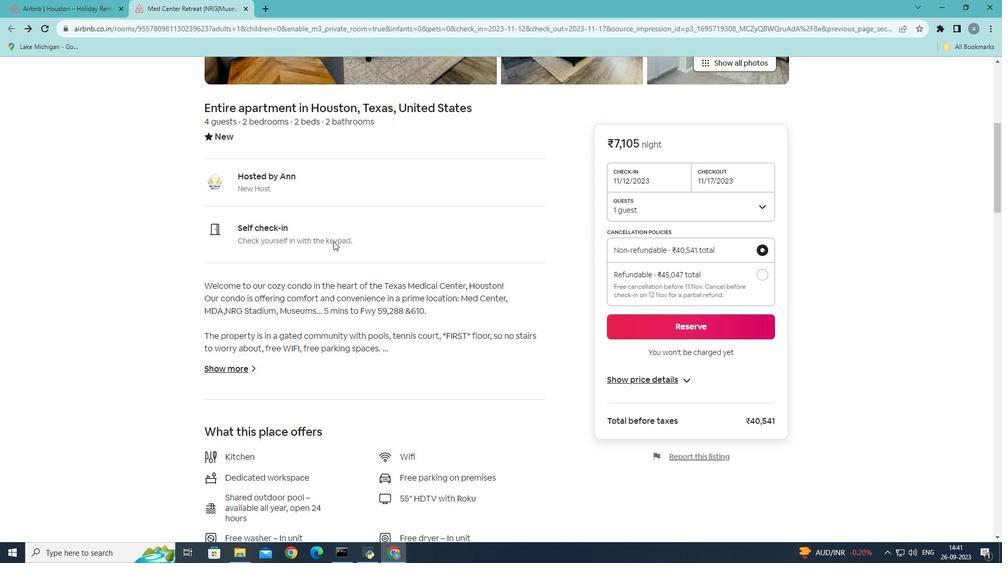 
Action: Mouse scrolled (333, 241) with delta (0, 0)
Screenshot: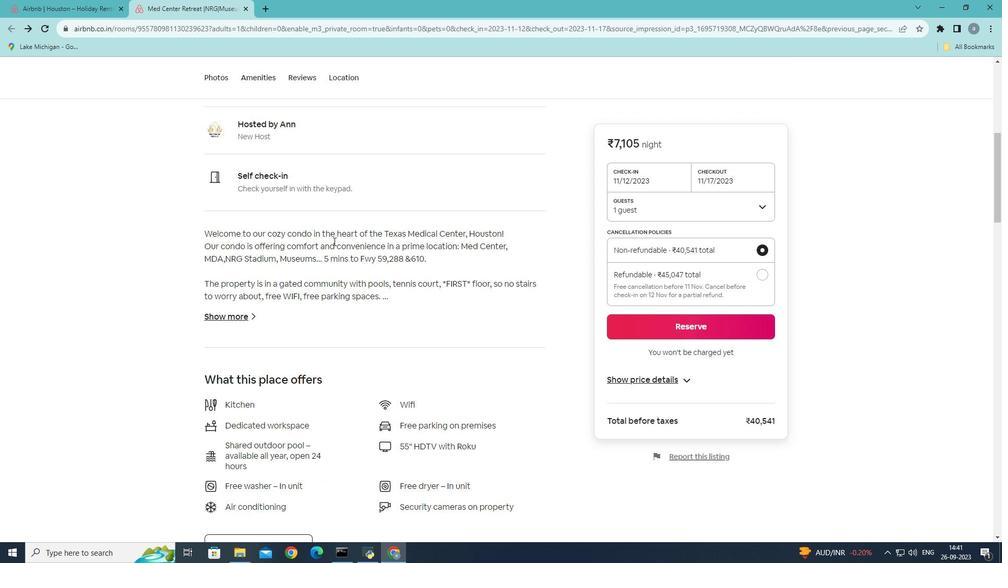 
Action: Mouse moved to (335, 242)
Screenshot: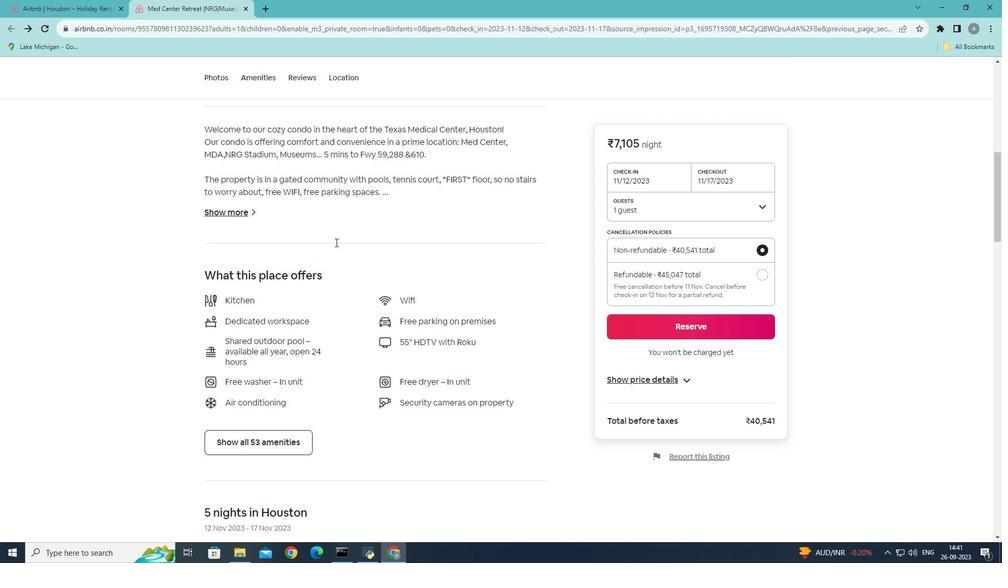 
Action: Mouse scrolled (335, 242) with delta (0, 0)
Screenshot: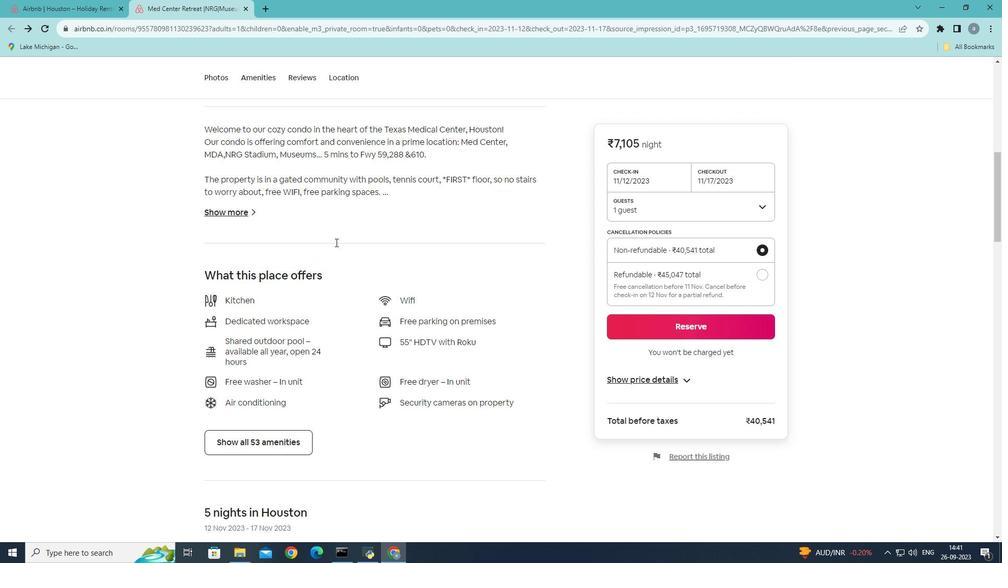 
Action: Mouse scrolled (335, 242) with delta (0, 0)
Screenshot: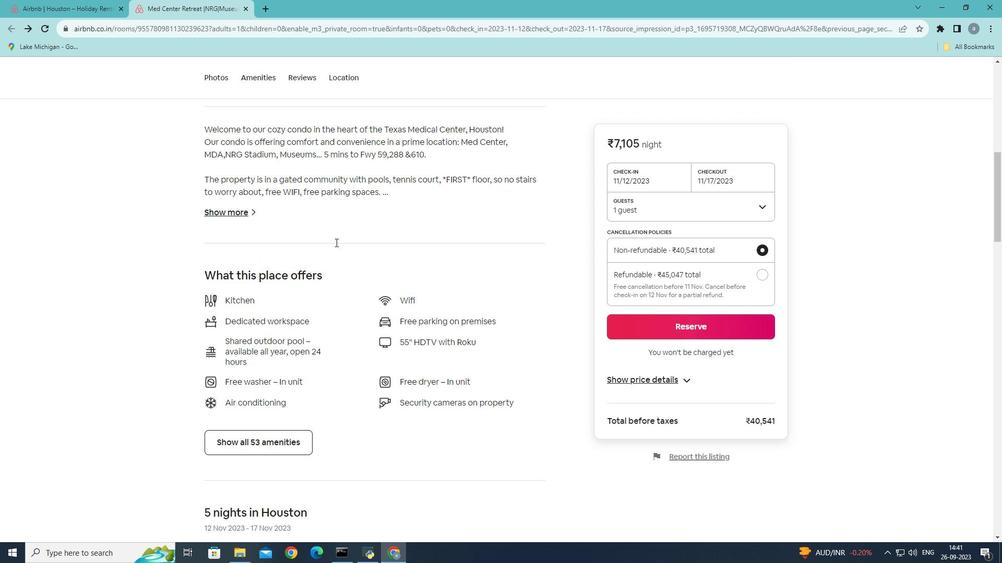 
Action: Mouse scrolled (335, 242) with delta (0, 0)
Screenshot: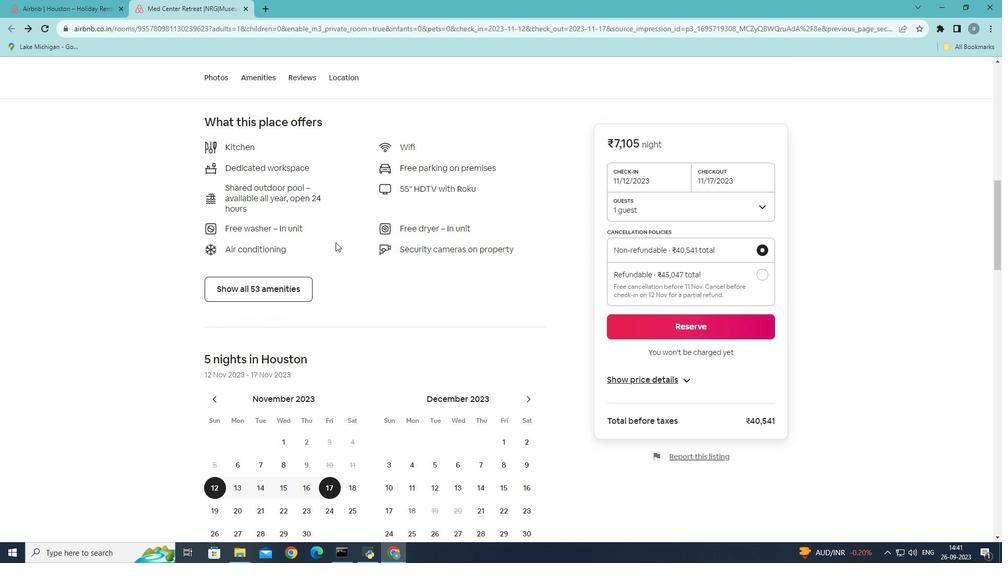 
Action: Mouse scrolled (335, 242) with delta (0, 0)
Screenshot: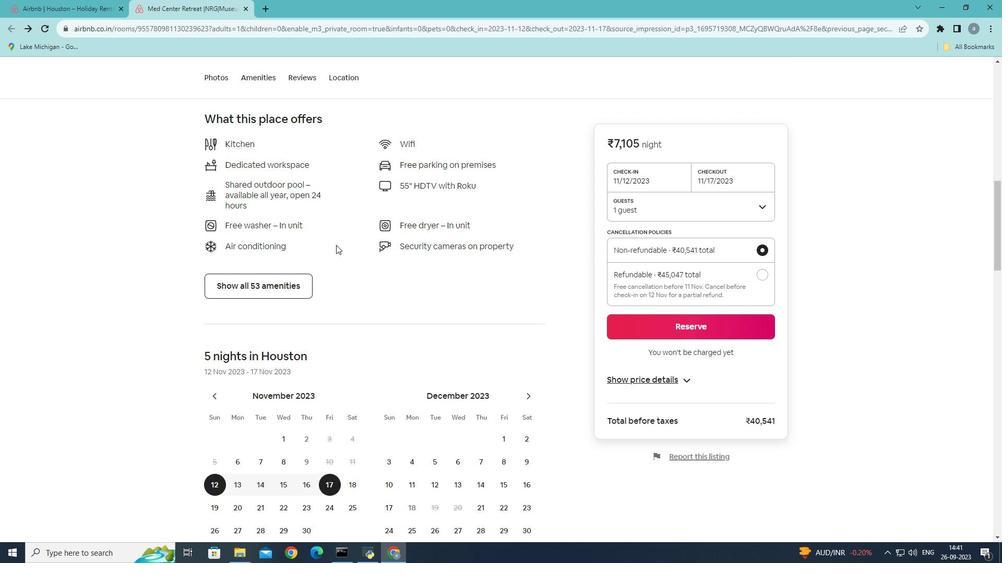 
Action: Mouse scrolled (335, 242) with delta (0, 0)
Screenshot: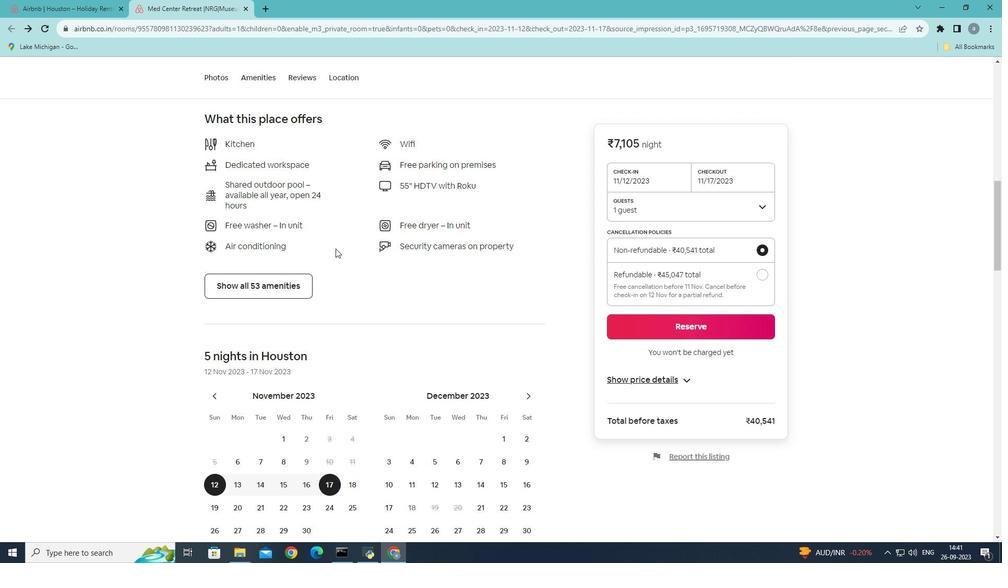 
Action: Mouse moved to (299, 293)
Screenshot: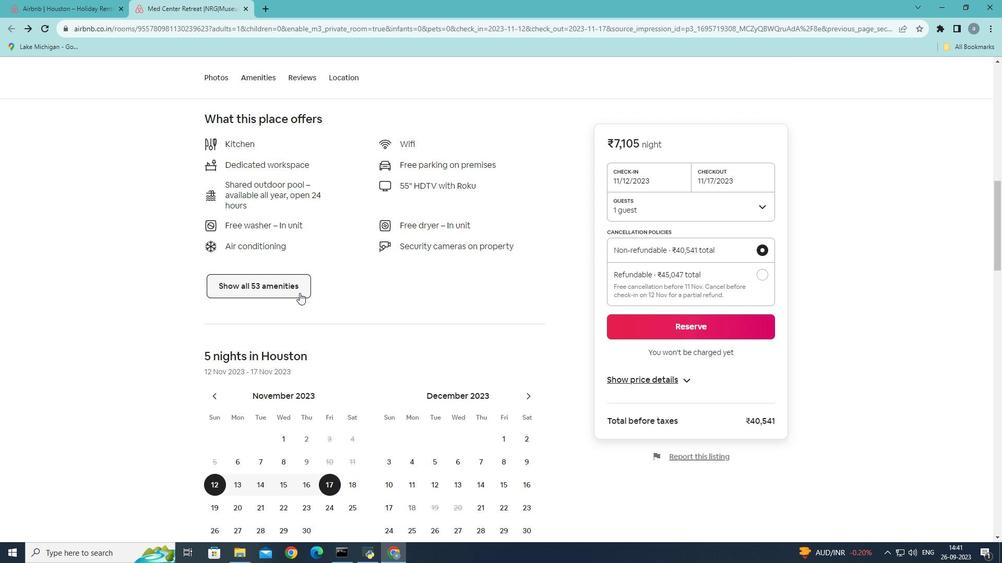 
Action: Mouse pressed left at (299, 293)
Screenshot: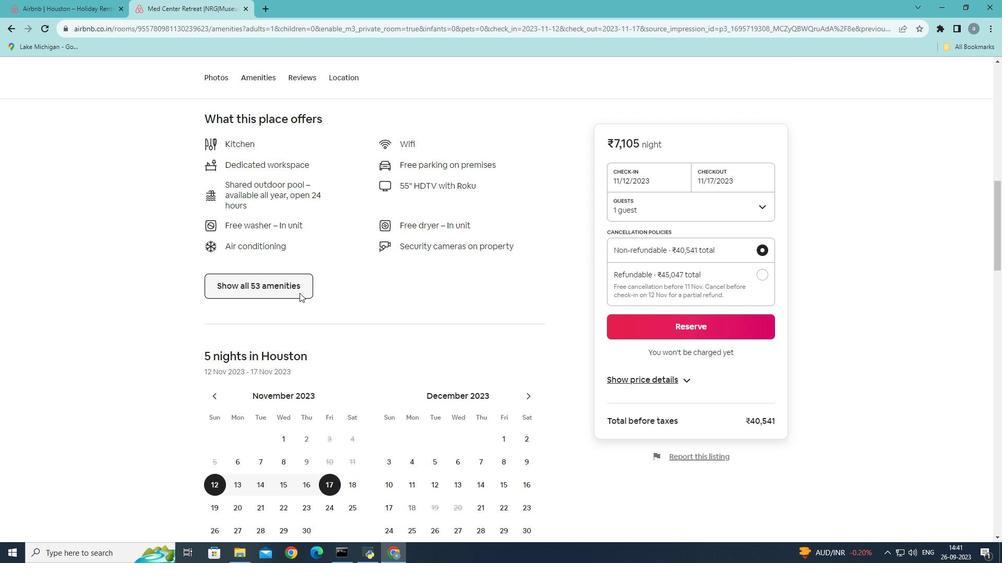 
Action: Mouse moved to (544, 199)
Screenshot: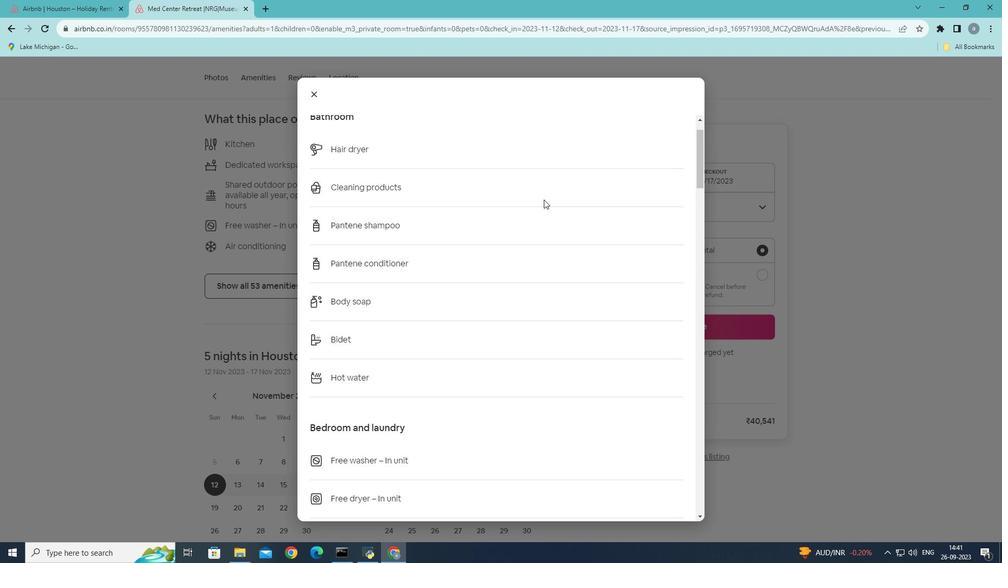 
Action: Mouse scrolled (544, 199) with delta (0, 0)
Screenshot: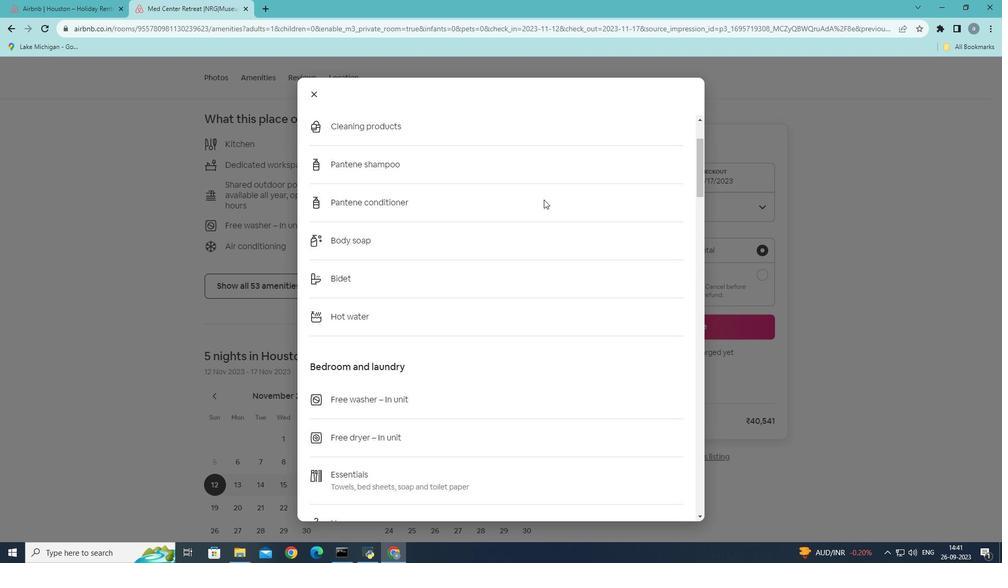 
Action: Mouse scrolled (544, 199) with delta (0, 0)
Screenshot: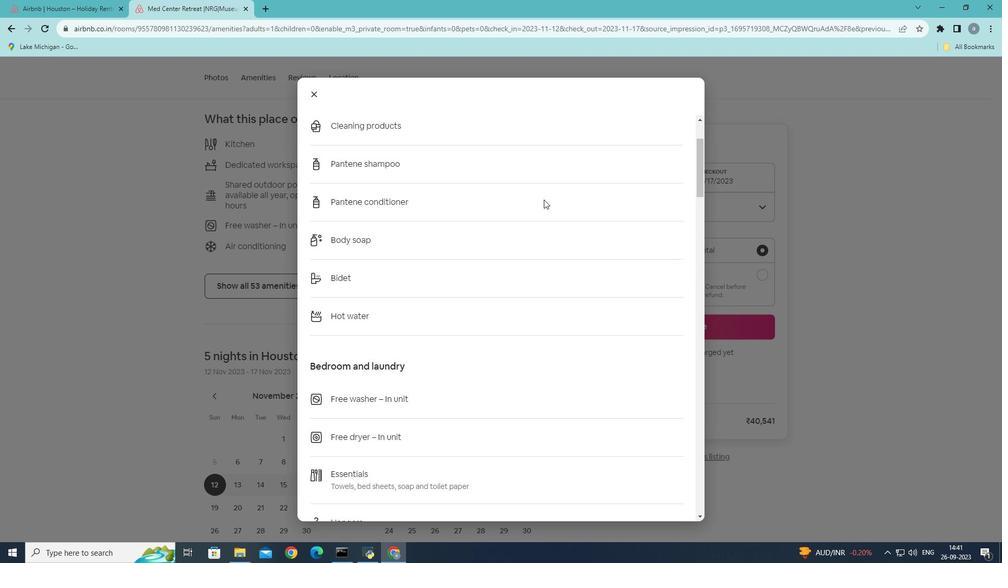 
Action: Mouse scrolled (544, 199) with delta (0, 0)
Screenshot: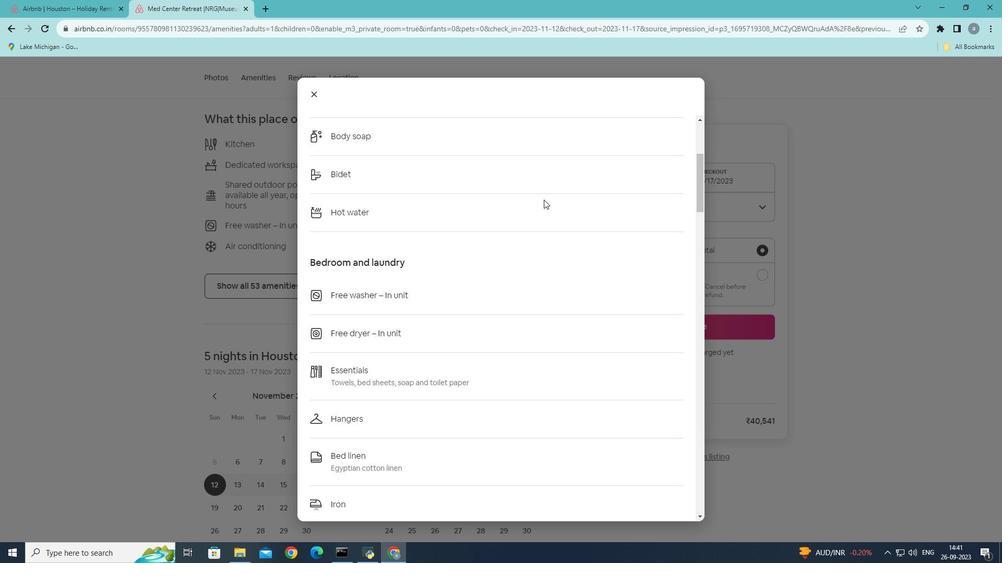 
Action: Mouse scrolled (544, 199) with delta (0, 0)
